 Task: Research Airbnb properties in BiÃªn HÃ²a, Vietnam from 1st December, 2023 to 5th December, 2023 for 1 adult.1  bedroom having 1 bed and 1 bathroom. Property type can be flat. Amenities needed are: wifi. Look for 4 properties as per requirement.
Action: Mouse moved to (523, 109)
Screenshot: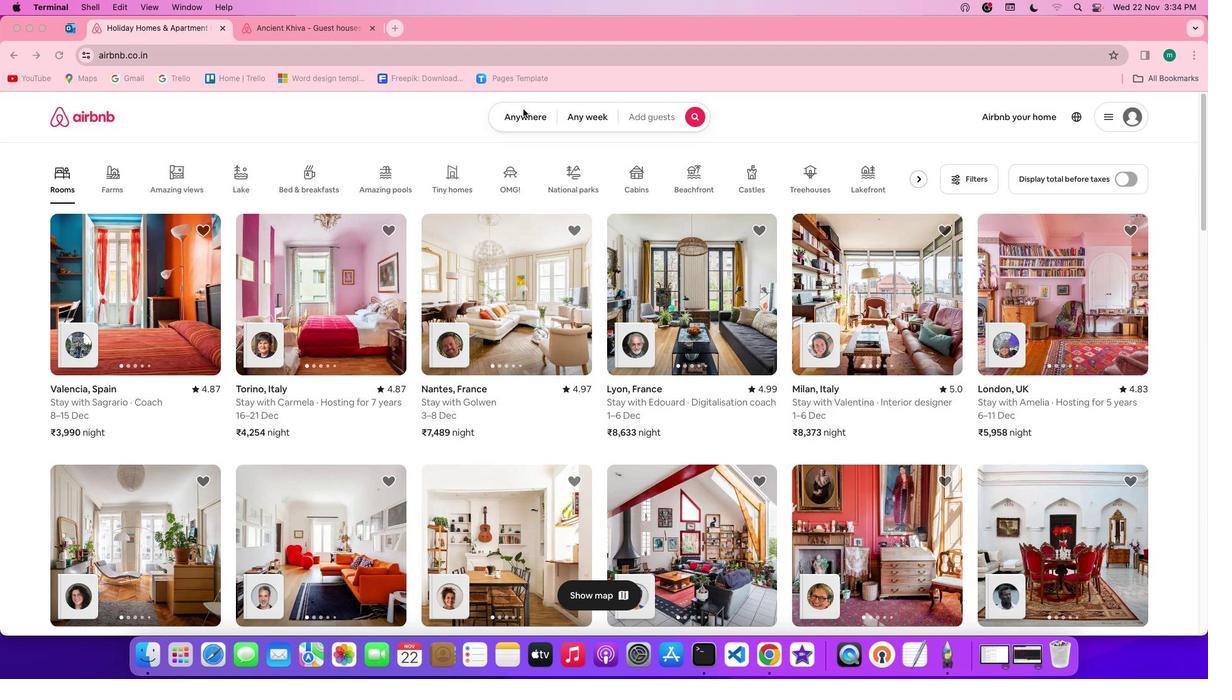 
Action: Mouse pressed left at (523, 109)
Screenshot: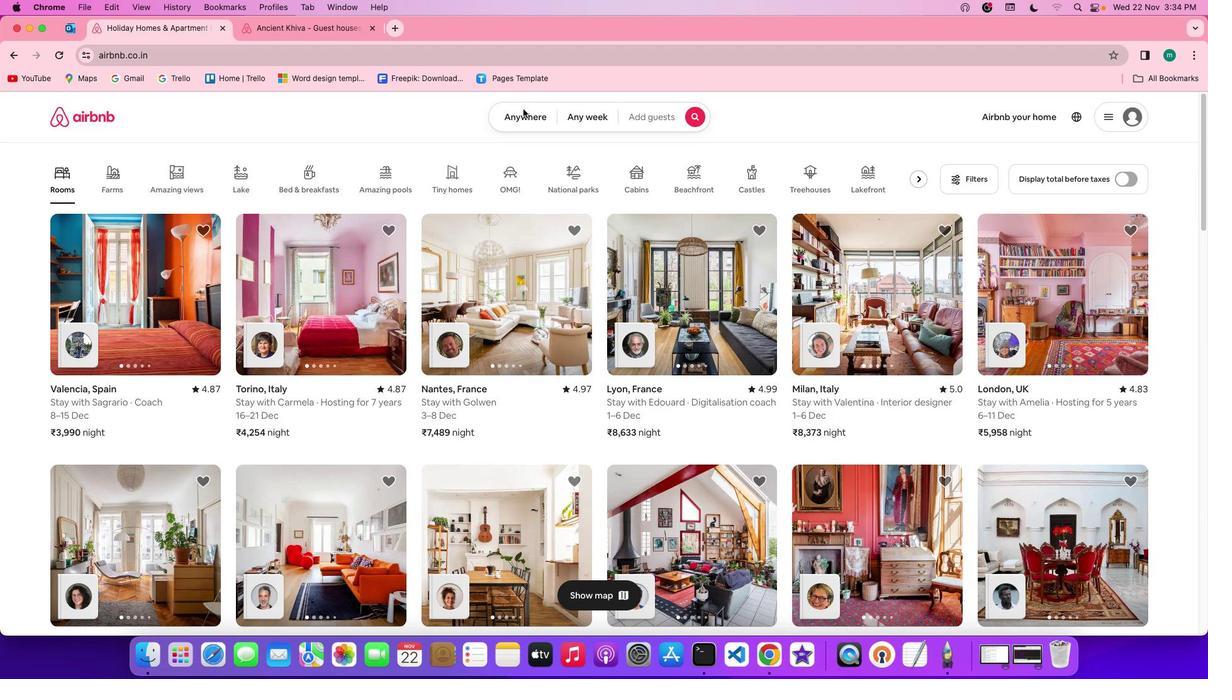 
Action: Mouse pressed left at (523, 109)
Screenshot: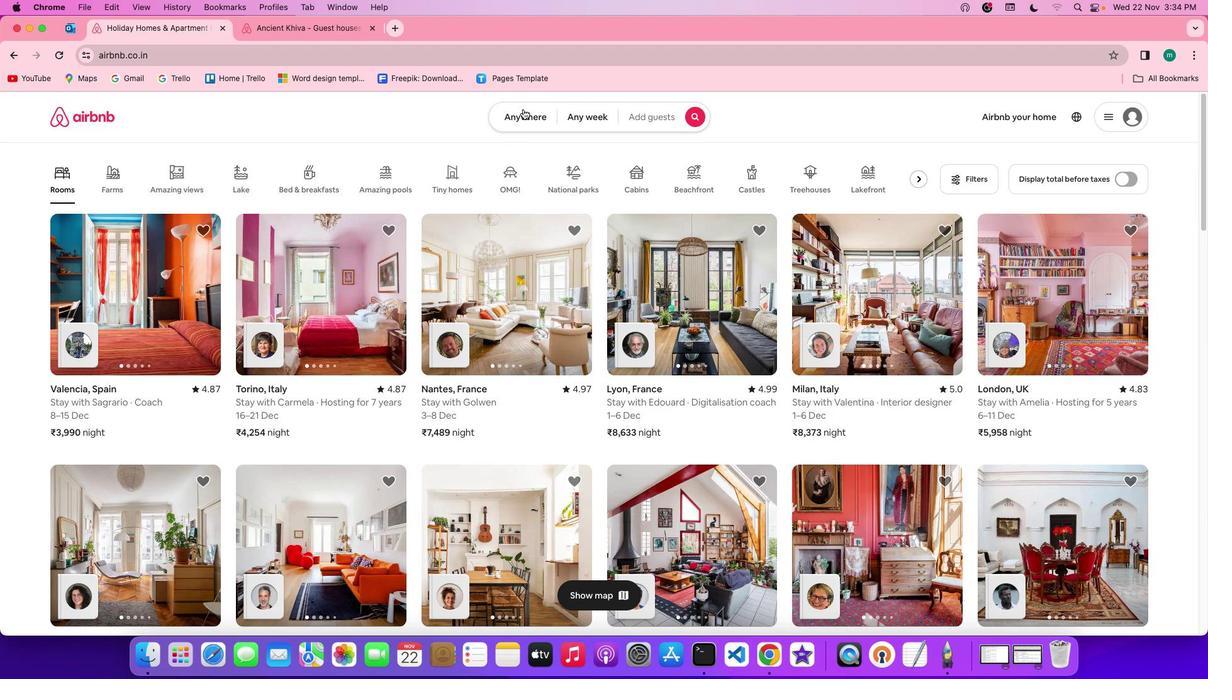 
Action: Mouse moved to (479, 166)
Screenshot: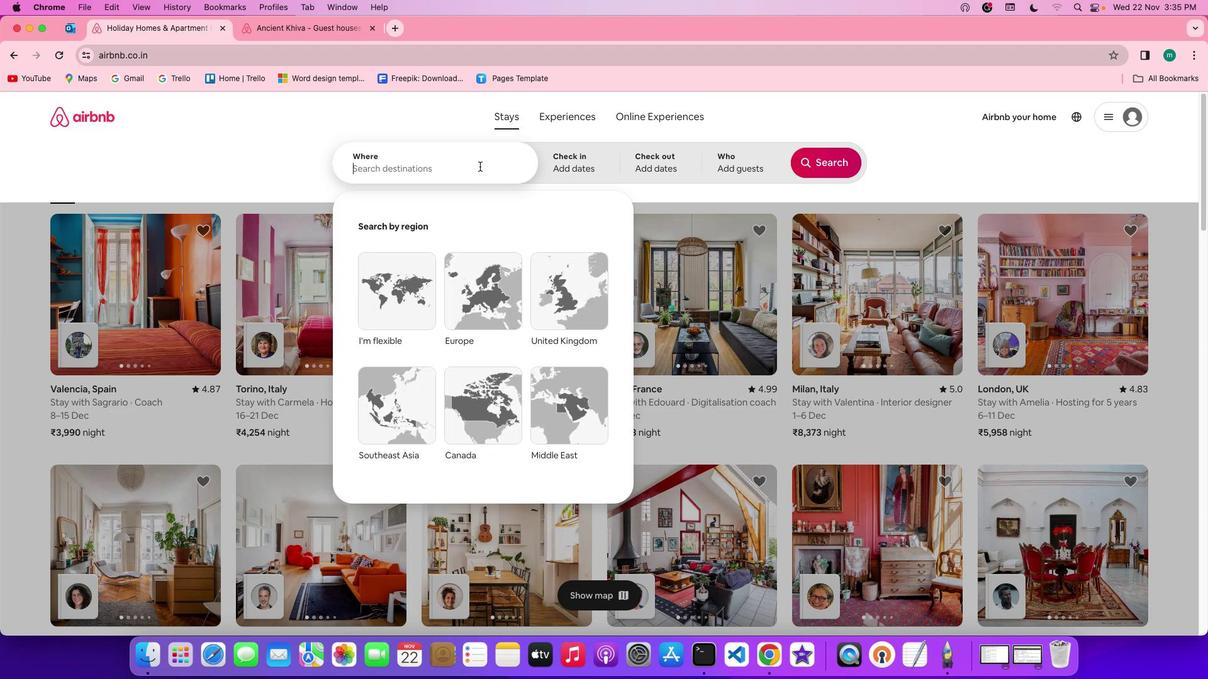 
Action: Mouse pressed left at (479, 166)
Screenshot: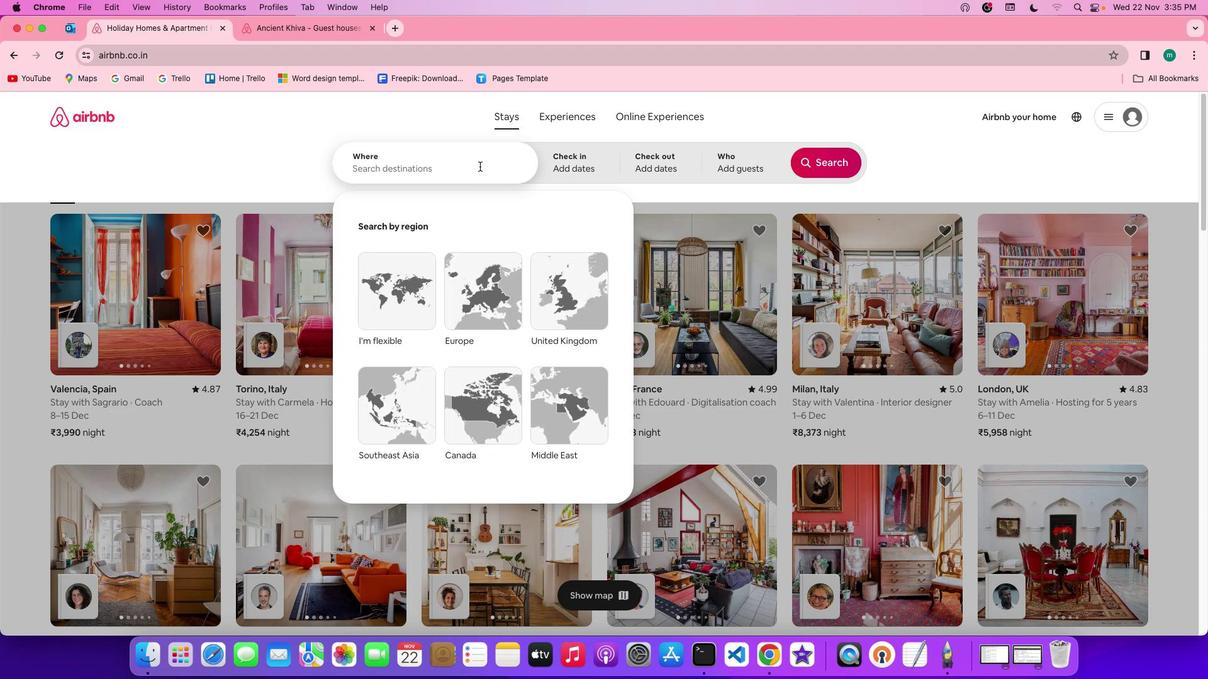 
Action: Key pressed Key.spaceKey.shift'B''i''e''n'Key.spaceKey.shift'H''o''a'','Key.shiftKey.spaceKey.shift'V''e'Key.backspace'i''e''t''n''a''m'
Screenshot: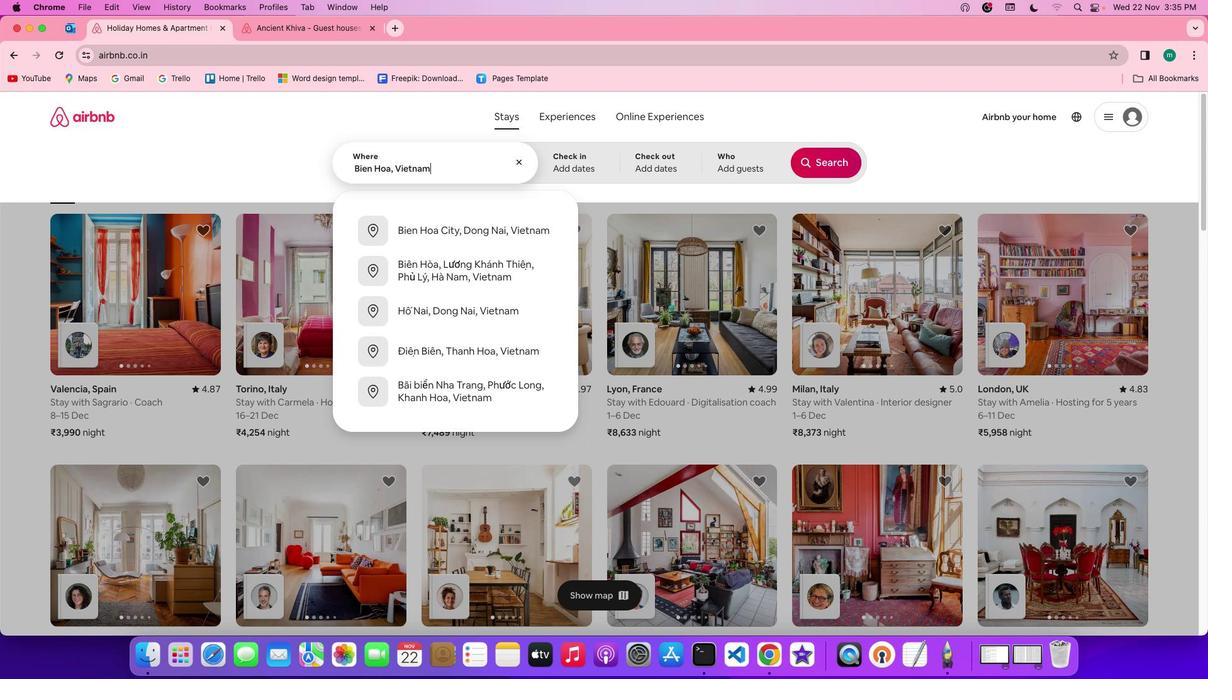 
Action: Mouse moved to (574, 149)
Screenshot: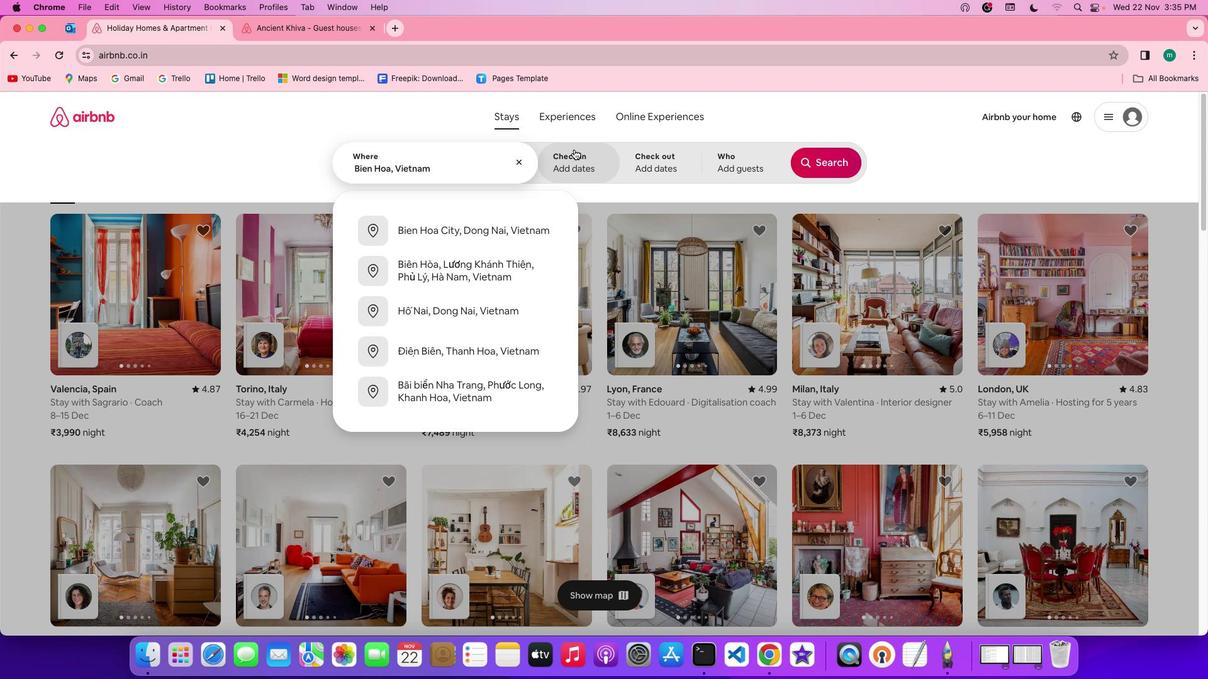 
Action: Mouse pressed left at (574, 149)
Screenshot: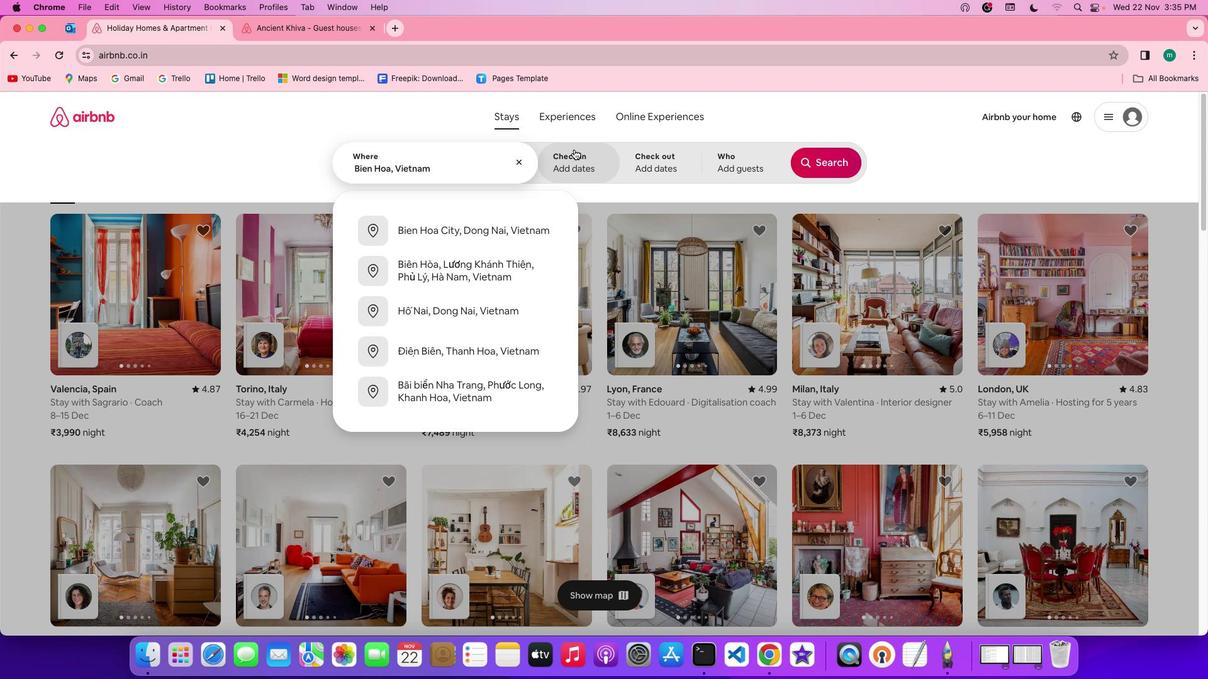 
Action: Mouse moved to (778, 327)
Screenshot: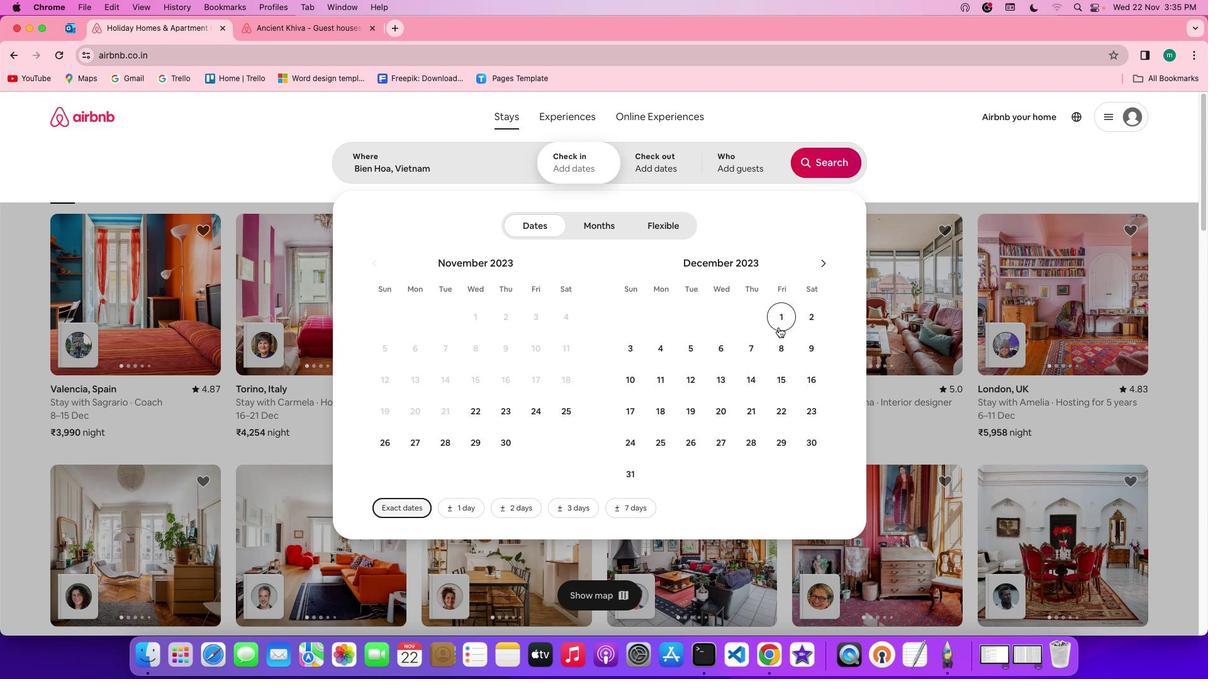 
Action: Mouse pressed left at (778, 327)
Screenshot: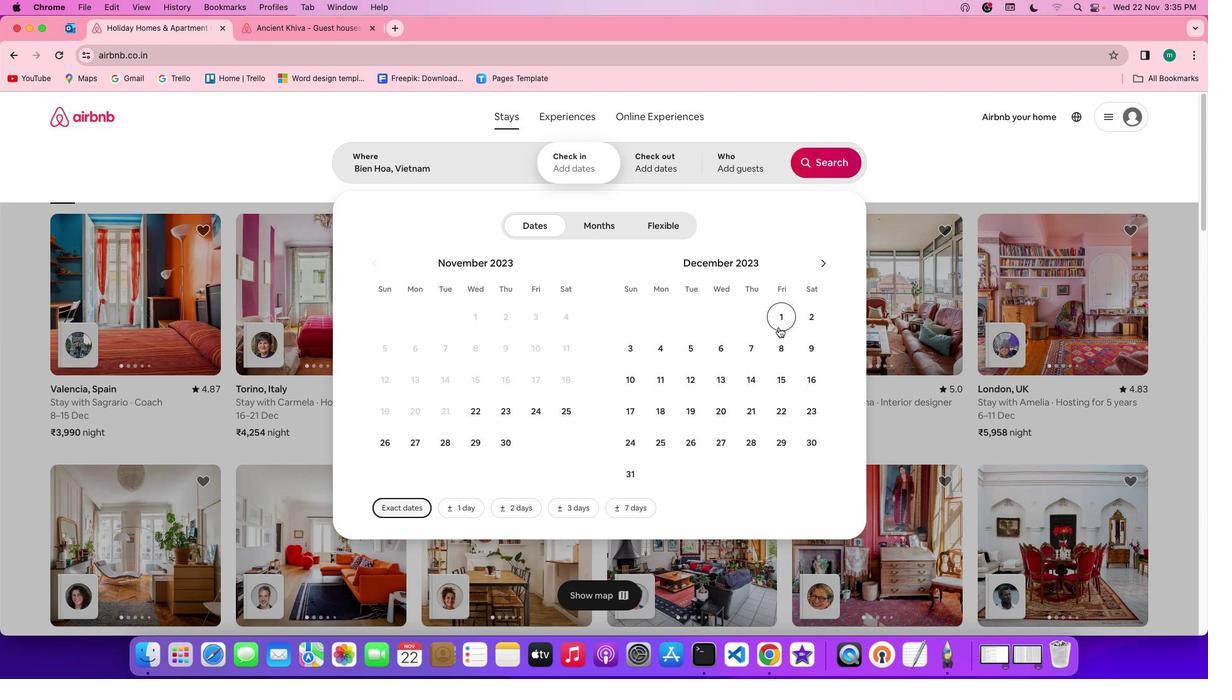 
Action: Mouse moved to (694, 352)
Screenshot: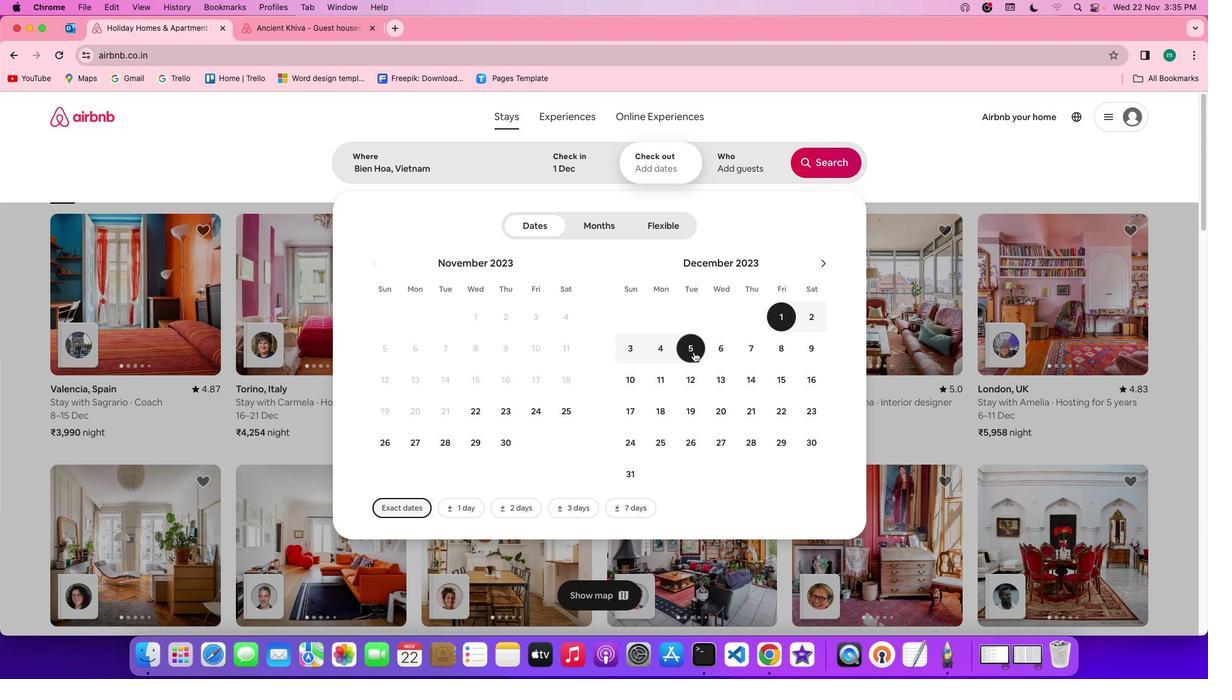 
Action: Mouse pressed left at (694, 352)
Screenshot: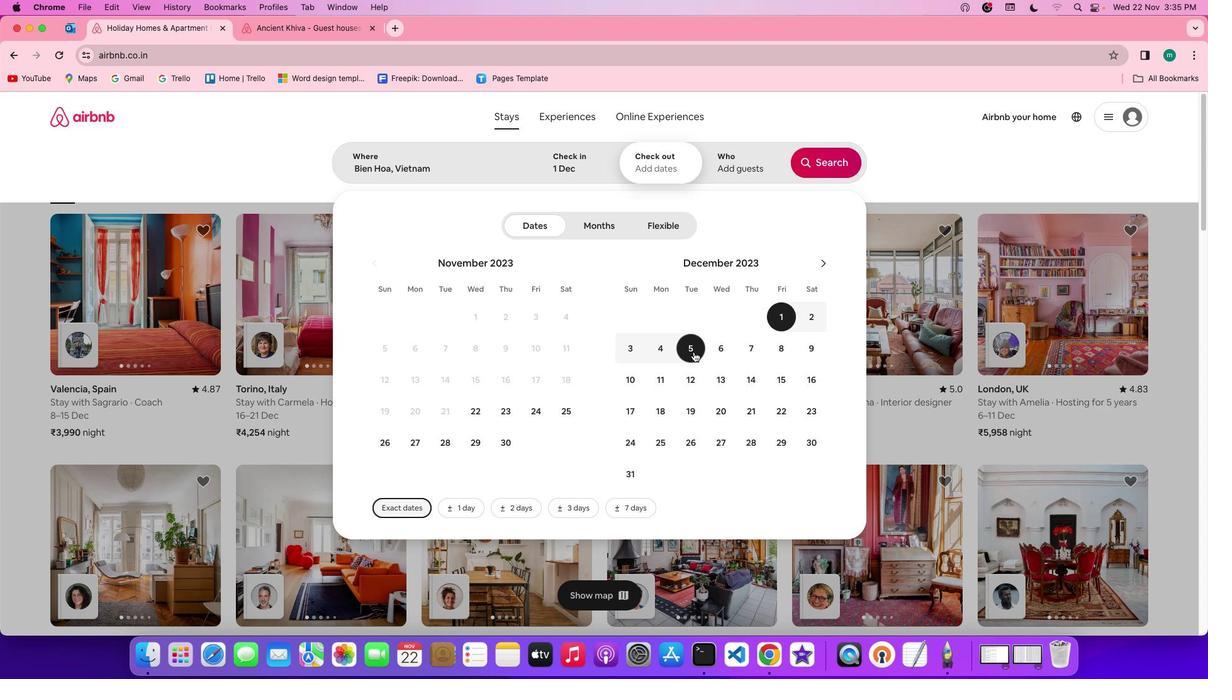 
Action: Mouse moved to (741, 165)
Screenshot: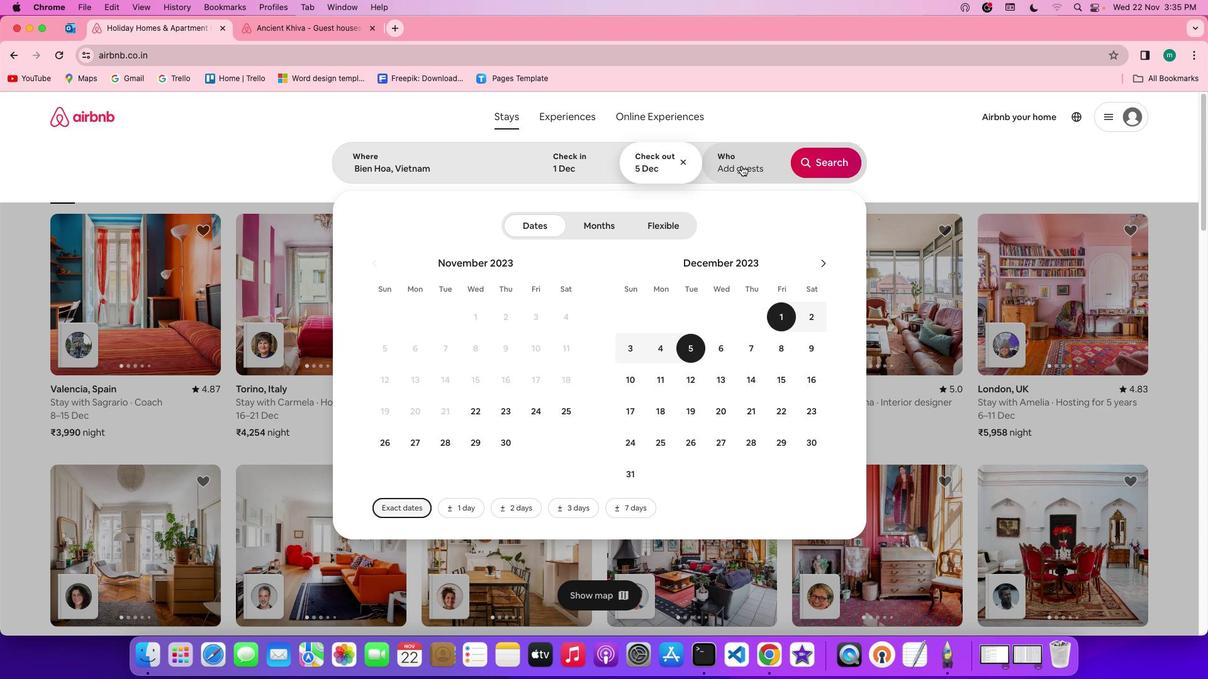 
Action: Mouse pressed left at (741, 165)
Screenshot: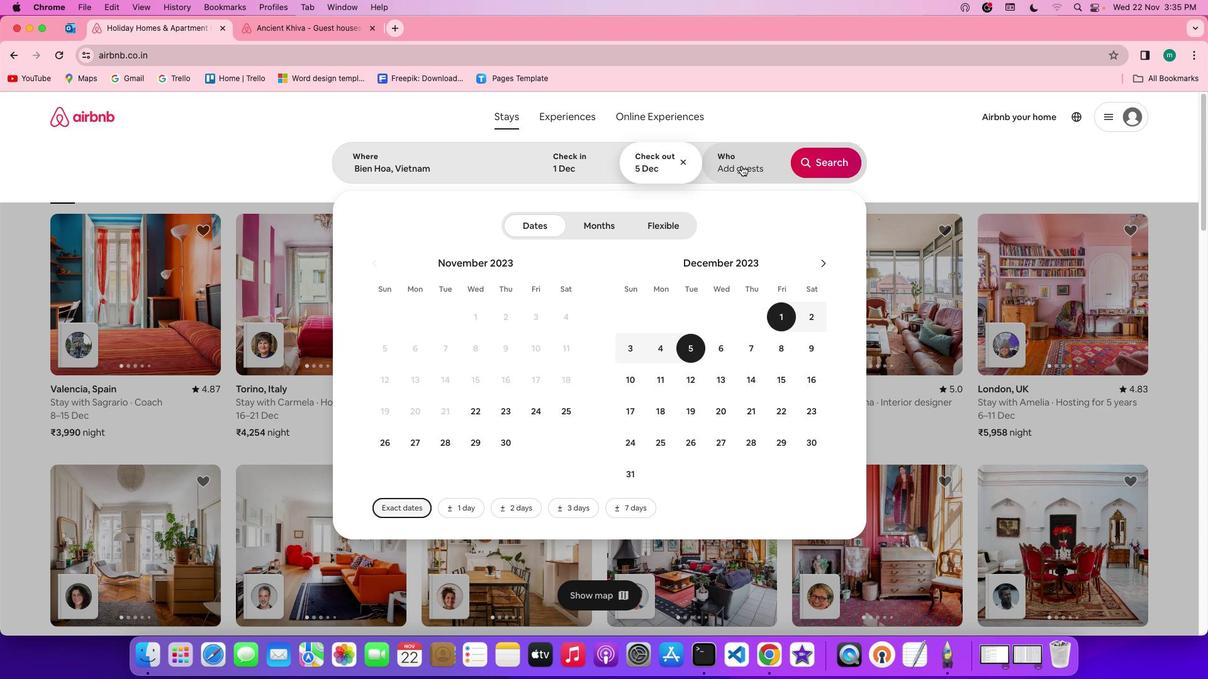 
Action: Mouse moved to (838, 230)
Screenshot: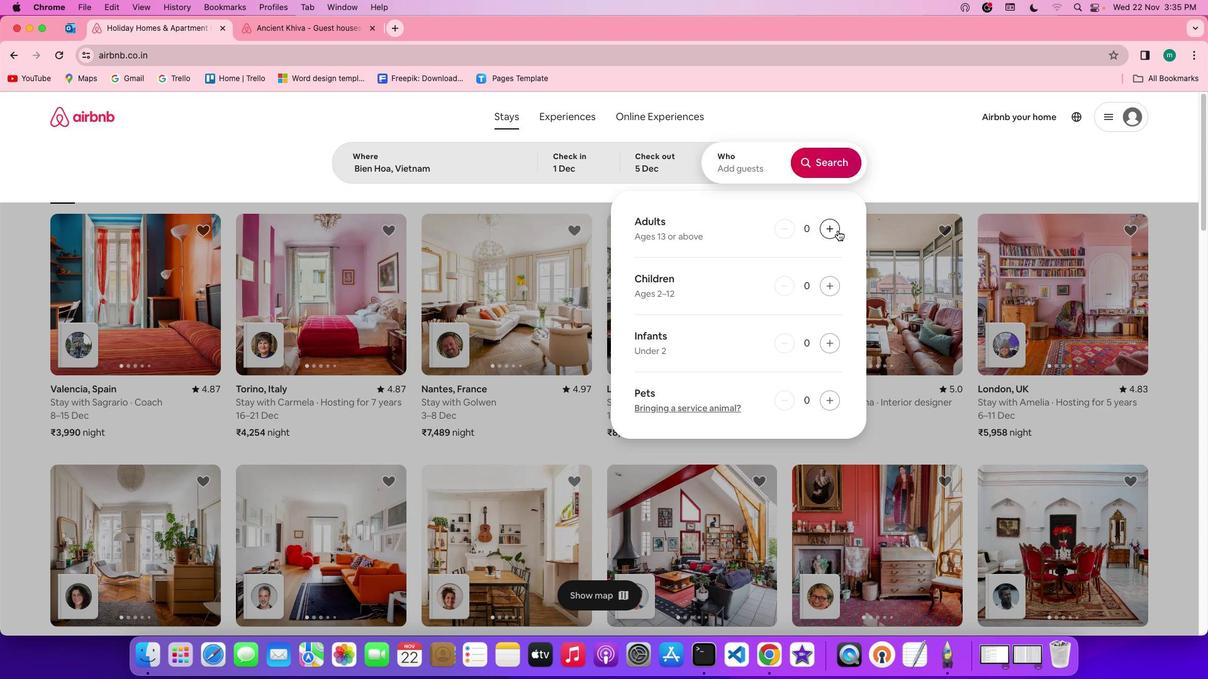 
Action: Mouse pressed left at (838, 230)
Screenshot: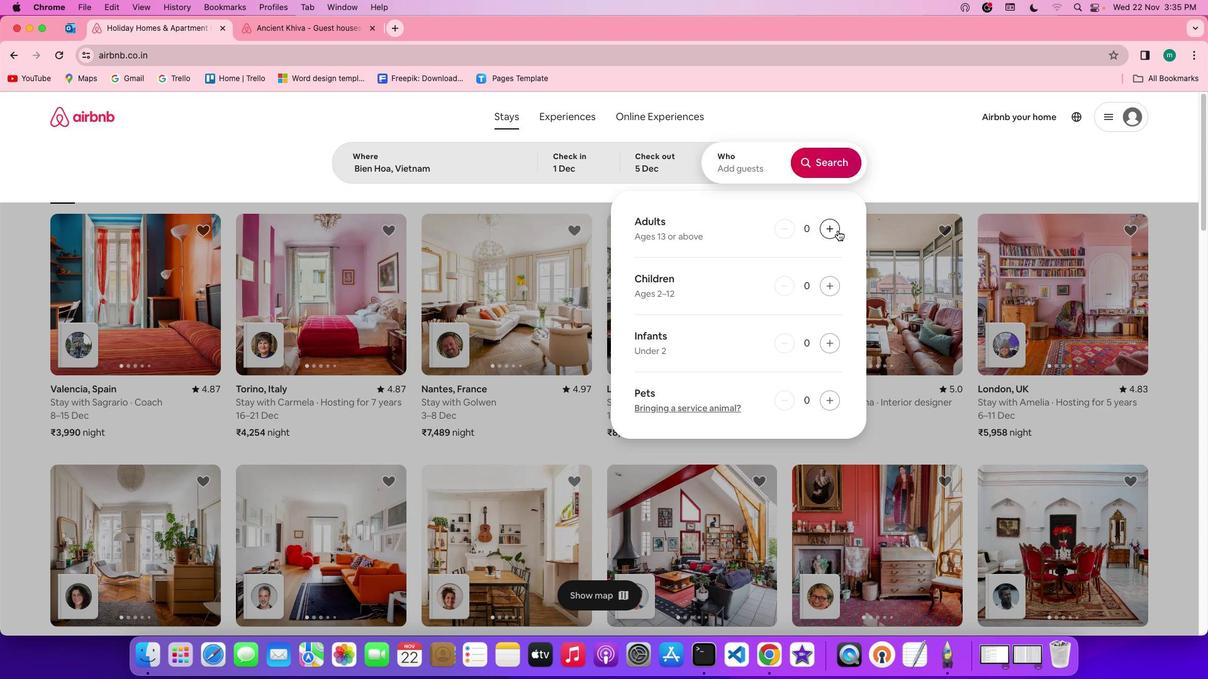 
Action: Mouse pressed left at (838, 230)
Screenshot: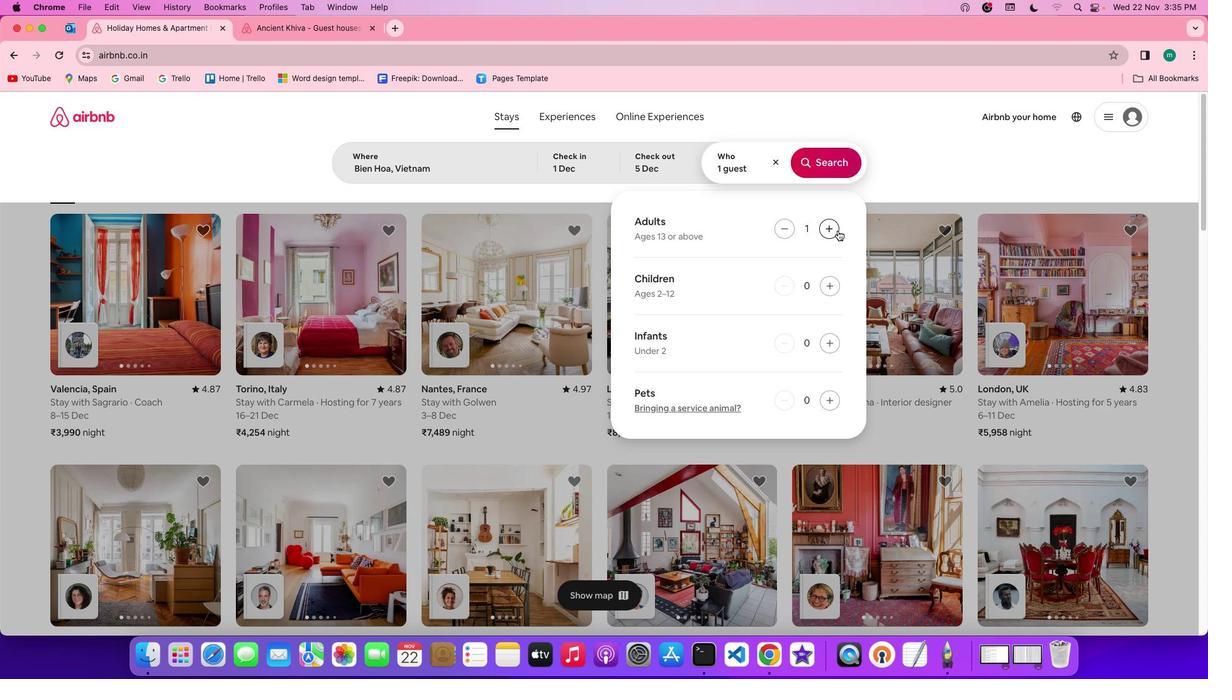 
Action: Mouse moved to (788, 225)
Screenshot: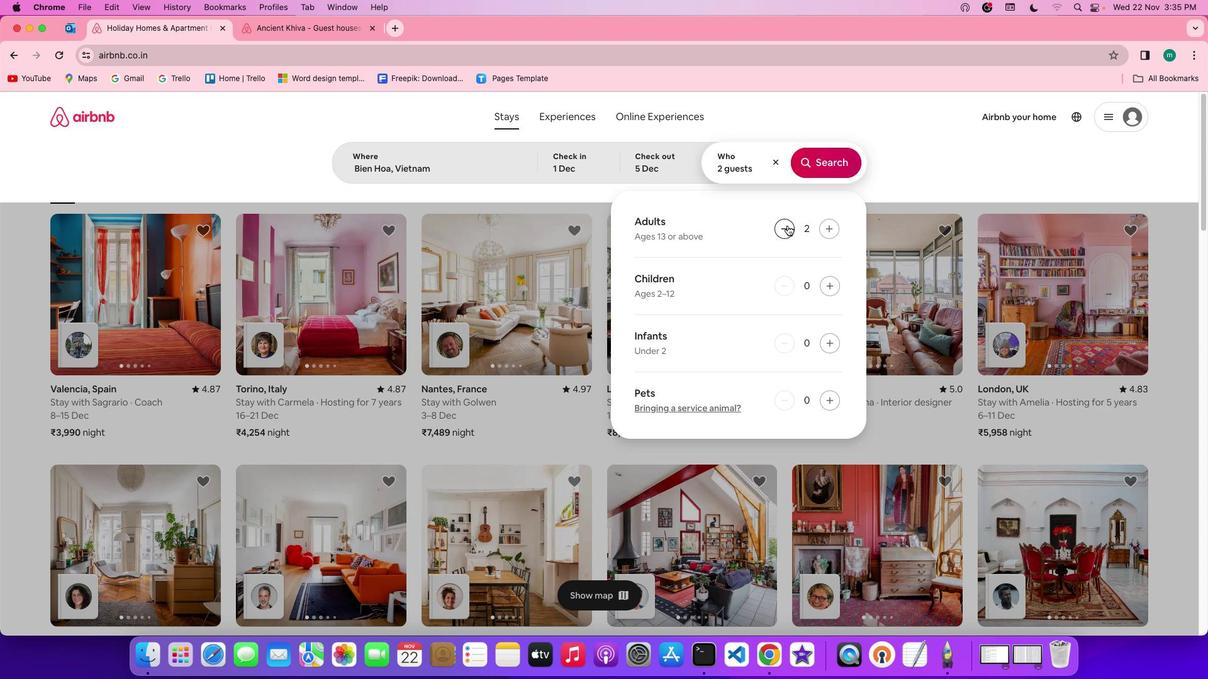 
Action: Mouse pressed left at (788, 225)
Screenshot: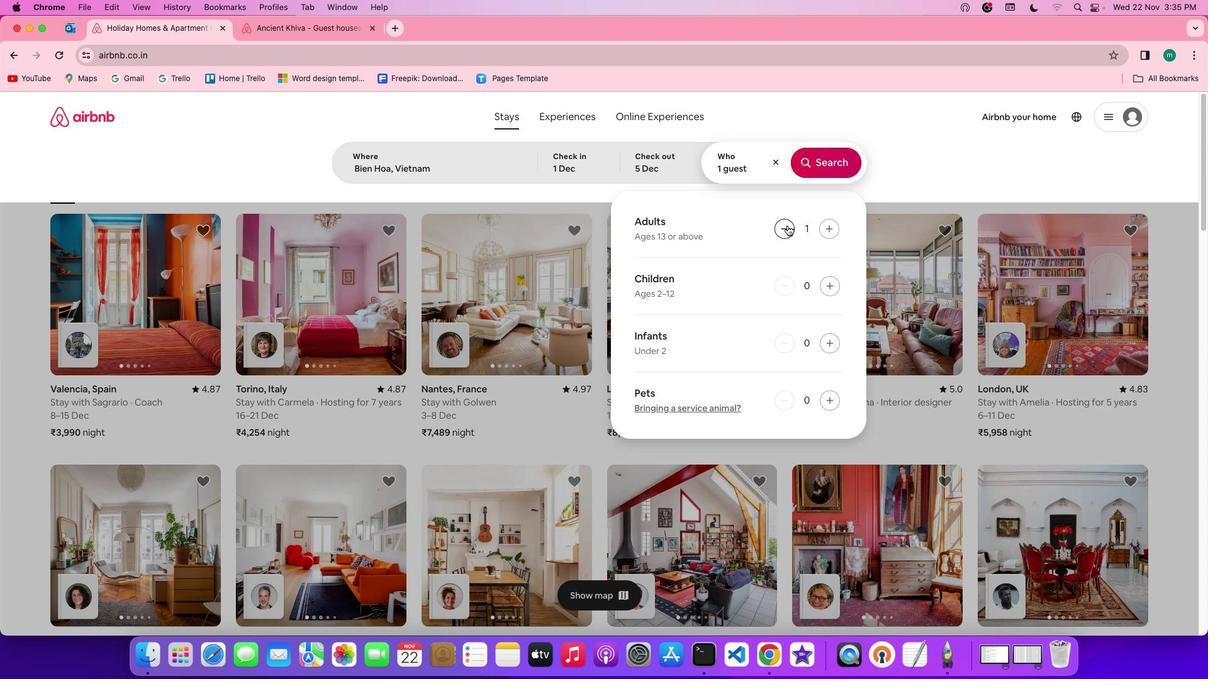 
Action: Mouse moved to (818, 174)
Screenshot: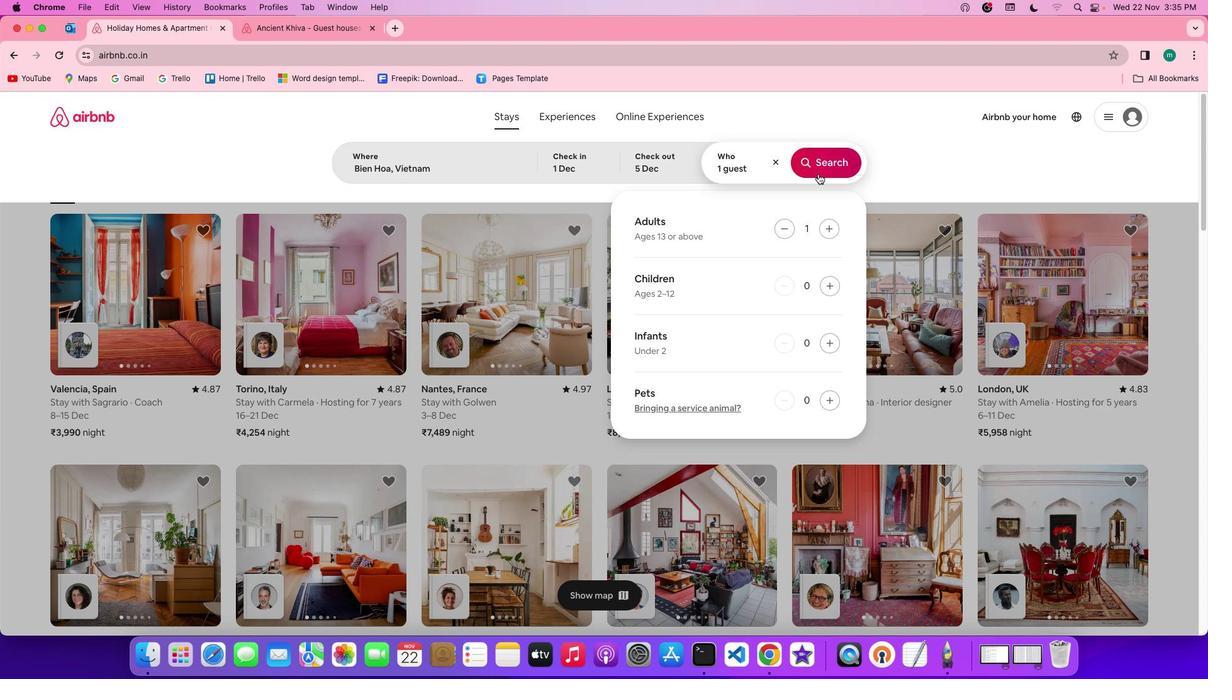 
Action: Mouse pressed left at (818, 174)
Screenshot: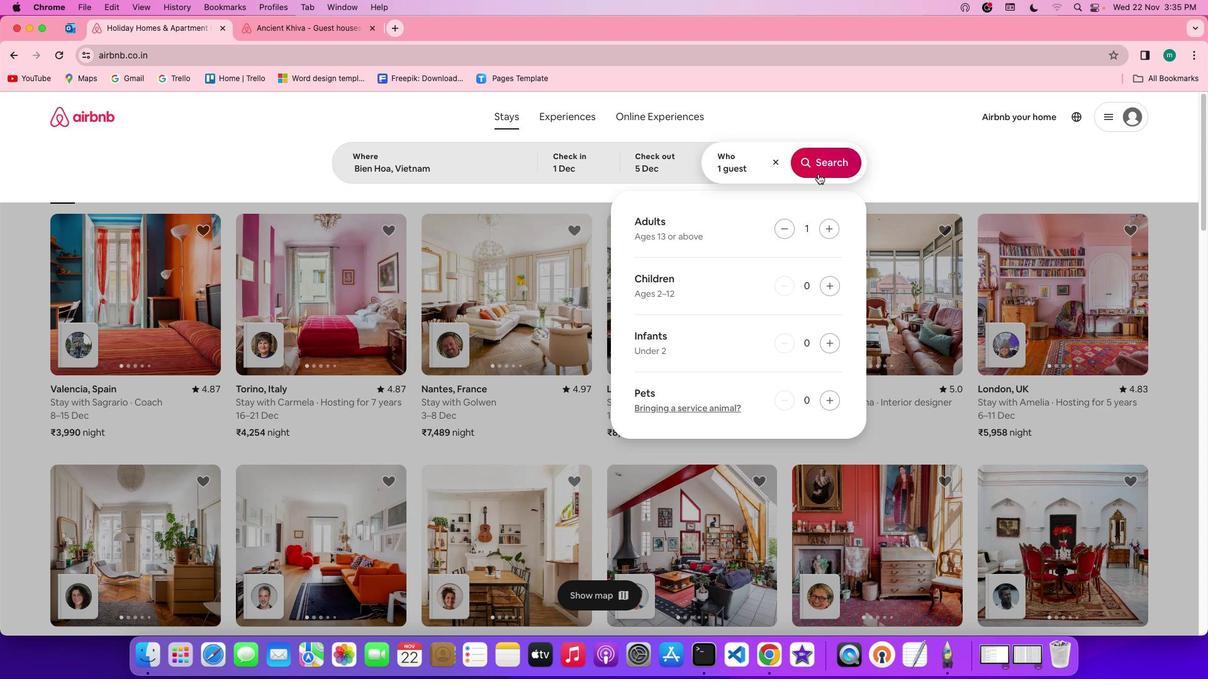 
Action: Mouse moved to (1015, 163)
Screenshot: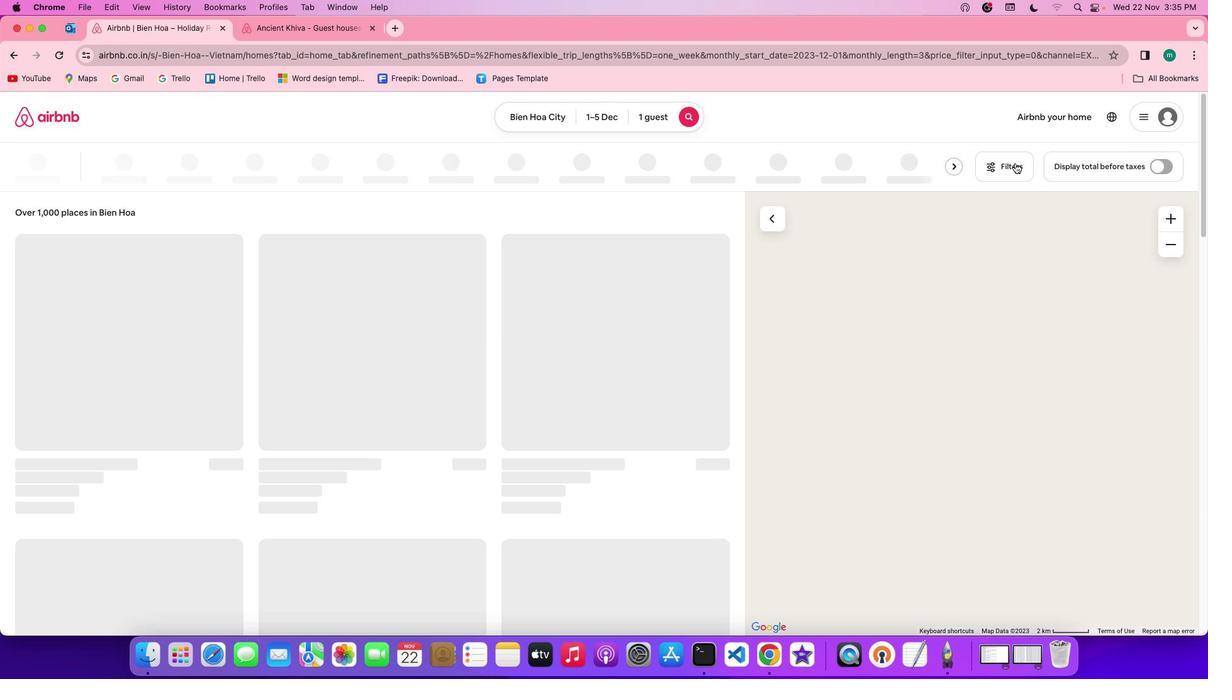 
Action: Mouse pressed left at (1015, 163)
Screenshot: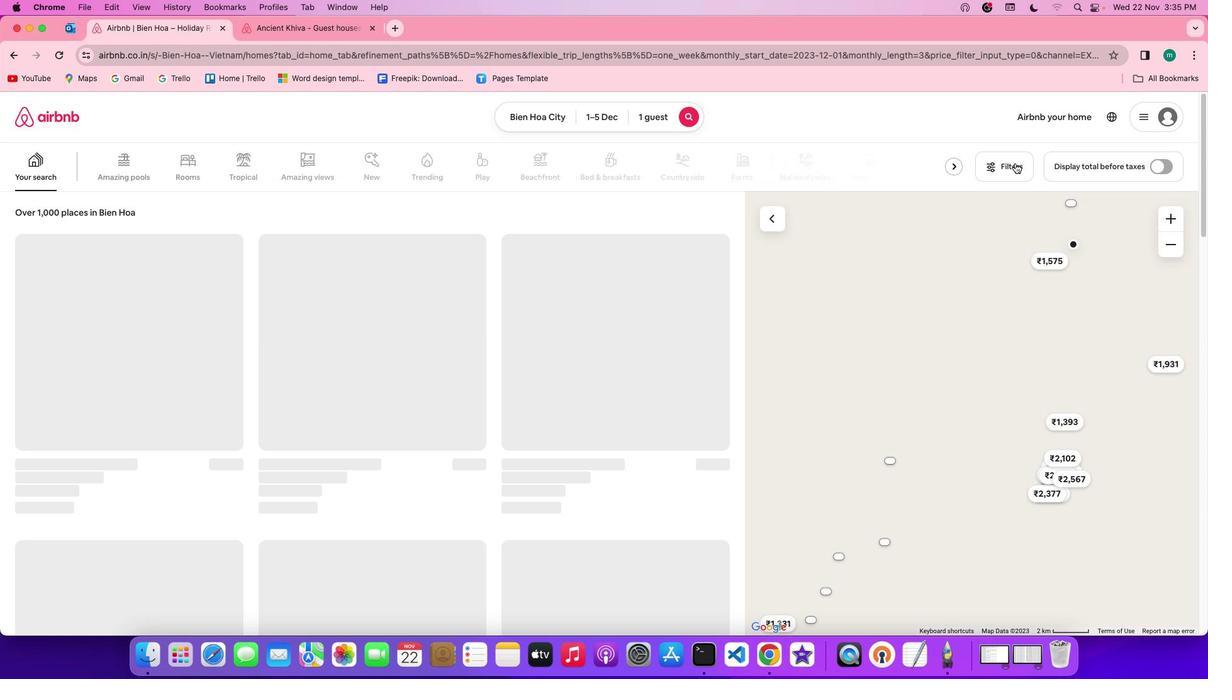 
Action: Mouse moved to (579, 361)
Screenshot: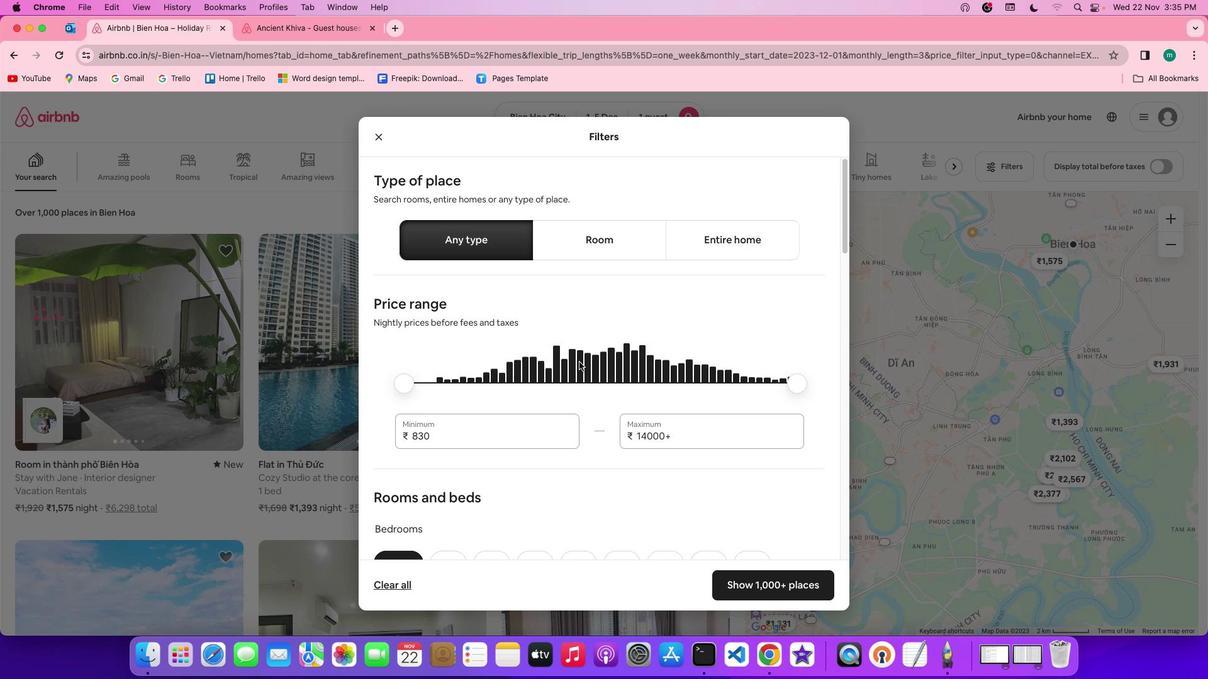 
Action: Mouse scrolled (579, 361) with delta (0, 0)
Screenshot: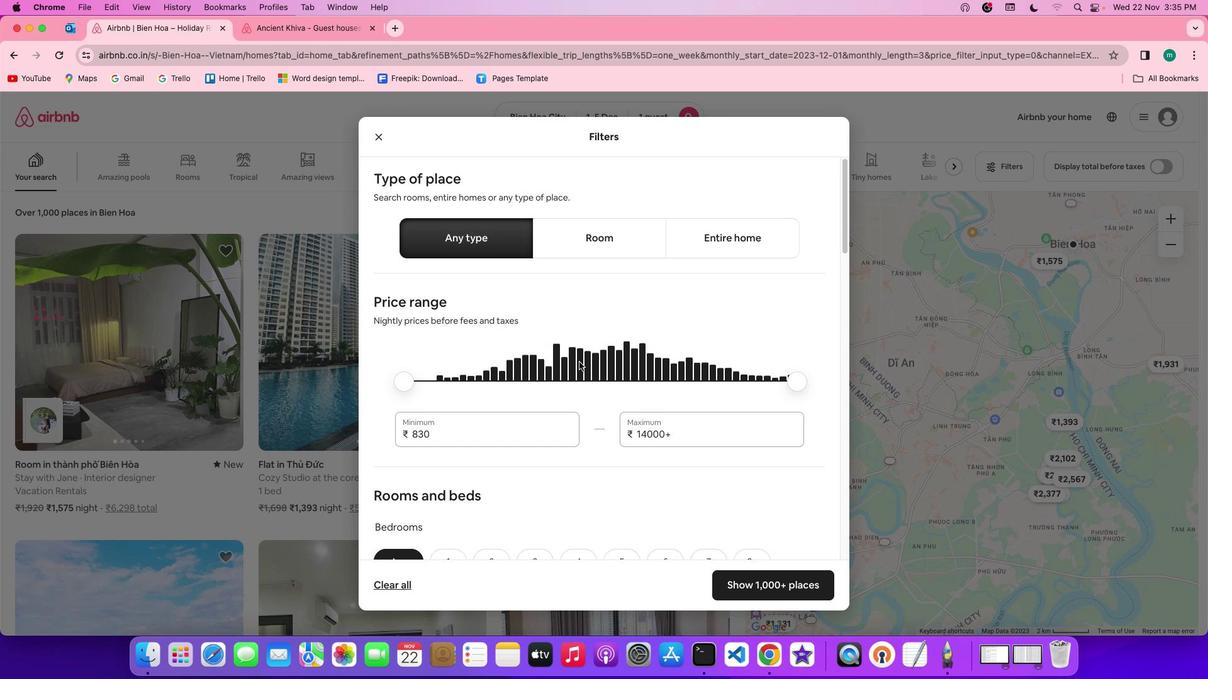 
Action: Mouse scrolled (579, 361) with delta (0, 0)
Screenshot: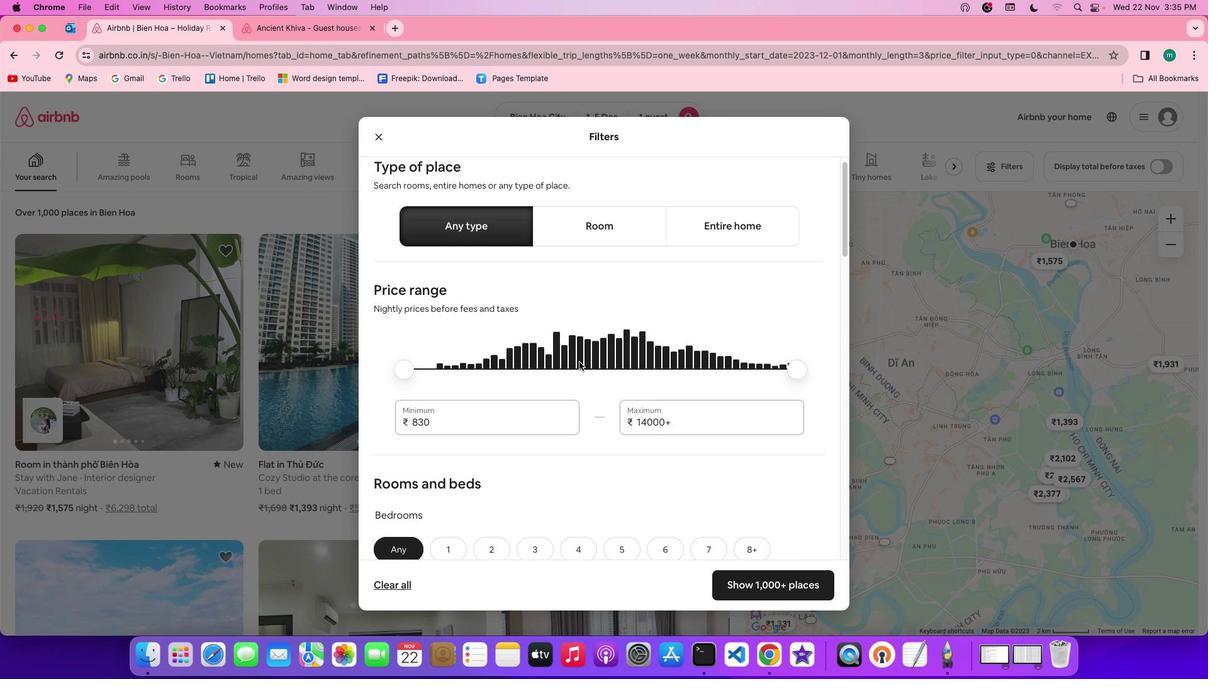 
Action: Mouse scrolled (579, 361) with delta (0, -1)
Screenshot: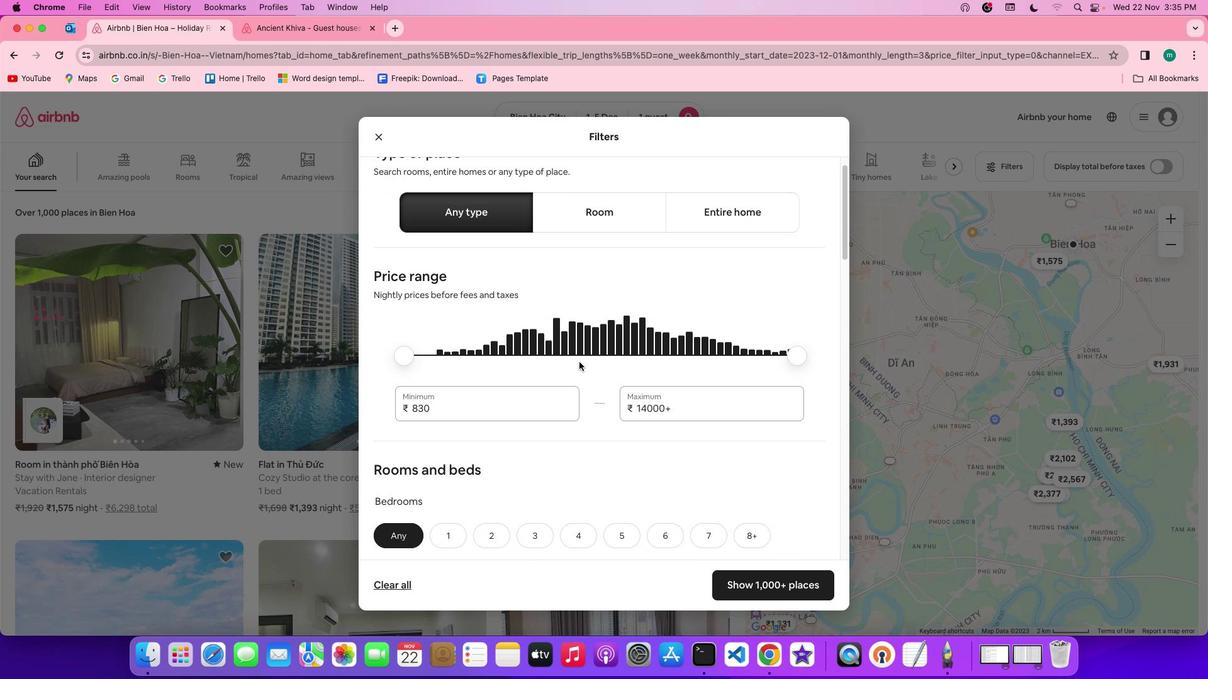 
Action: Mouse scrolled (579, 361) with delta (0, -1)
Screenshot: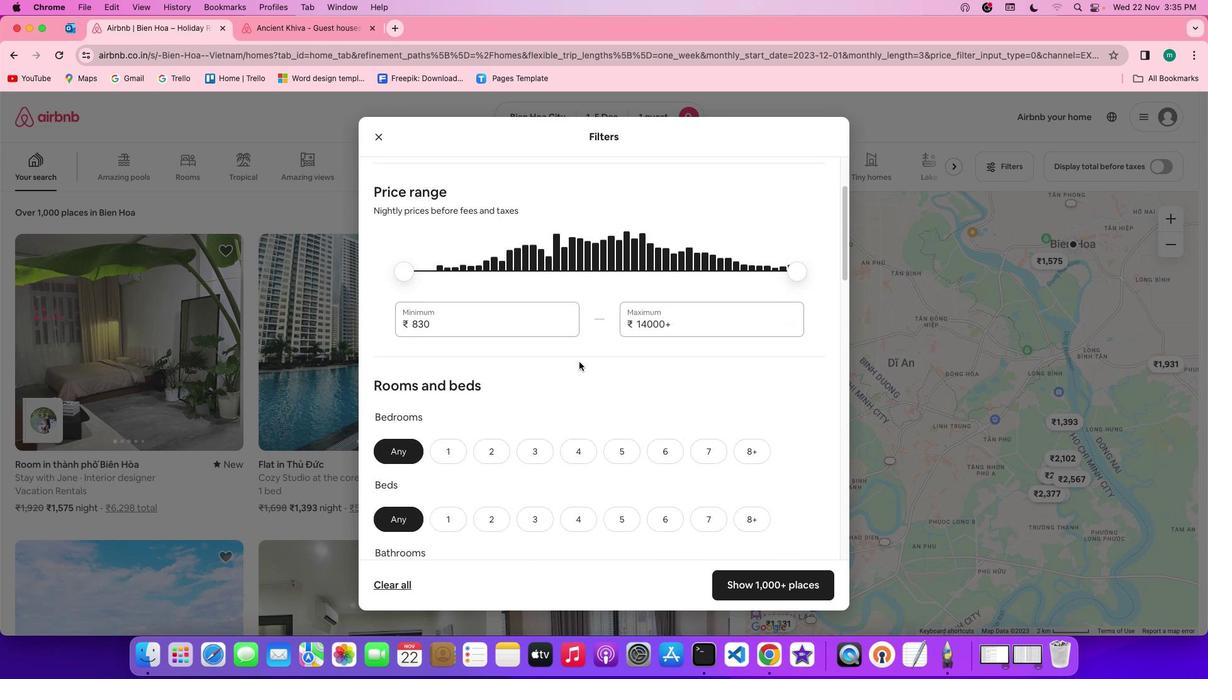 
Action: Mouse scrolled (579, 361) with delta (0, 0)
Screenshot: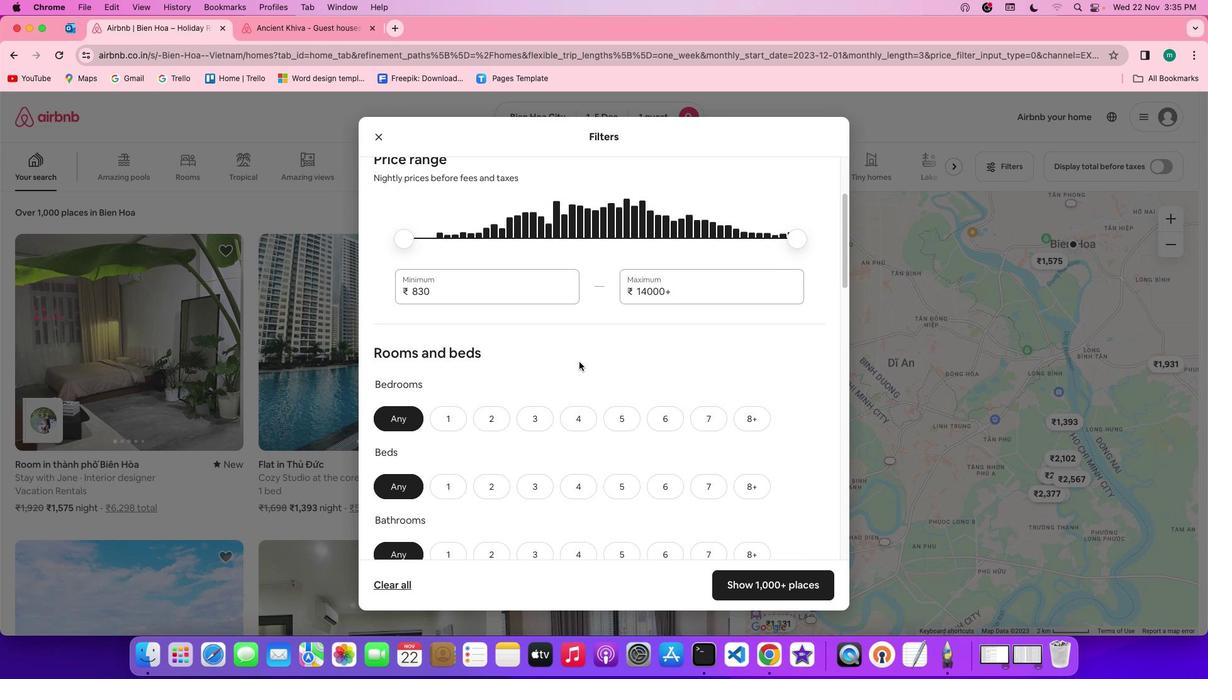 
Action: Mouse scrolled (579, 361) with delta (0, 0)
Screenshot: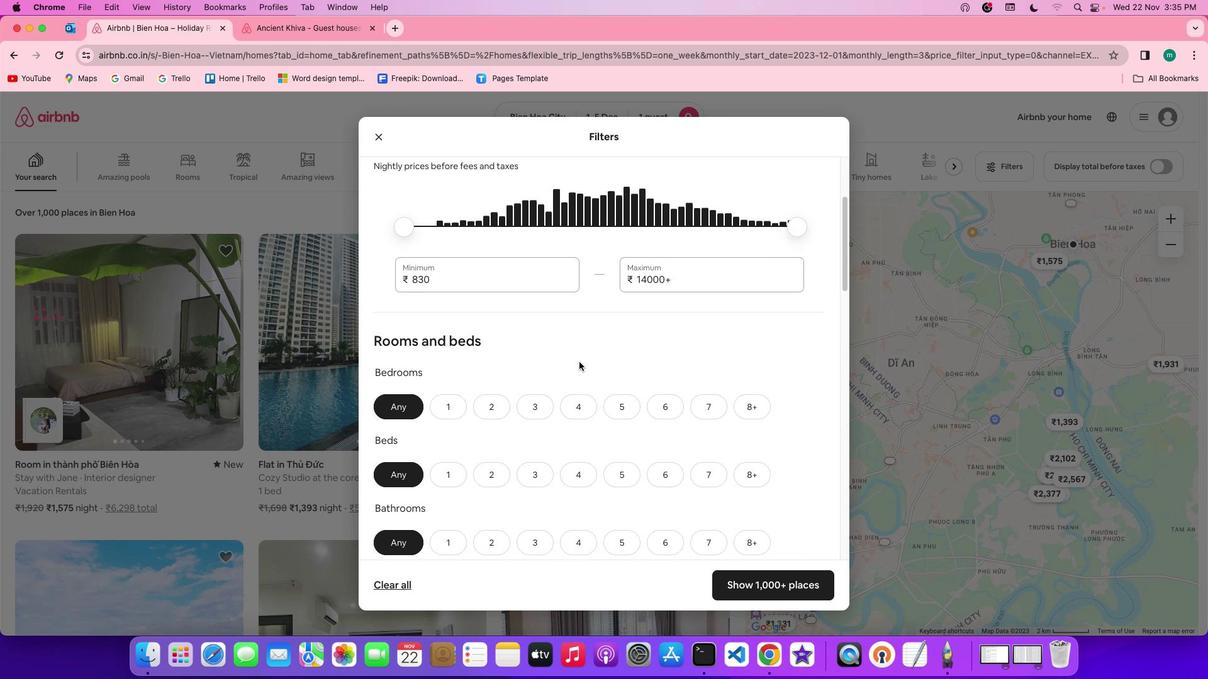 
Action: Mouse scrolled (579, 361) with delta (0, -1)
Screenshot: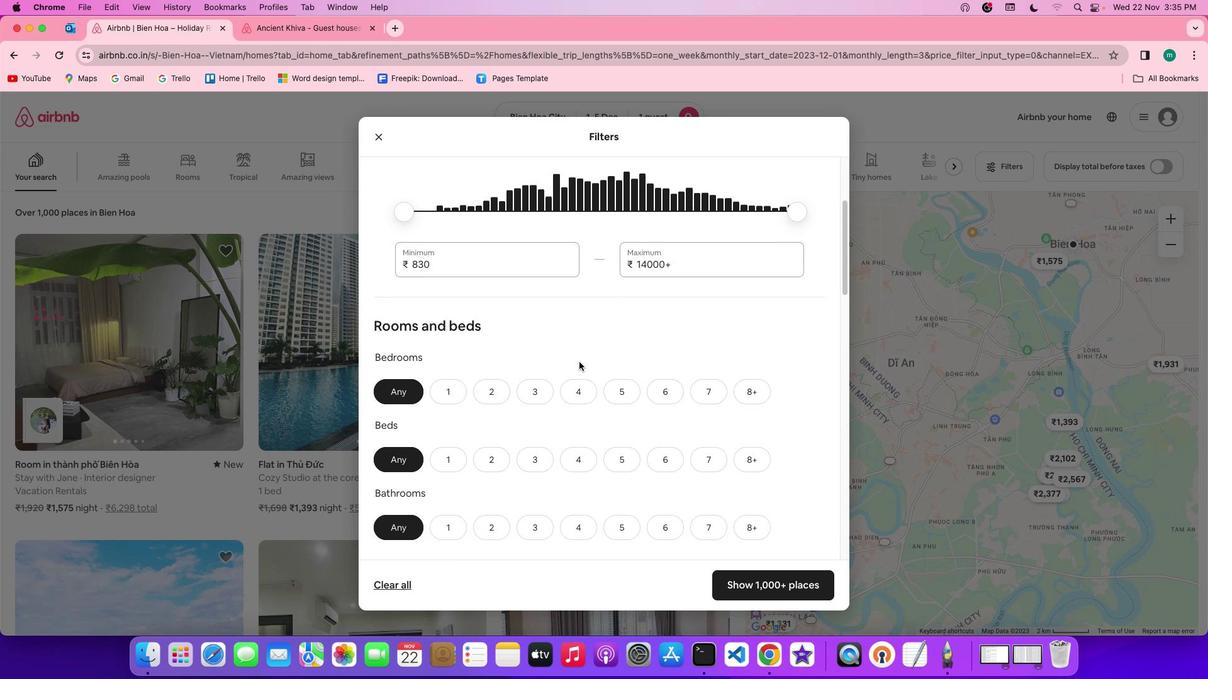 
Action: Mouse scrolled (579, 361) with delta (0, -1)
Screenshot: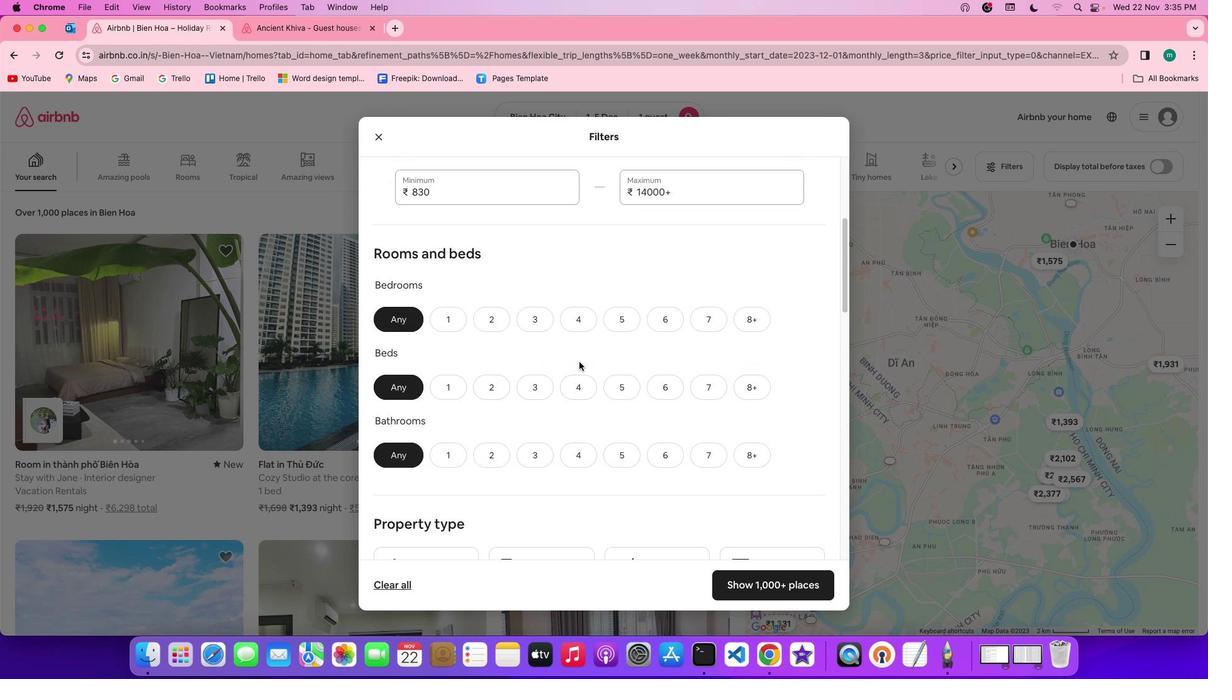 
Action: Mouse scrolled (579, 361) with delta (0, 0)
Screenshot: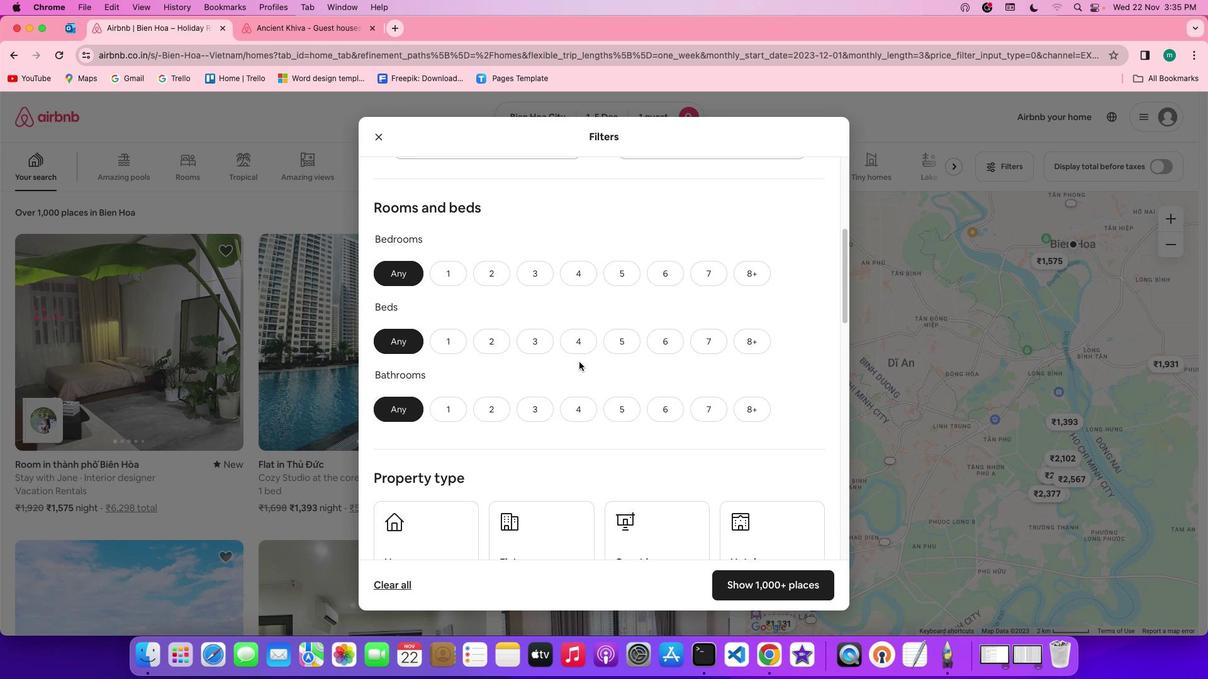 
Action: Mouse scrolled (579, 361) with delta (0, 0)
Screenshot: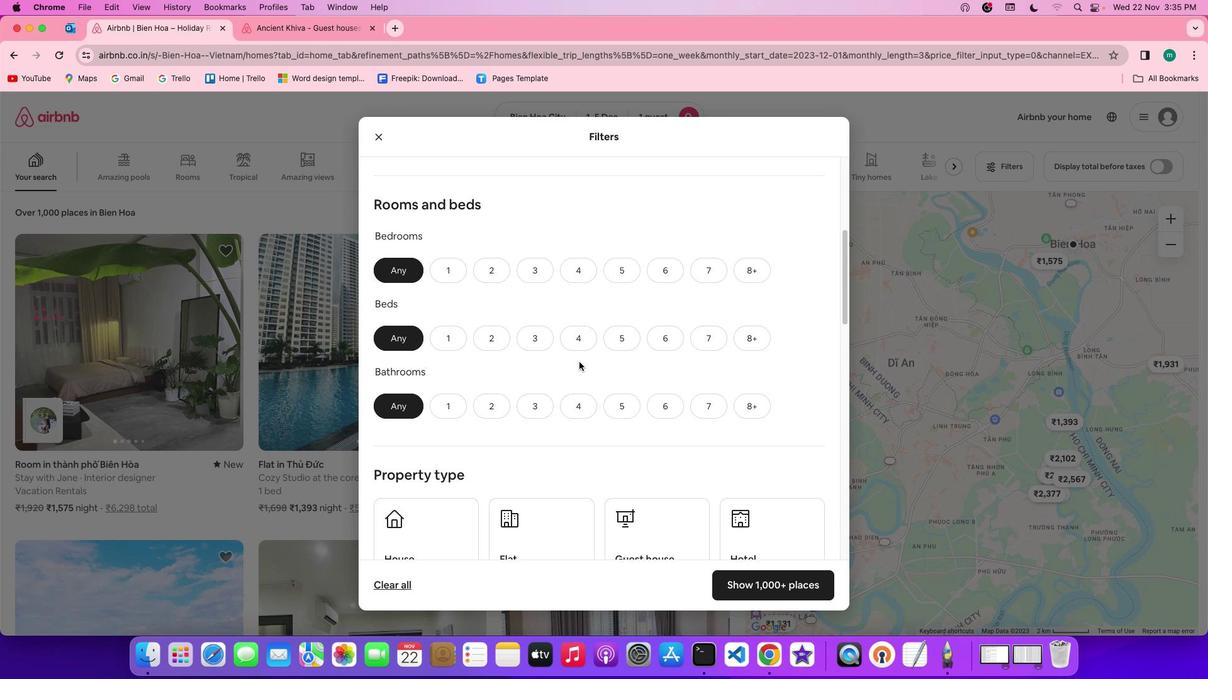 
Action: Mouse scrolled (579, 361) with delta (0, 0)
Screenshot: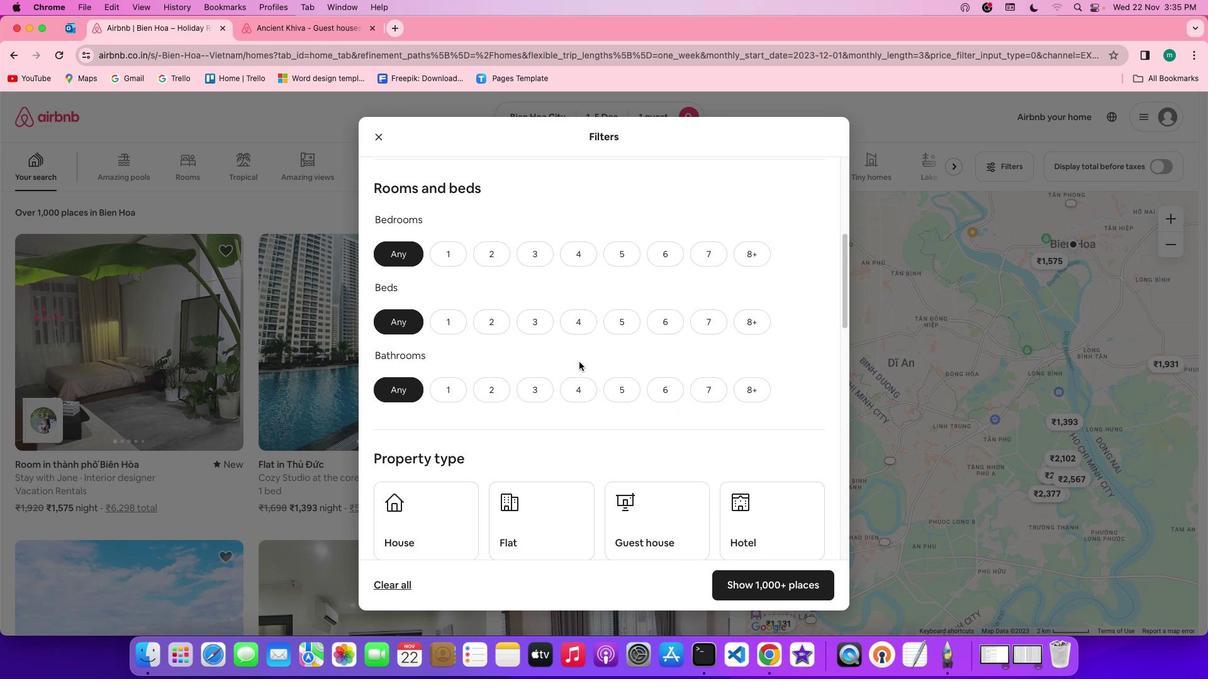 
Action: Mouse moved to (443, 234)
Screenshot: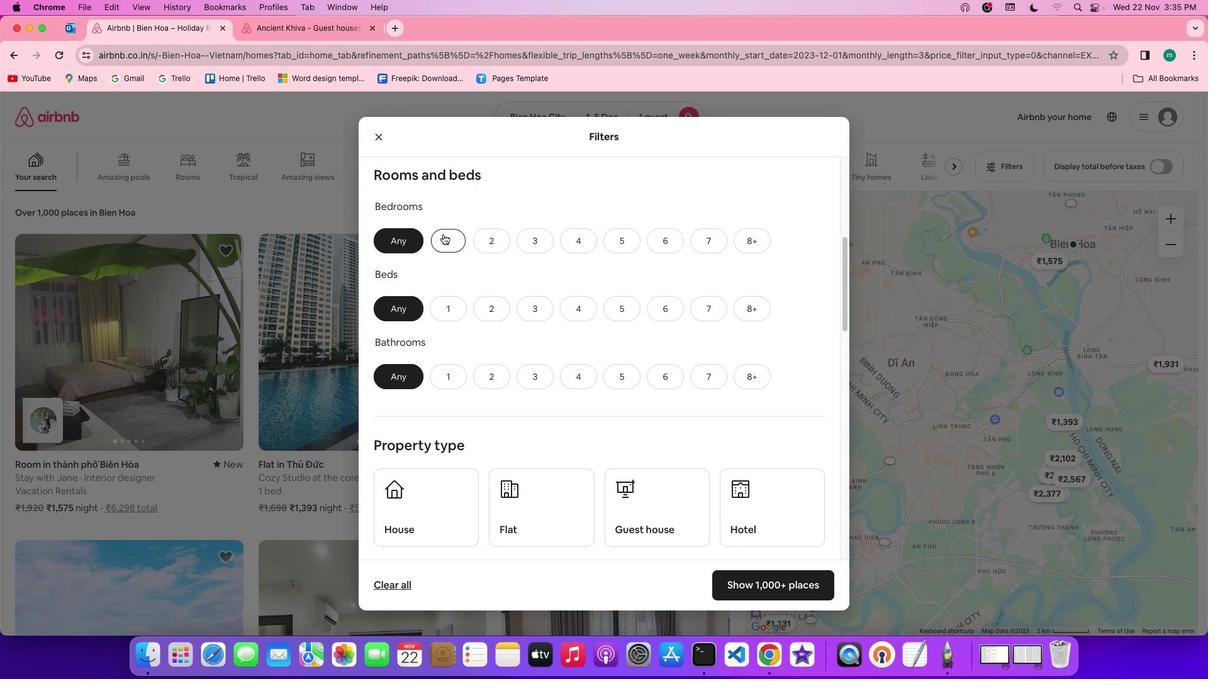 
Action: Mouse pressed left at (443, 234)
Screenshot: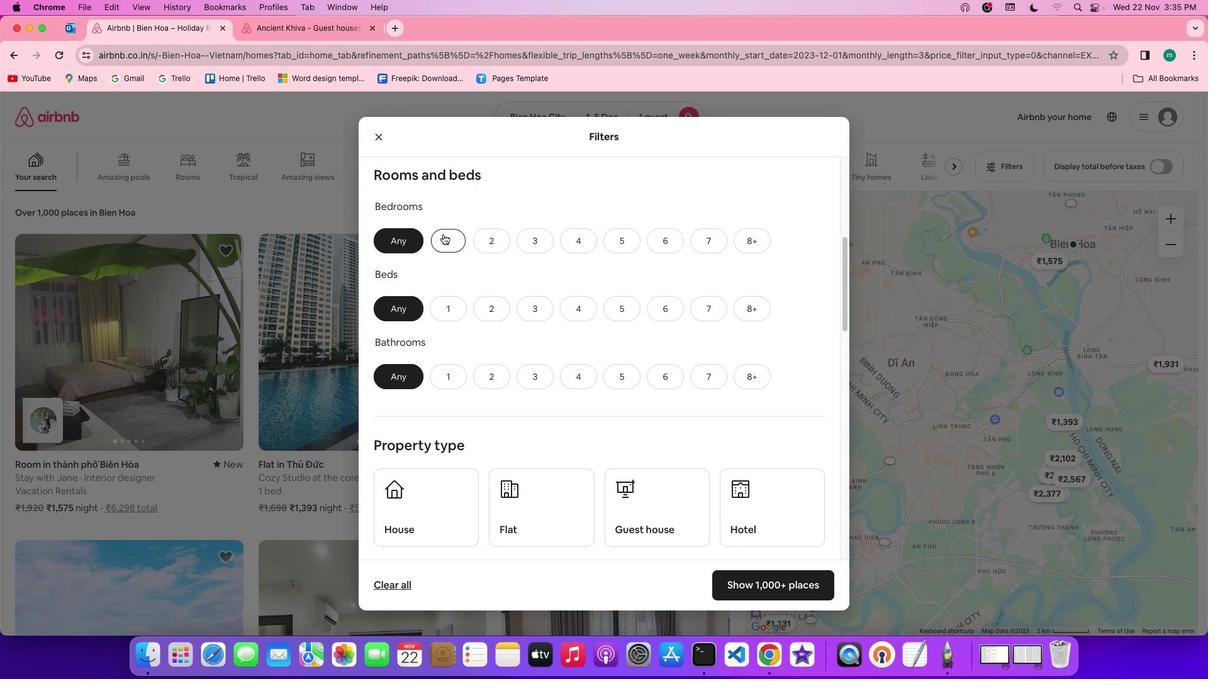 
Action: Mouse moved to (448, 309)
Screenshot: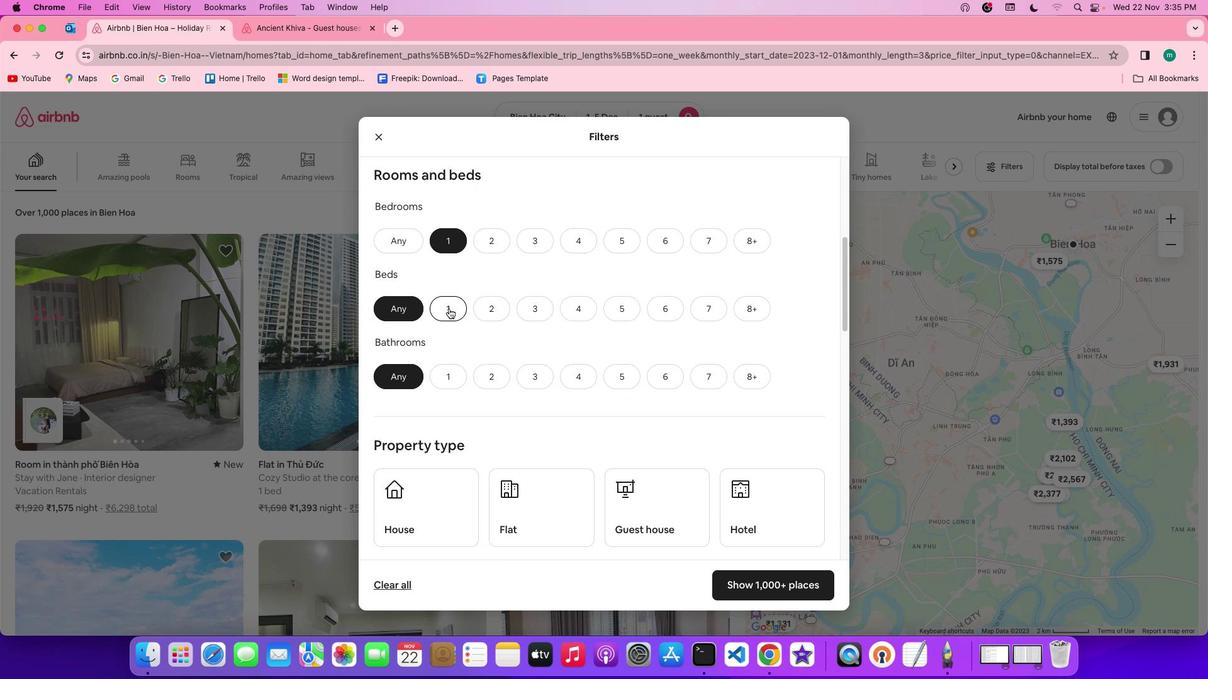 
Action: Mouse pressed left at (448, 309)
Screenshot: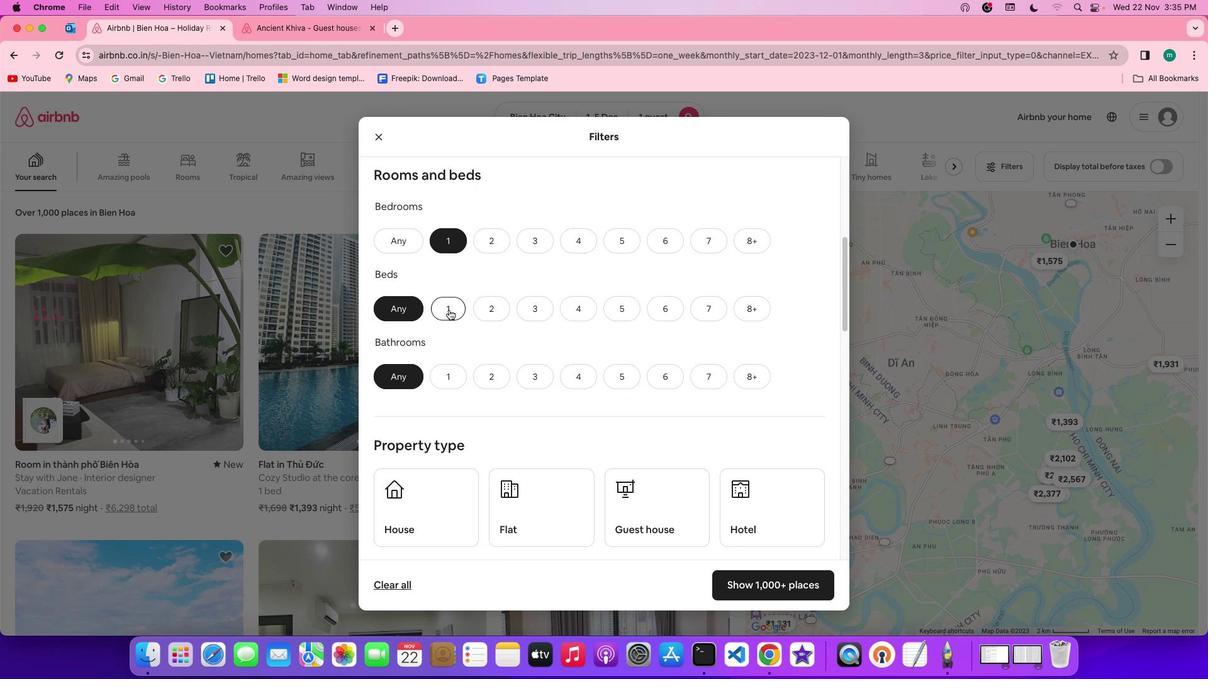
Action: Mouse moved to (450, 377)
Screenshot: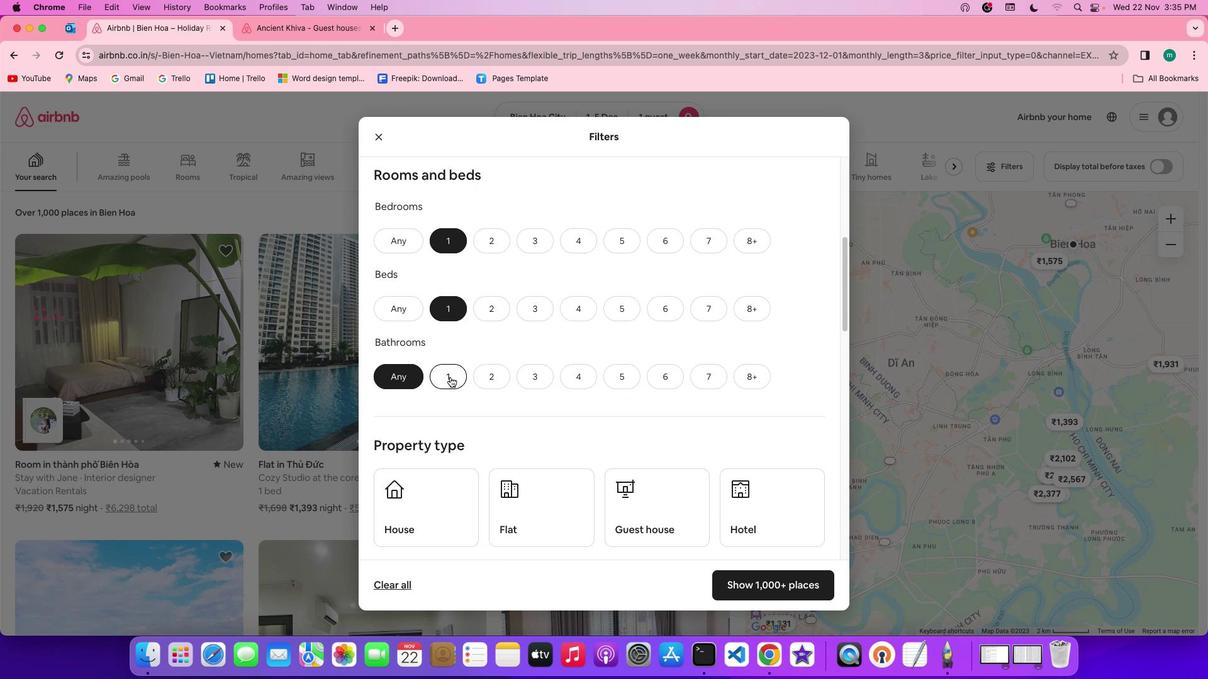 
Action: Mouse pressed left at (450, 377)
Screenshot: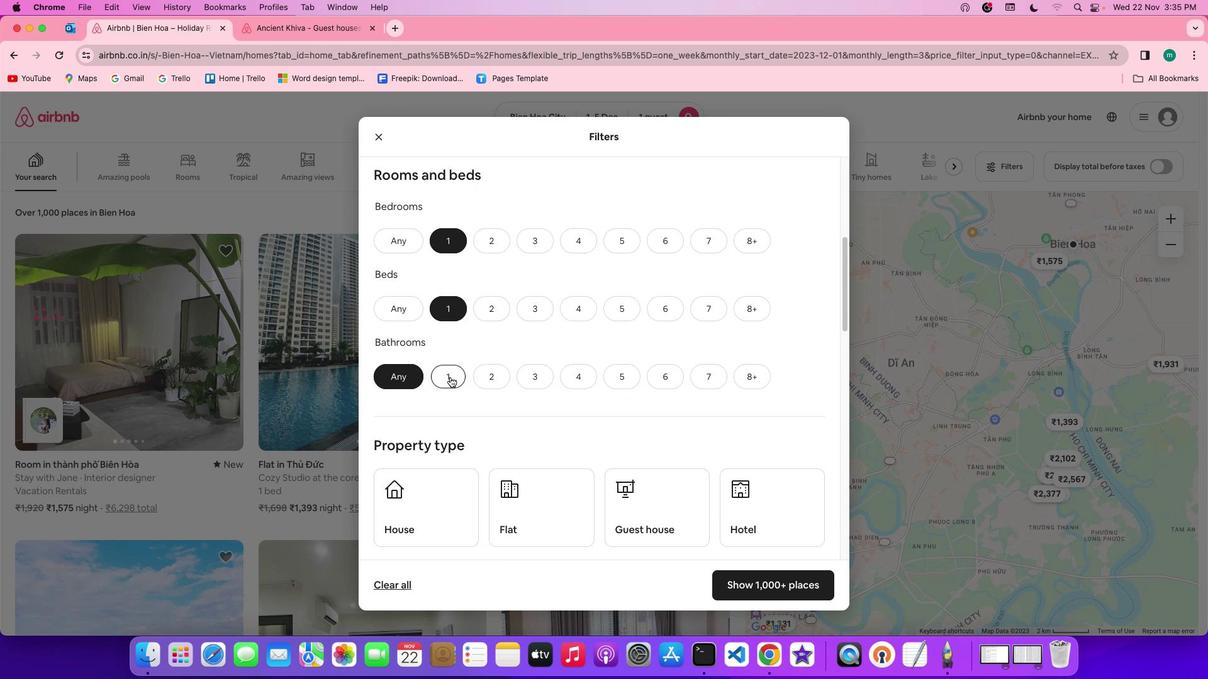 
Action: Mouse moved to (613, 382)
Screenshot: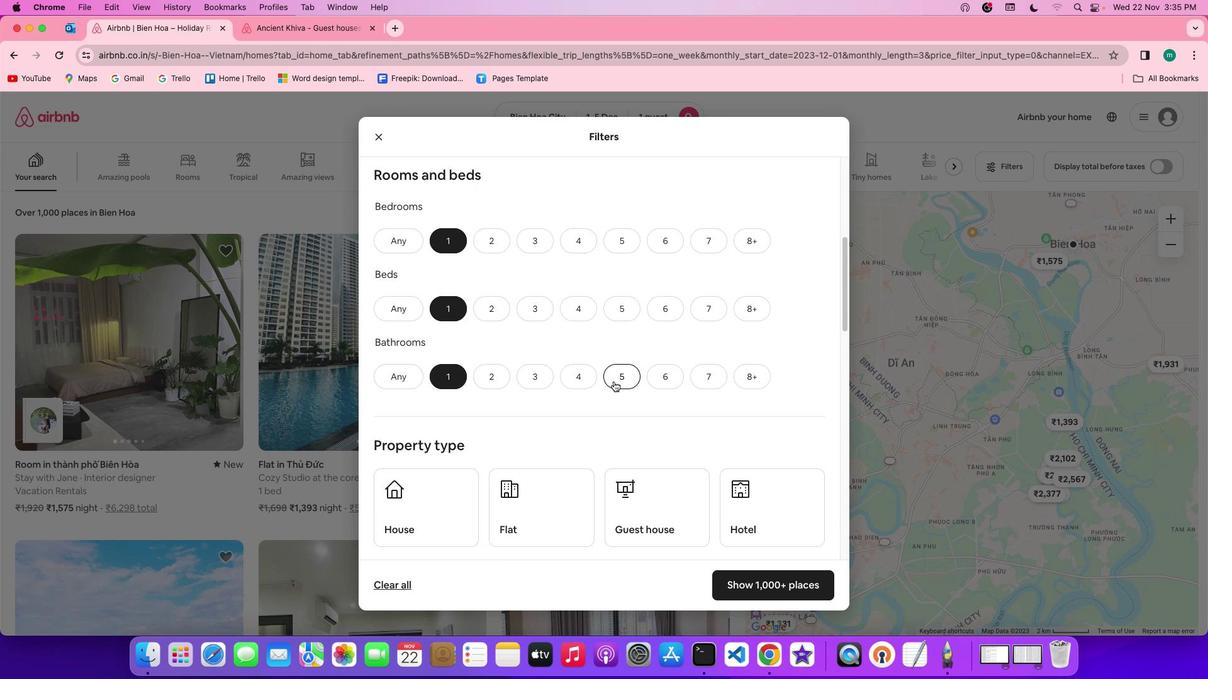 
Action: Mouse scrolled (613, 382) with delta (0, 0)
Screenshot: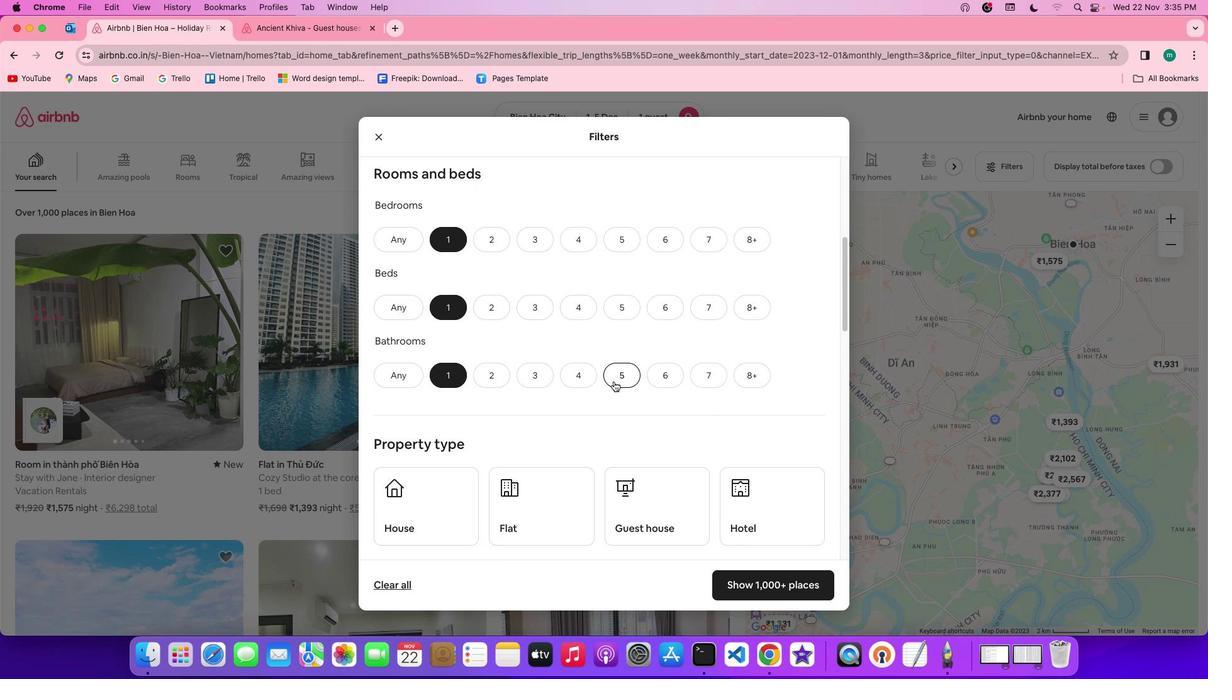 
Action: Mouse scrolled (613, 382) with delta (0, 0)
Screenshot: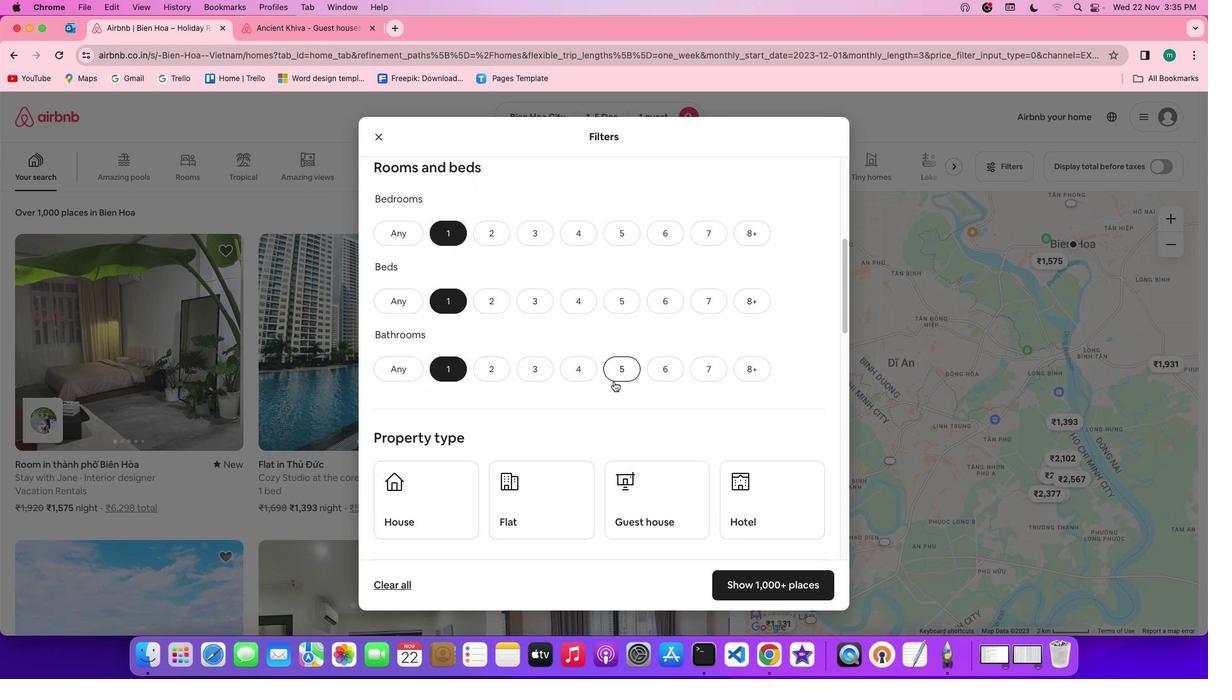 
Action: Mouse scrolled (613, 382) with delta (0, 0)
Screenshot: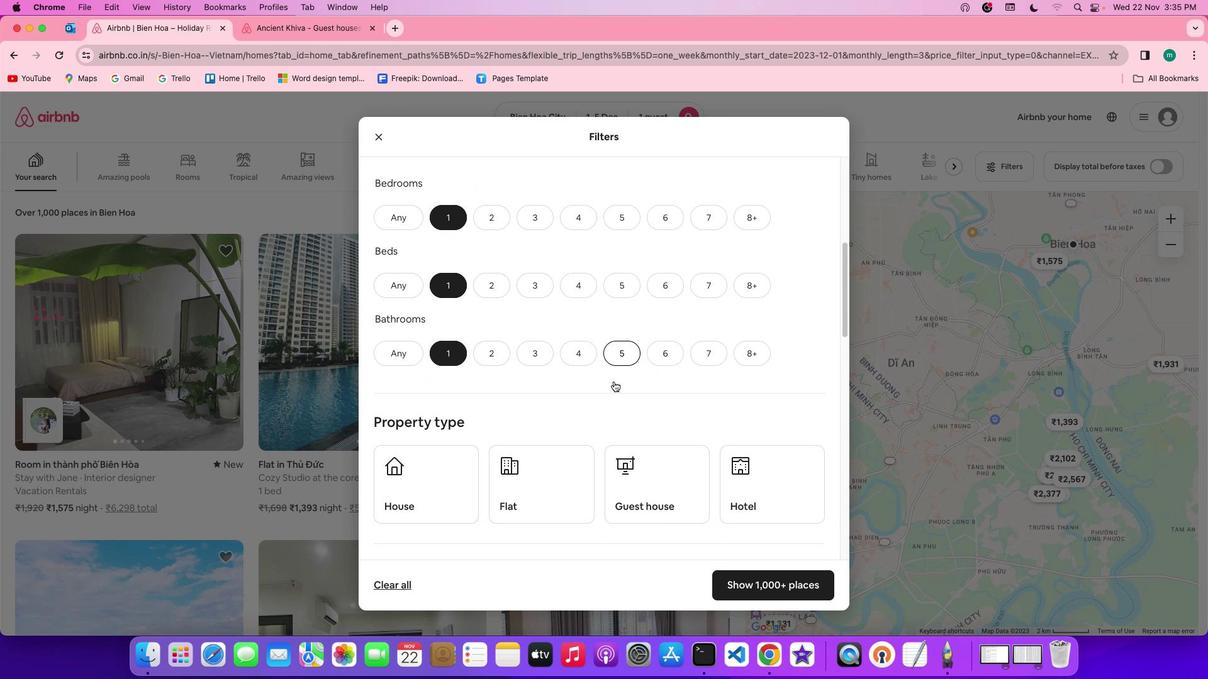 
Action: Mouse scrolled (613, 382) with delta (0, 0)
Screenshot: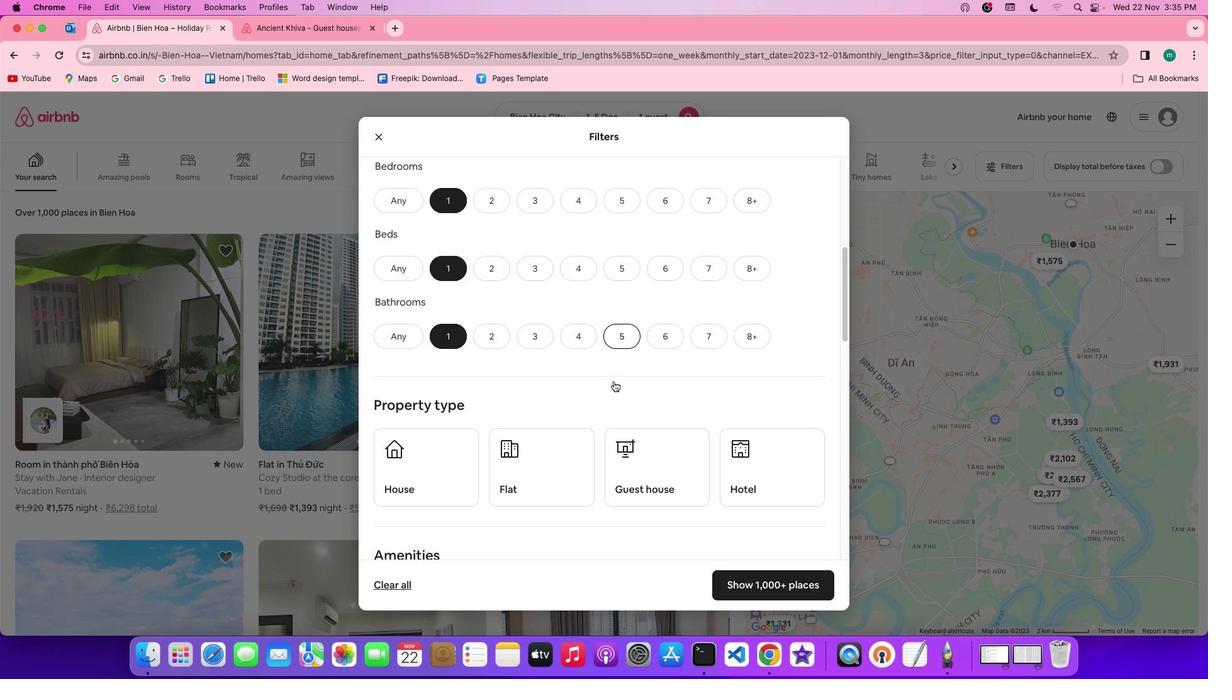 
Action: Mouse scrolled (613, 382) with delta (0, 0)
Screenshot: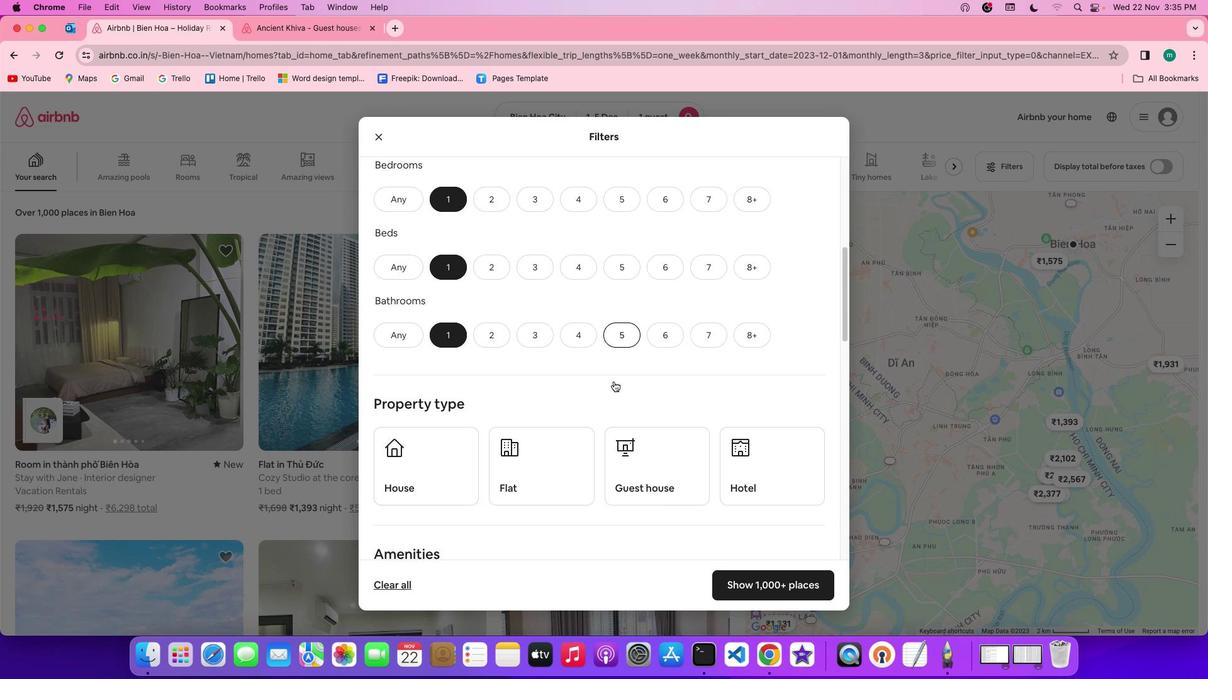 
Action: Mouse scrolled (613, 382) with delta (0, 0)
Screenshot: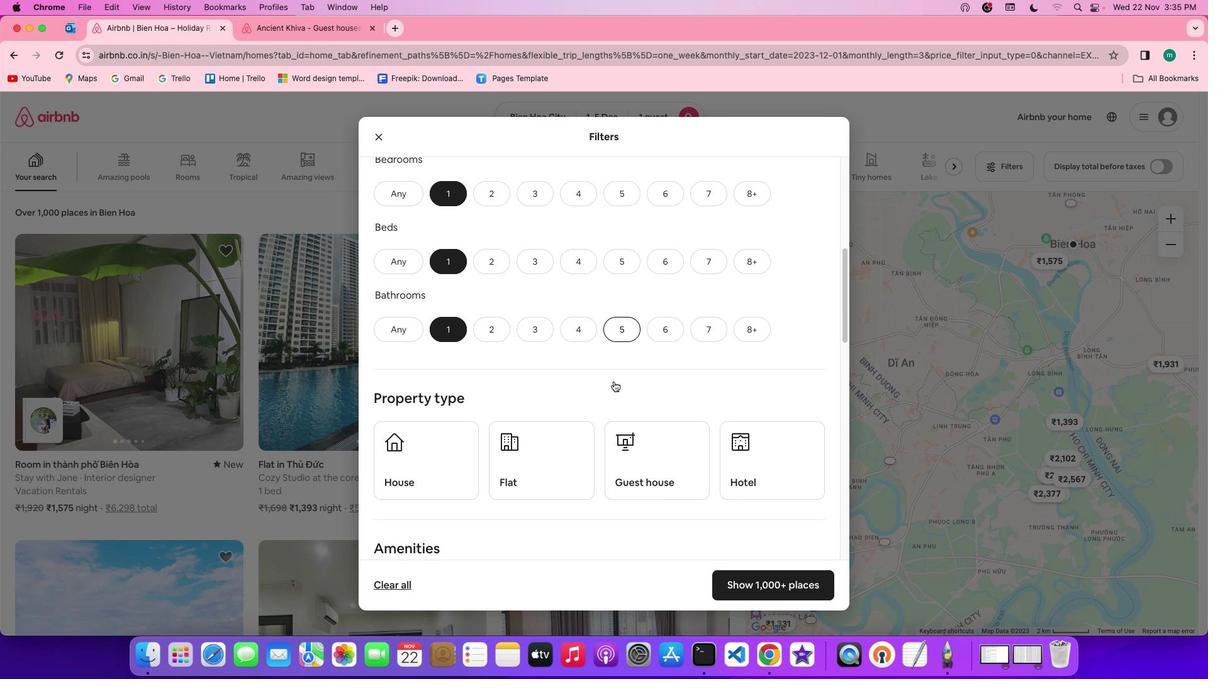 
Action: Mouse scrolled (613, 382) with delta (0, 0)
Screenshot: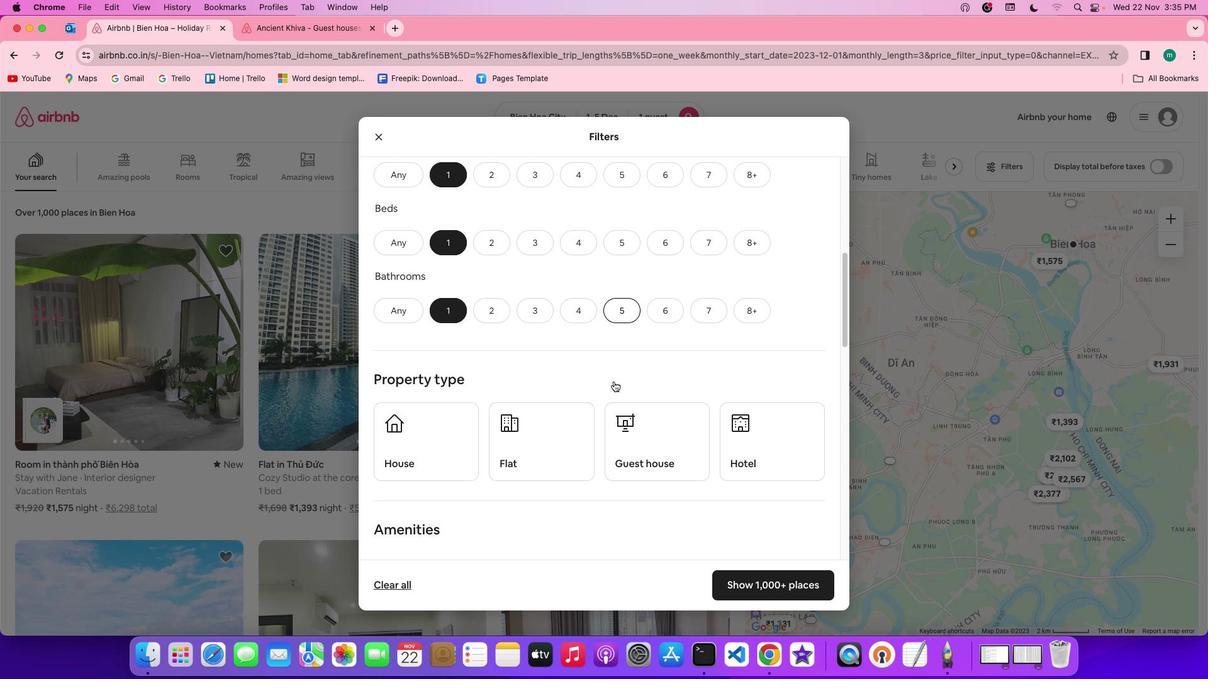 
Action: Mouse scrolled (613, 382) with delta (0, 0)
Screenshot: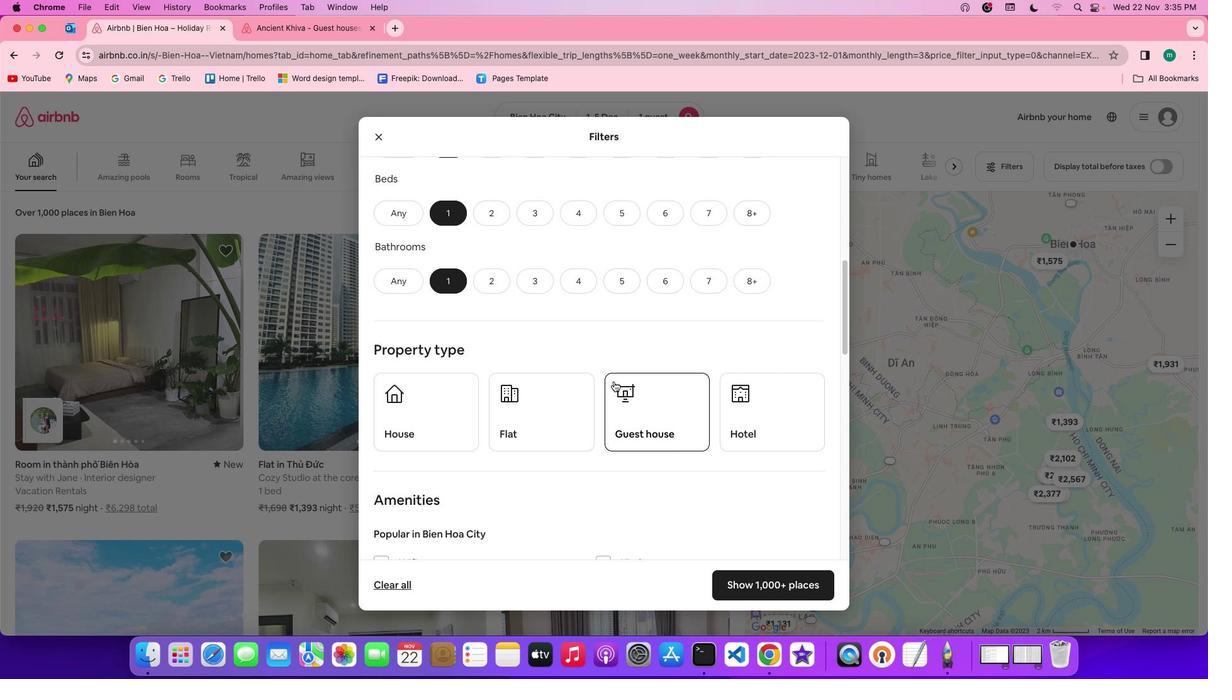 
Action: Mouse scrolled (613, 382) with delta (0, 0)
Screenshot: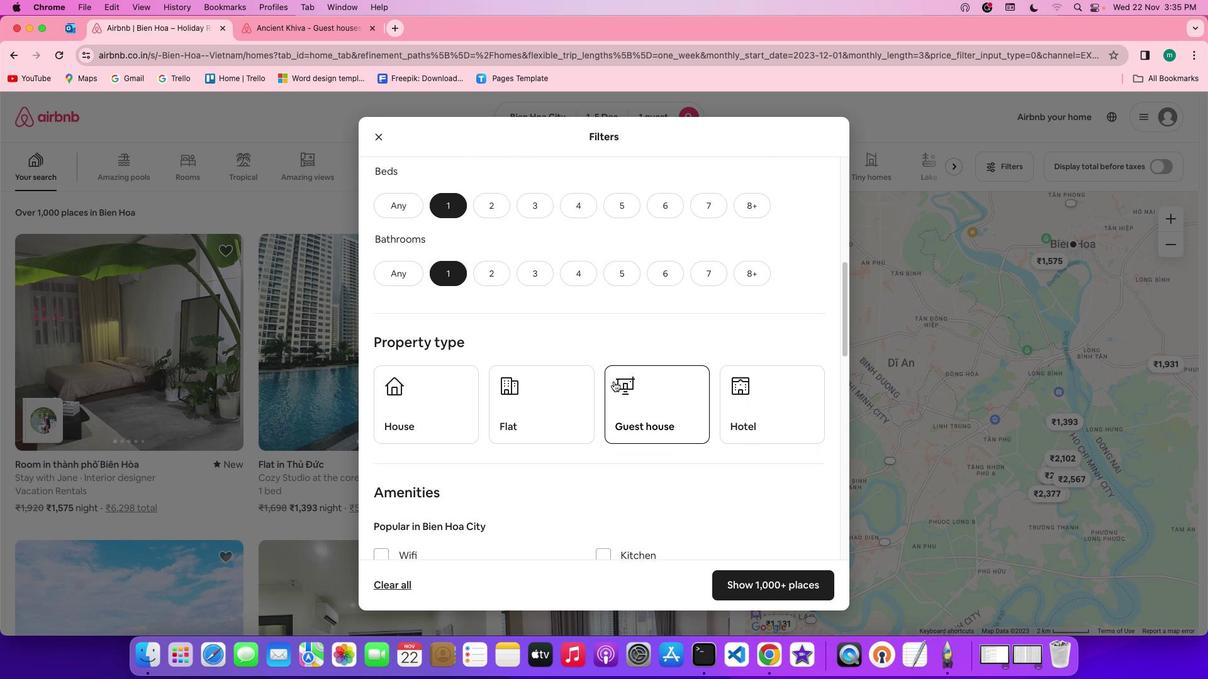 
Action: Mouse scrolled (613, 382) with delta (0, 0)
Screenshot: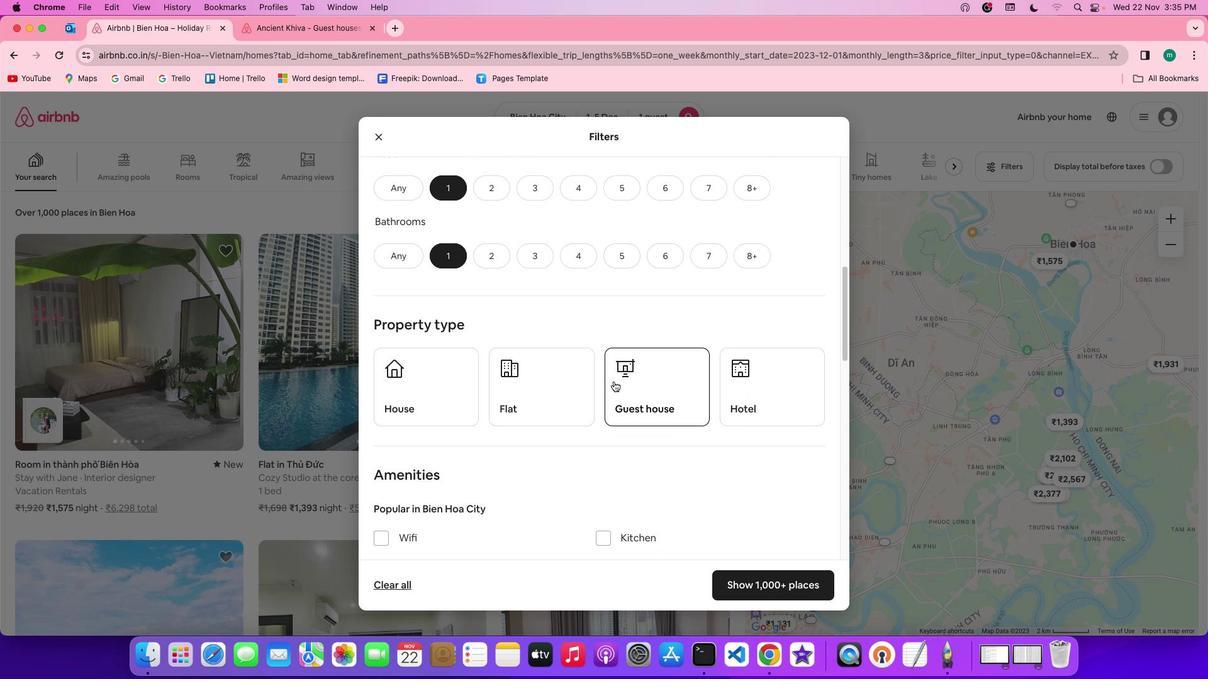 
Action: Mouse moved to (530, 359)
Screenshot: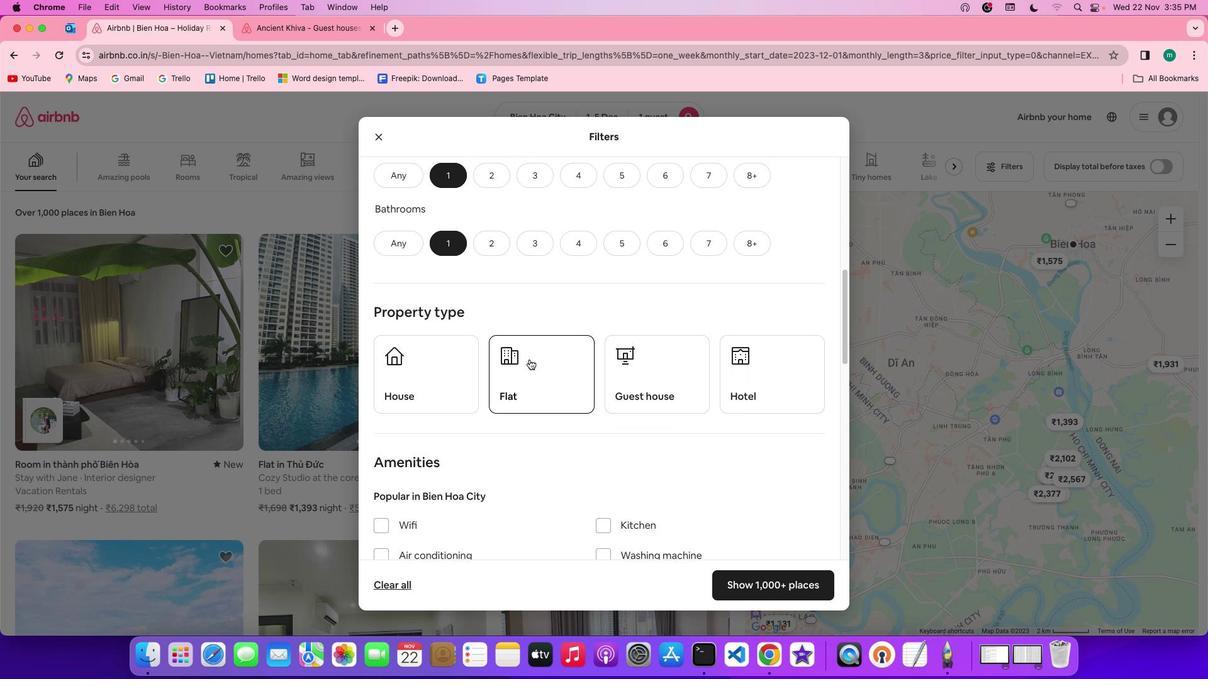 
Action: Mouse pressed left at (530, 359)
Screenshot: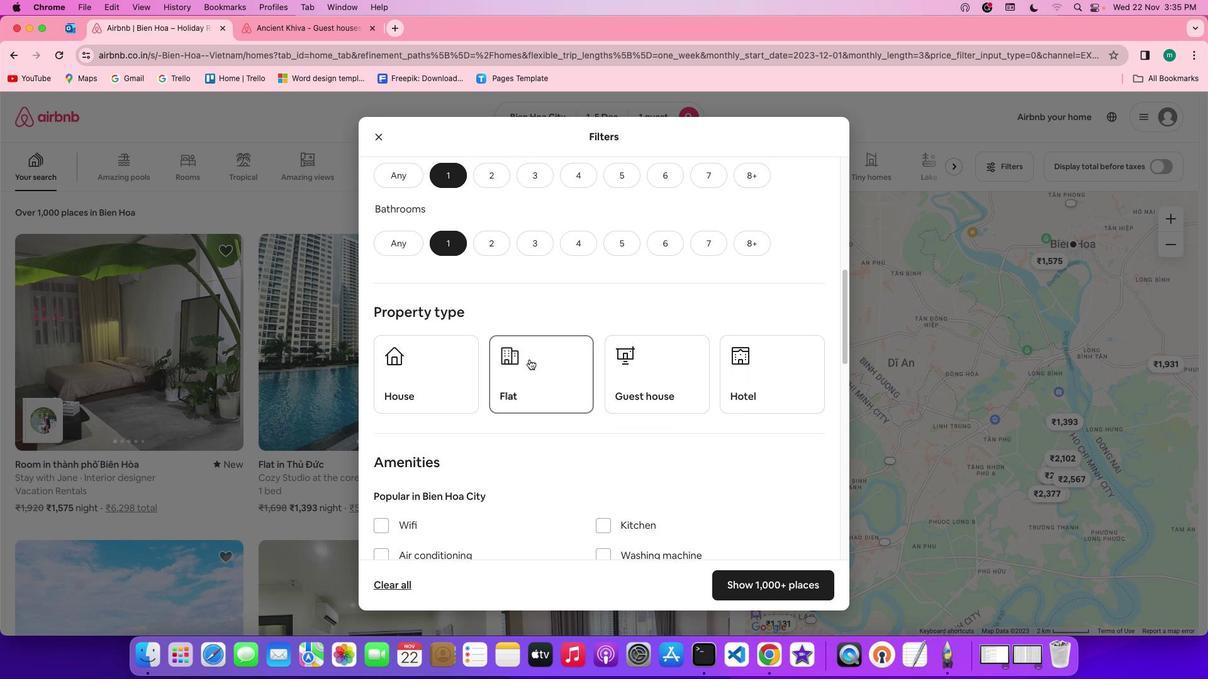 
Action: Mouse moved to (623, 378)
Screenshot: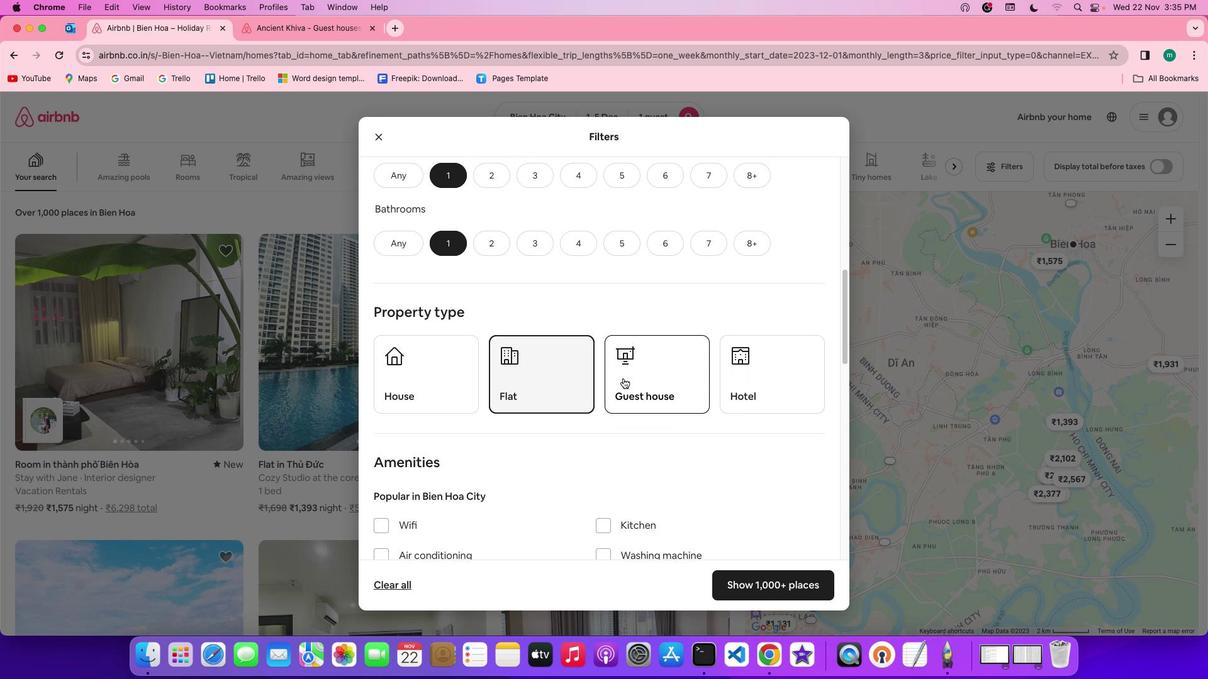
Action: Mouse scrolled (623, 378) with delta (0, 0)
Screenshot: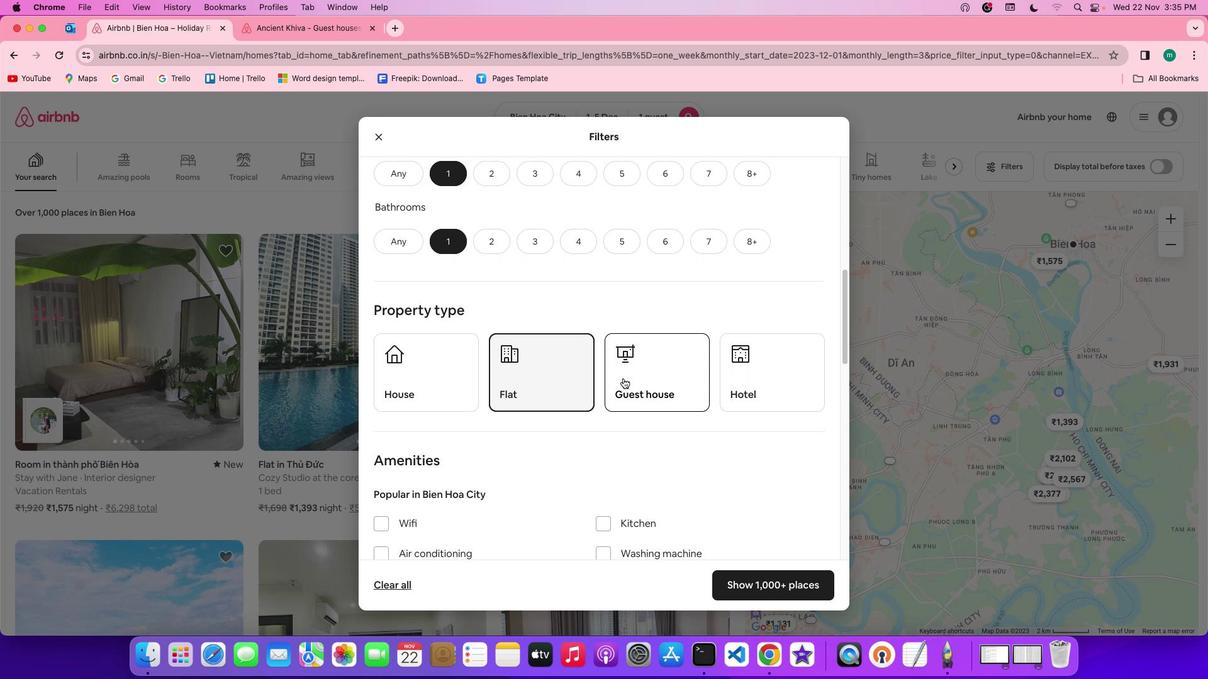 
Action: Mouse scrolled (623, 378) with delta (0, 0)
Screenshot: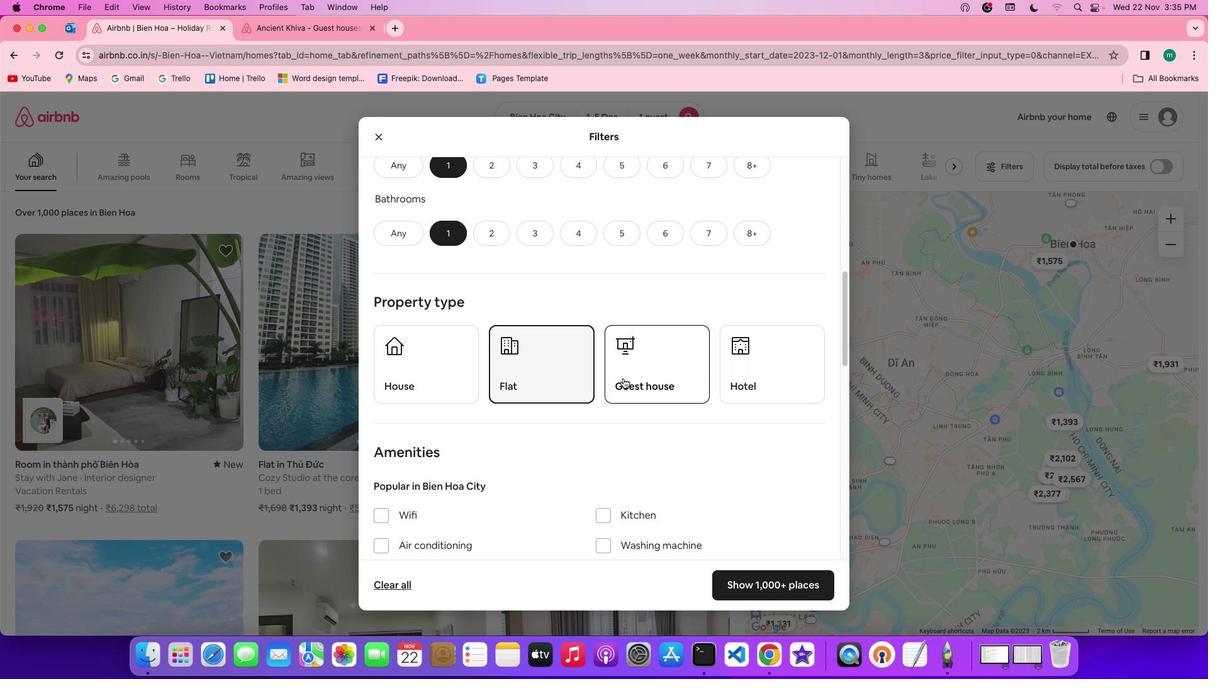 
Action: Mouse scrolled (623, 378) with delta (0, 0)
Screenshot: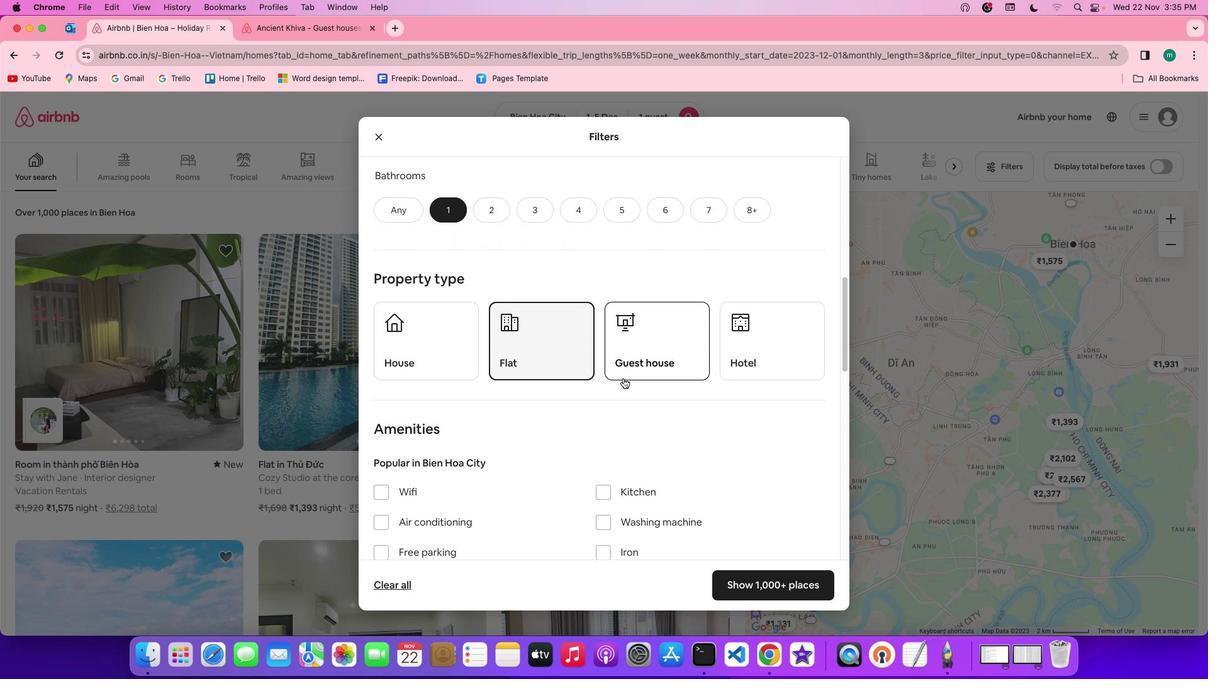 
Action: Mouse scrolled (623, 378) with delta (0, 0)
Screenshot: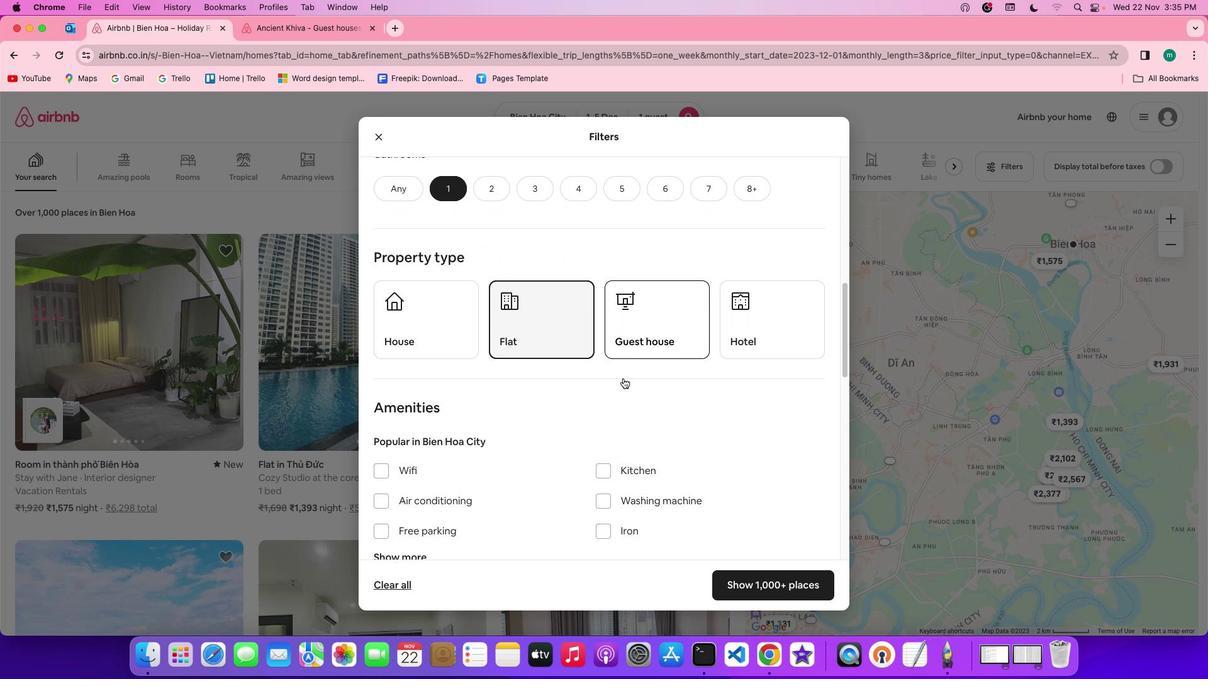 
Action: Mouse scrolled (623, 378) with delta (0, 0)
Screenshot: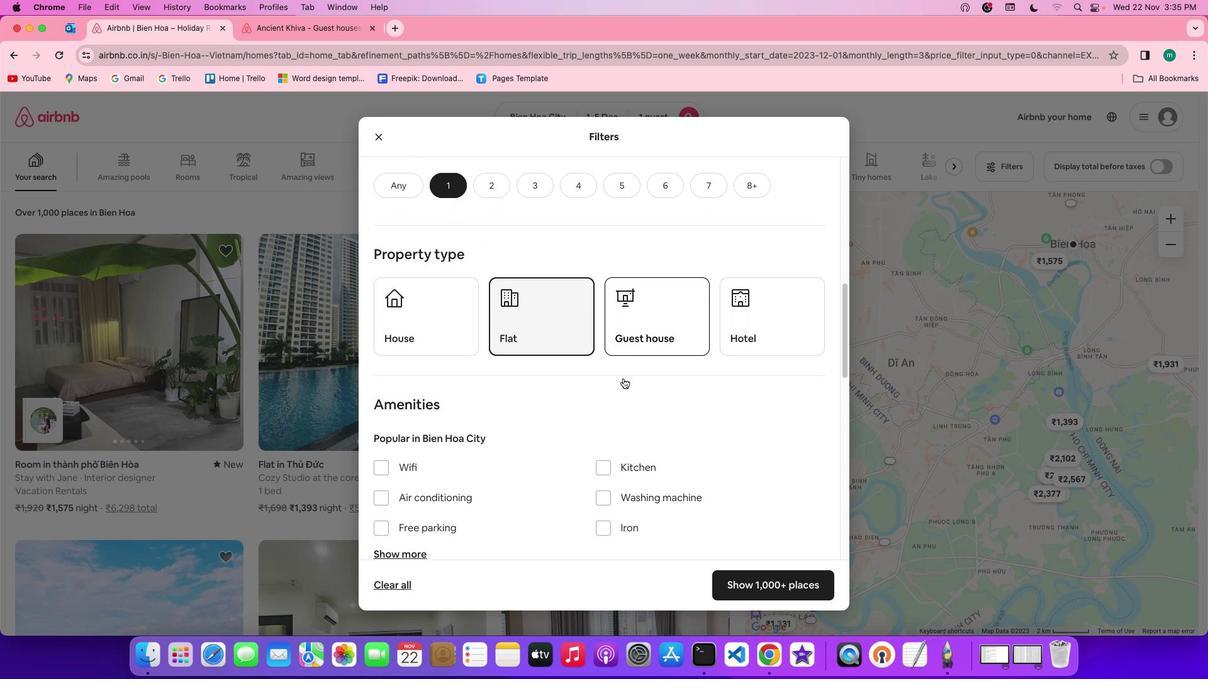 
Action: Mouse scrolled (623, 378) with delta (0, 0)
Screenshot: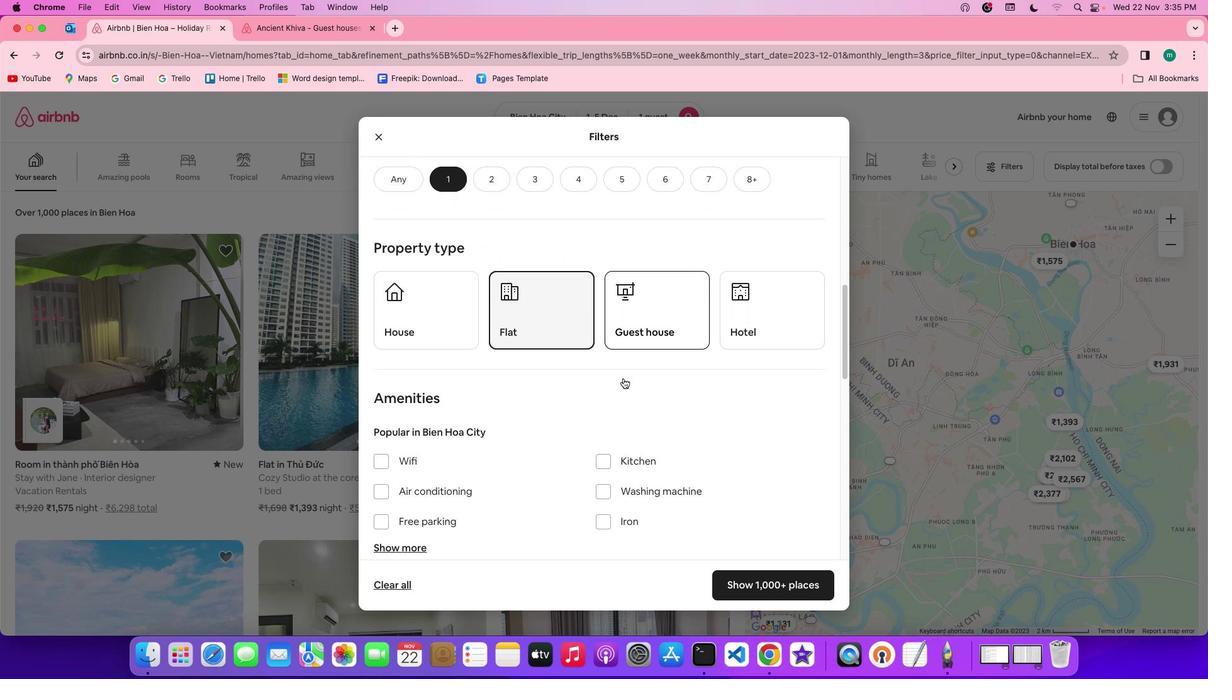 
Action: Mouse scrolled (623, 378) with delta (0, 0)
Screenshot: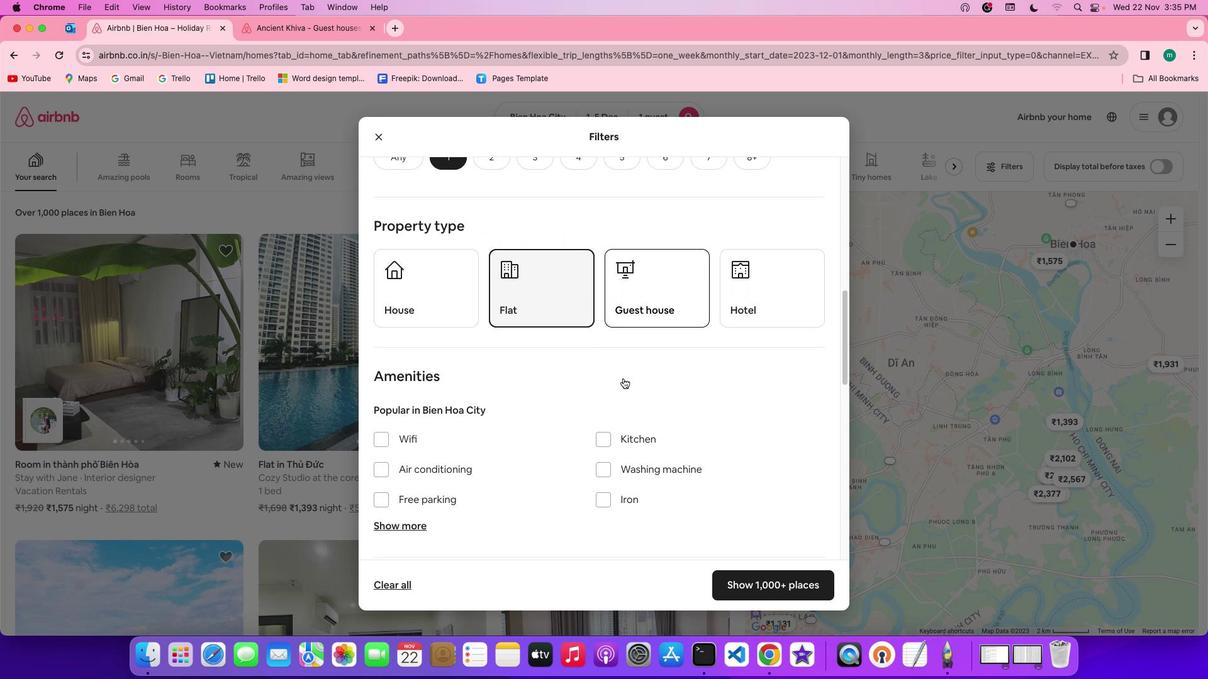 
Action: Mouse scrolled (623, 378) with delta (0, 0)
Screenshot: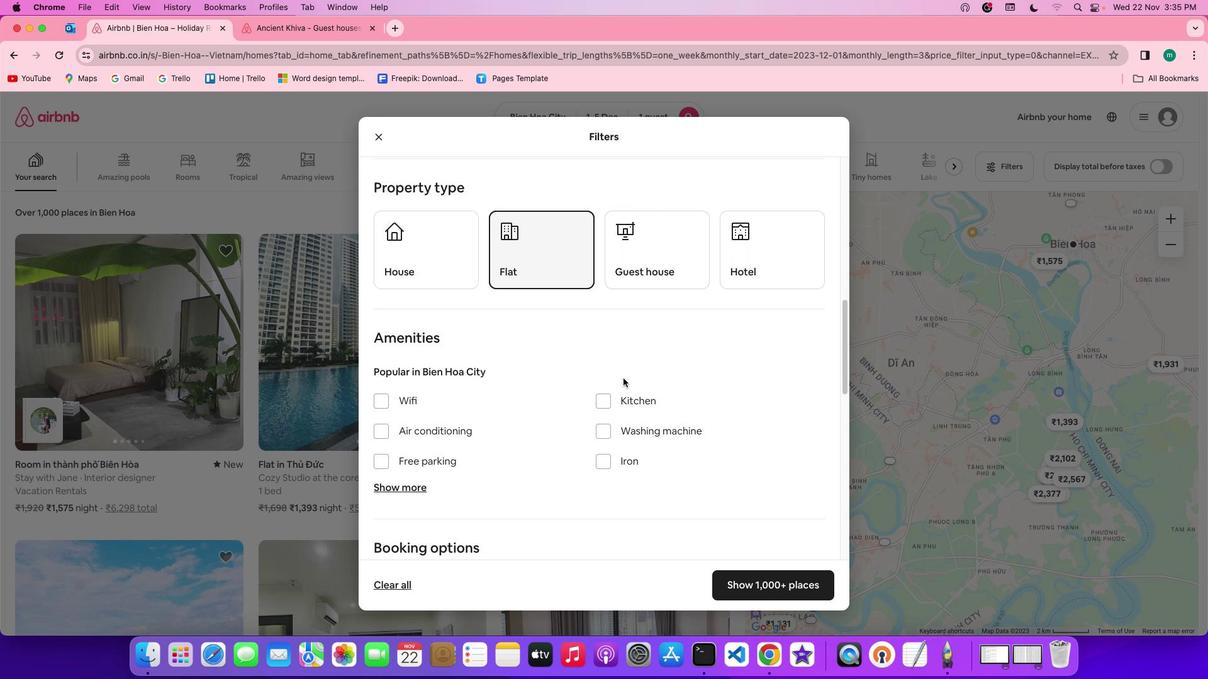 
Action: Mouse scrolled (623, 378) with delta (0, 0)
Screenshot: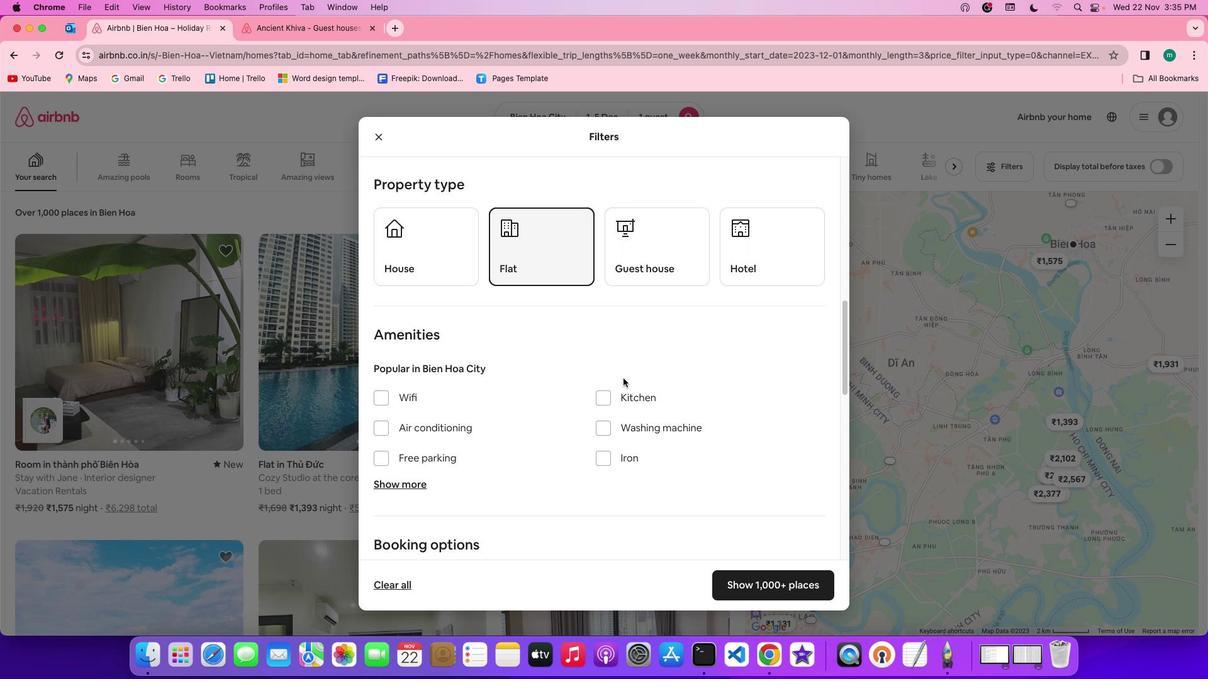 
Action: Mouse scrolled (623, 378) with delta (0, 0)
Screenshot: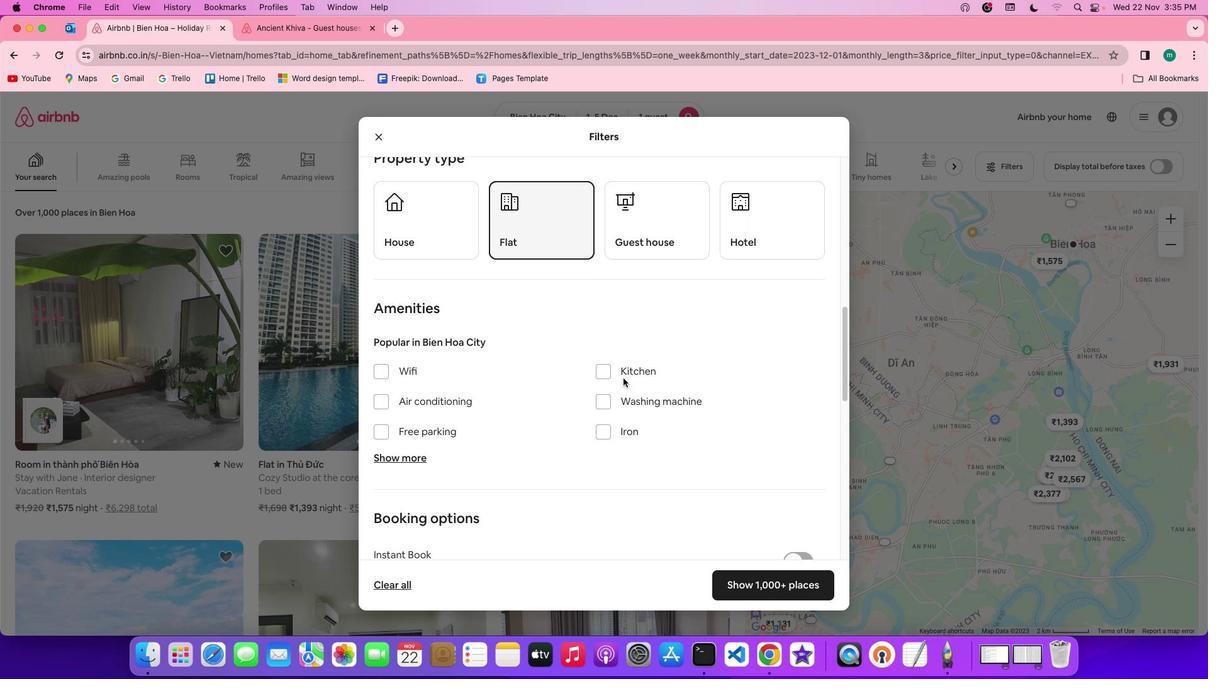 
Action: Mouse scrolled (623, 378) with delta (0, 0)
Screenshot: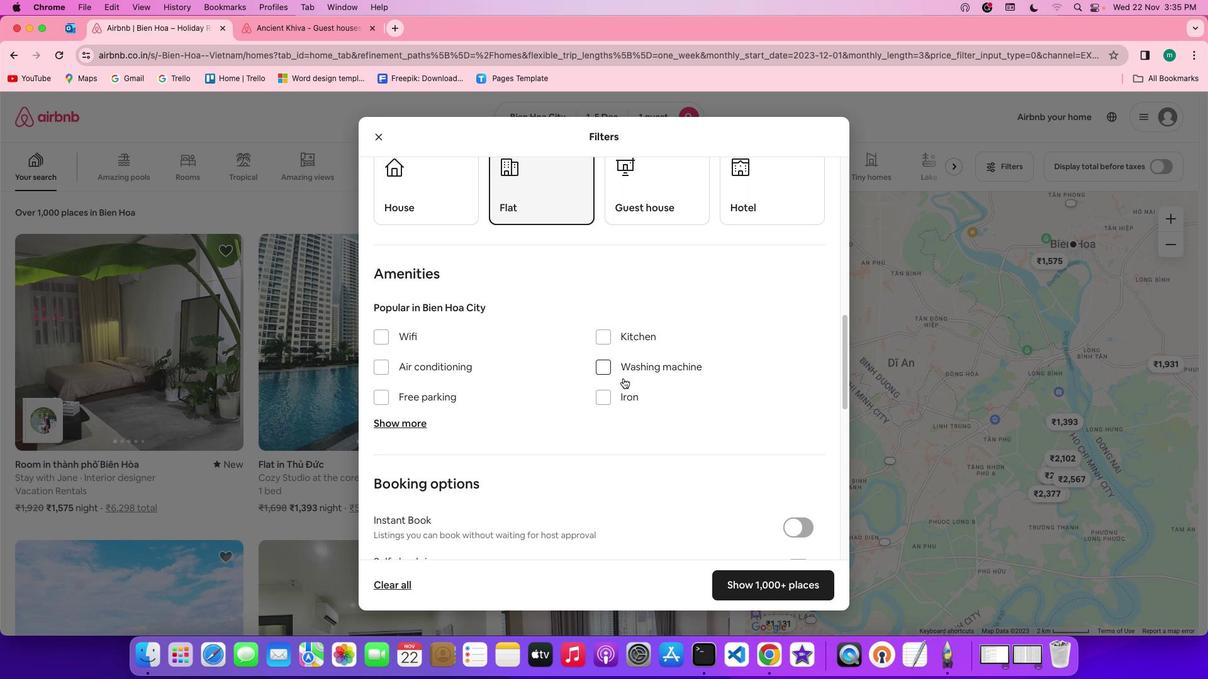 
Action: Mouse scrolled (623, 378) with delta (0, 0)
Screenshot: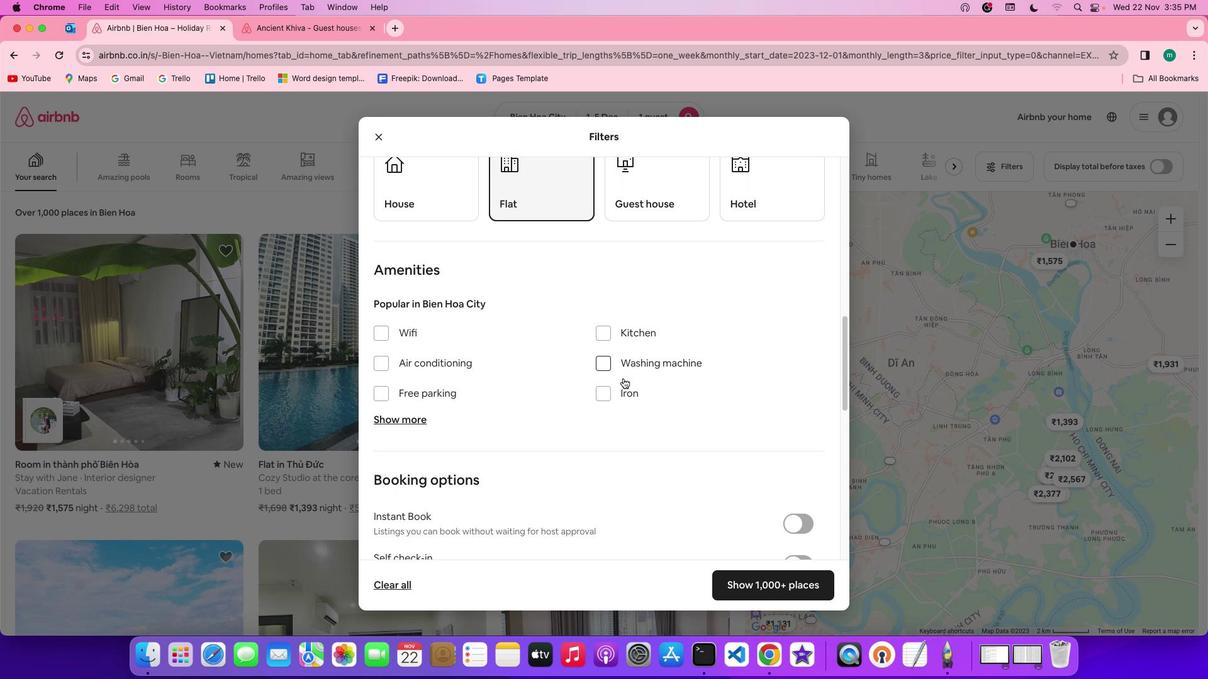 
Action: Mouse scrolled (623, 378) with delta (0, 0)
Screenshot: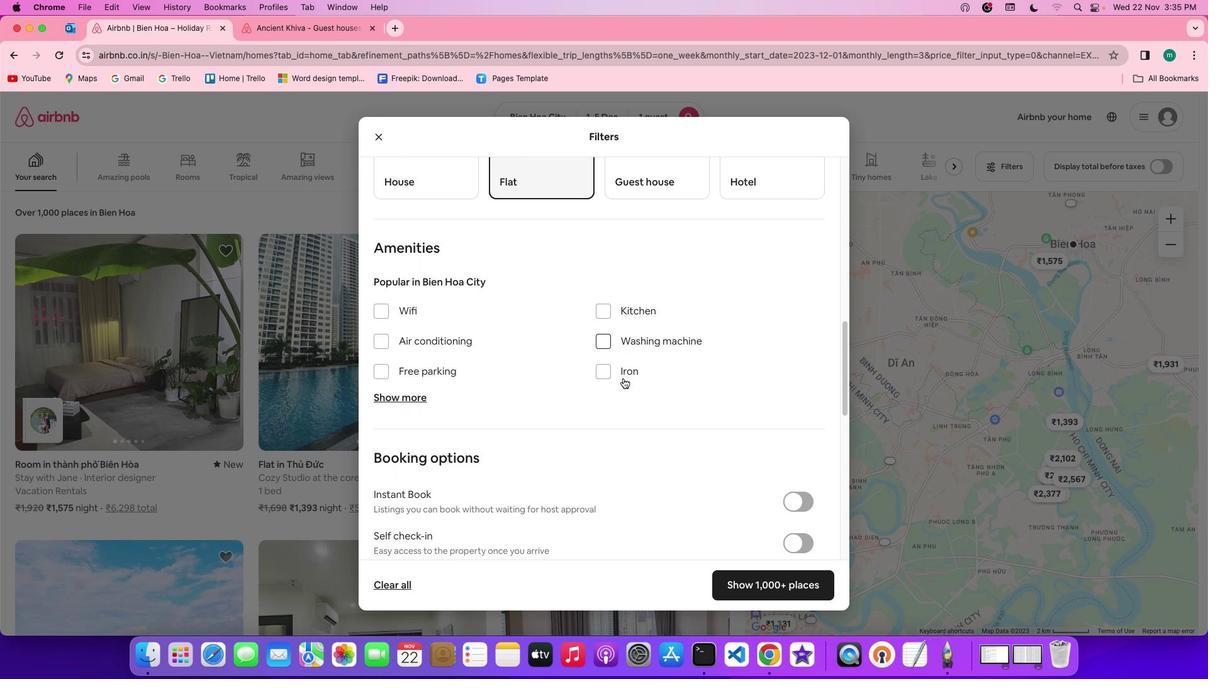 
Action: Mouse moved to (382, 301)
Screenshot: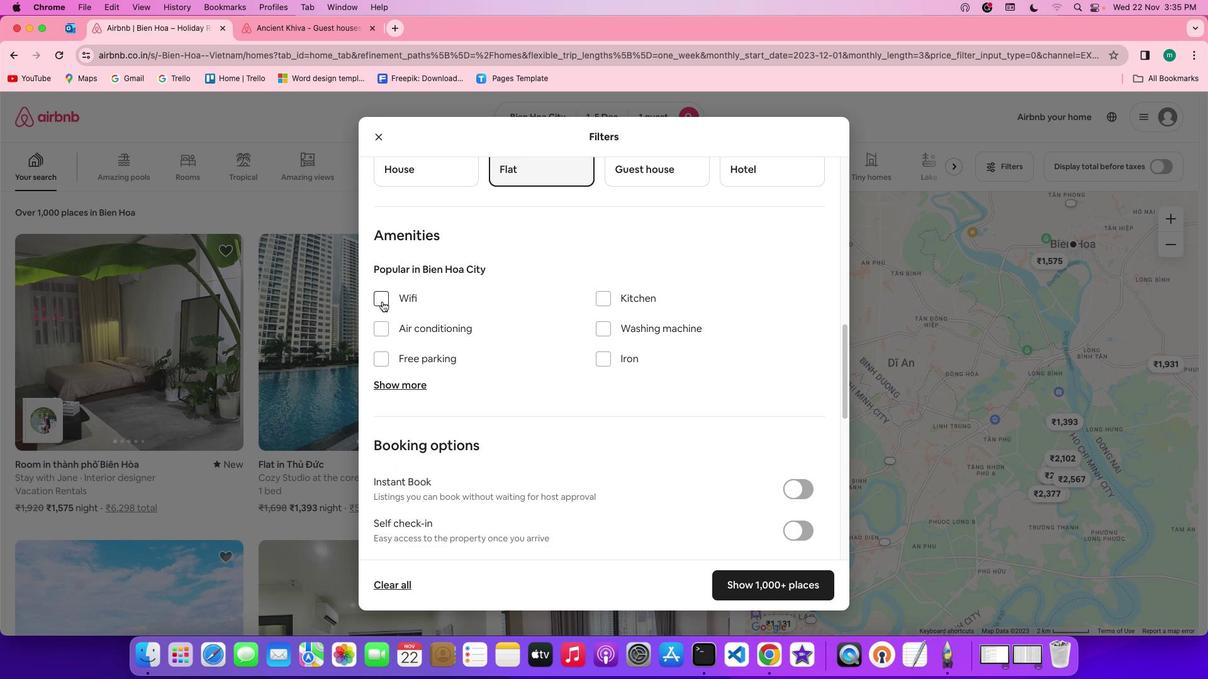 
Action: Mouse pressed left at (382, 301)
Screenshot: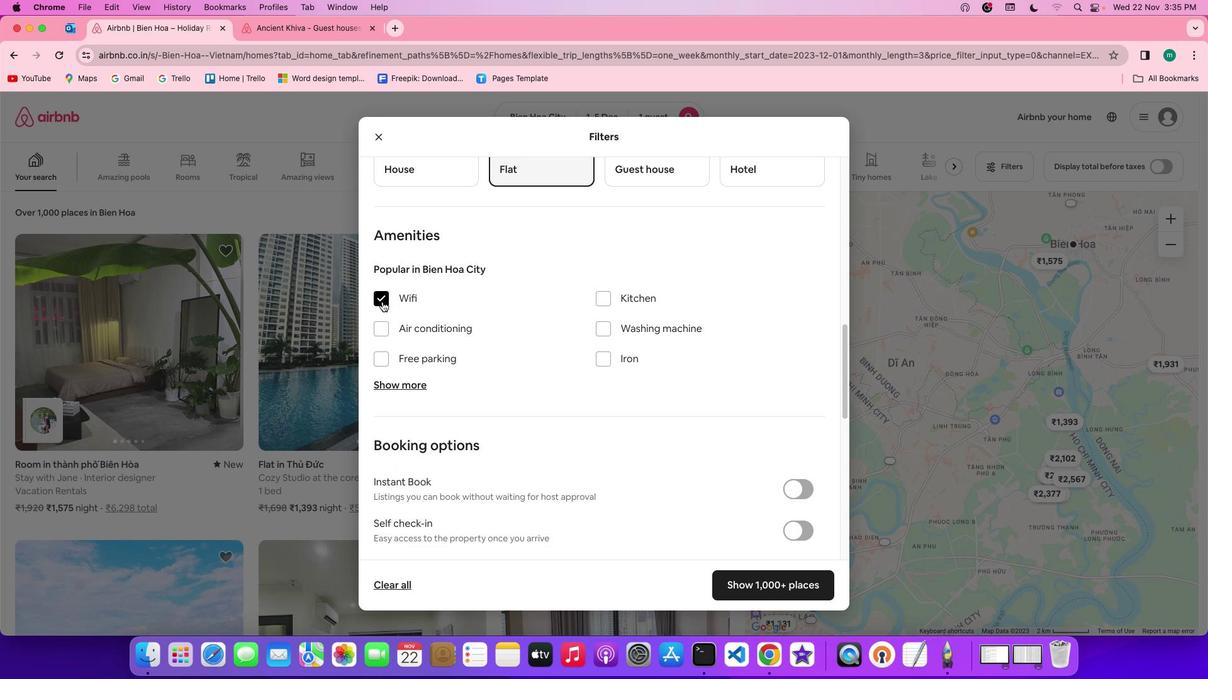 
Action: Mouse moved to (570, 356)
Screenshot: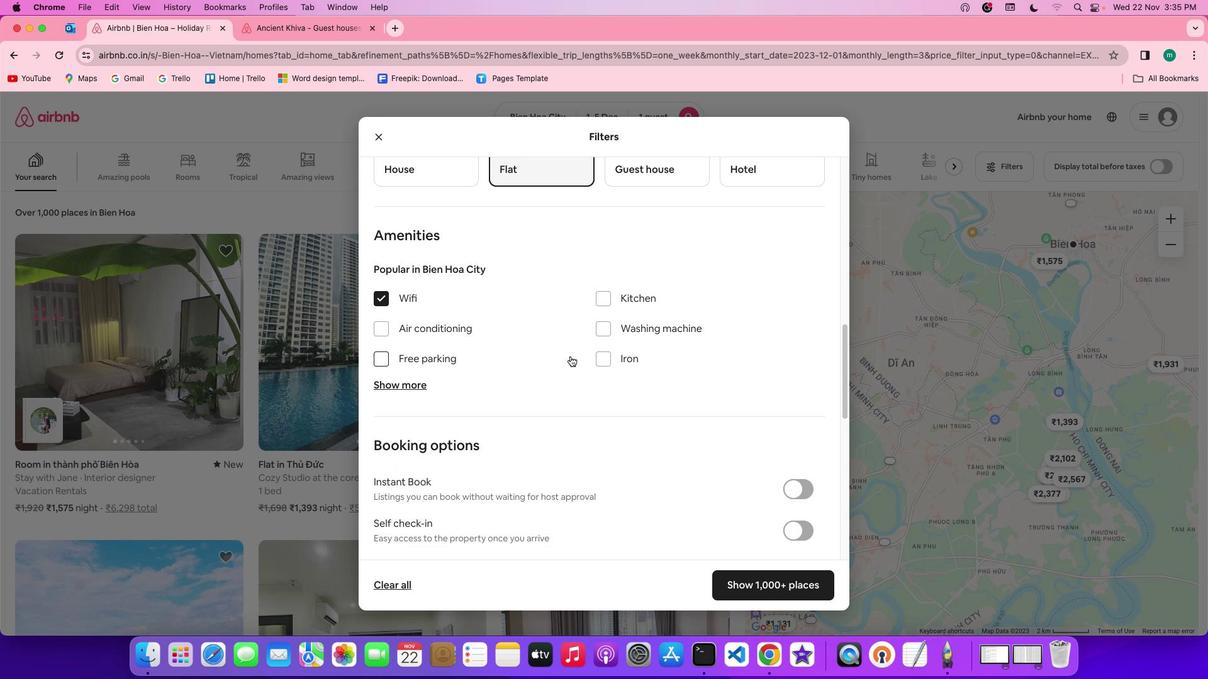 
Action: Mouse scrolled (570, 356) with delta (0, 0)
Screenshot: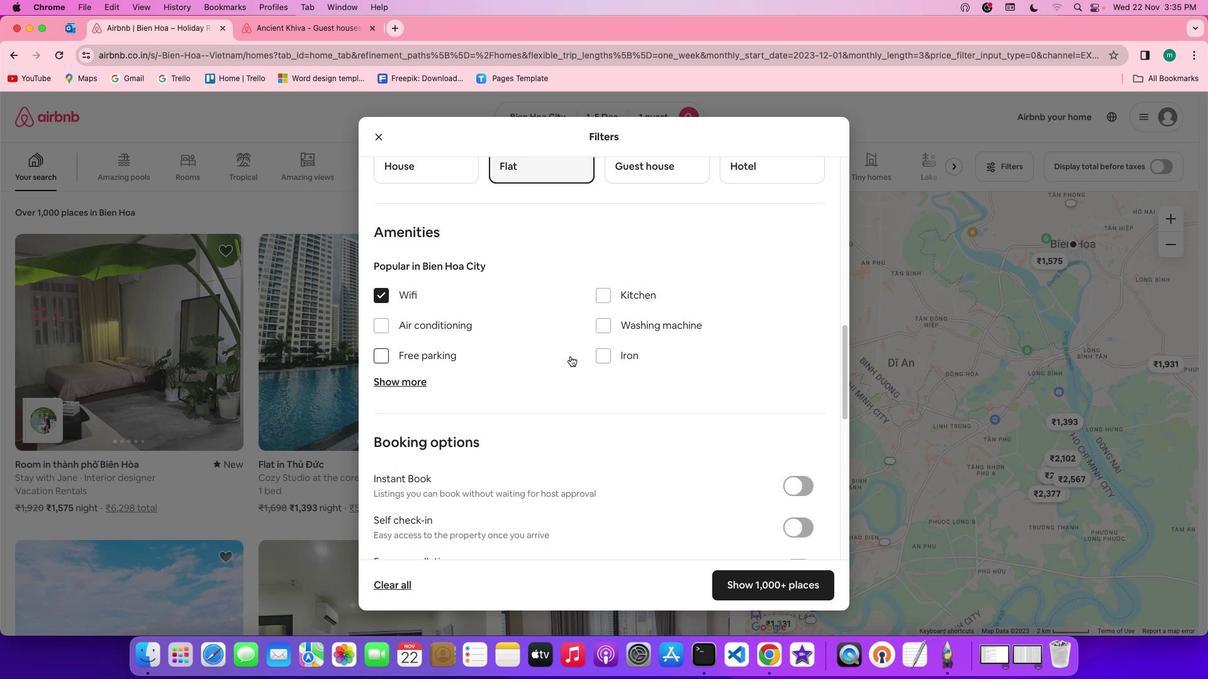 
Action: Mouse scrolled (570, 356) with delta (0, 0)
Screenshot: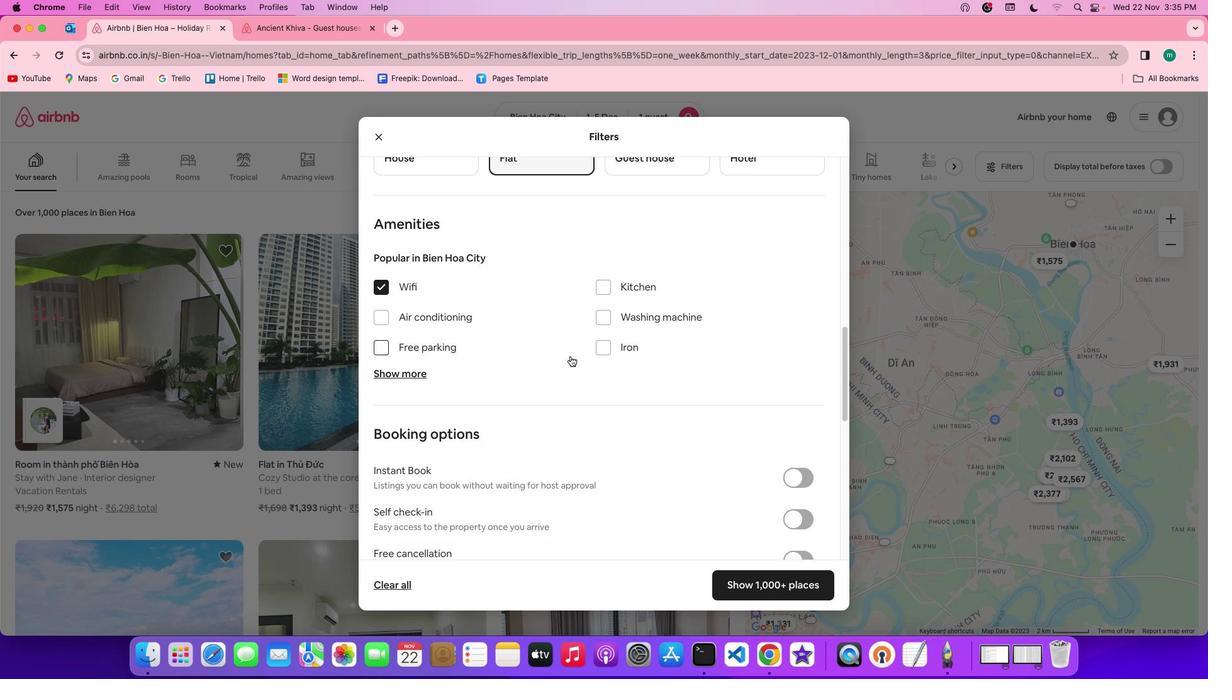 
Action: Mouse scrolled (570, 356) with delta (0, 0)
Screenshot: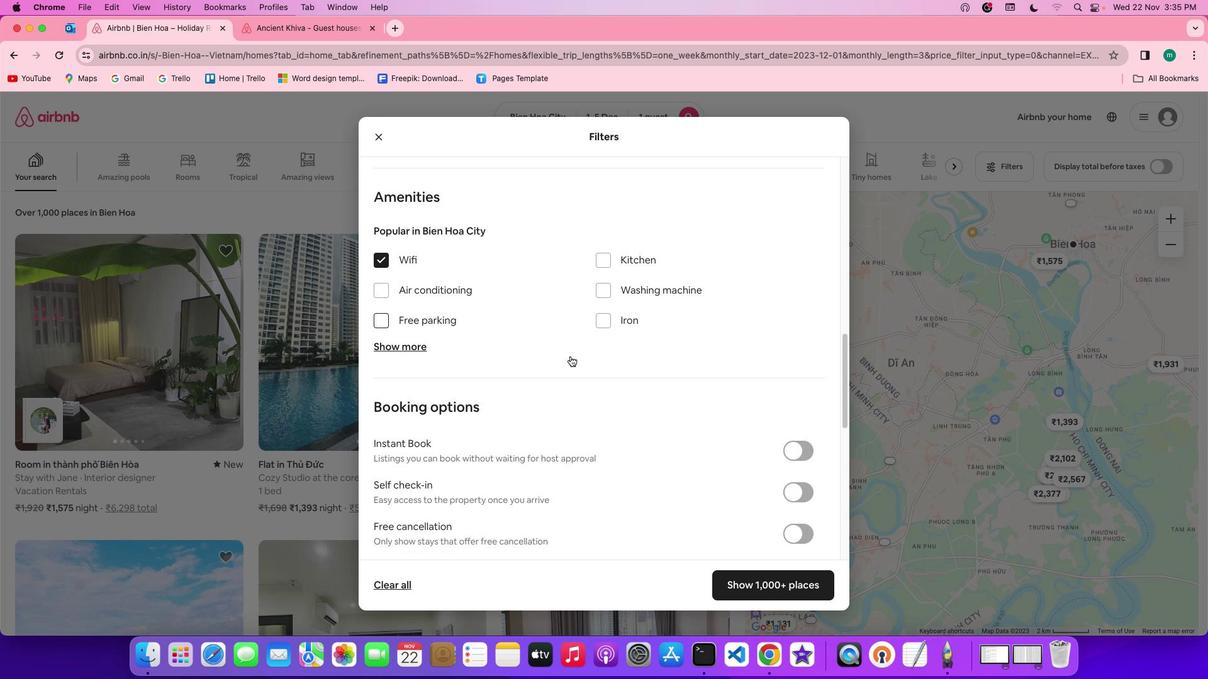 
Action: Mouse scrolled (570, 356) with delta (0, 0)
Screenshot: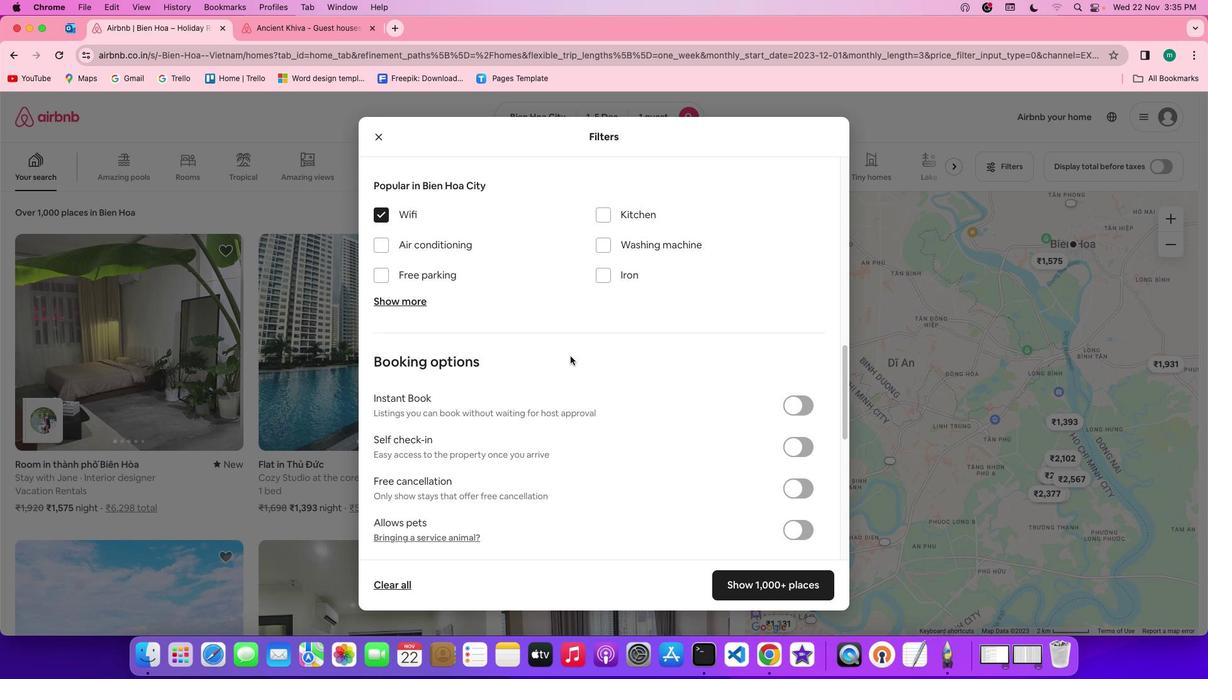 
Action: Mouse scrolled (570, 356) with delta (0, 0)
Screenshot: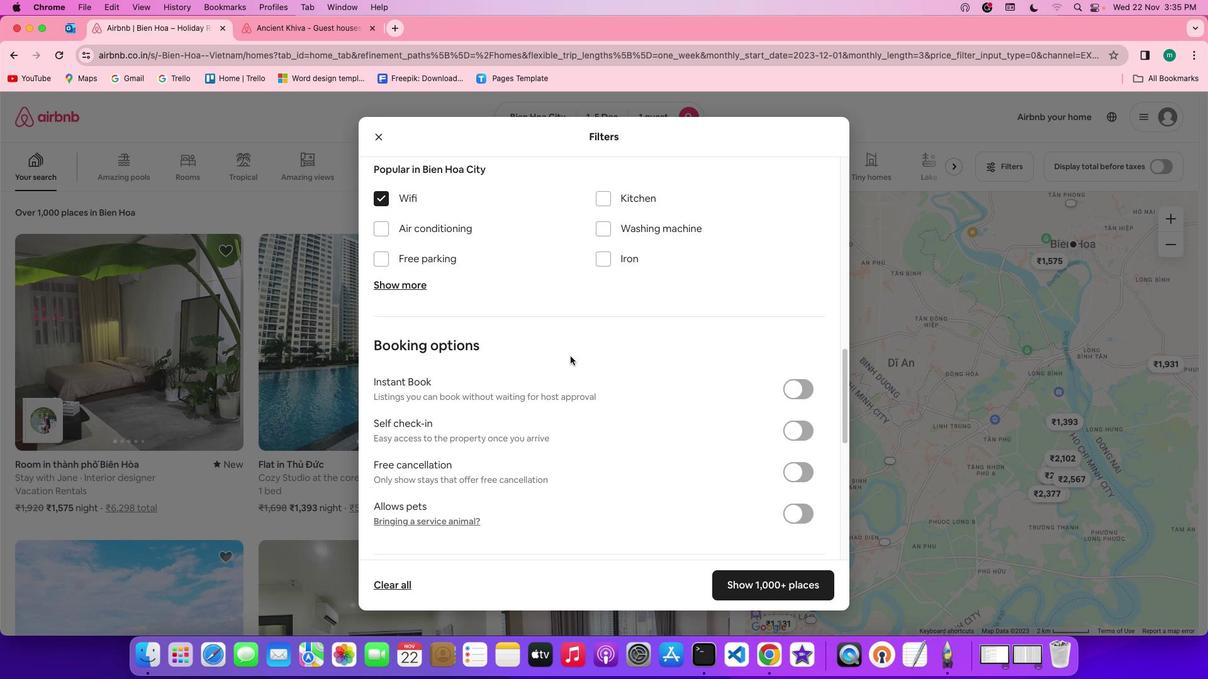 
Action: Mouse scrolled (570, 356) with delta (0, -1)
Screenshot: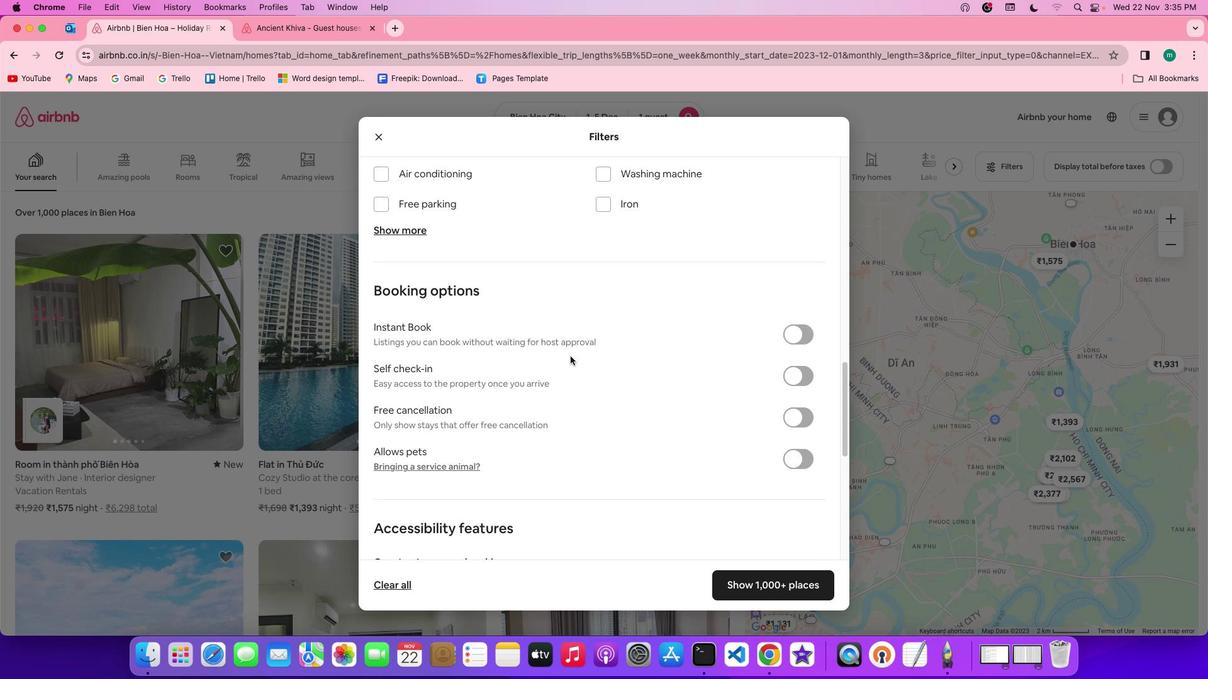 
Action: Mouse scrolled (570, 356) with delta (0, -2)
Screenshot: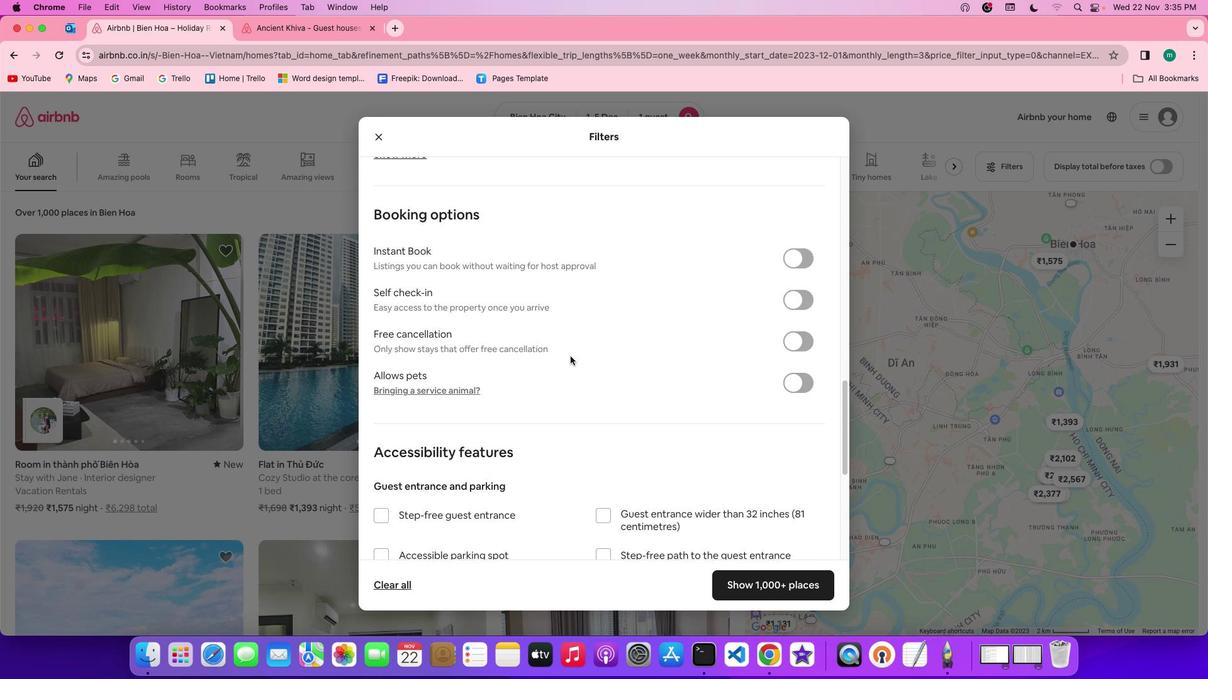 
Action: Mouse scrolled (570, 356) with delta (0, -3)
Screenshot: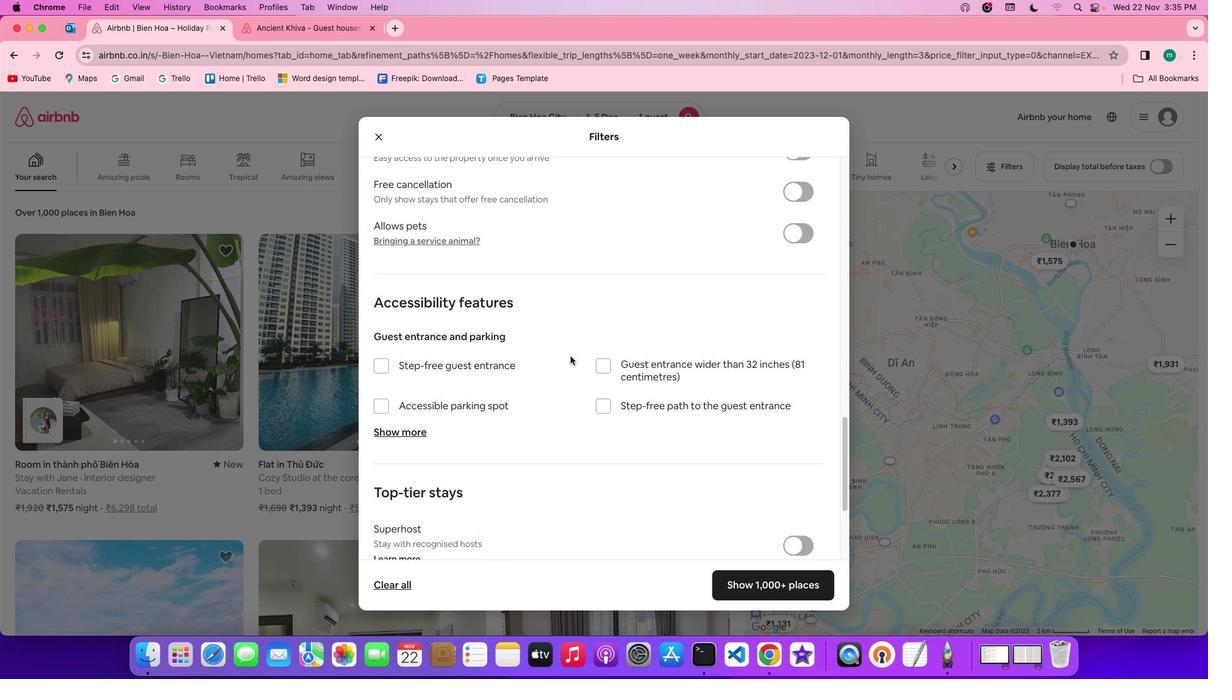 
Action: Mouse scrolled (570, 356) with delta (0, 0)
Screenshot: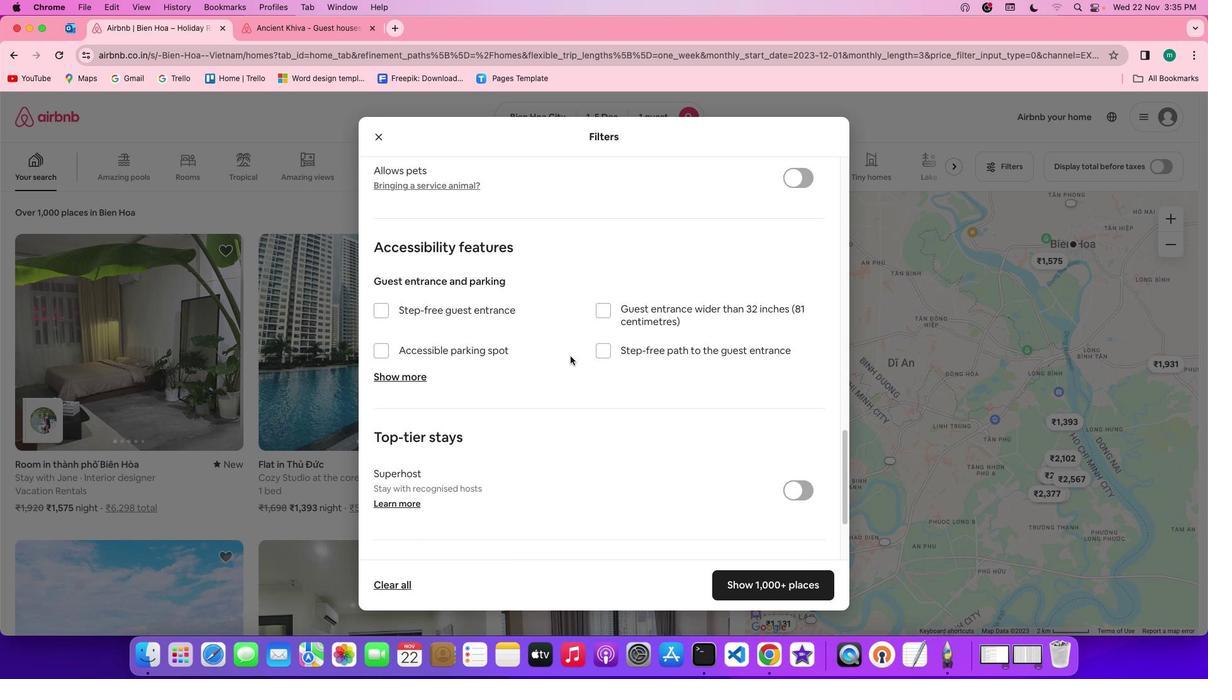 
Action: Mouse scrolled (570, 356) with delta (0, 0)
Screenshot: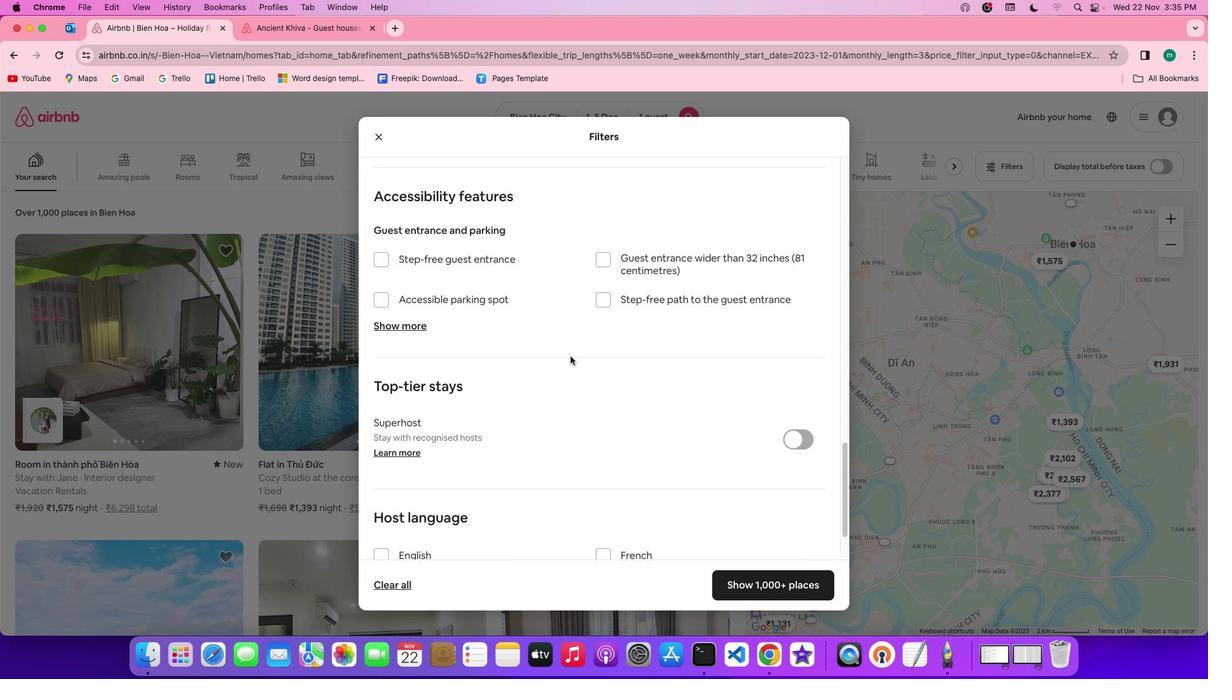 
Action: Mouse scrolled (570, 356) with delta (0, -1)
Screenshot: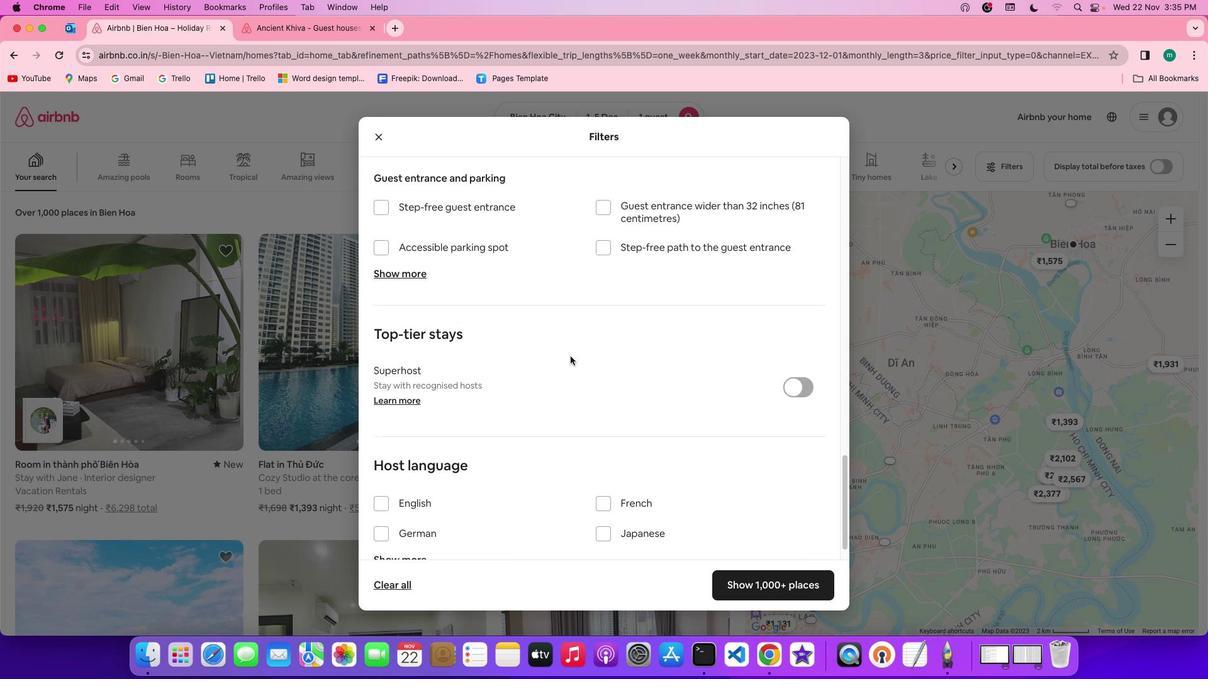 
Action: Mouse scrolled (570, 356) with delta (0, -3)
Screenshot: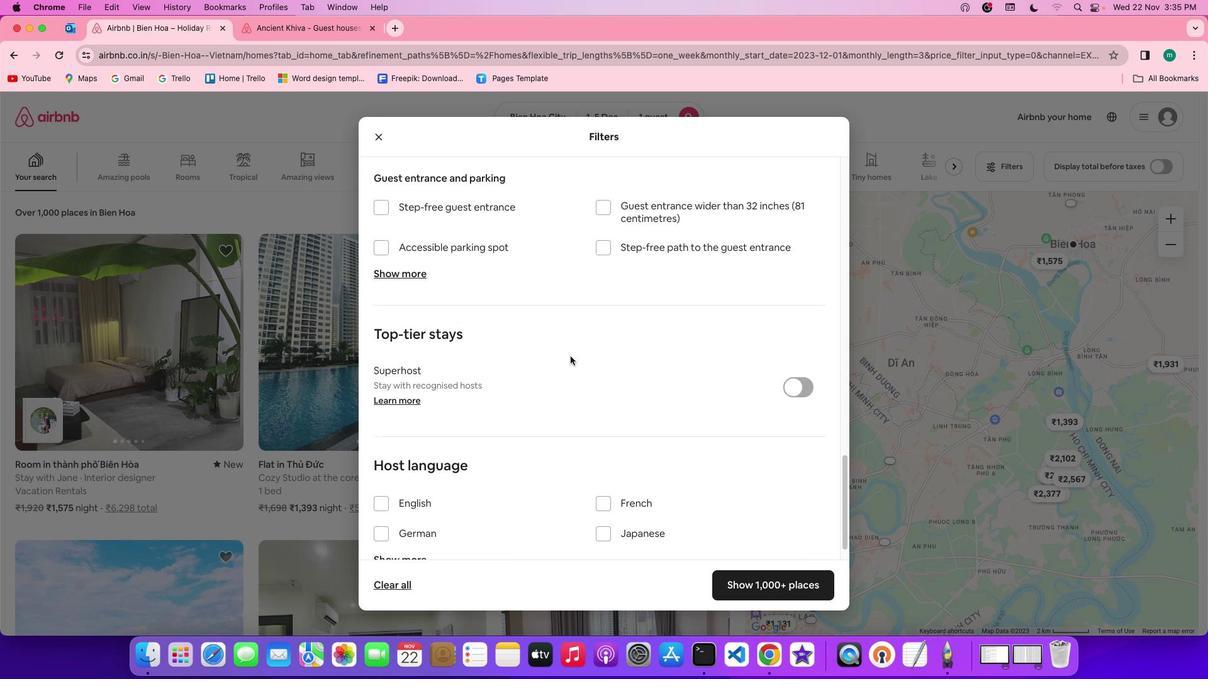 
Action: Mouse scrolled (570, 356) with delta (0, -3)
Screenshot: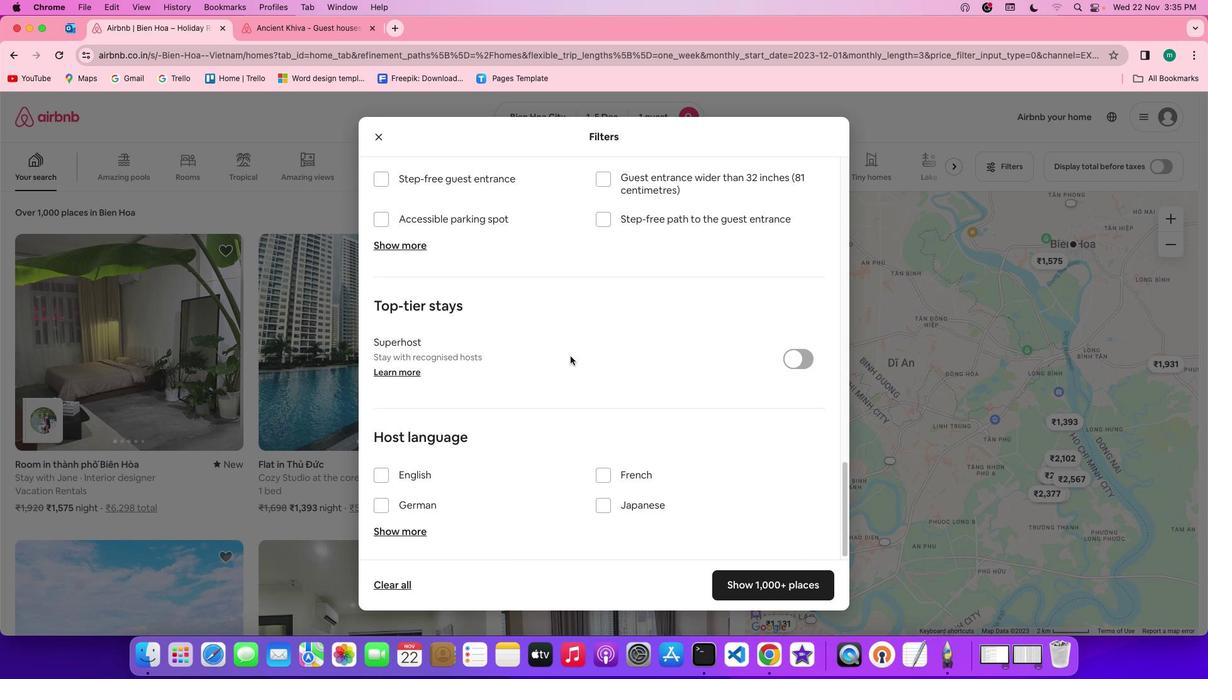 
Action: Mouse scrolled (570, 356) with delta (0, -3)
Screenshot: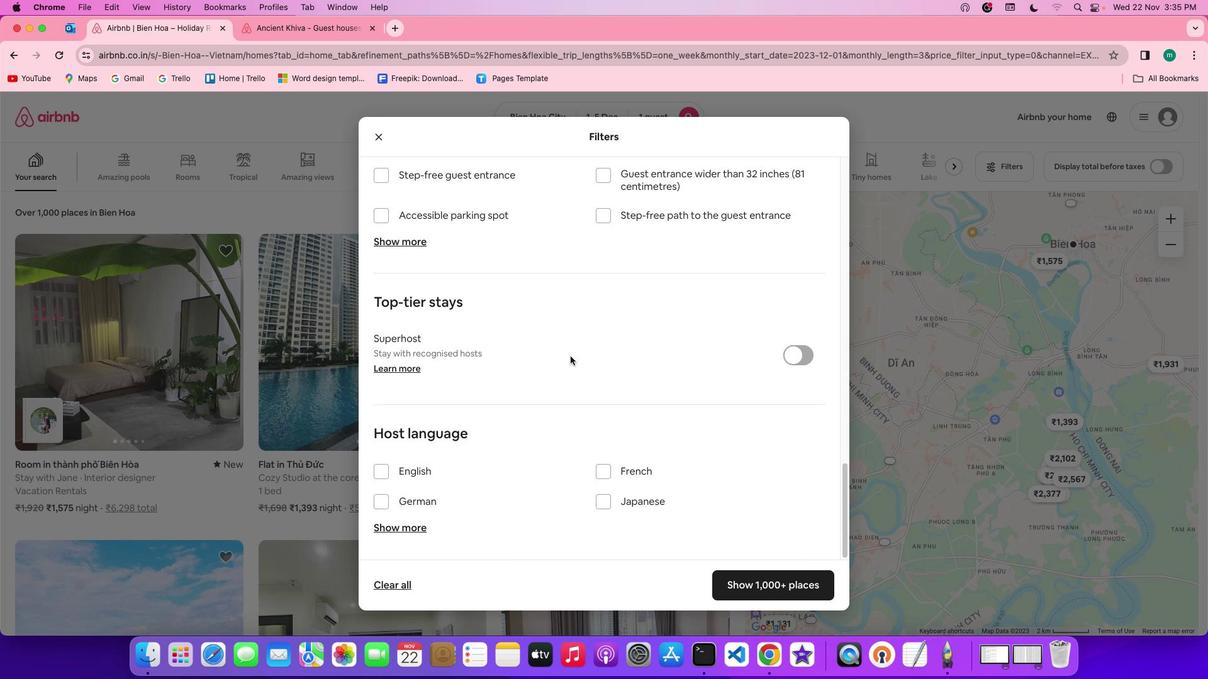 
Action: Mouse scrolled (570, 356) with delta (0, 0)
Screenshot: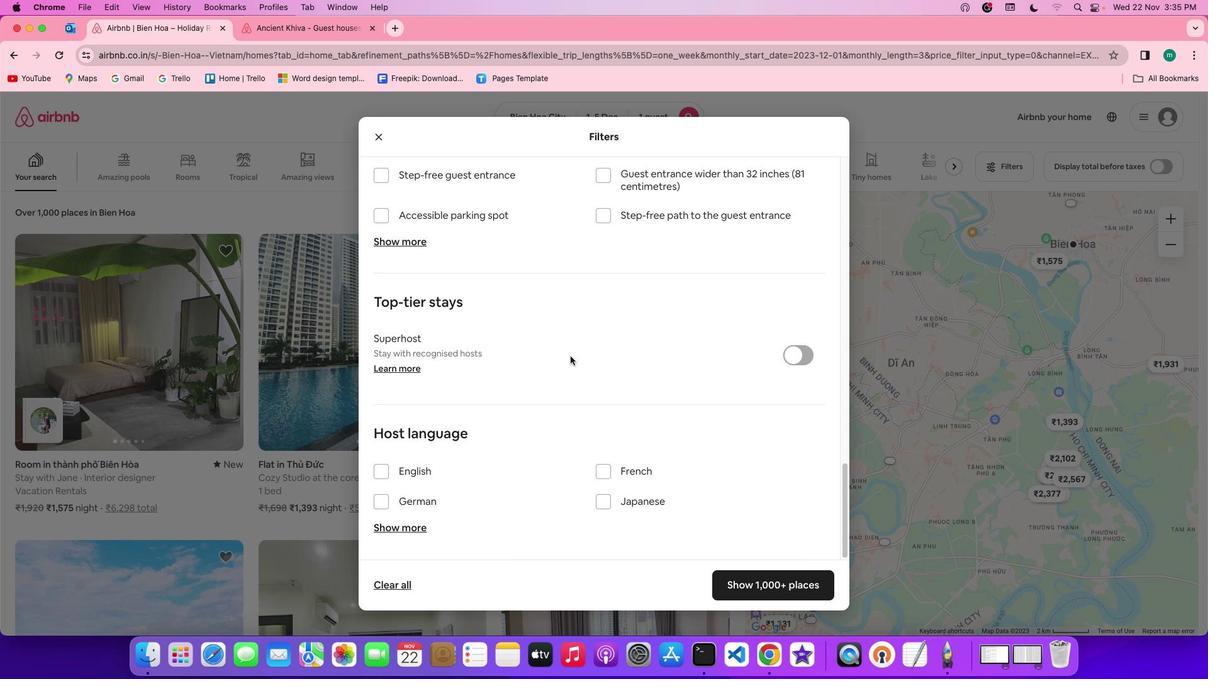 
Action: Mouse moved to (570, 356)
Screenshot: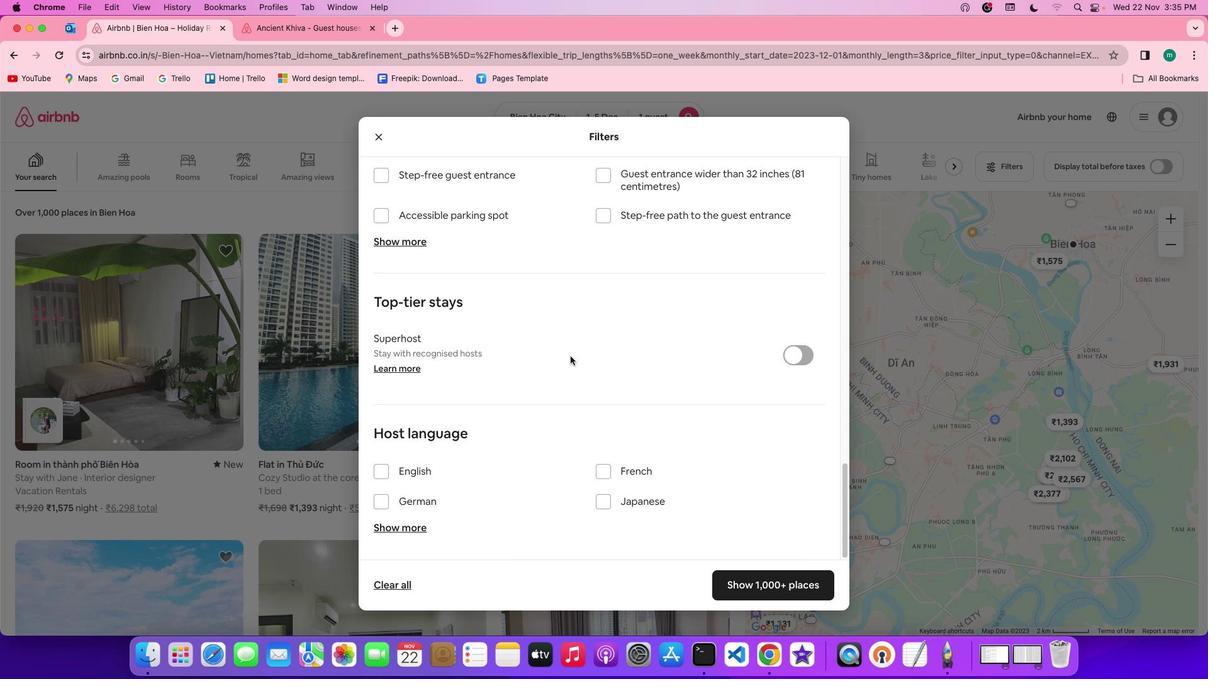
Action: Mouse scrolled (570, 356) with delta (0, 0)
Screenshot: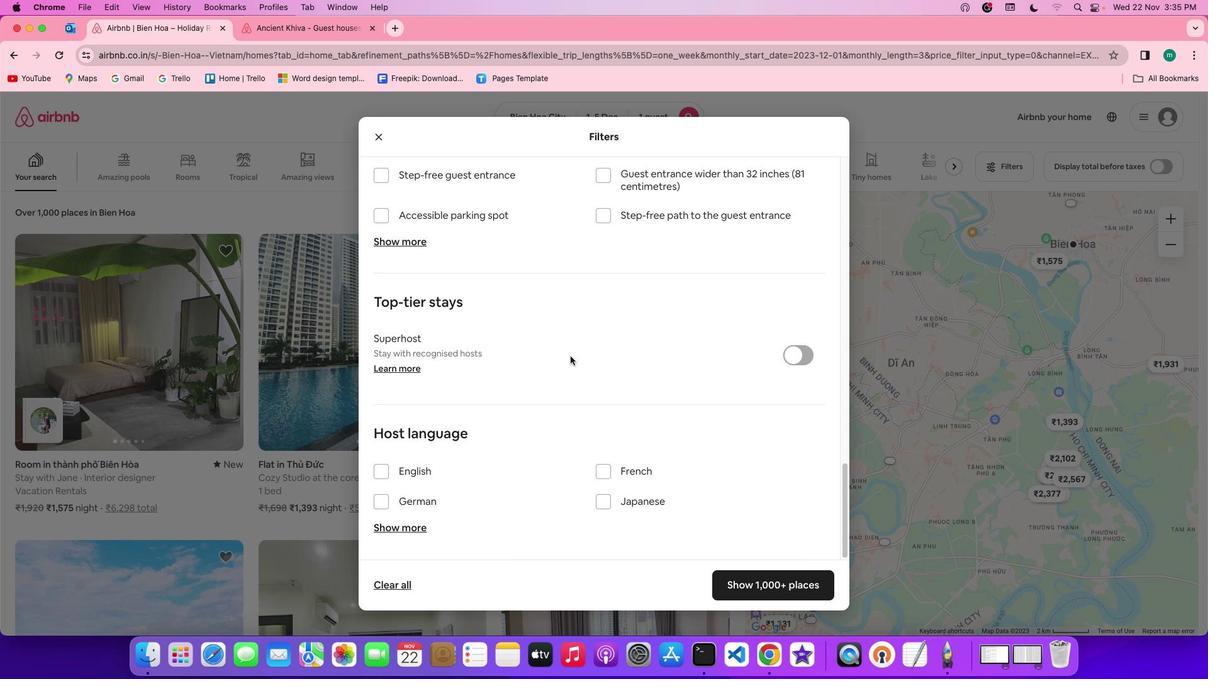 
Action: Mouse scrolled (570, 356) with delta (0, -1)
Screenshot: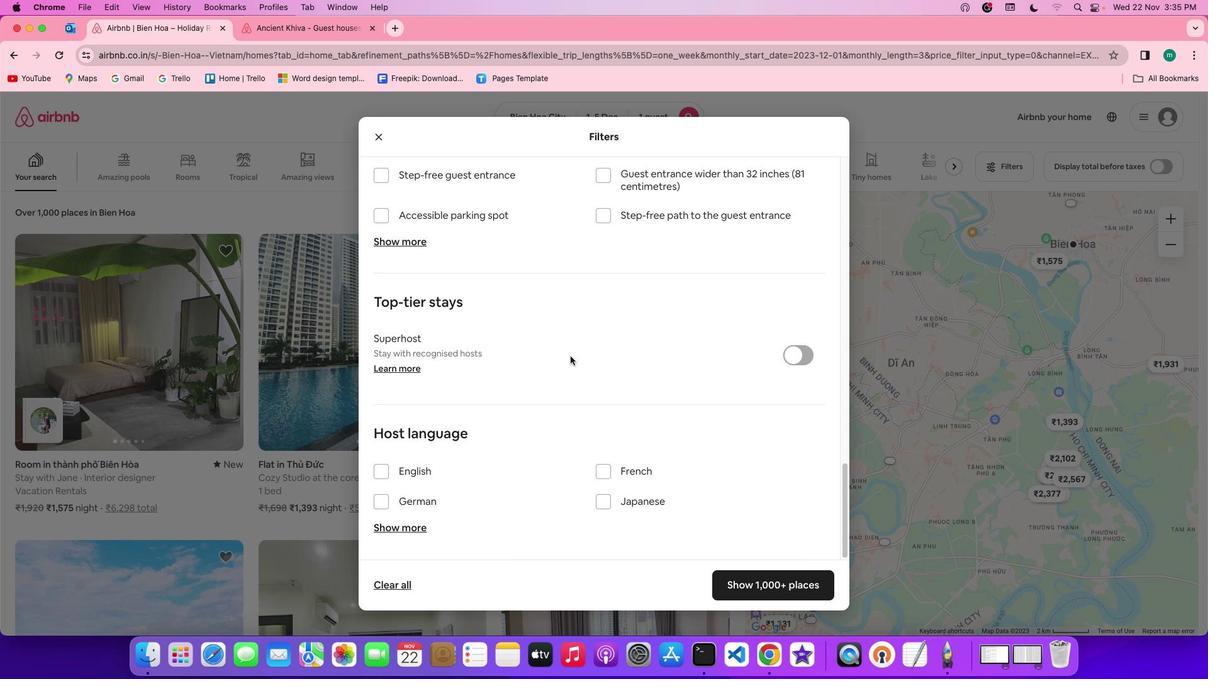 
Action: Mouse scrolled (570, 356) with delta (0, -3)
Screenshot: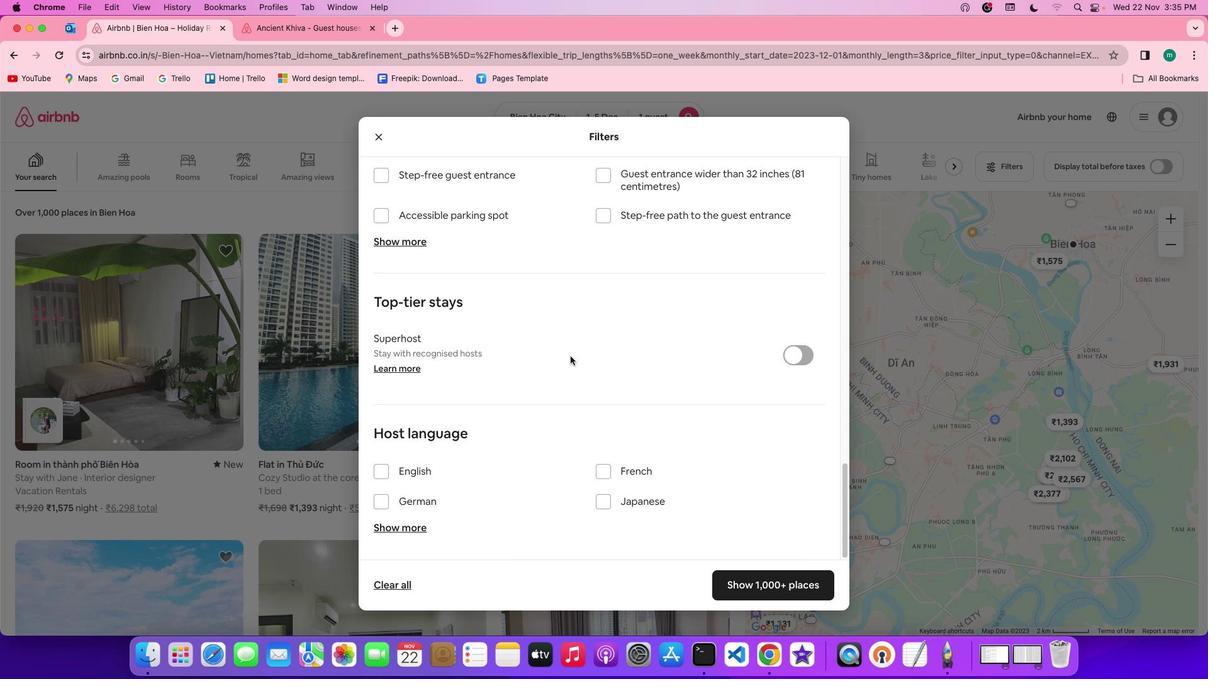 
Action: Mouse scrolled (570, 356) with delta (0, -3)
Screenshot: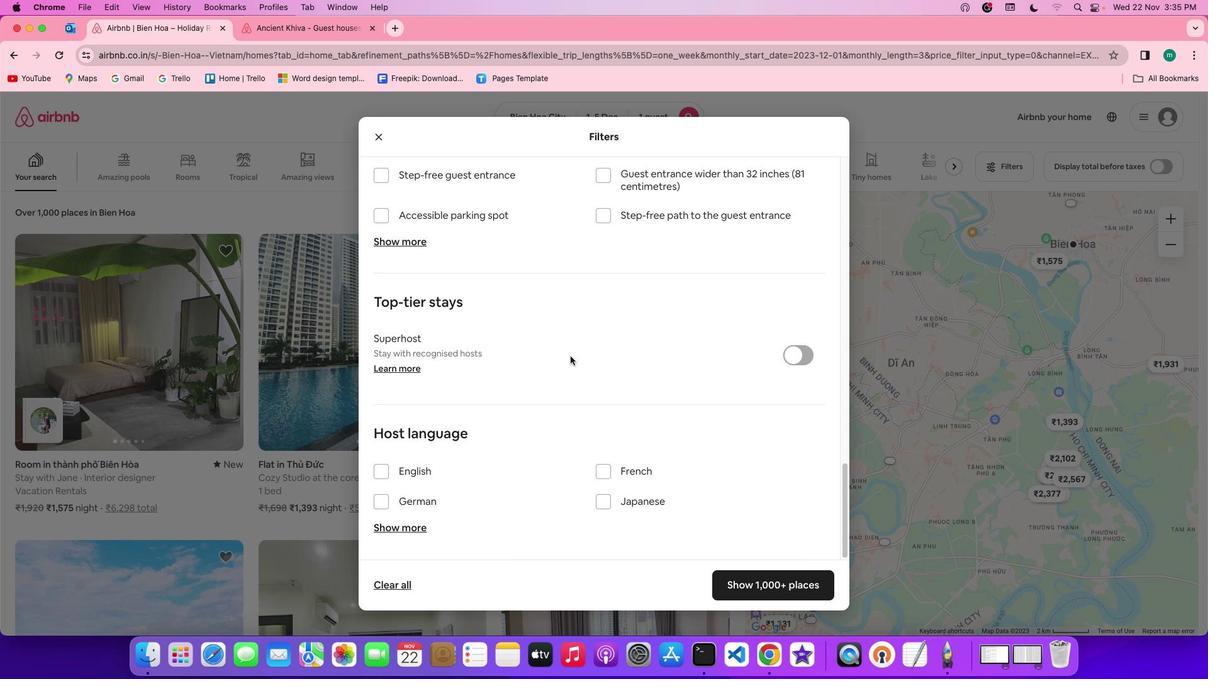 
Action: Mouse scrolled (570, 356) with delta (0, -4)
Screenshot: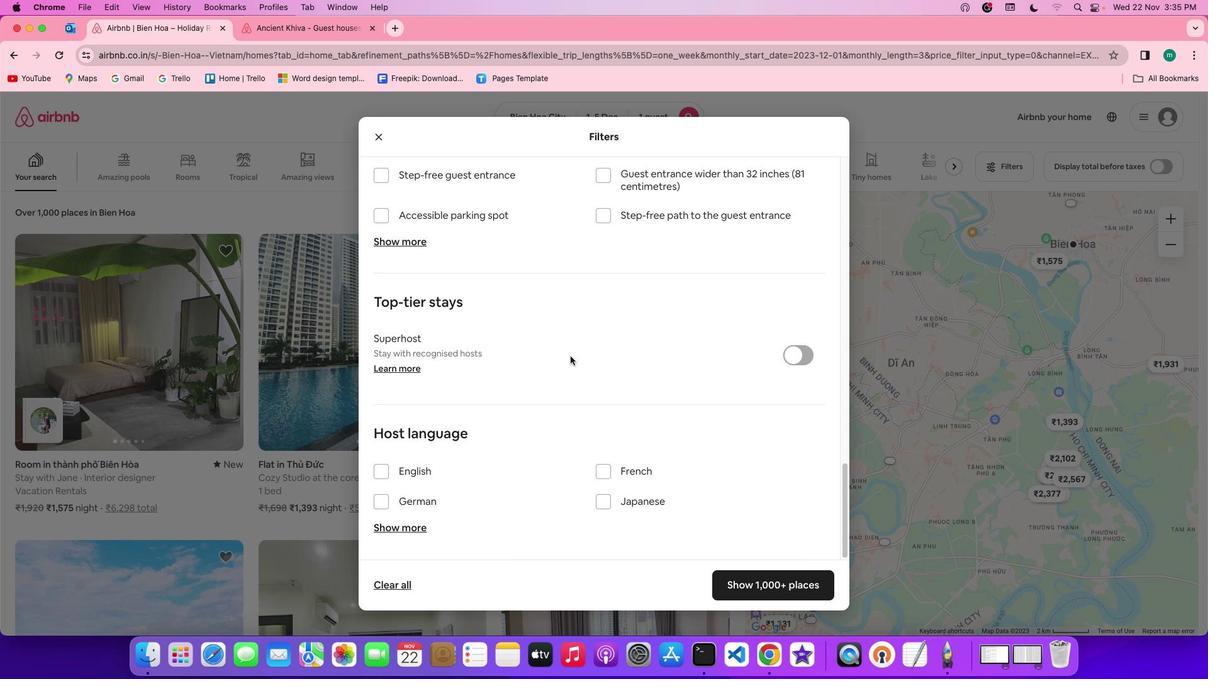 
Action: Mouse moved to (752, 585)
Screenshot: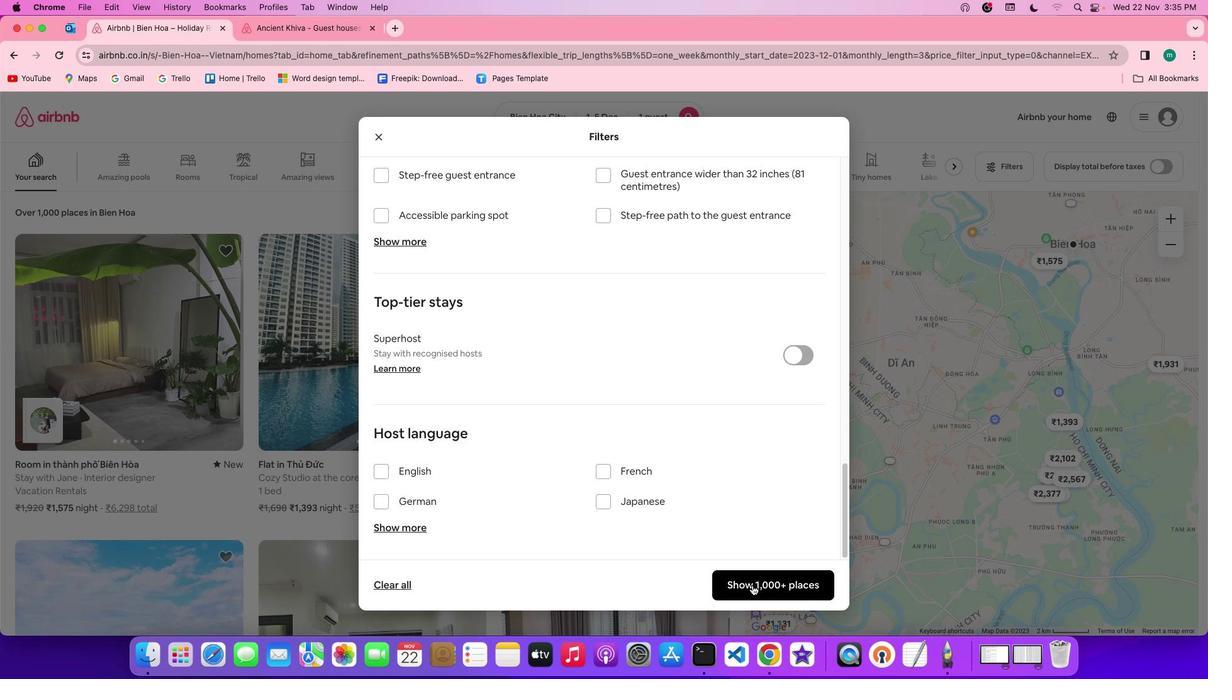 
Action: Mouse pressed left at (752, 585)
Screenshot: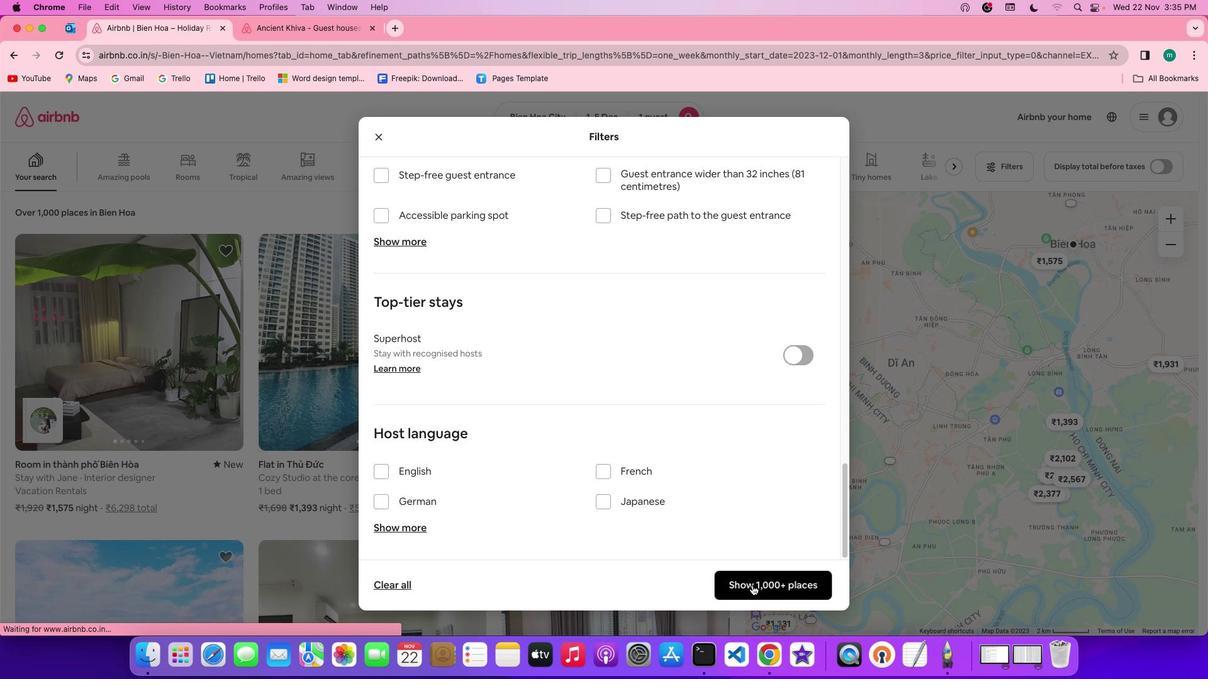 
Action: Mouse moved to (370, 443)
Screenshot: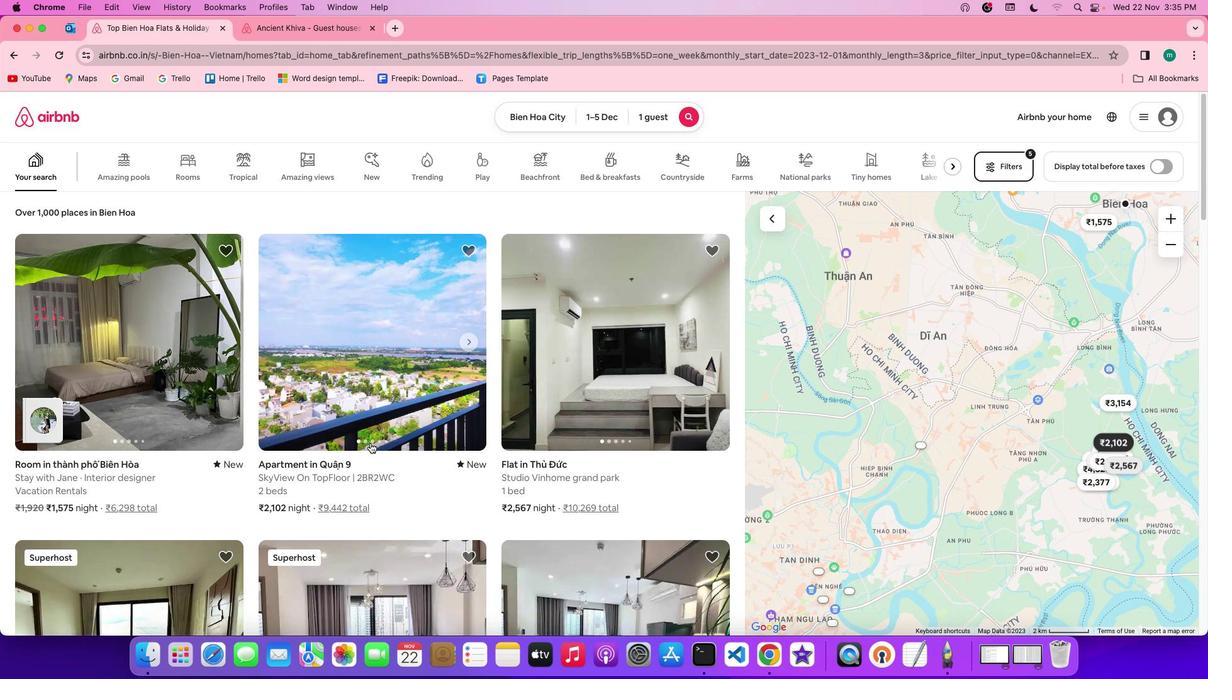 
Action: Mouse scrolled (370, 443) with delta (0, 0)
Screenshot: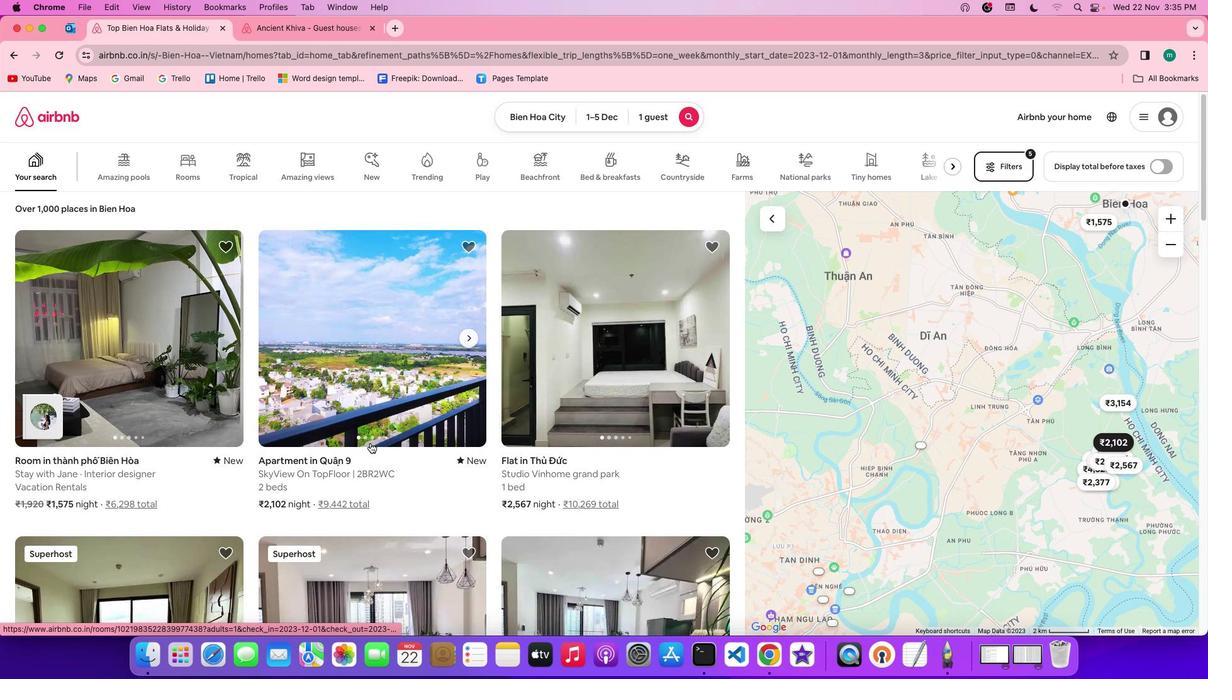 
Action: Mouse scrolled (370, 443) with delta (0, 0)
Screenshot: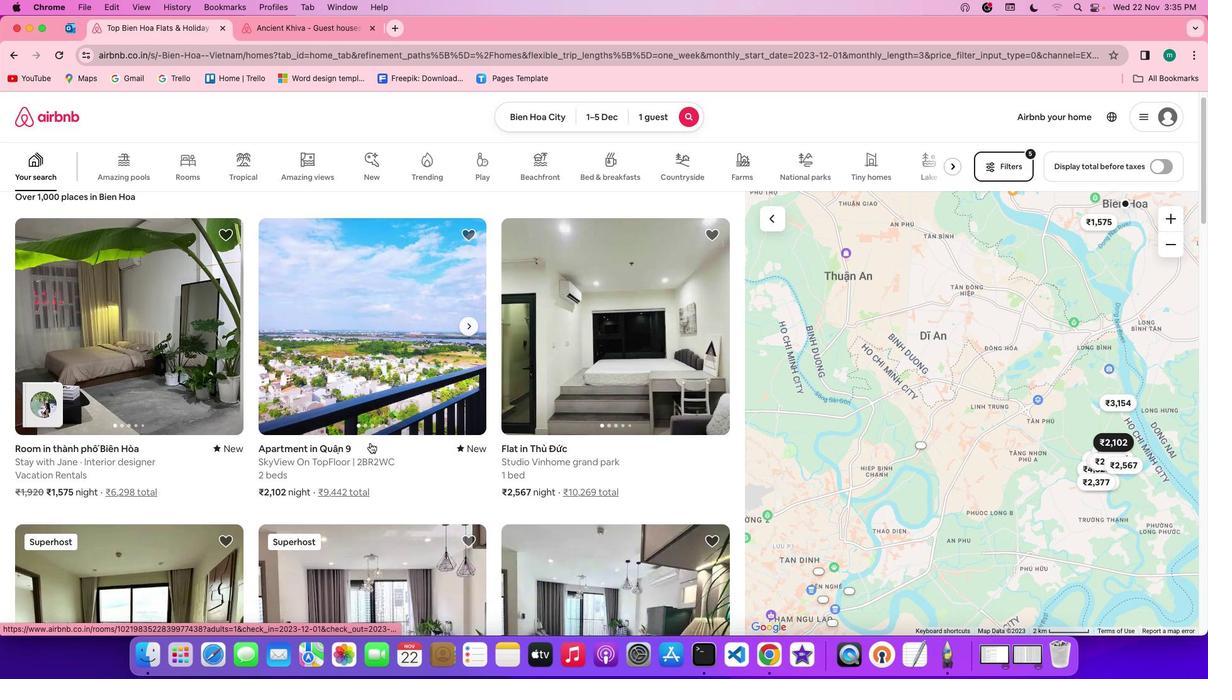 
Action: Mouse scrolled (370, 443) with delta (0, -1)
Screenshot: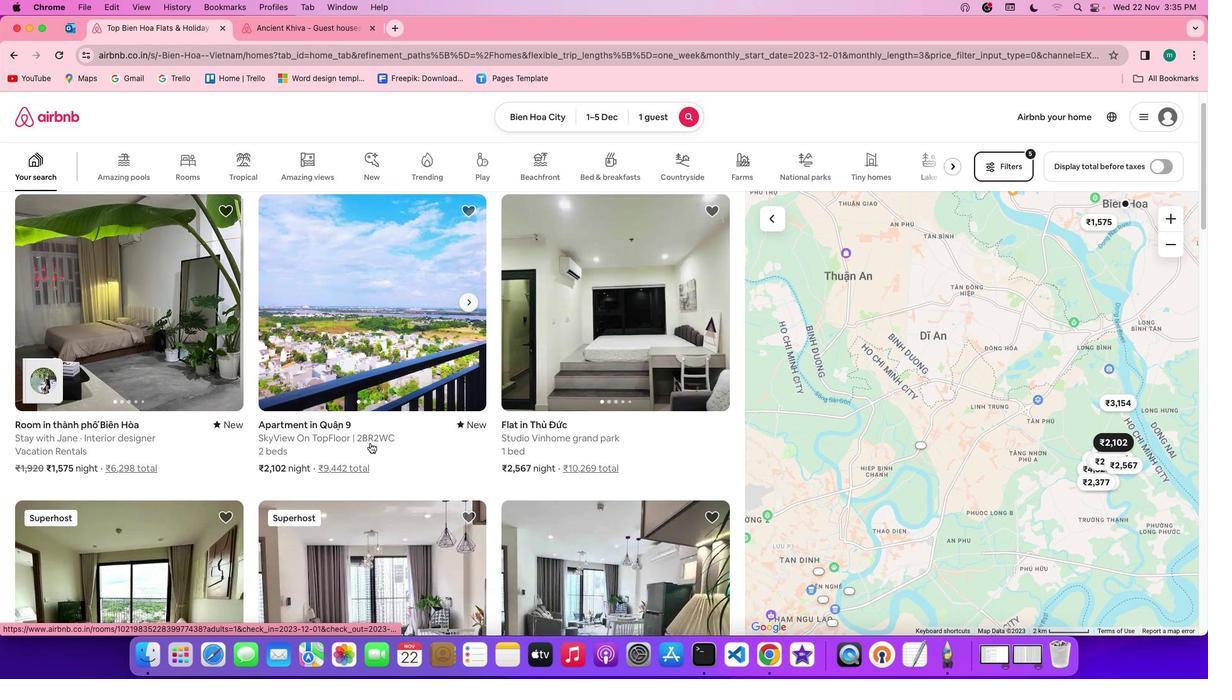 
Action: Mouse scrolled (370, 443) with delta (0, -1)
Screenshot: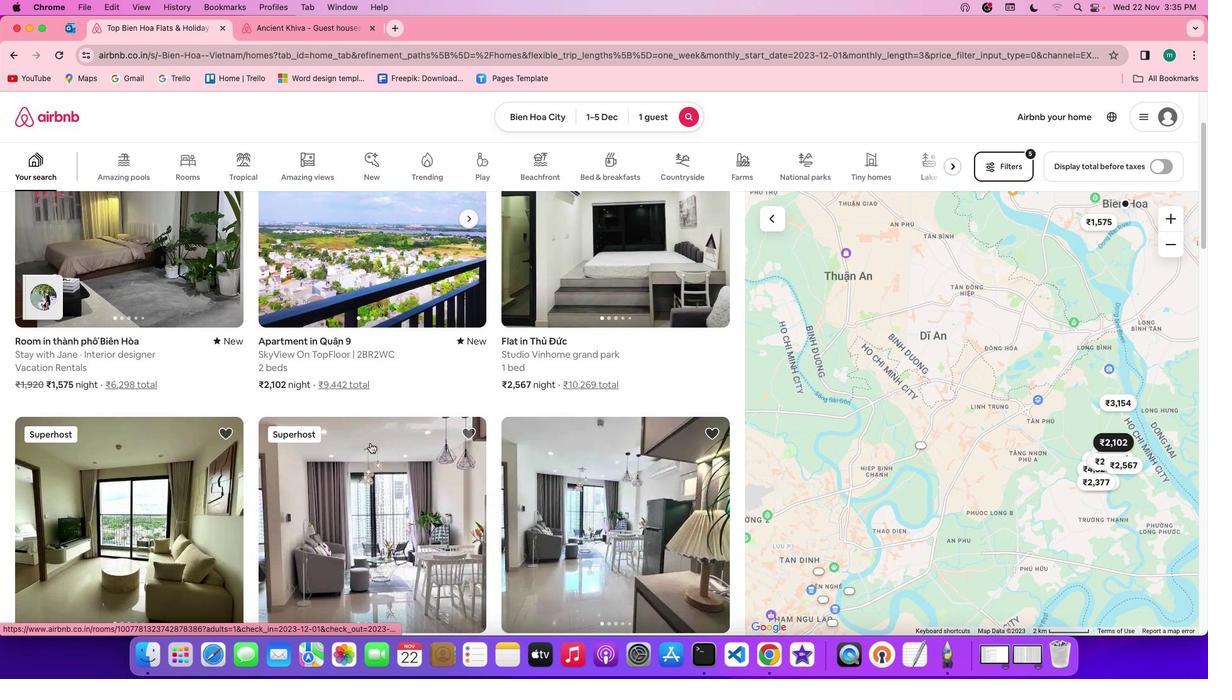 
Action: Mouse moved to (402, 434)
Screenshot: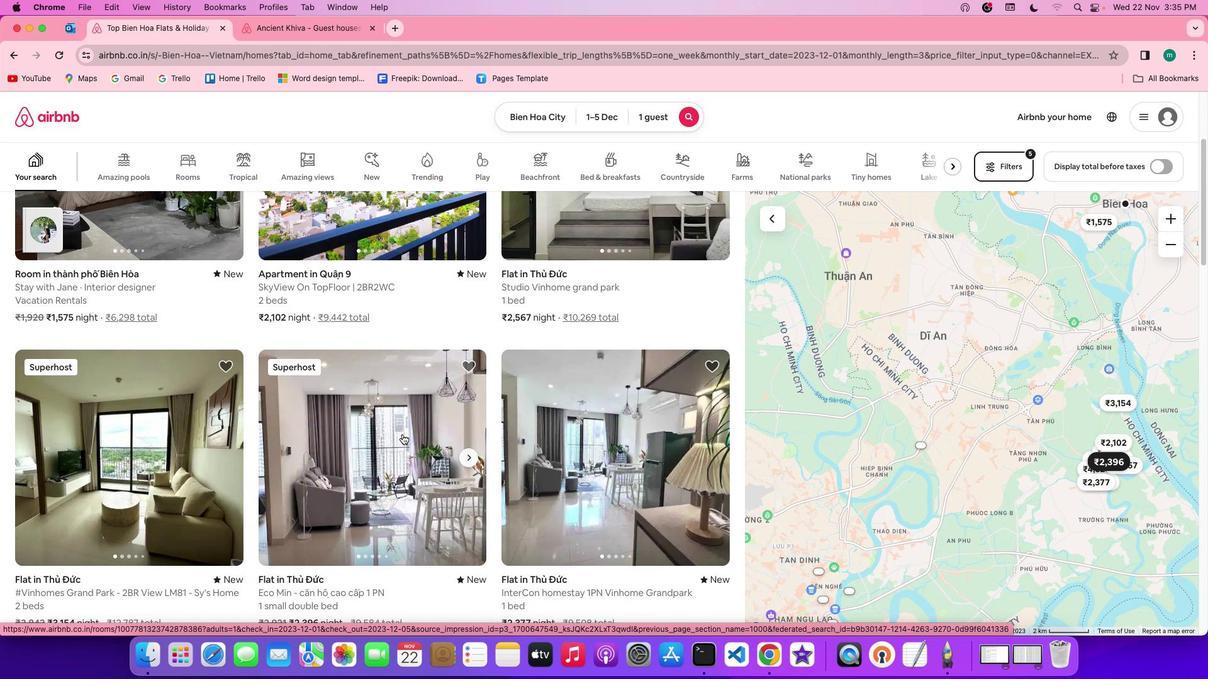 
Action: Mouse scrolled (402, 434) with delta (0, 0)
Screenshot: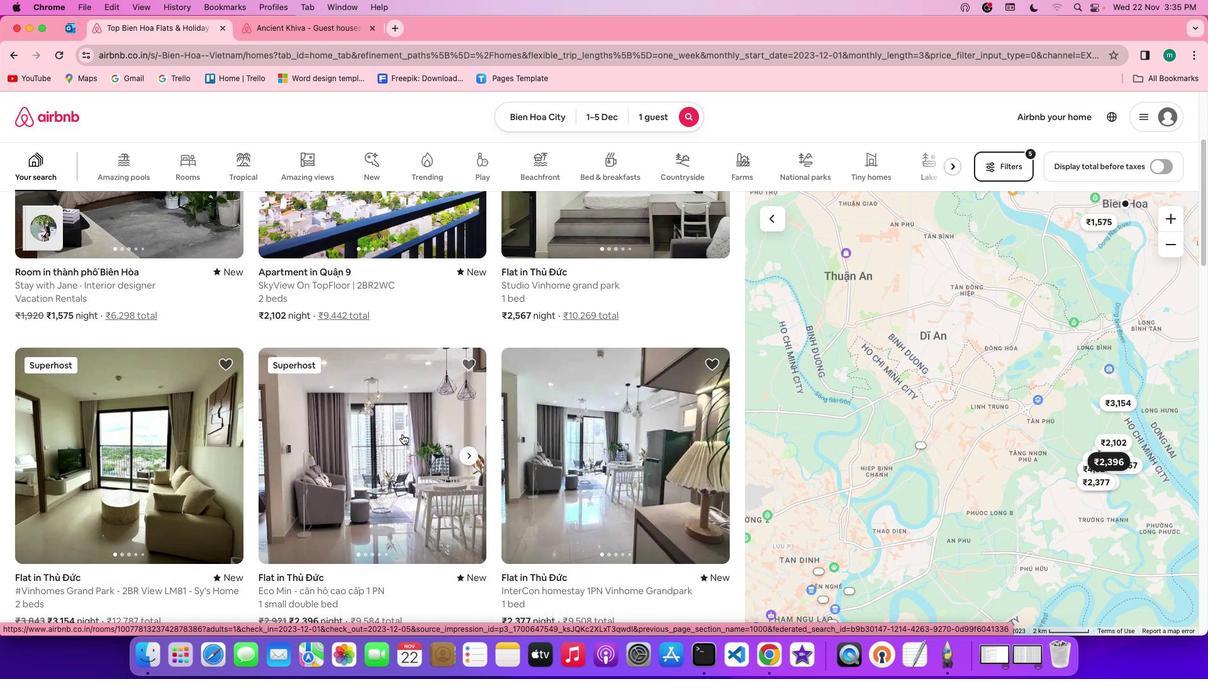 
Action: Mouse moved to (402, 434)
Screenshot: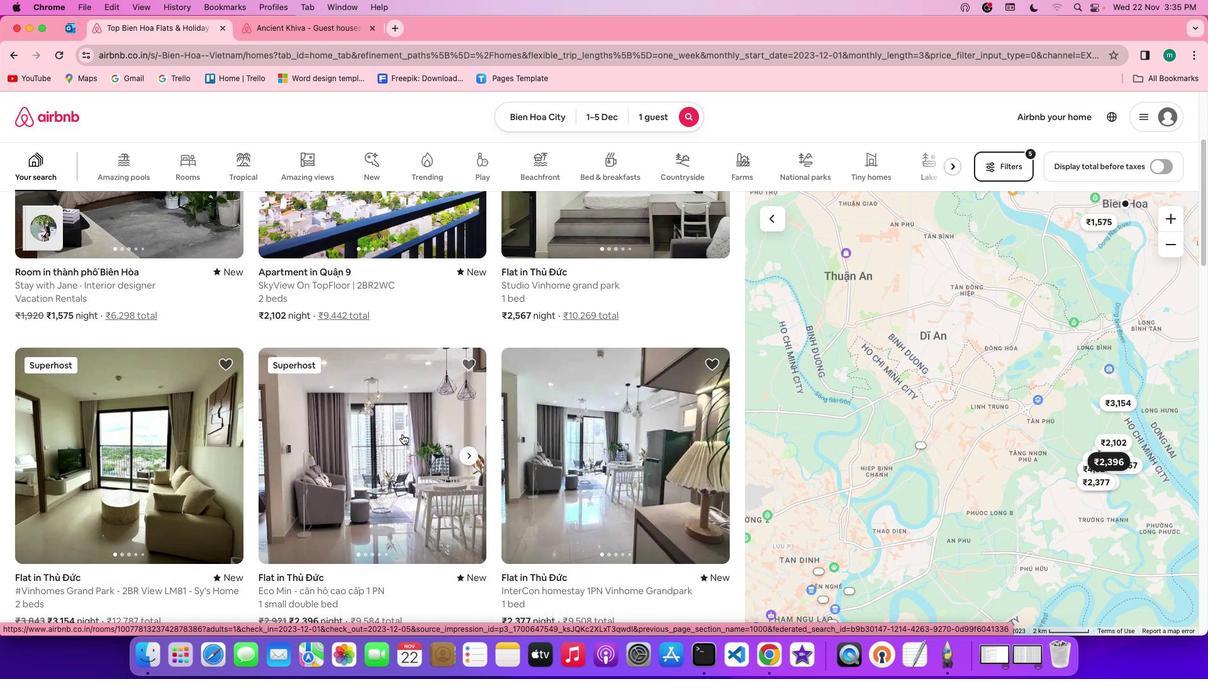 
Action: Mouse scrolled (402, 434) with delta (0, 0)
Screenshot: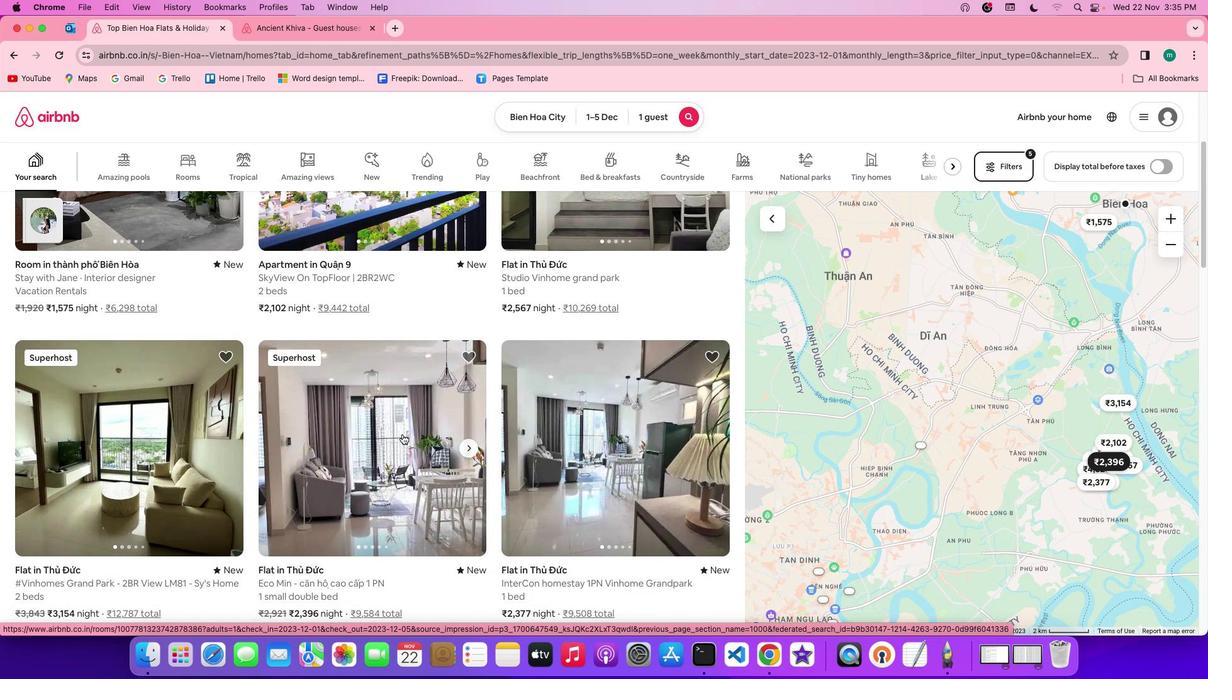 
Action: Mouse scrolled (402, 434) with delta (0, -1)
Screenshot: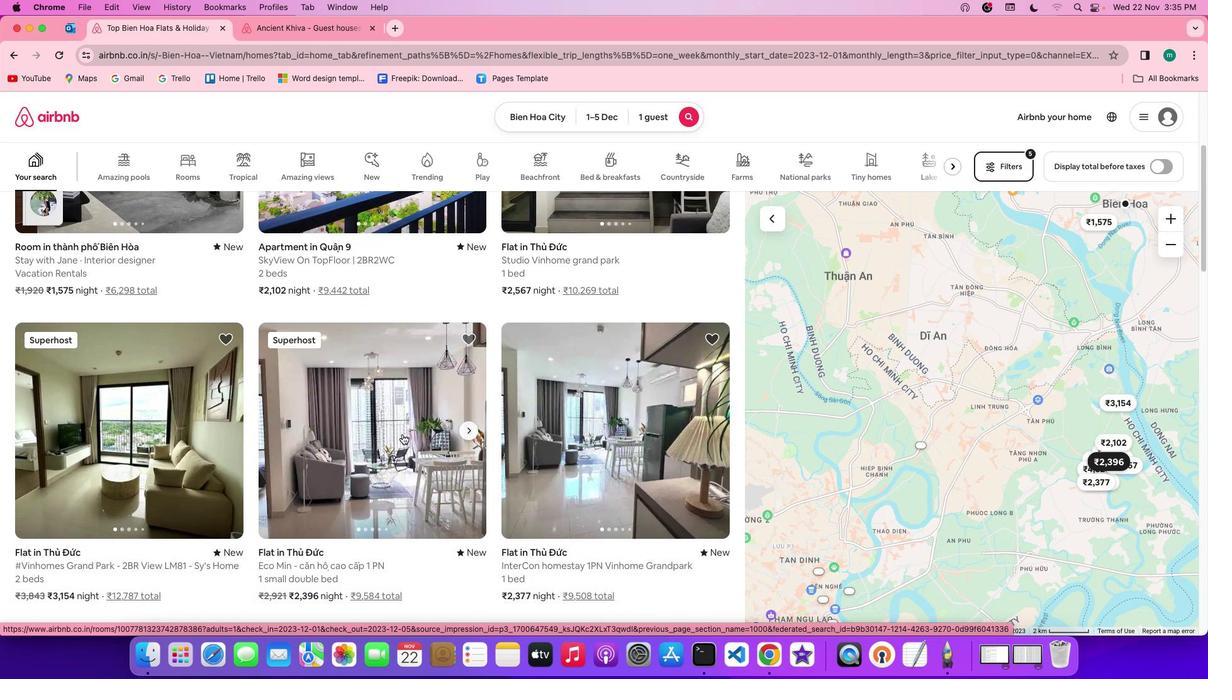 
Action: Mouse scrolled (402, 434) with delta (0, 0)
Screenshot: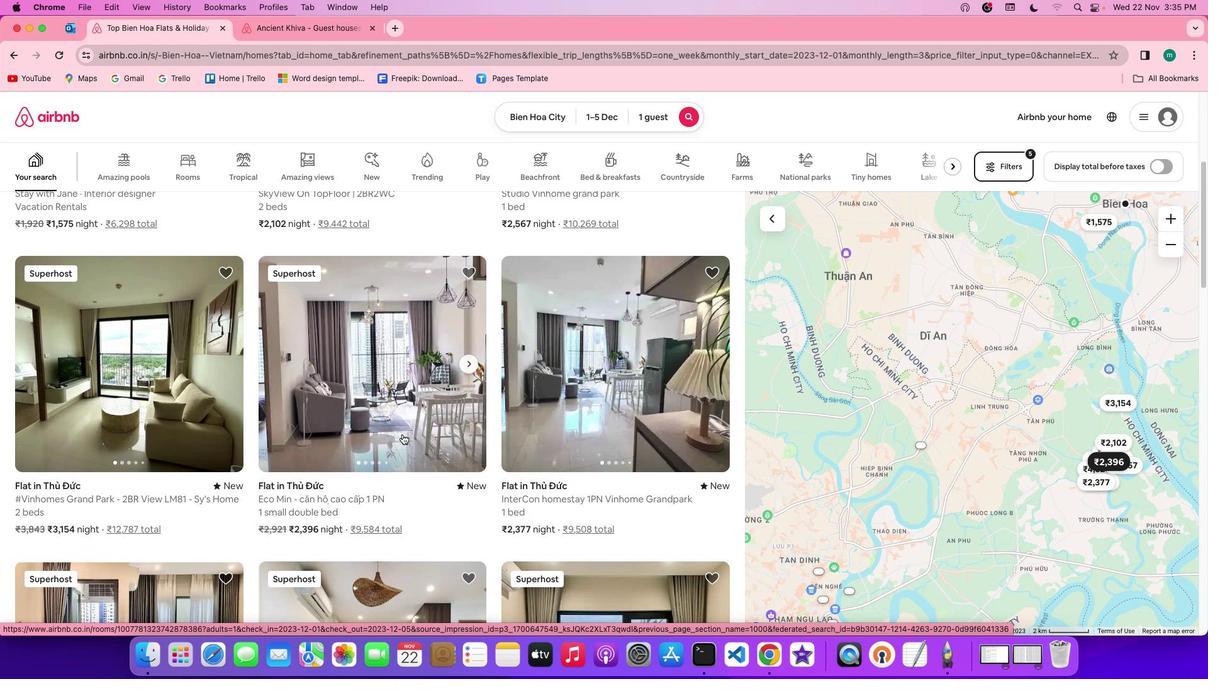 
Action: Mouse scrolled (402, 434) with delta (0, 0)
Screenshot: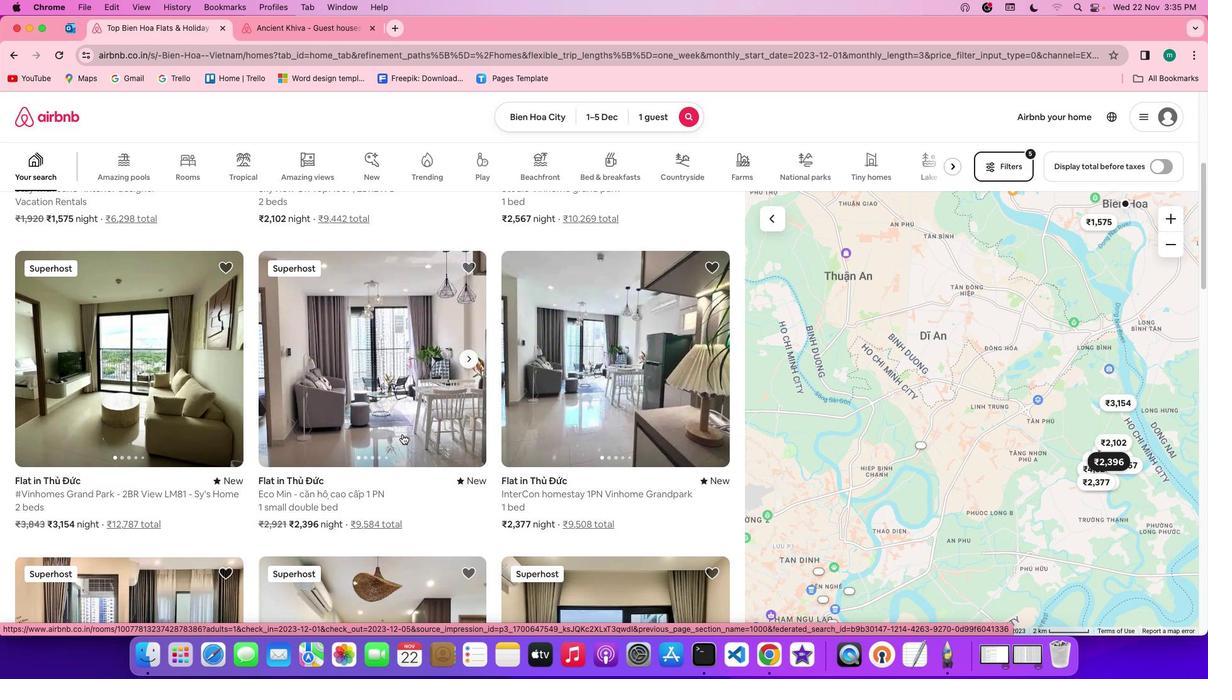 
Action: Mouse scrolled (402, 434) with delta (0, -1)
Screenshot: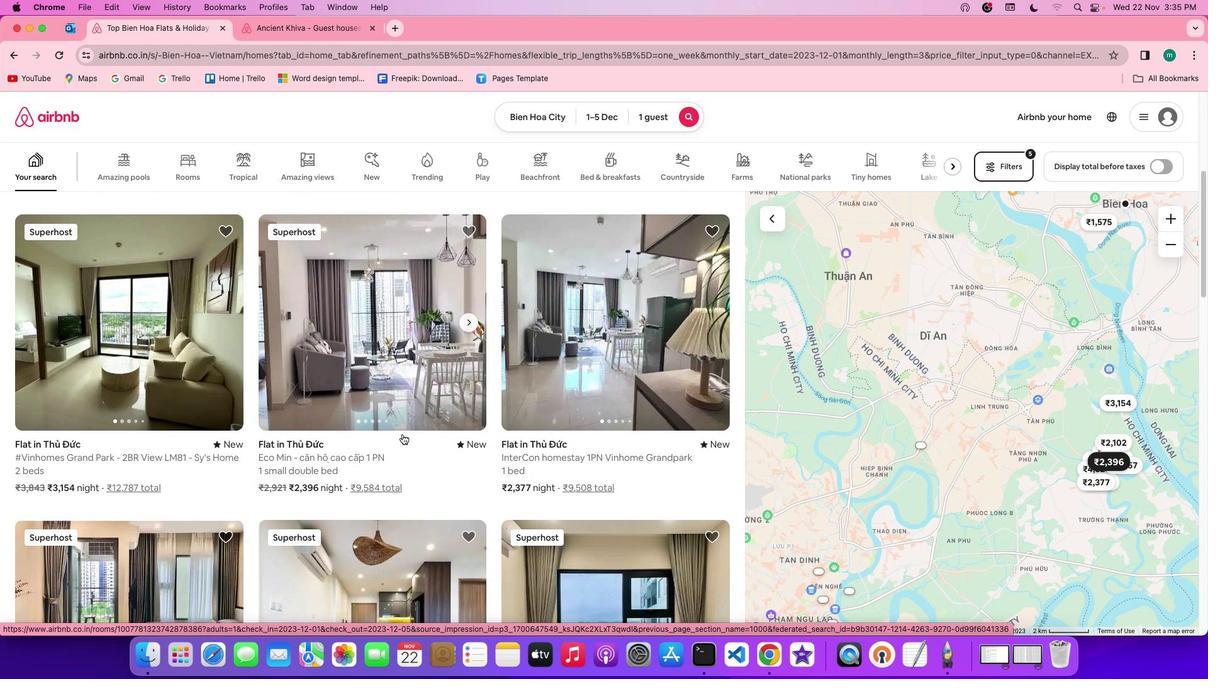 
Action: Mouse scrolled (402, 434) with delta (0, -1)
Screenshot: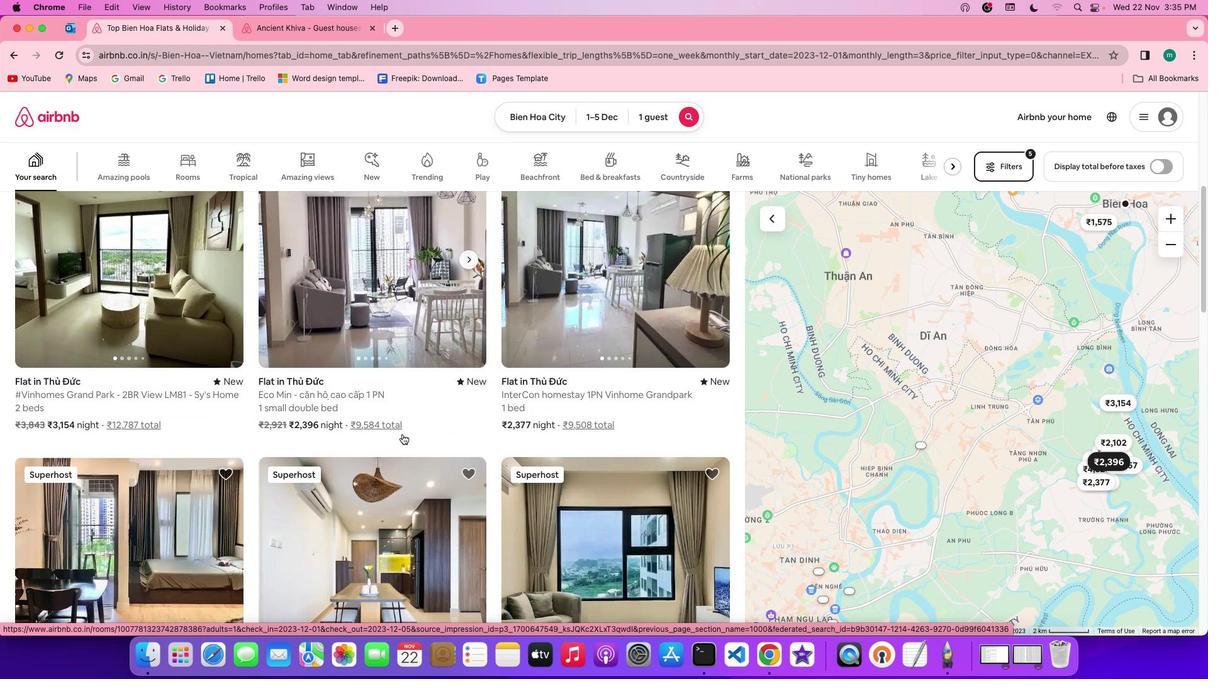 
Action: Mouse scrolled (402, 434) with delta (0, 0)
Screenshot: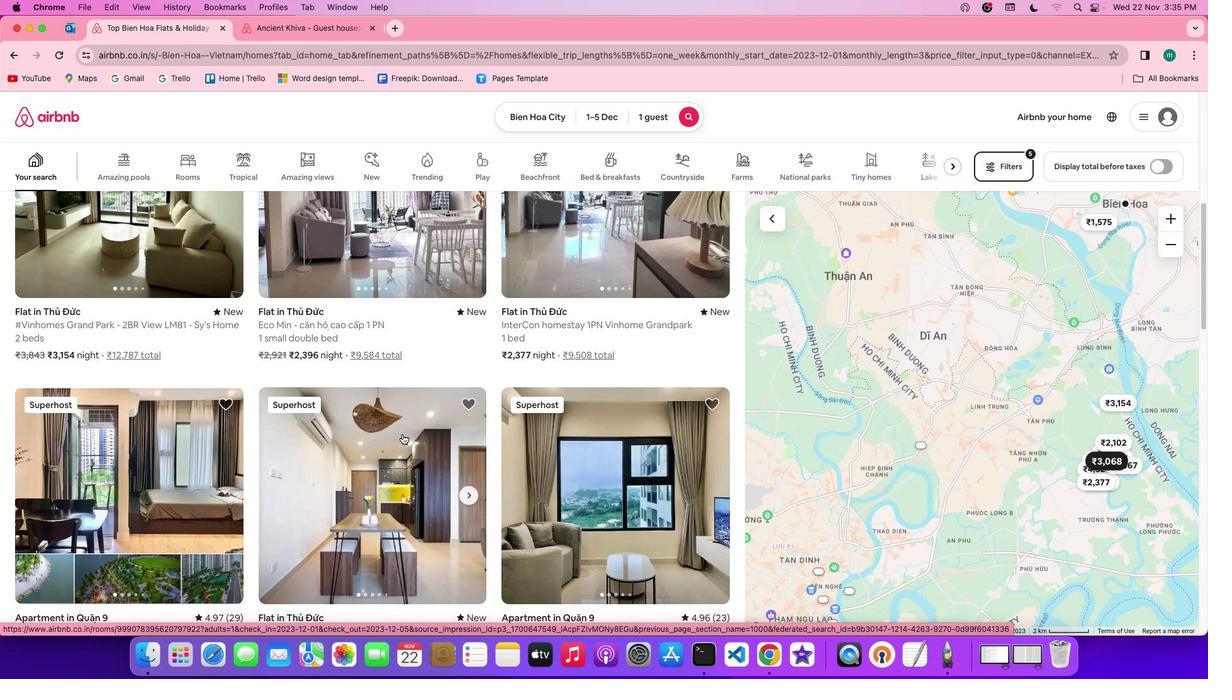 
Action: Mouse scrolled (402, 434) with delta (0, 0)
Screenshot: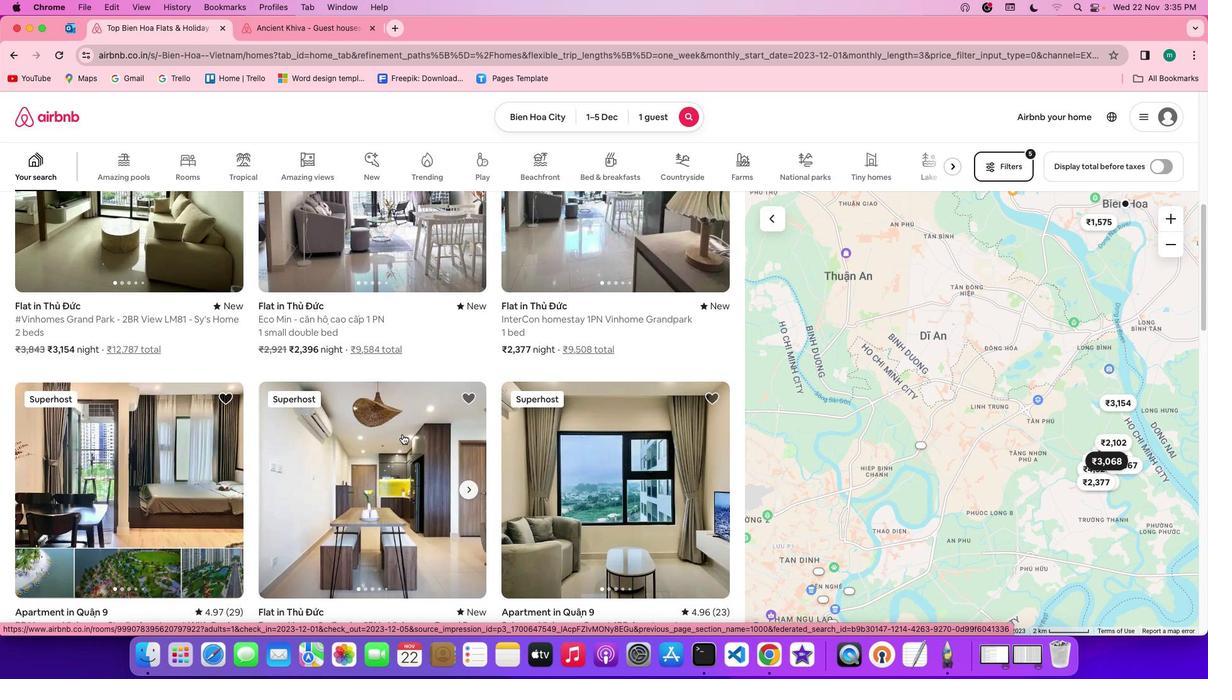 
Action: Mouse scrolled (402, 434) with delta (0, -1)
Screenshot: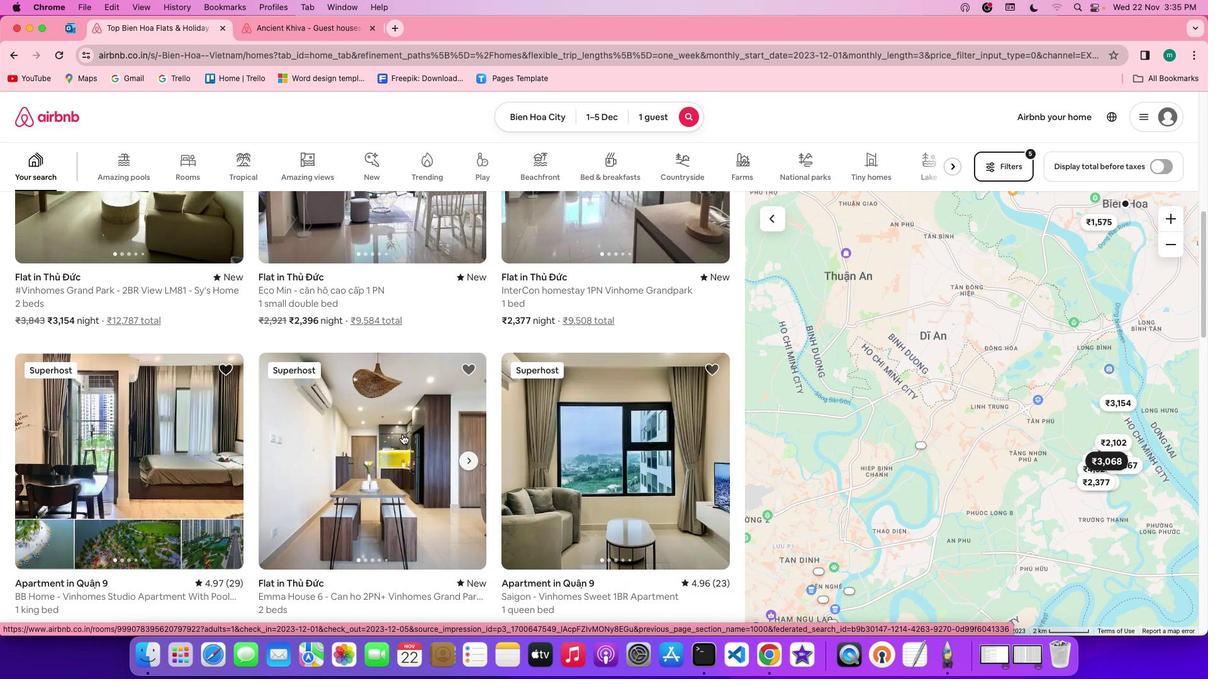 
Action: Mouse scrolled (402, 434) with delta (0, -1)
Screenshot: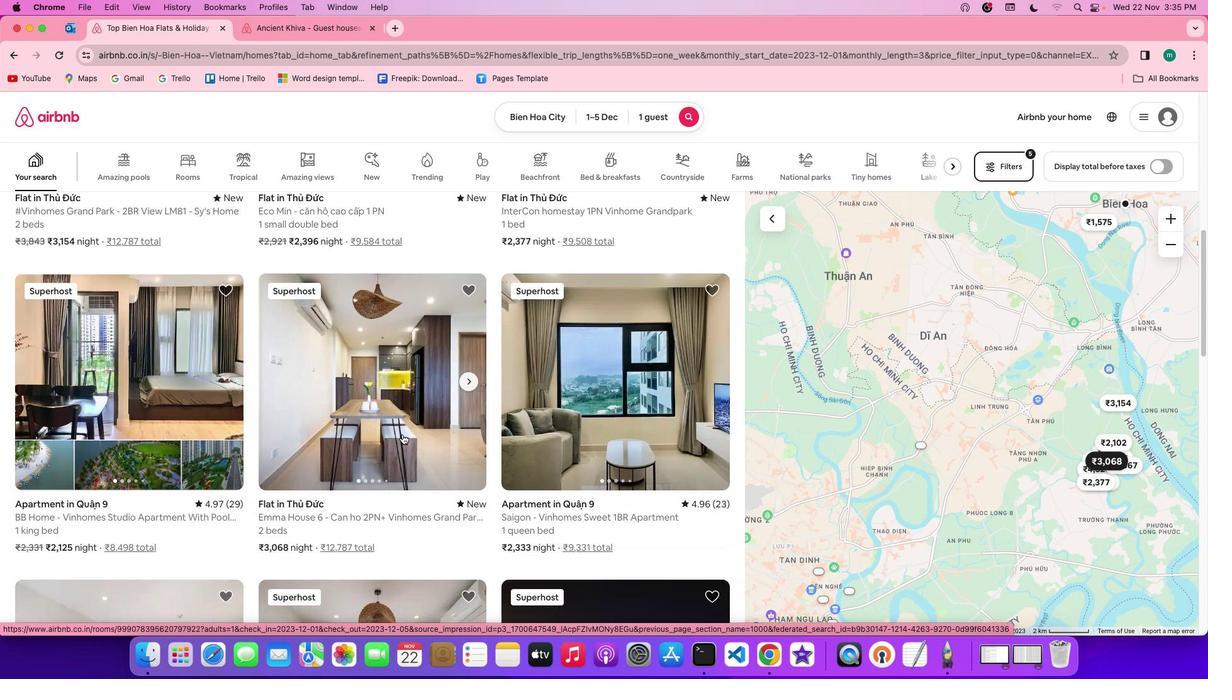 
Action: Mouse moved to (402, 434)
Screenshot: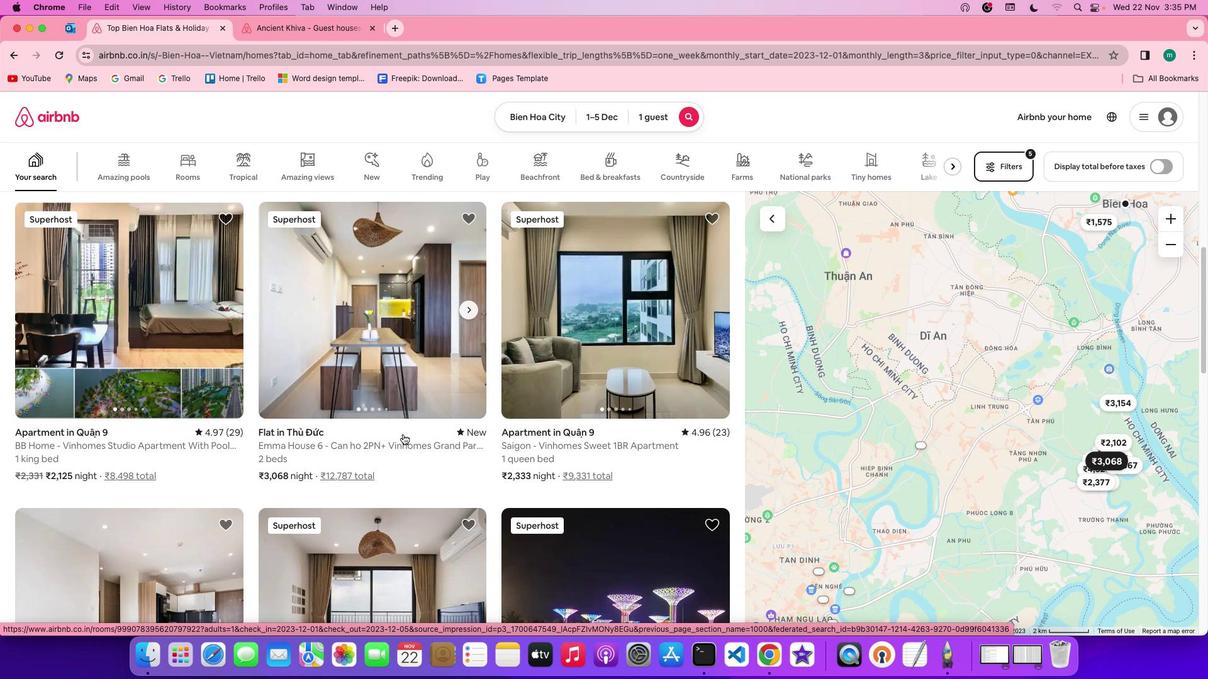 
Action: Mouse scrolled (402, 434) with delta (0, 0)
Screenshot: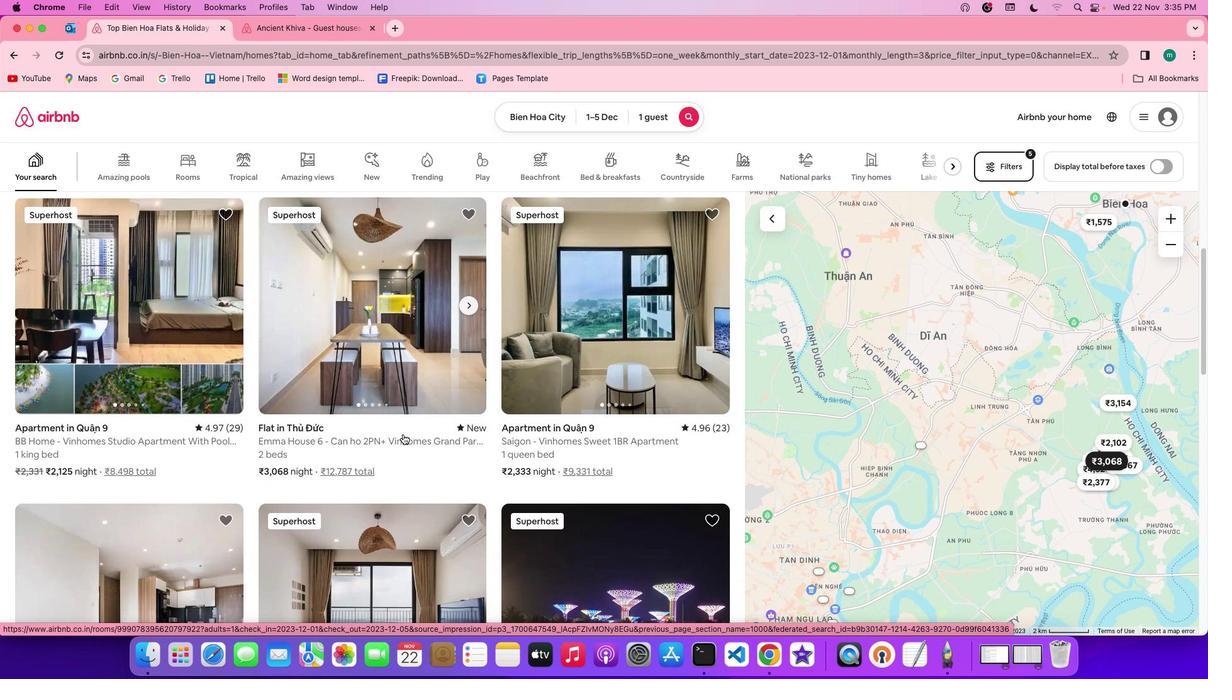 
Action: Mouse scrolled (402, 434) with delta (0, 0)
Screenshot: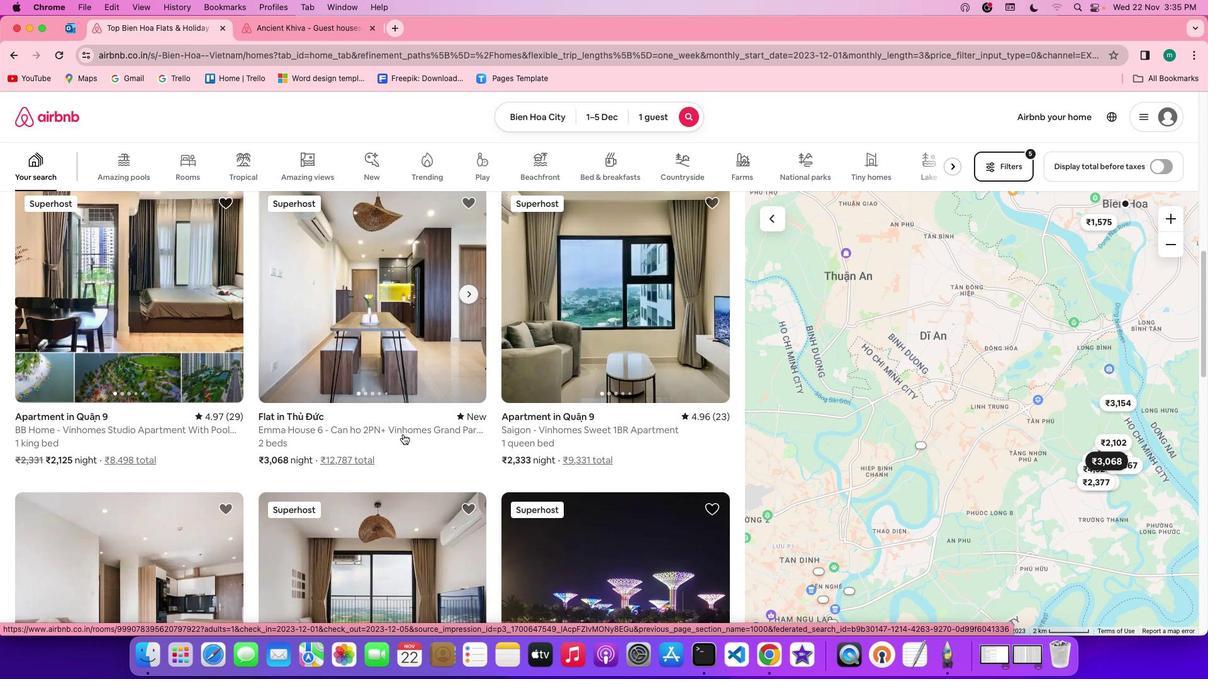 
Action: Mouse scrolled (402, 434) with delta (0, -1)
Screenshot: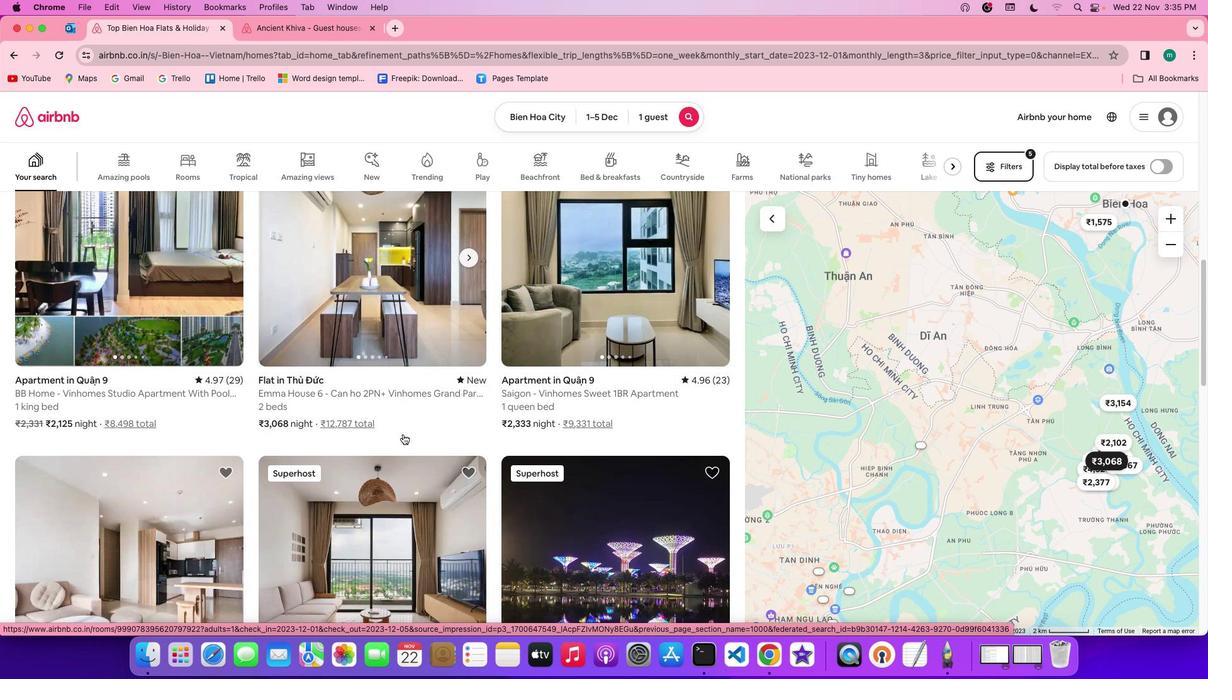 
Action: Mouse scrolled (402, 434) with delta (0, -1)
Screenshot: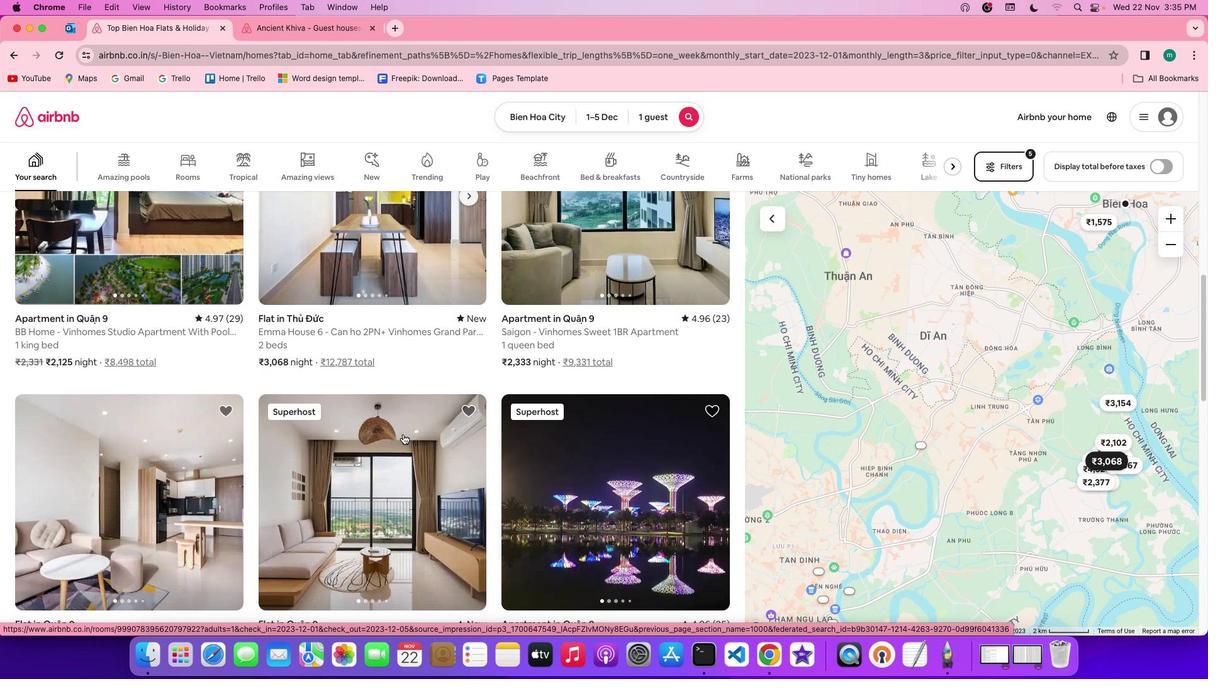 
Action: Mouse moved to (594, 445)
Screenshot: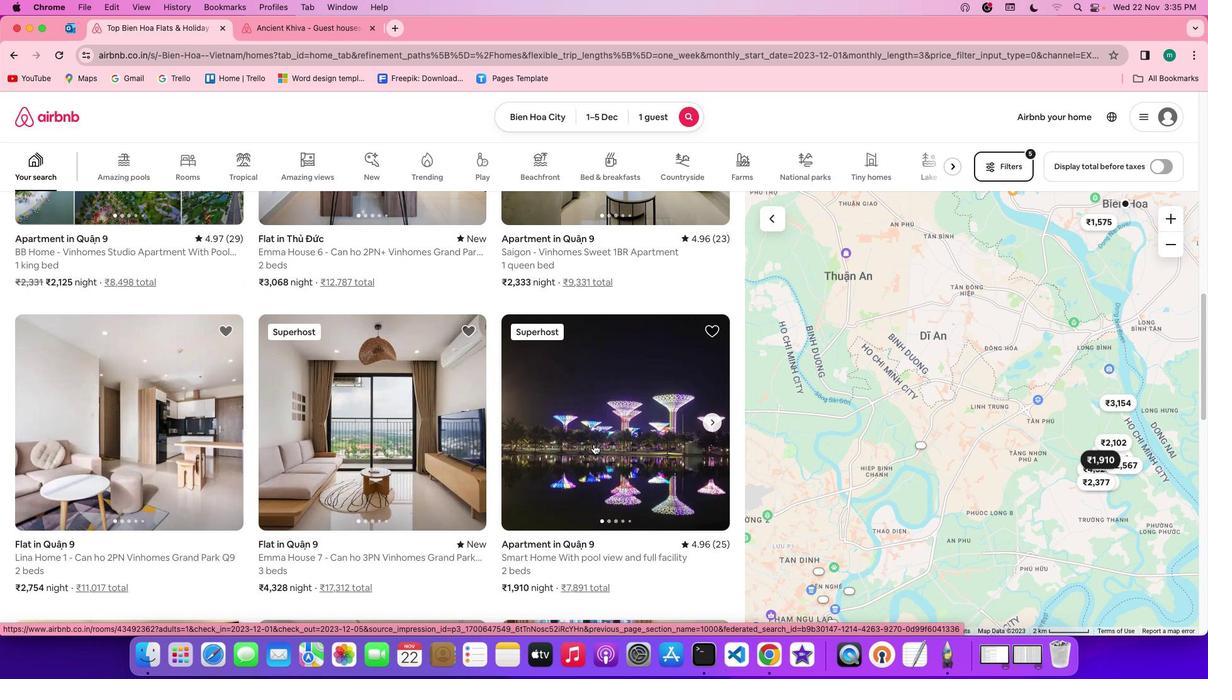 
Action: Mouse pressed left at (594, 445)
Screenshot: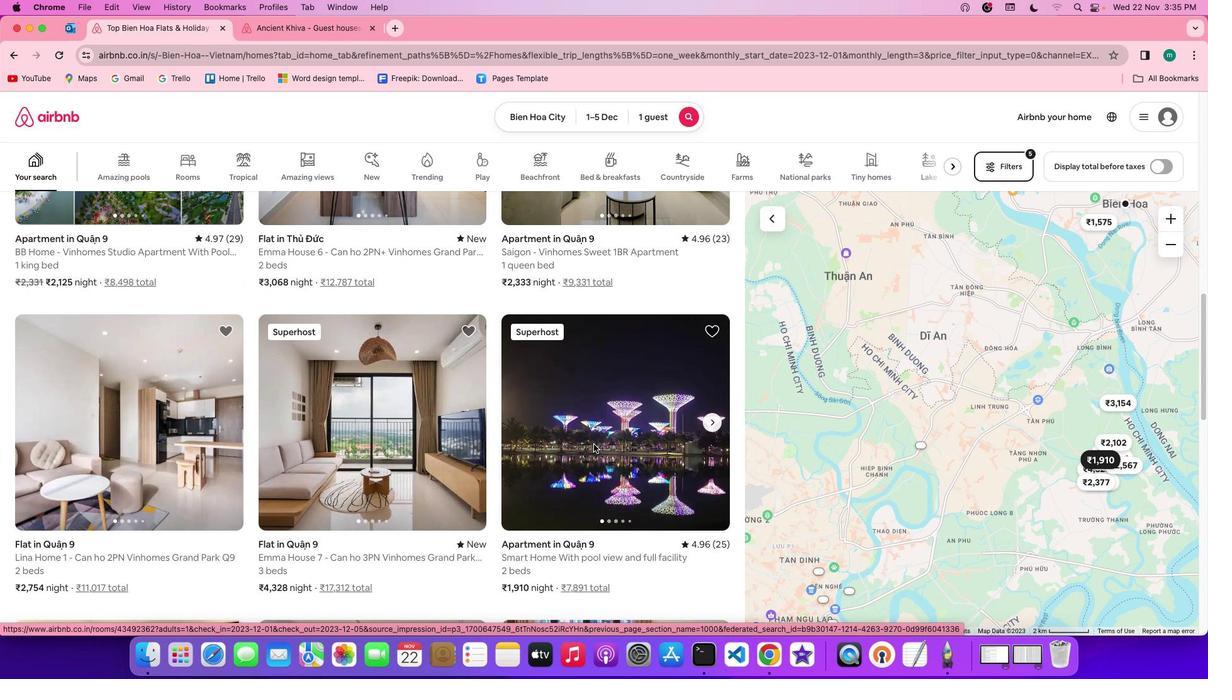 
Action: Mouse moved to (590, 443)
Screenshot: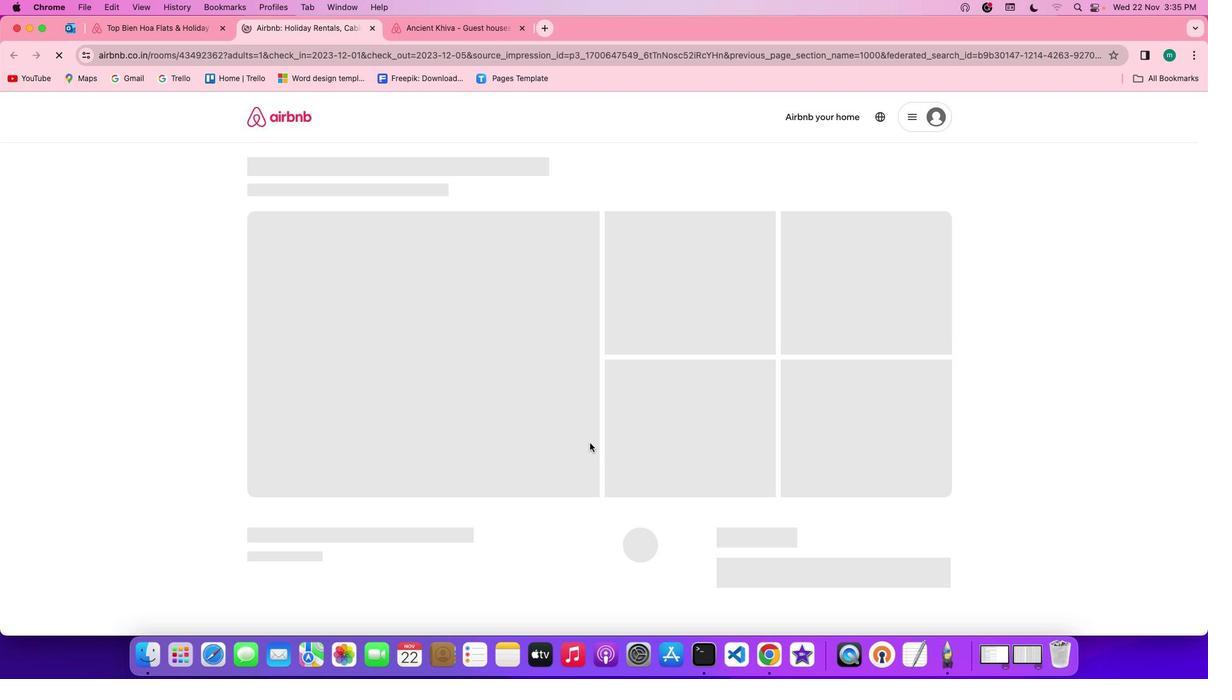 
Action: Mouse scrolled (590, 443) with delta (0, 0)
Screenshot: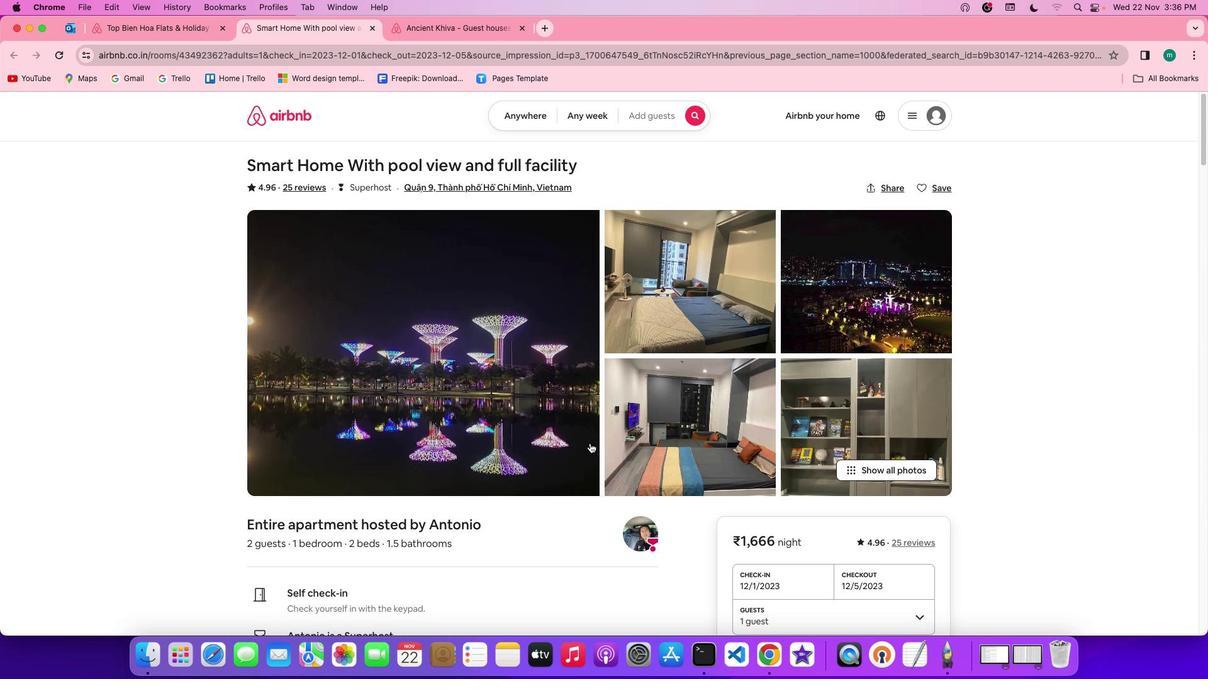 
Action: Mouse scrolled (590, 443) with delta (0, 0)
Screenshot: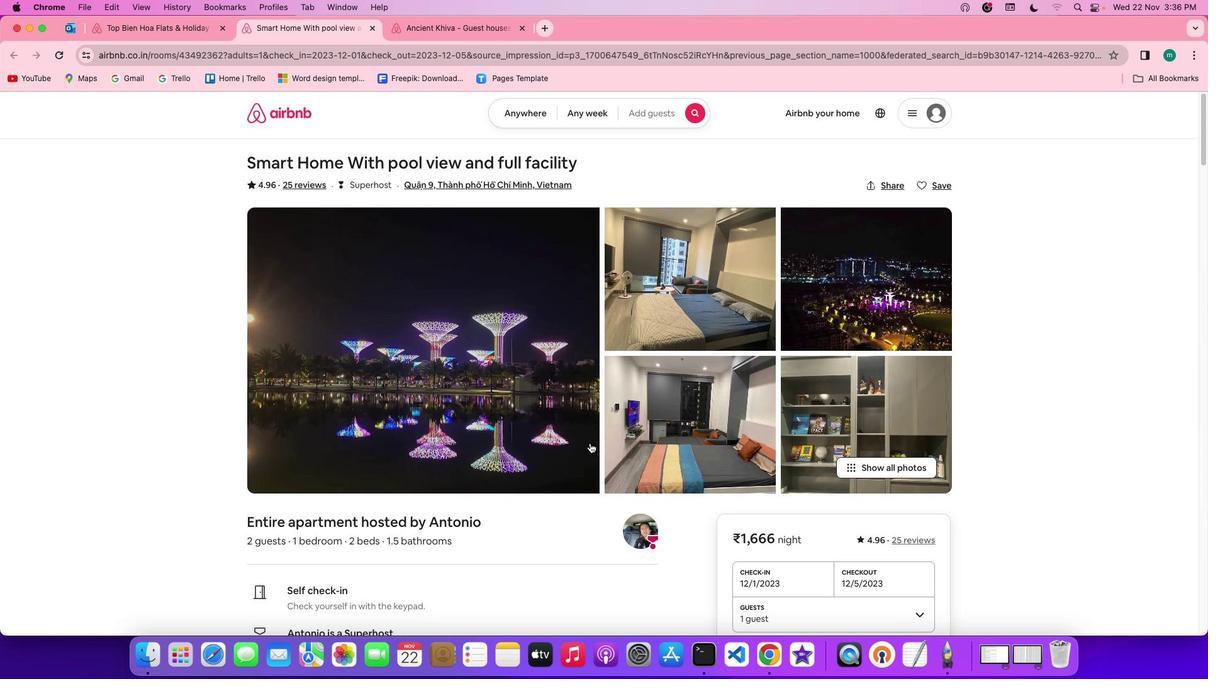 
Action: Mouse moved to (867, 465)
Screenshot: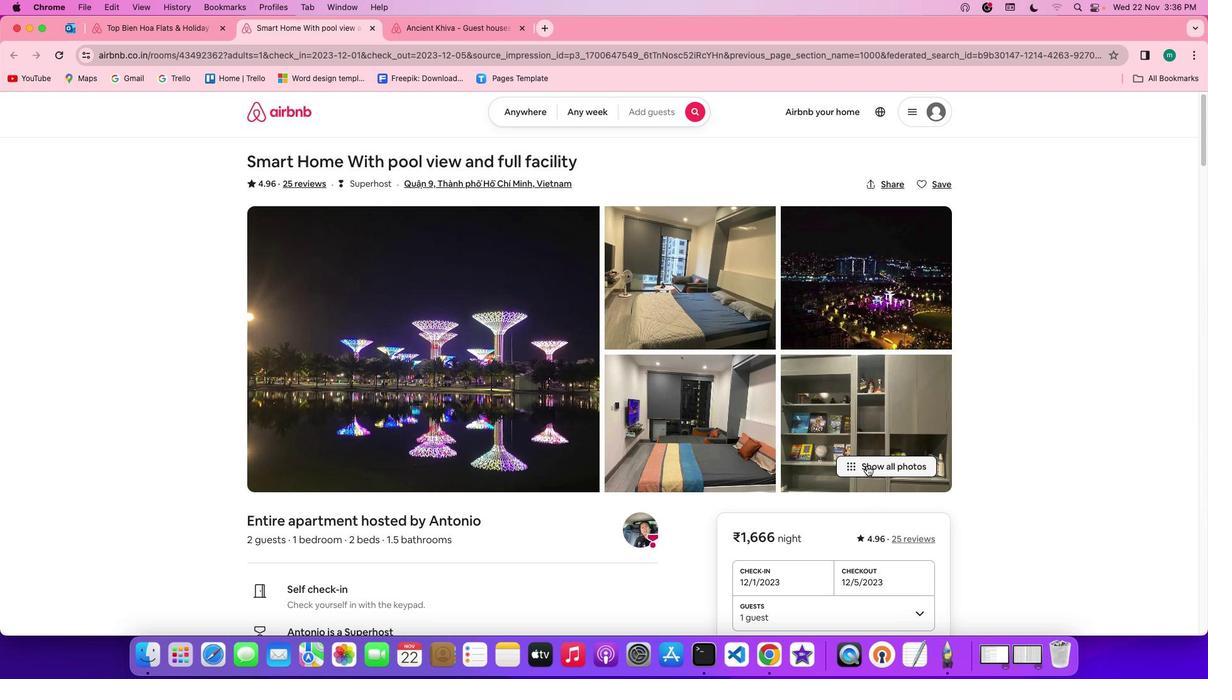
Action: Mouse pressed left at (867, 465)
Screenshot: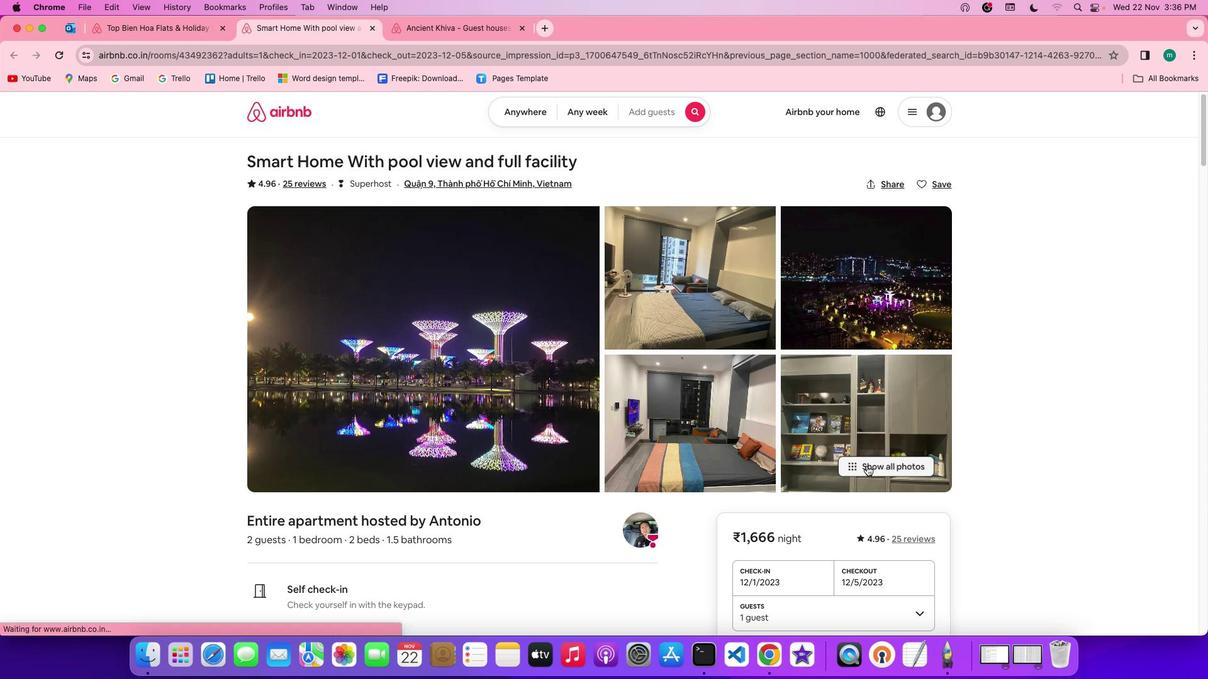 
Action: Mouse moved to (594, 409)
Screenshot: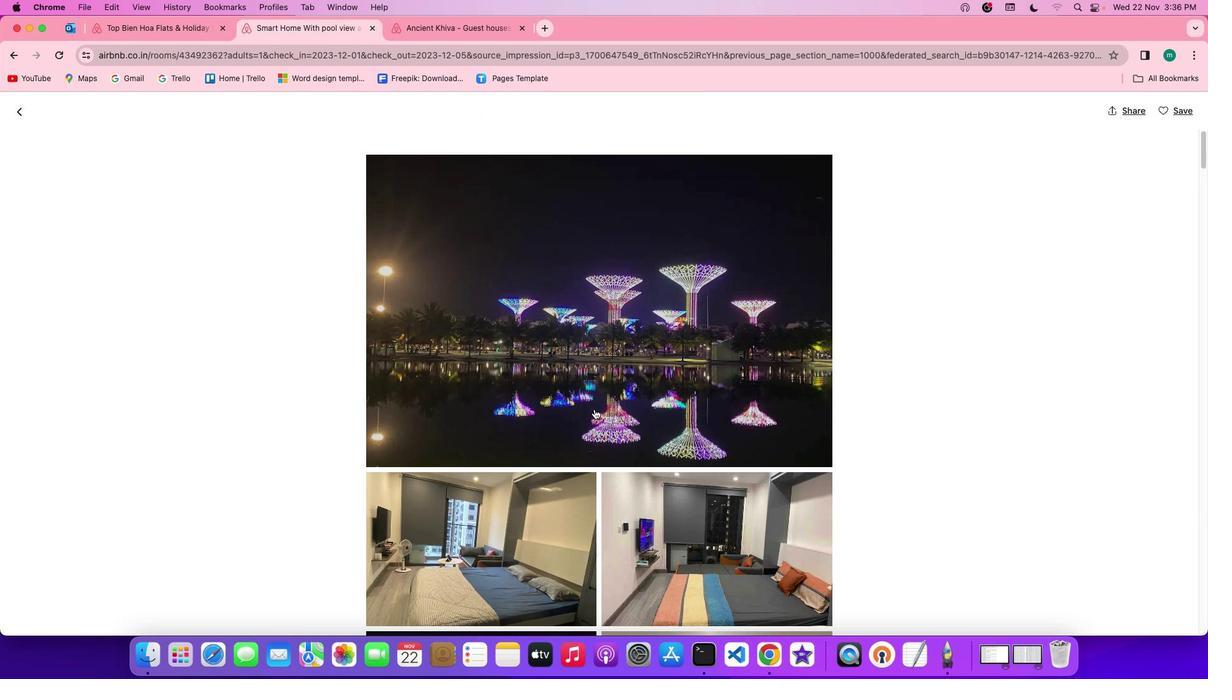 
Action: Mouse scrolled (594, 409) with delta (0, 0)
Screenshot: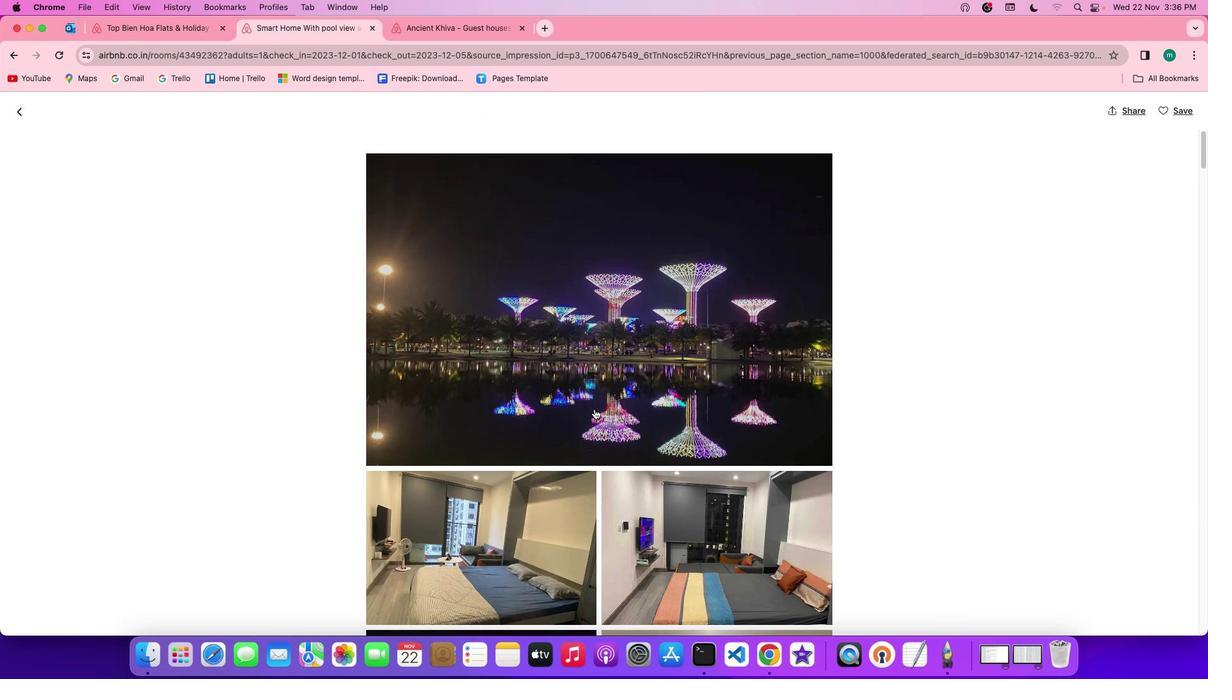 
Action: Mouse scrolled (594, 409) with delta (0, 0)
Screenshot: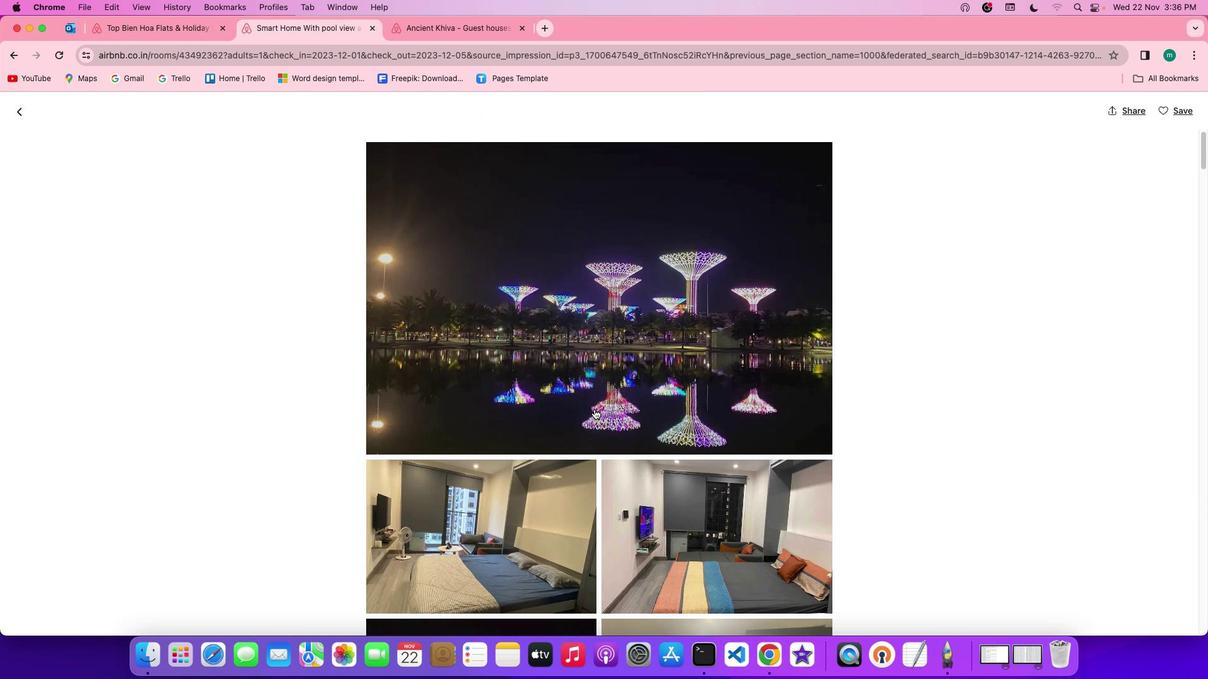 
Action: Mouse scrolled (594, 409) with delta (0, -1)
Screenshot: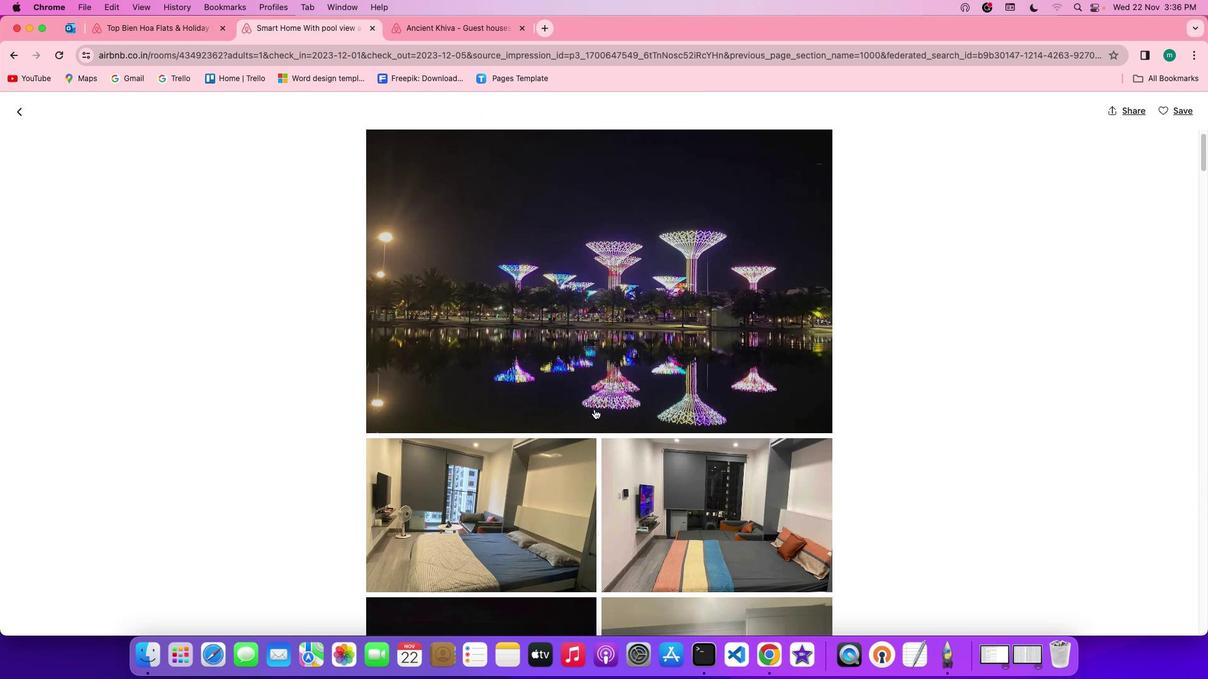 
Action: Mouse scrolled (594, 409) with delta (0, -1)
Screenshot: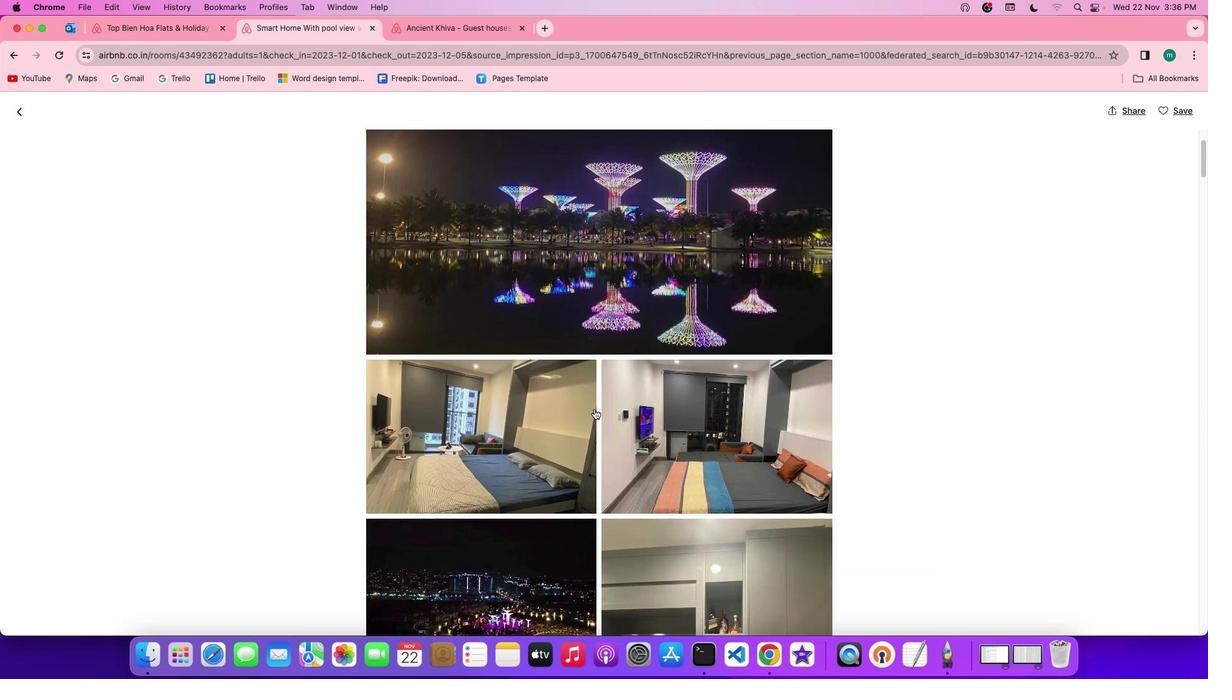 
Action: Mouse moved to (523, 28)
Screenshot: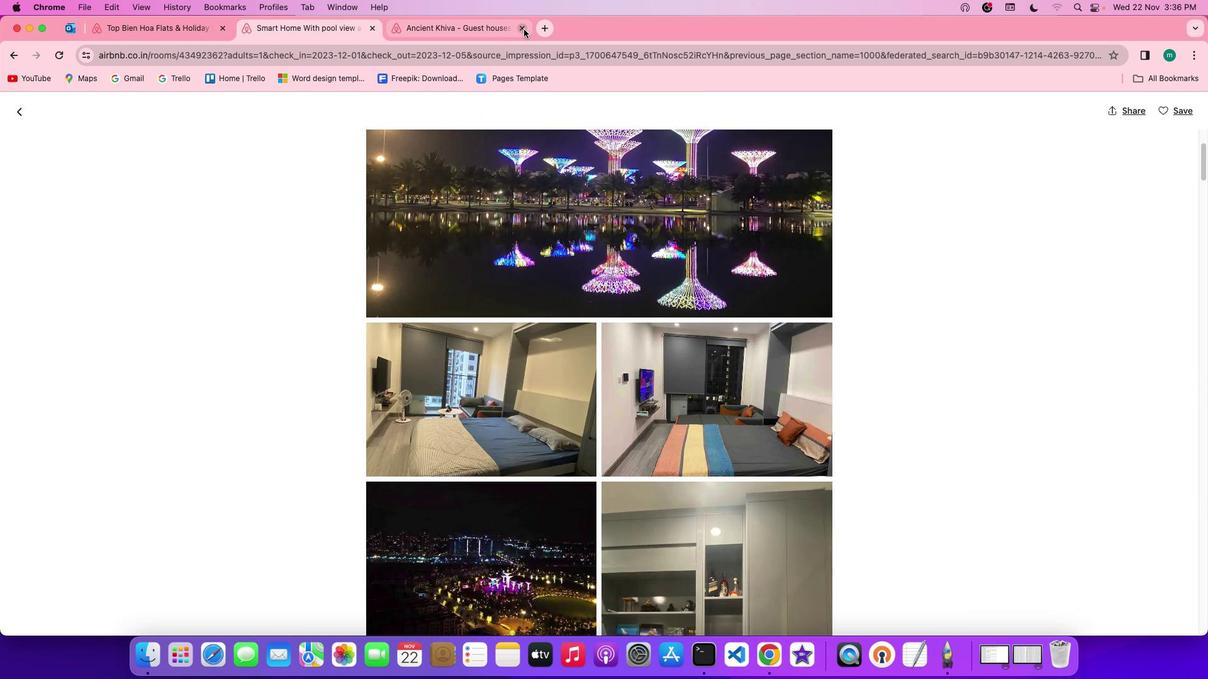 
Action: Mouse pressed left at (523, 28)
Screenshot: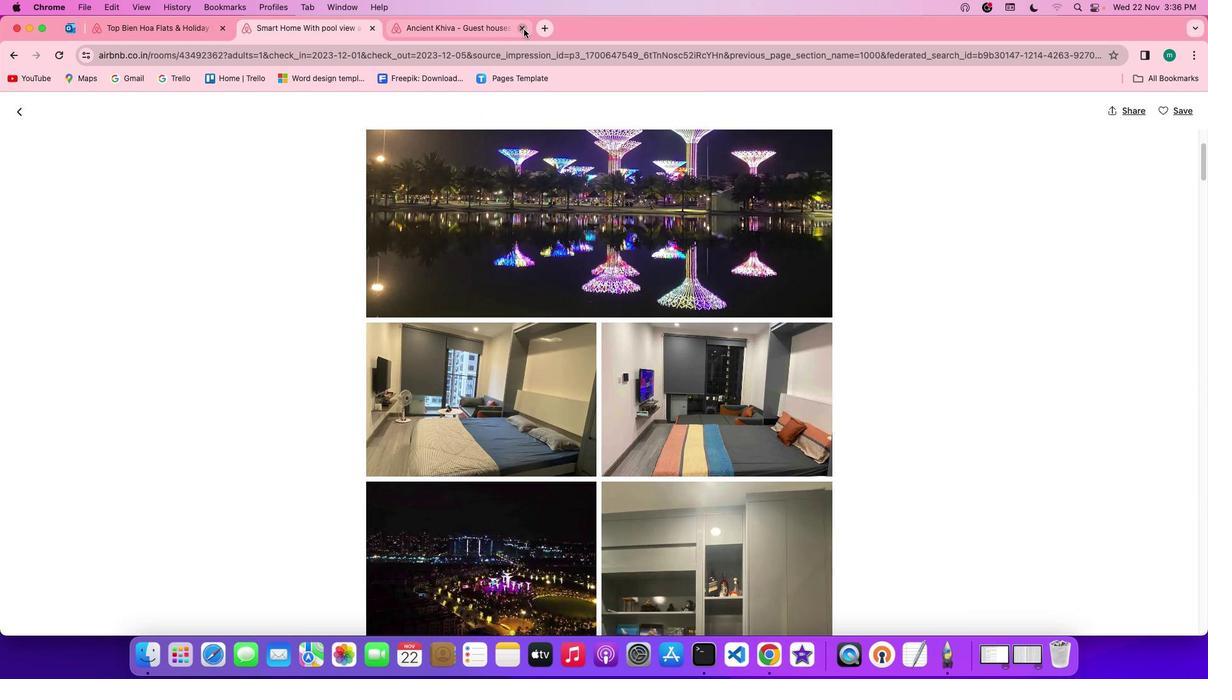 
Action: Mouse moved to (579, 365)
Screenshot: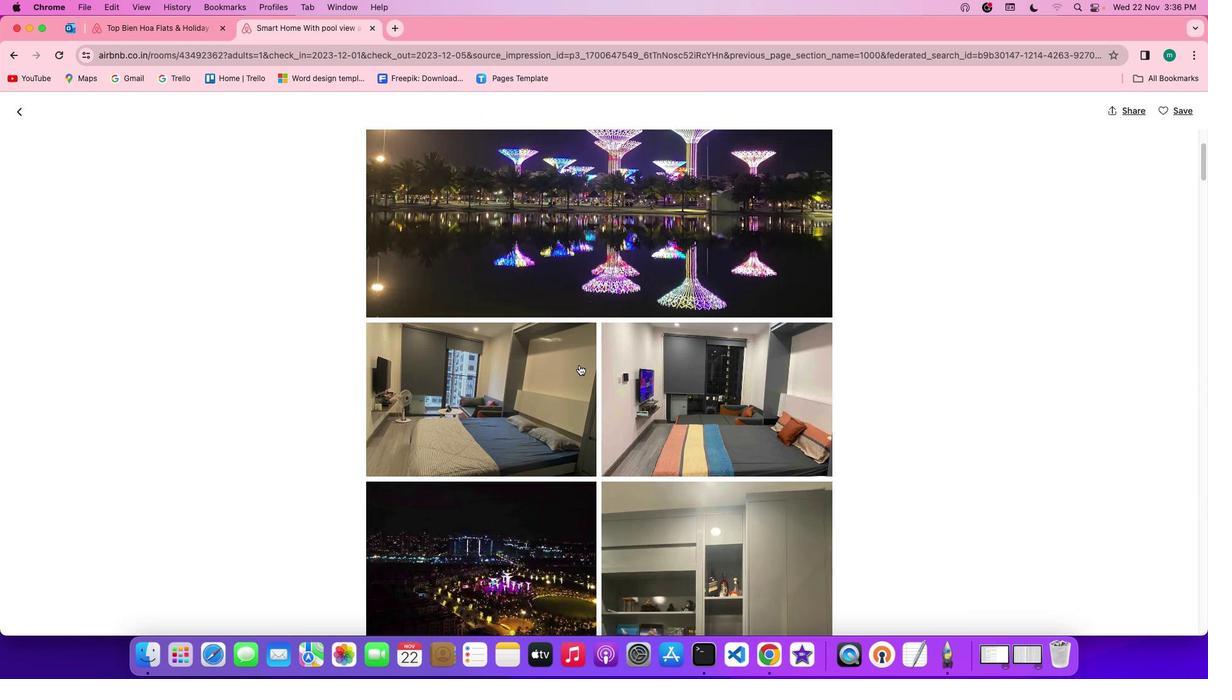 
Action: Mouse scrolled (579, 365) with delta (0, 0)
Screenshot: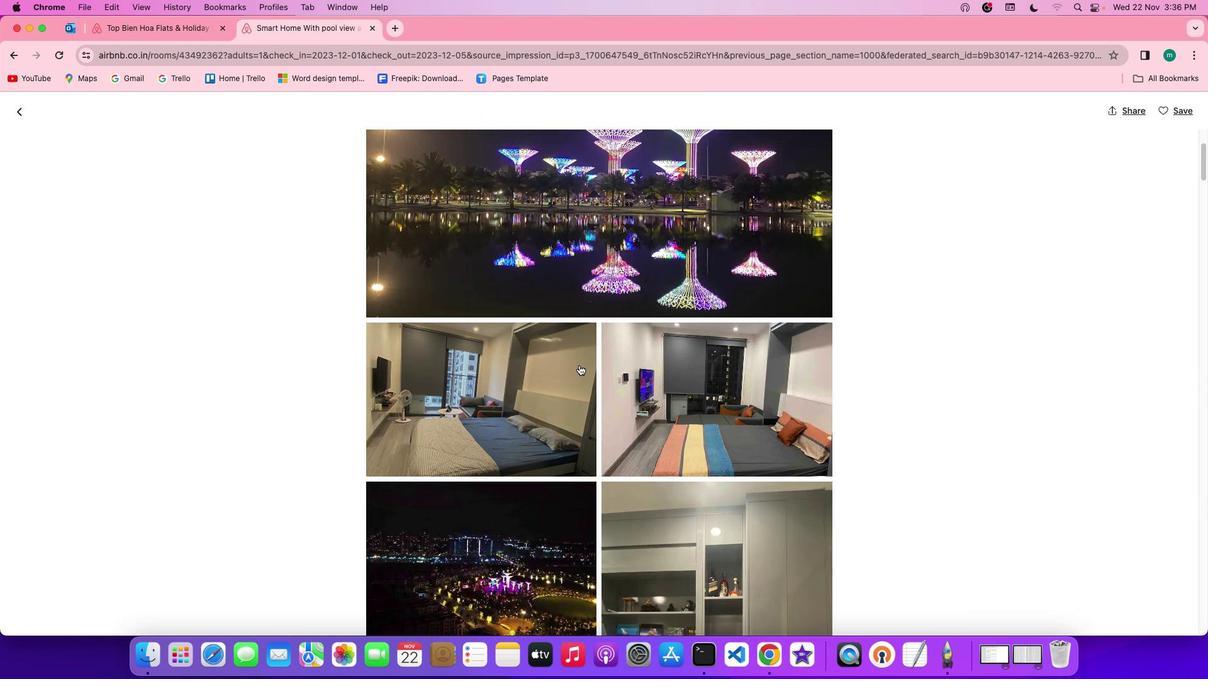 
Action: Mouse scrolled (579, 365) with delta (0, 0)
Screenshot: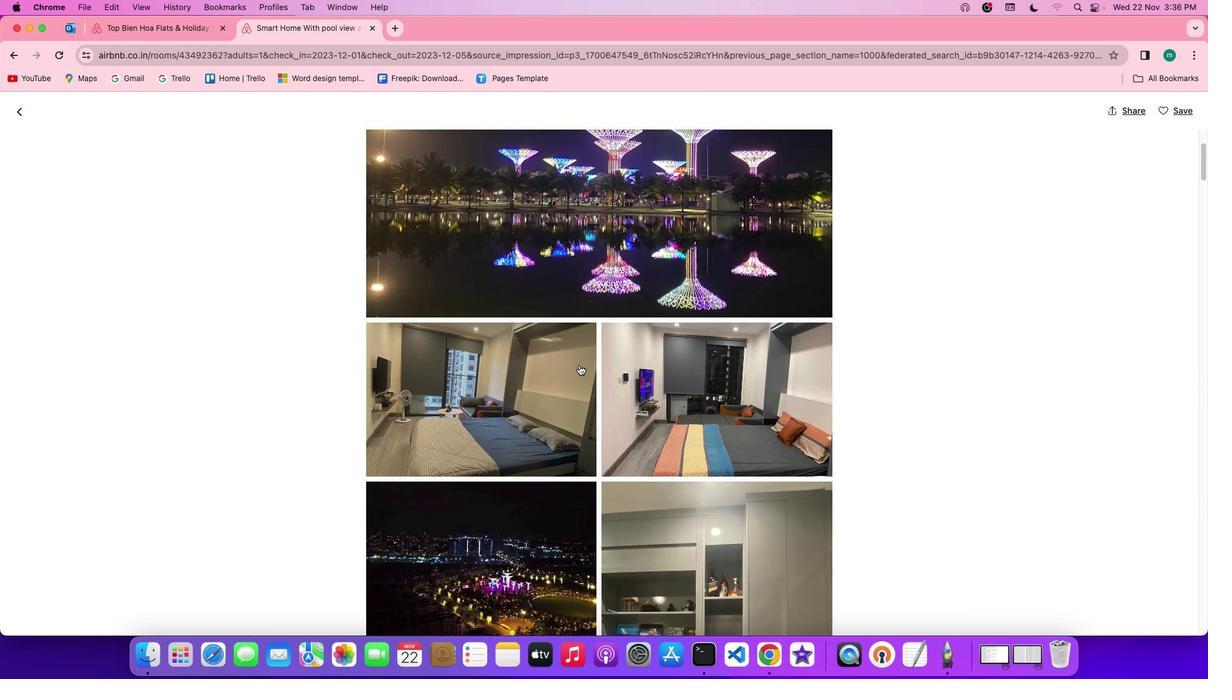 
Action: Mouse scrolled (579, 365) with delta (0, -1)
Screenshot: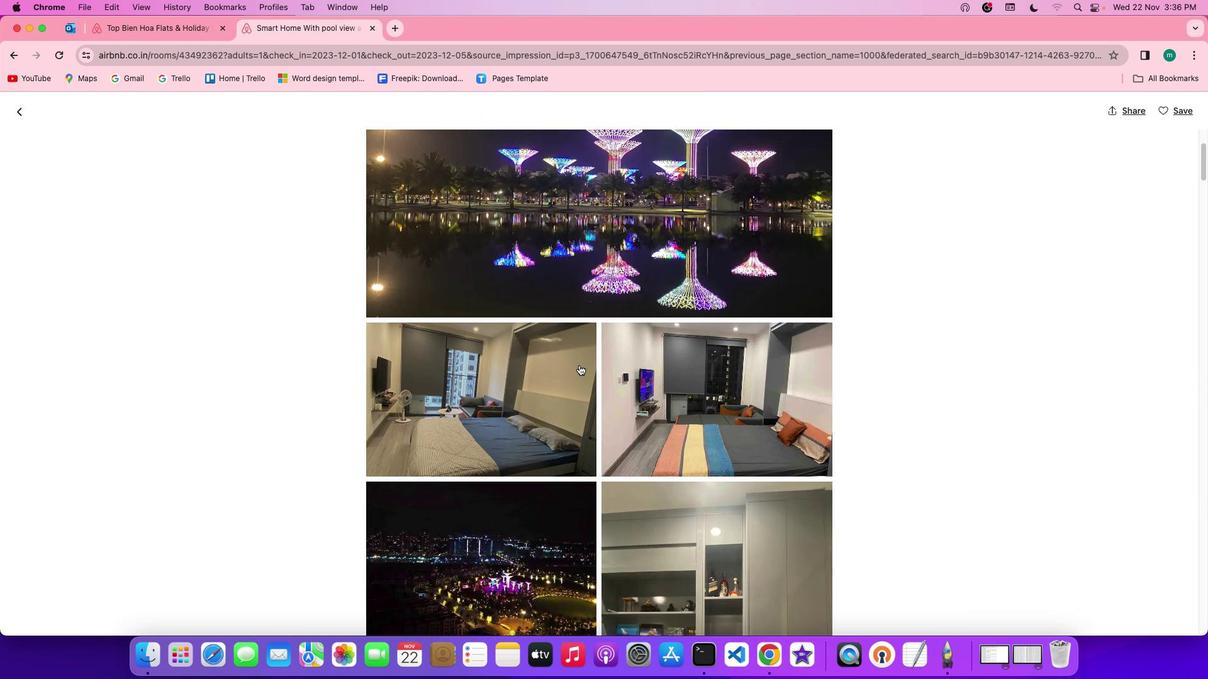 
Action: Mouse scrolled (579, 365) with delta (0, -2)
Screenshot: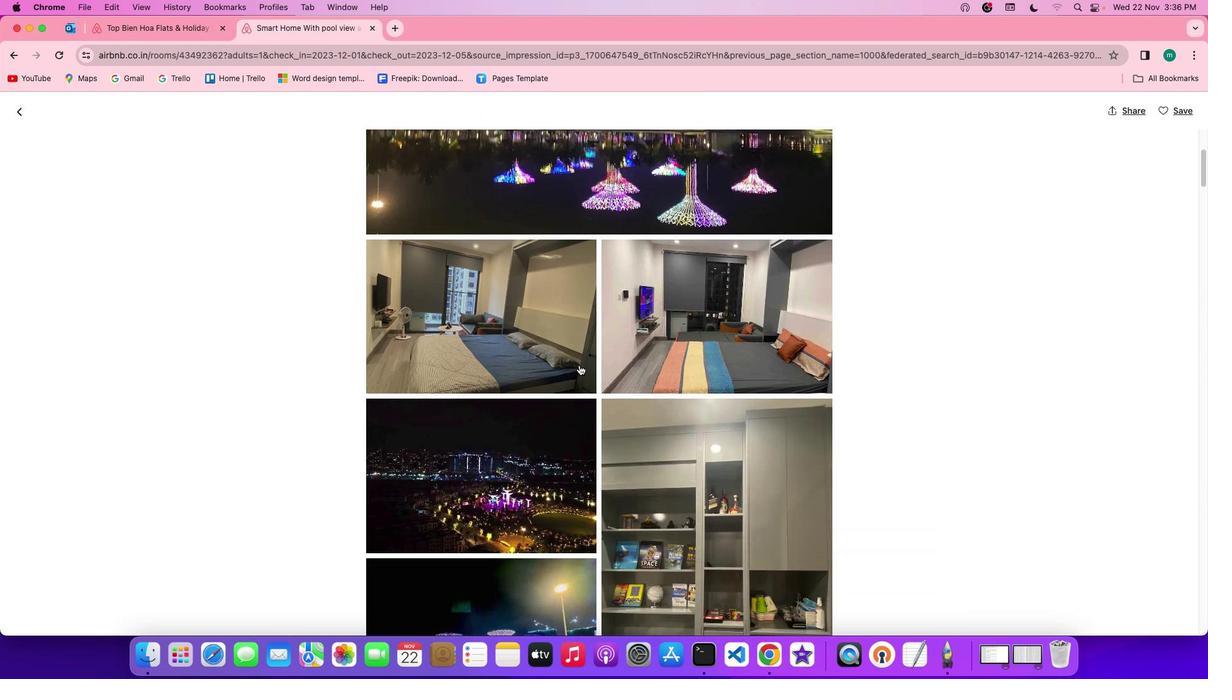 
Action: Mouse scrolled (579, 365) with delta (0, 0)
Screenshot: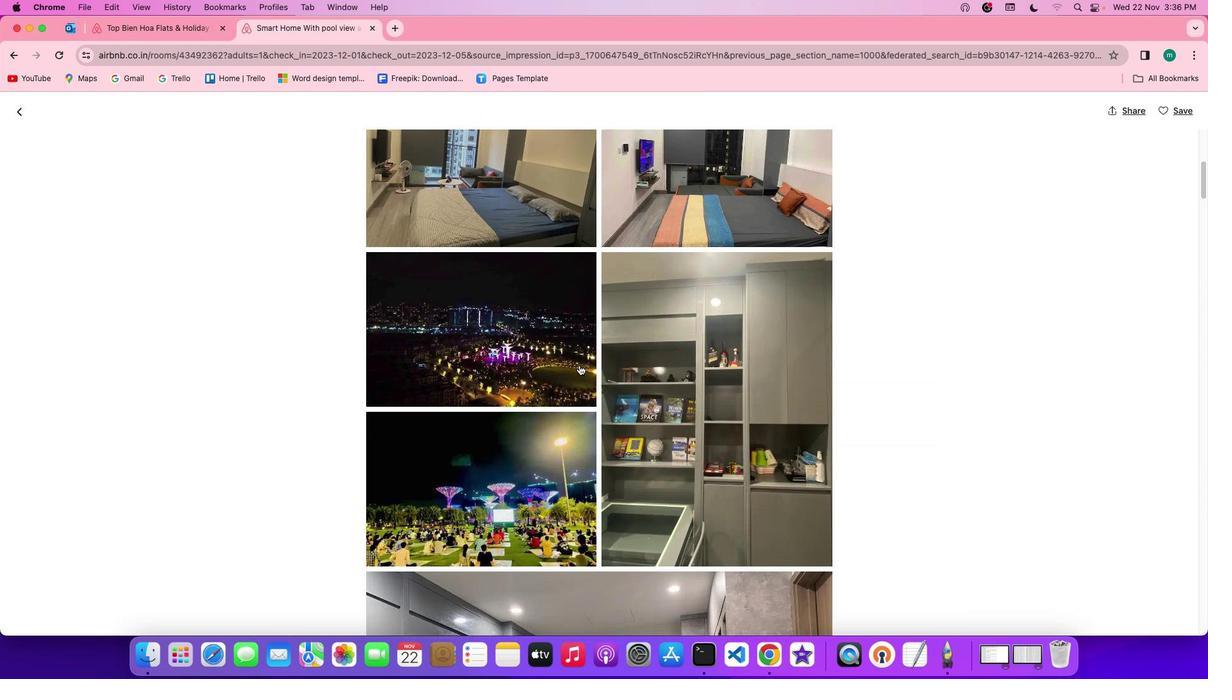 
Action: Mouse scrolled (579, 365) with delta (0, 0)
Screenshot: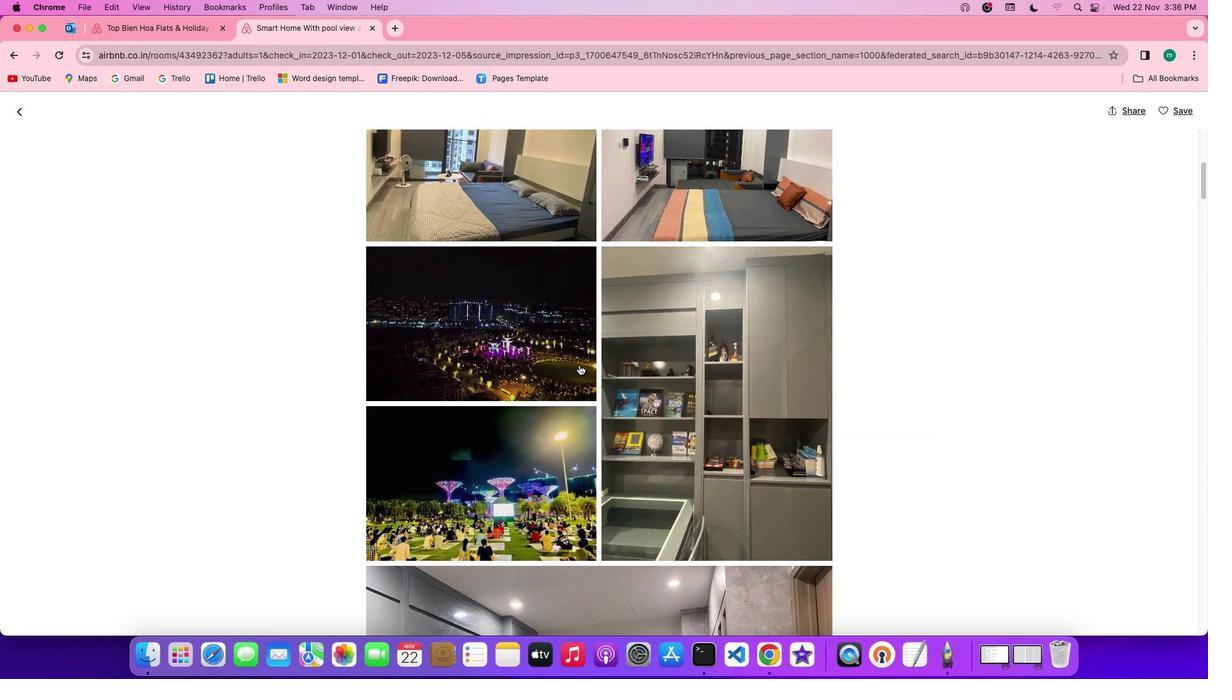 
Action: Mouse scrolled (579, 365) with delta (0, 0)
Screenshot: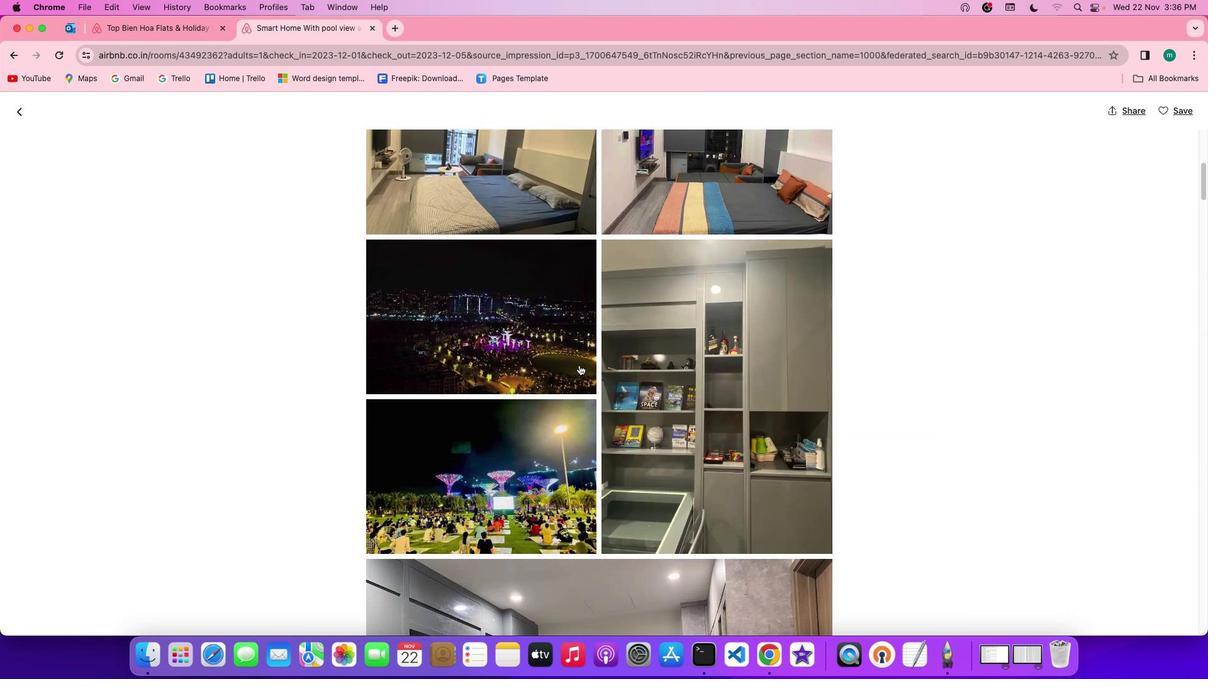 
Action: Mouse scrolled (579, 365) with delta (0, -1)
Screenshot: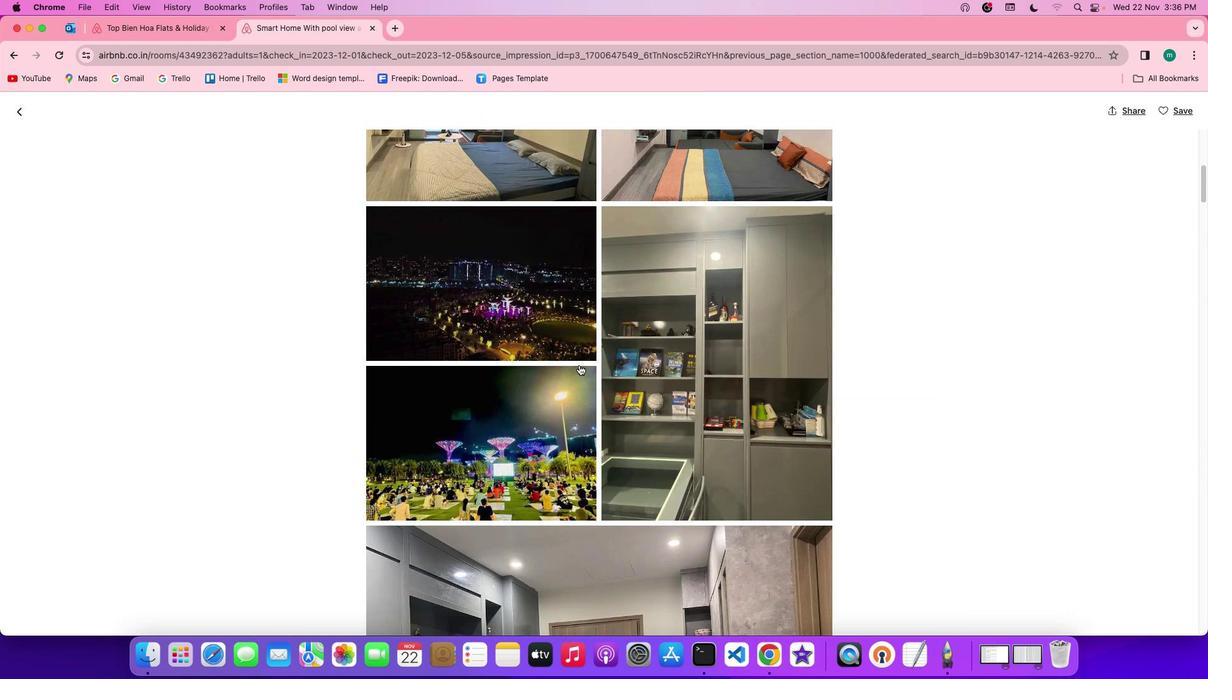 
Action: Mouse scrolled (579, 365) with delta (0, -1)
Screenshot: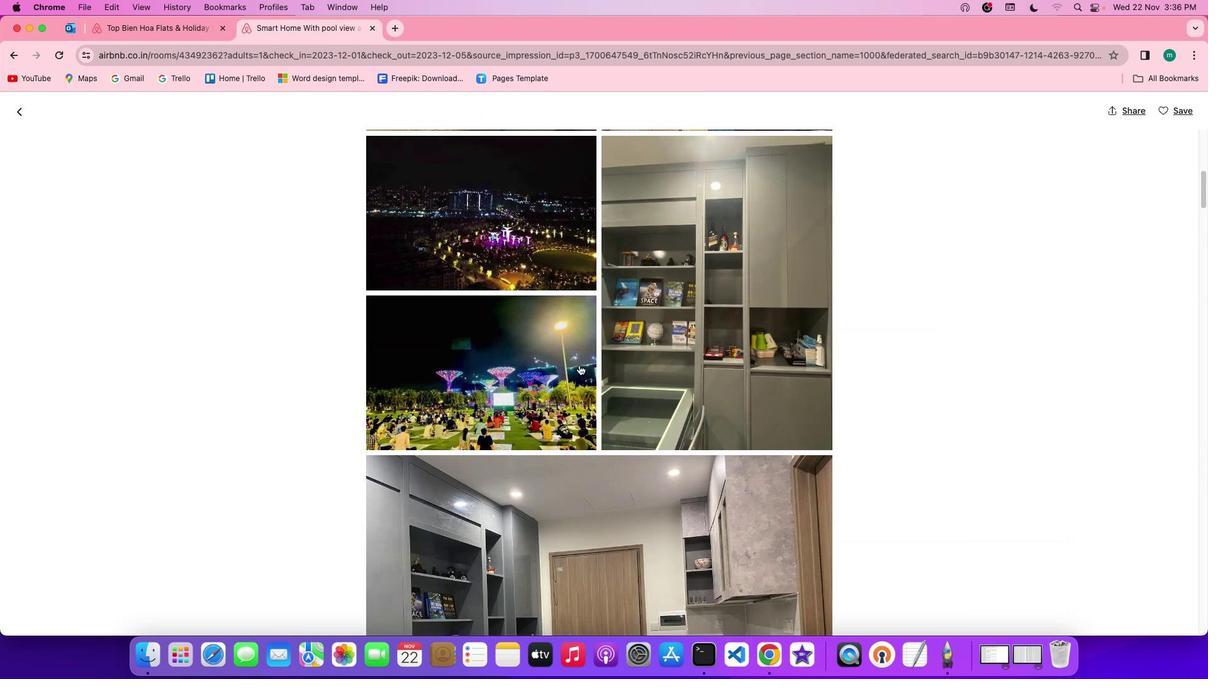 
Action: Mouse scrolled (579, 365) with delta (0, -2)
Screenshot: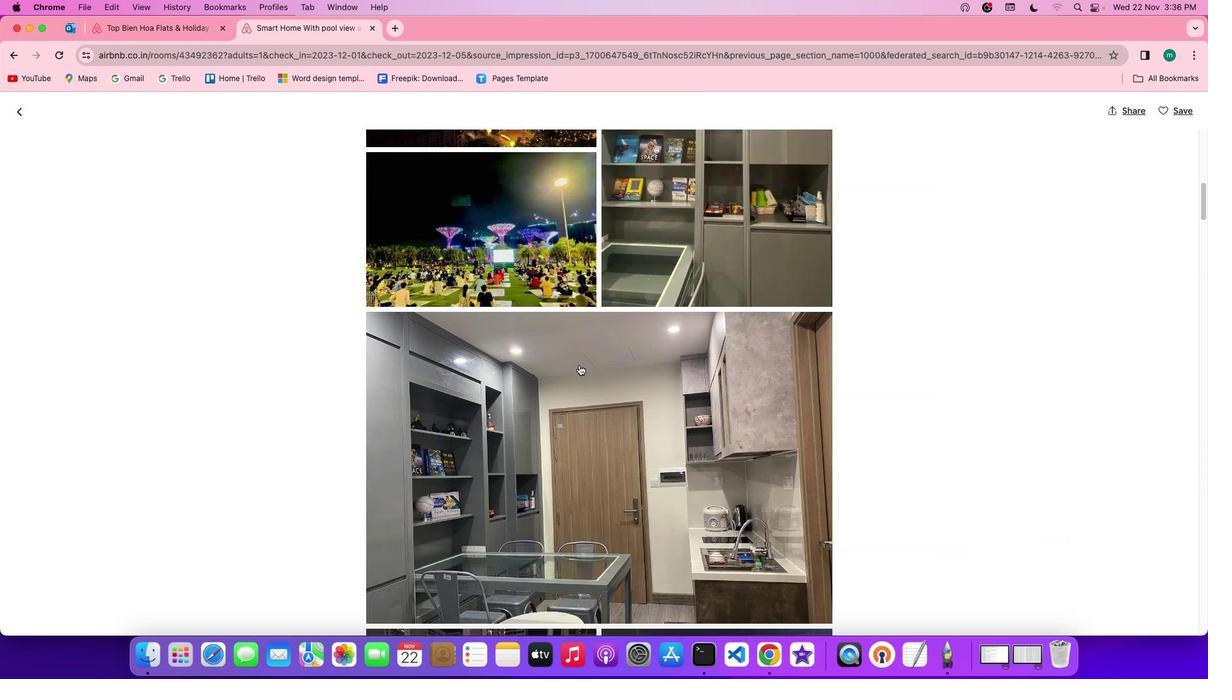 
Action: Mouse moved to (579, 365)
Screenshot: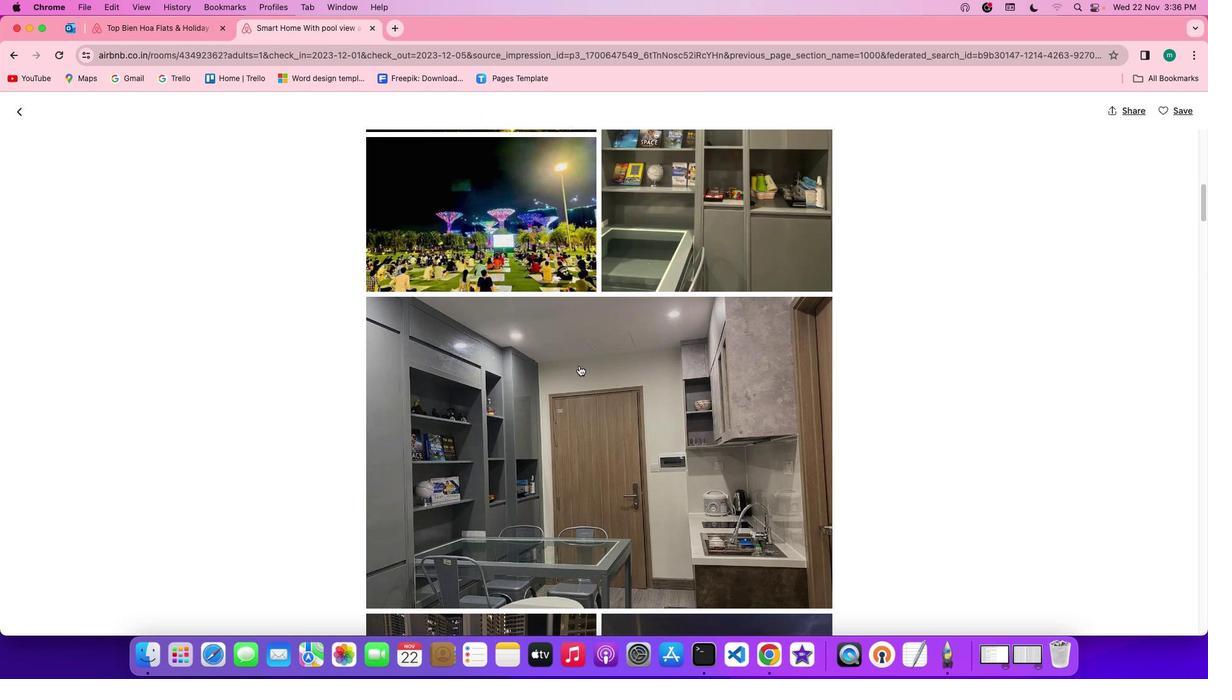 
Action: Mouse scrolled (579, 365) with delta (0, 0)
Screenshot: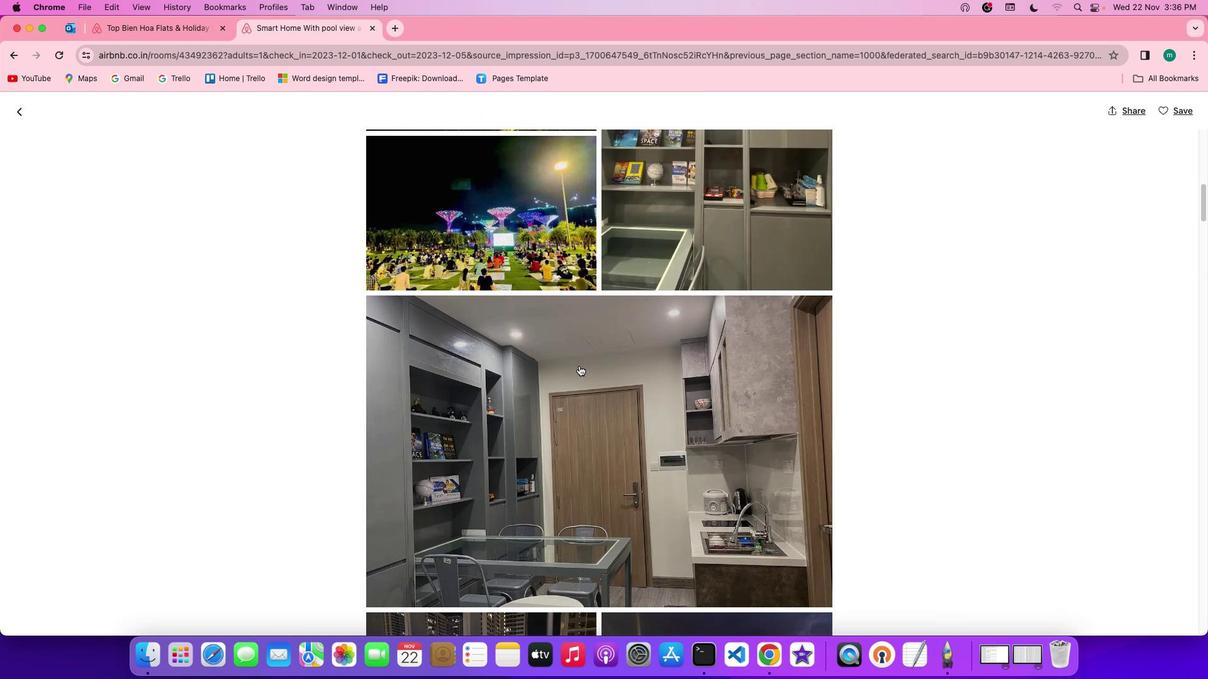 
Action: Mouse scrolled (579, 365) with delta (0, 0)
Screenshot: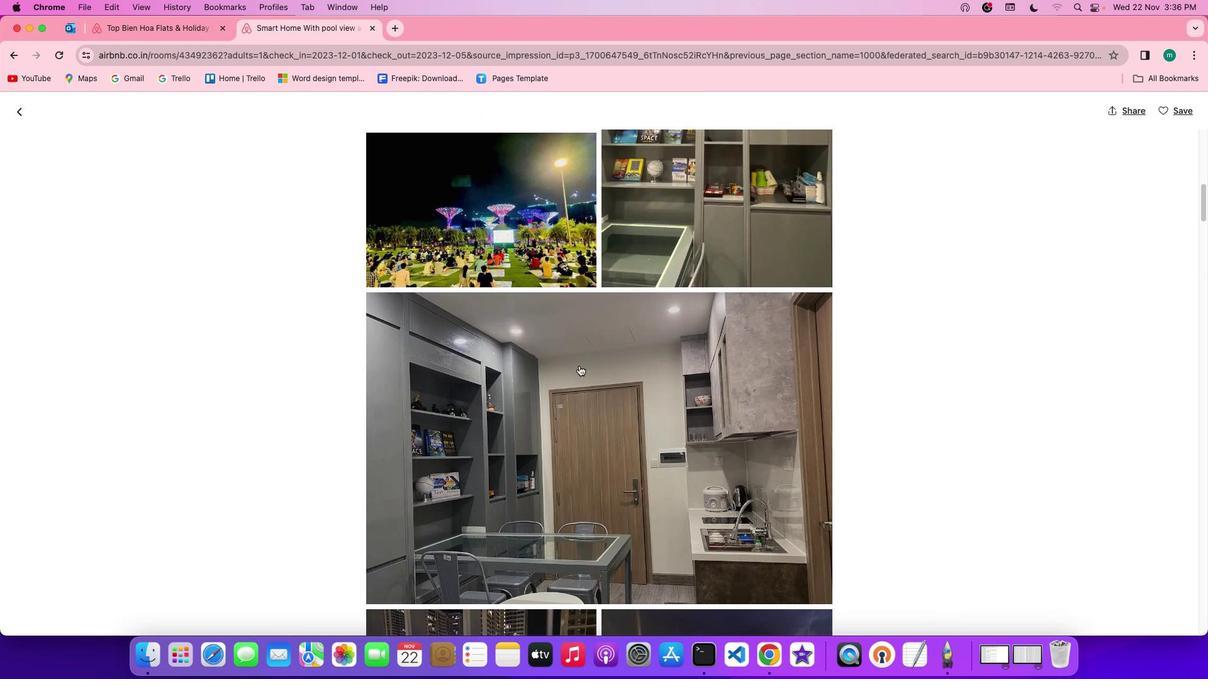 
Action: Mouse scrolled (579, 365) with delta (0, 0)
Screenshot: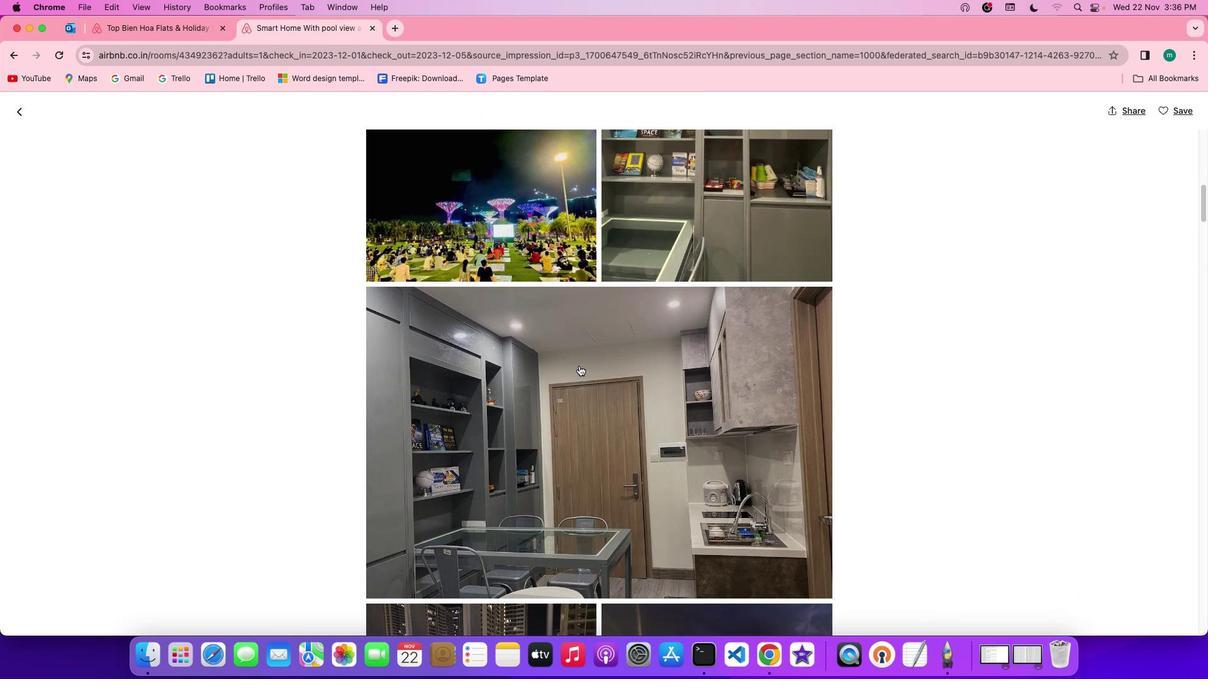 
Action: Mouse scrolled (579, 365) with delta (0, 0)
Screenshot: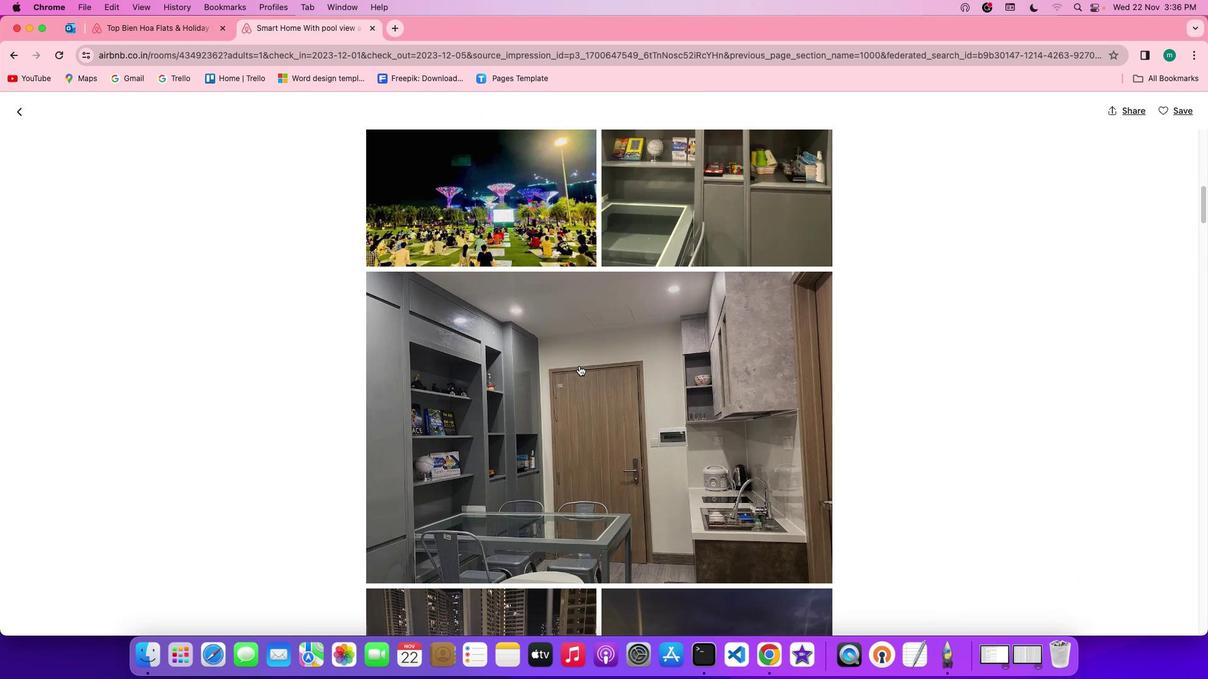 
Action: Mouse moved to (579, 365)
Screenshot: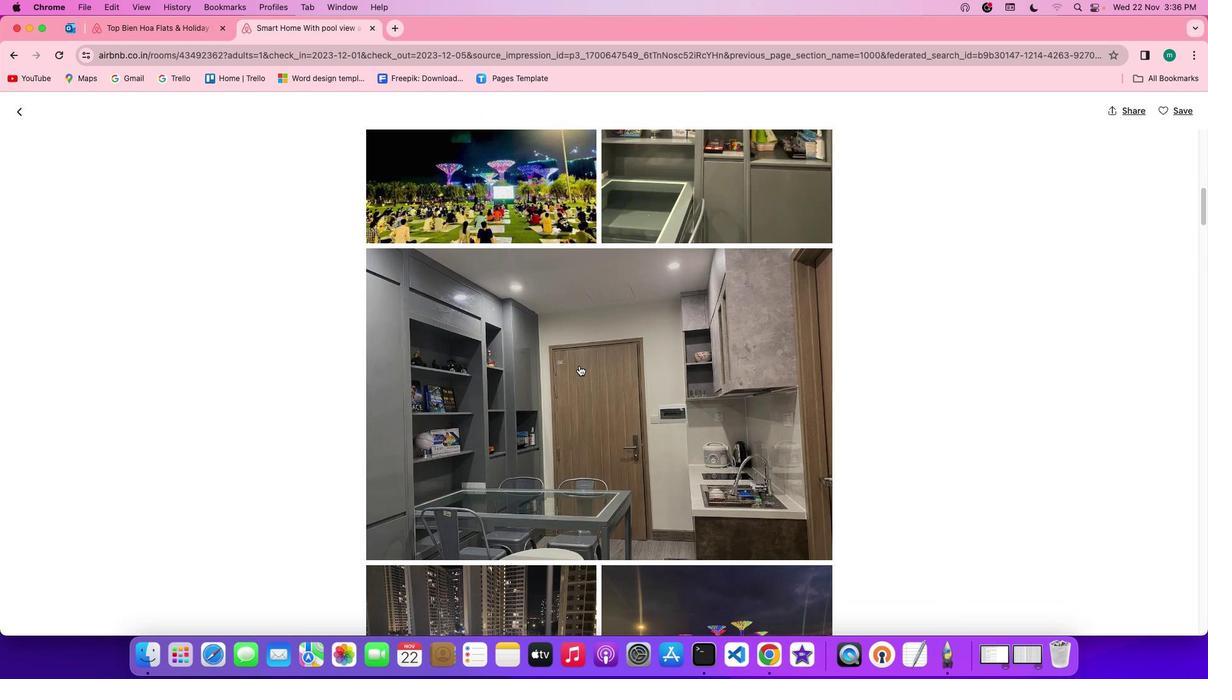
Action: Mouse scrolled (579, 365) with delta (0, 0)
Screenshot: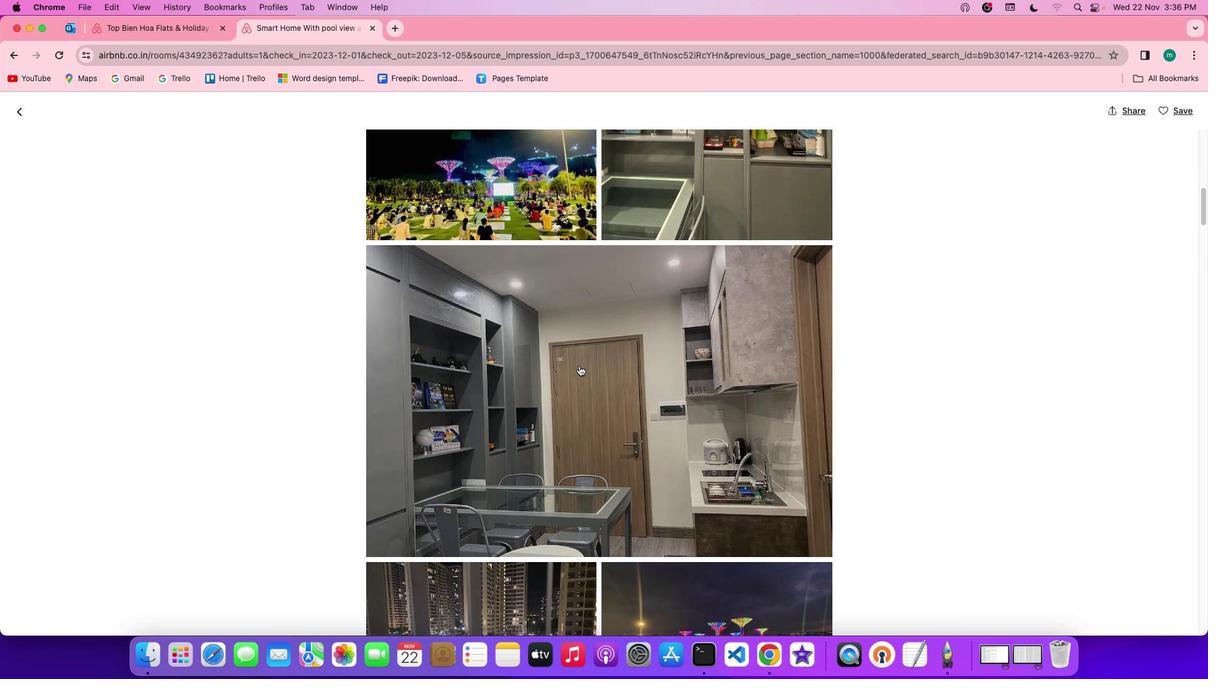 
Action: Mouse scrolled (579, 365) with delta (0, 0)
Screenshot: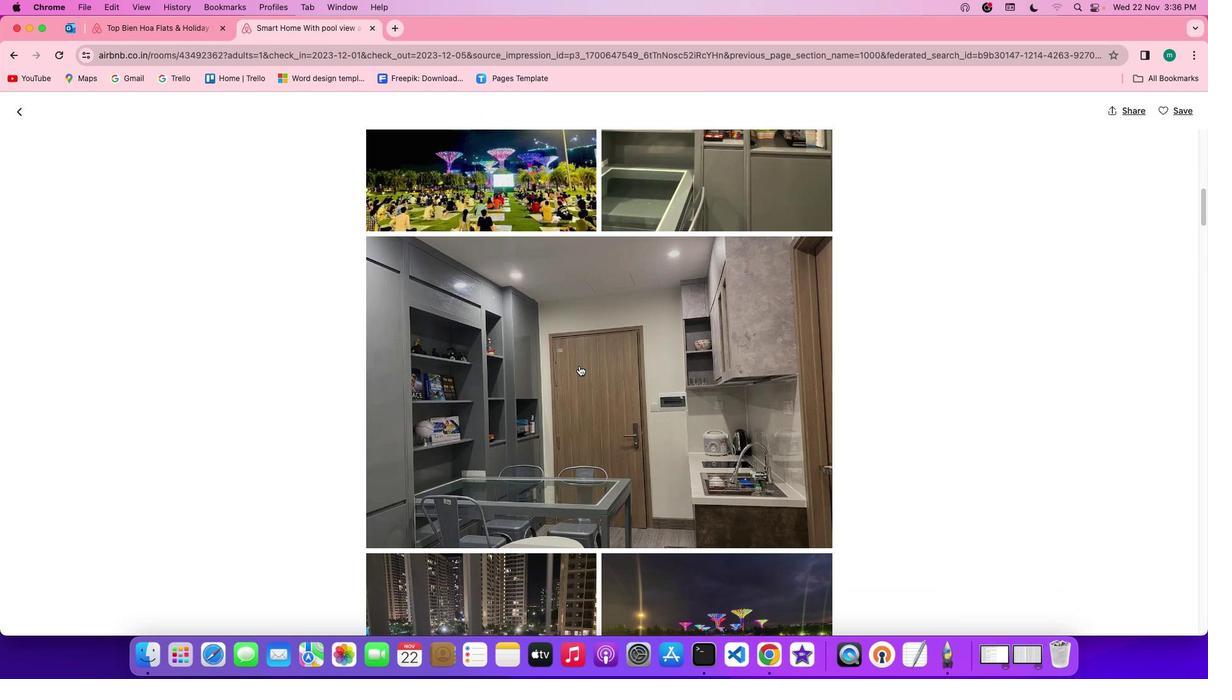 
Action: Mouse scrolled (579, 365) with delta (0, -1)
Screenshot: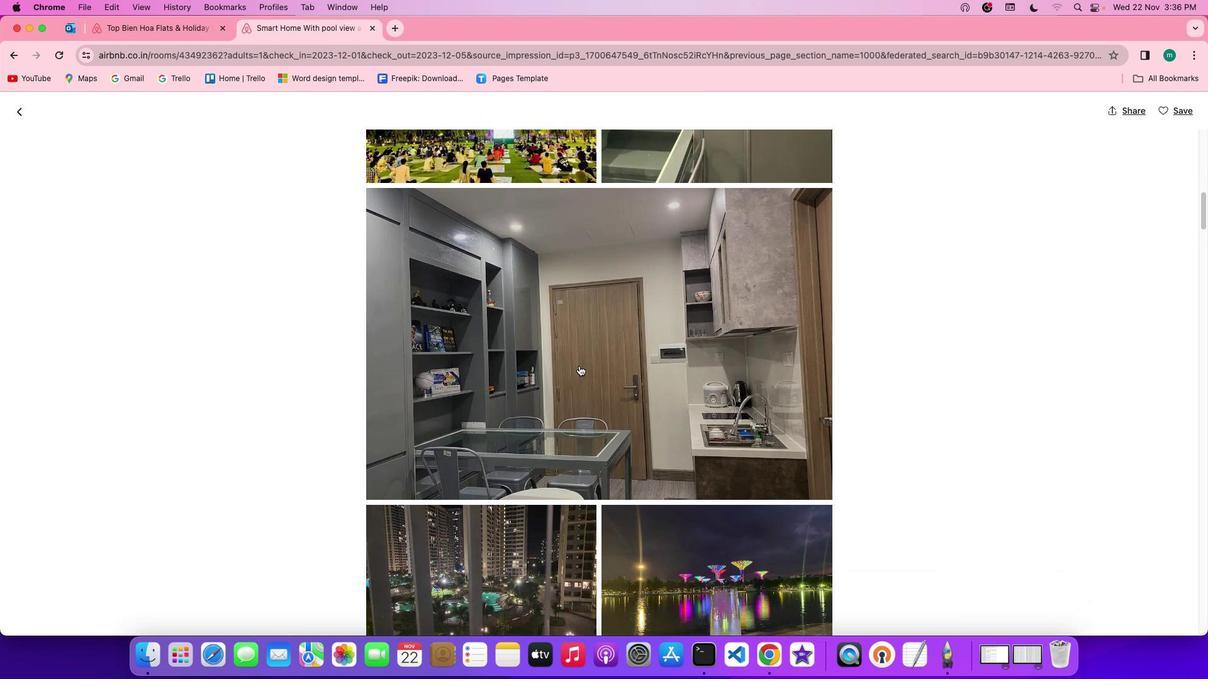 
Action: Mouse scrolled (579, 365) with delta (0, -1)
Screenshot: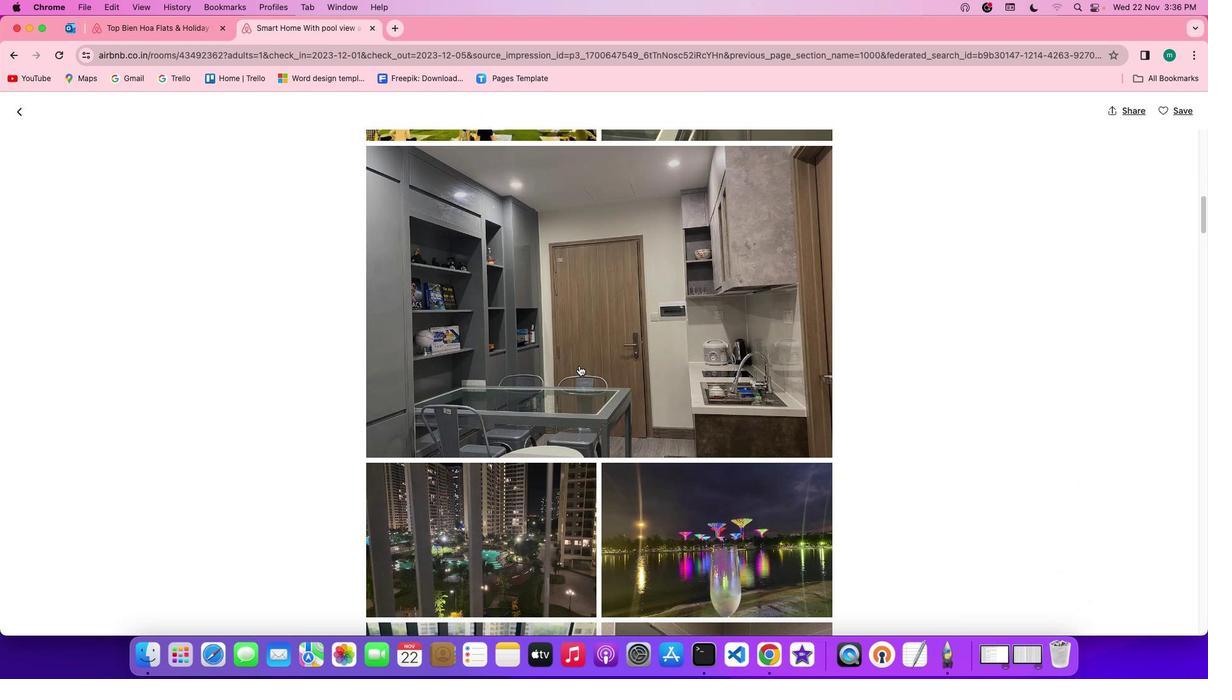 
Action: Mouse scrolled (579, 365) with delta (0, 0)
Screenshot: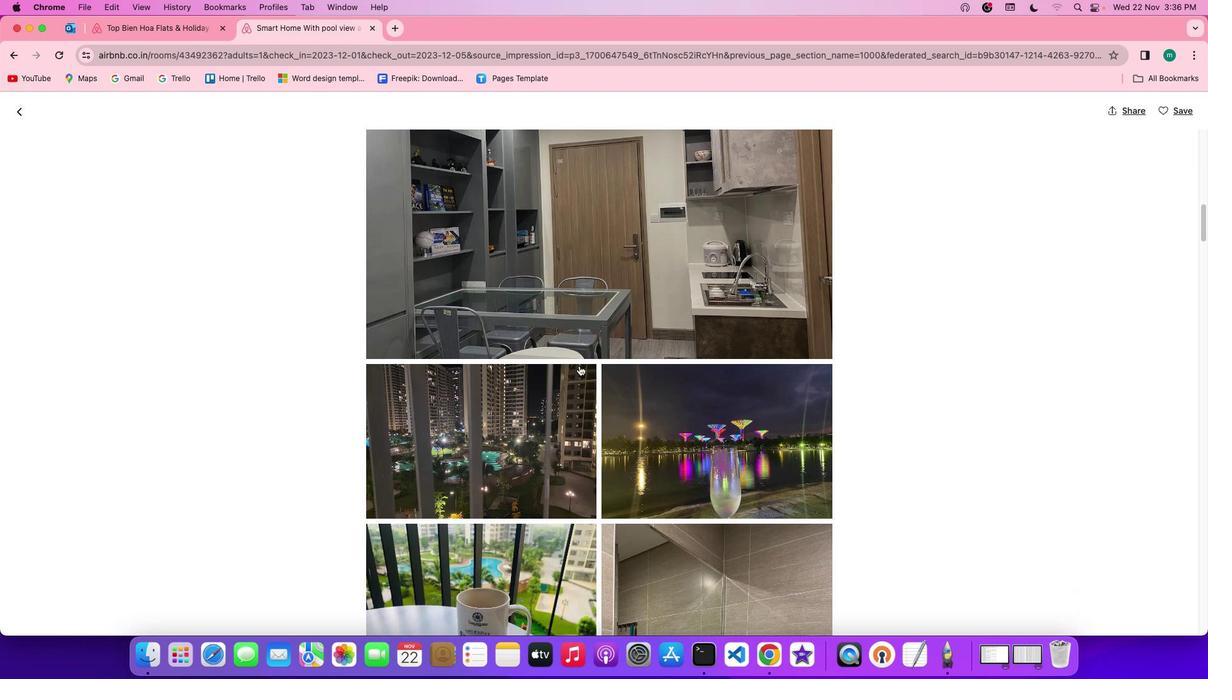
Action: Mouse scrolled (579, 365) with delta (0, 0)
Screenshot: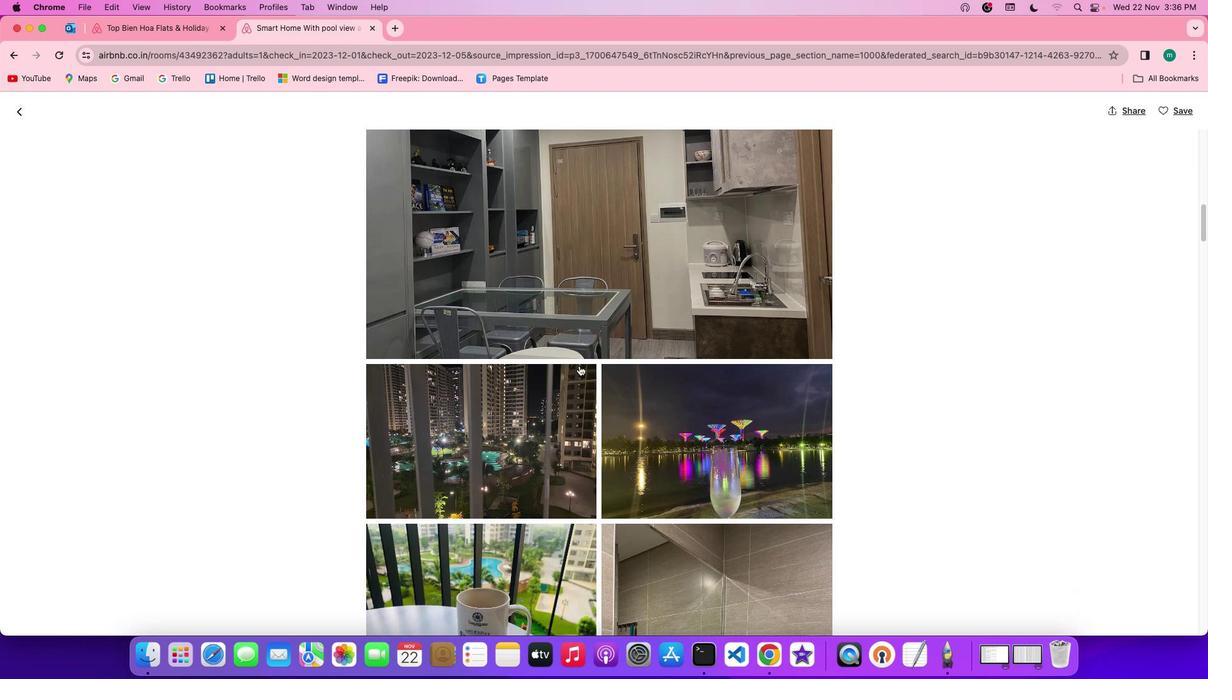 
Action: Mouse scrolled (579, 365) with delta (0, -1)
Screenshot: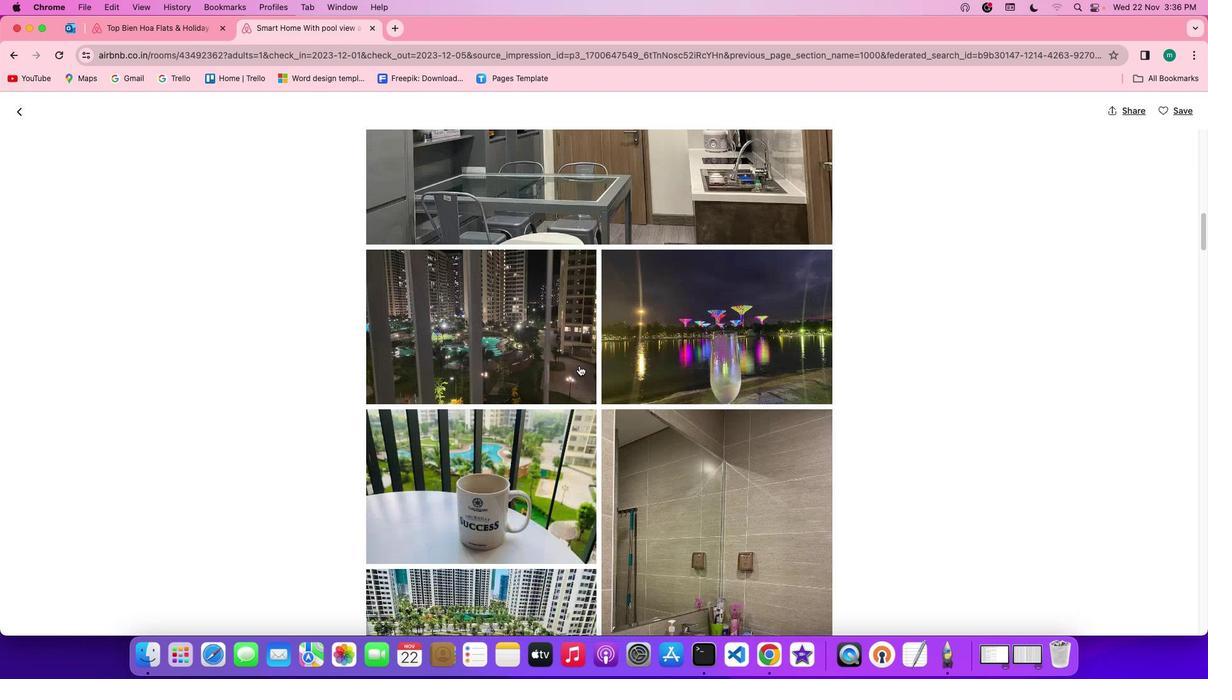 
Action: Mouse scrolled (579, 365) with delta (0, -2)
Screenshot: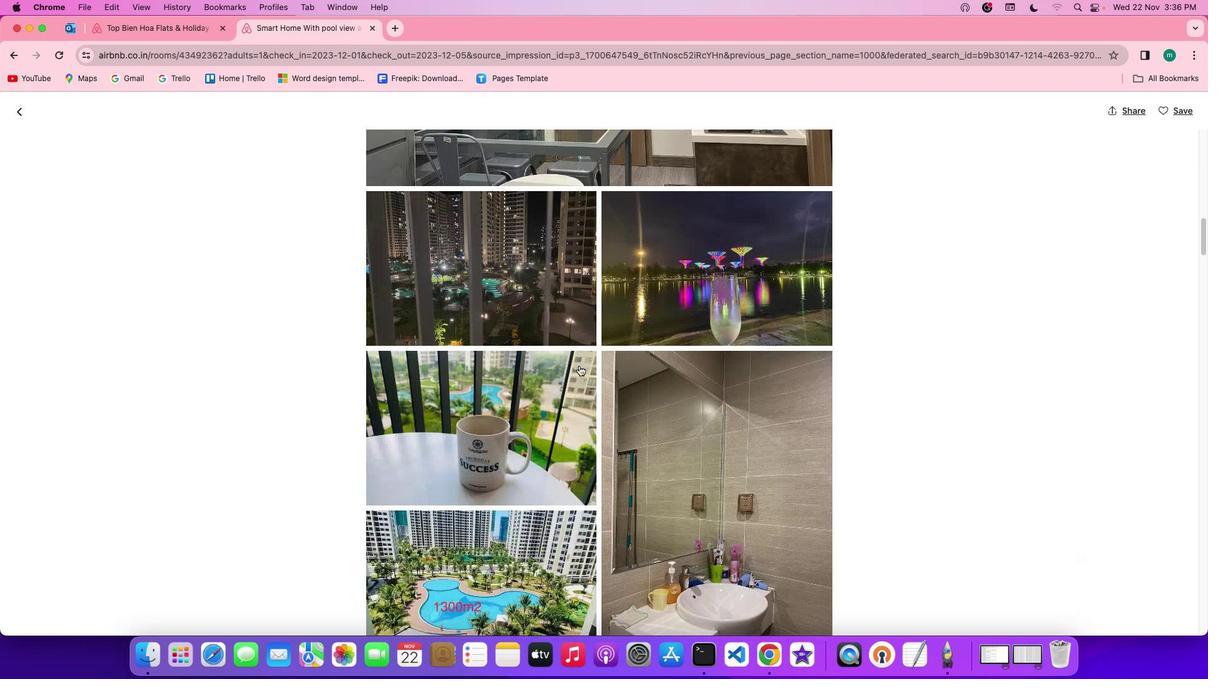 
Action: Mouse scrolled (579, 365) with delta (0, -3)
Screenshot: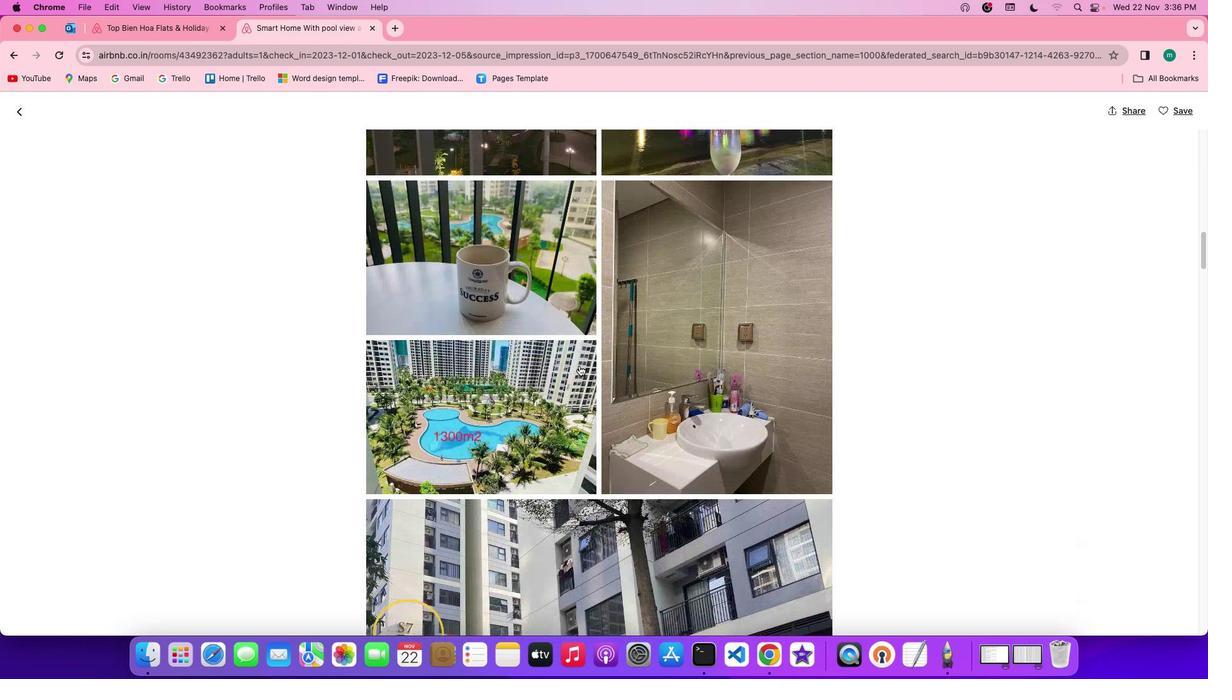 
Action: Mouse scrolled (579, 365) with delta (0, 0)
Screenshot: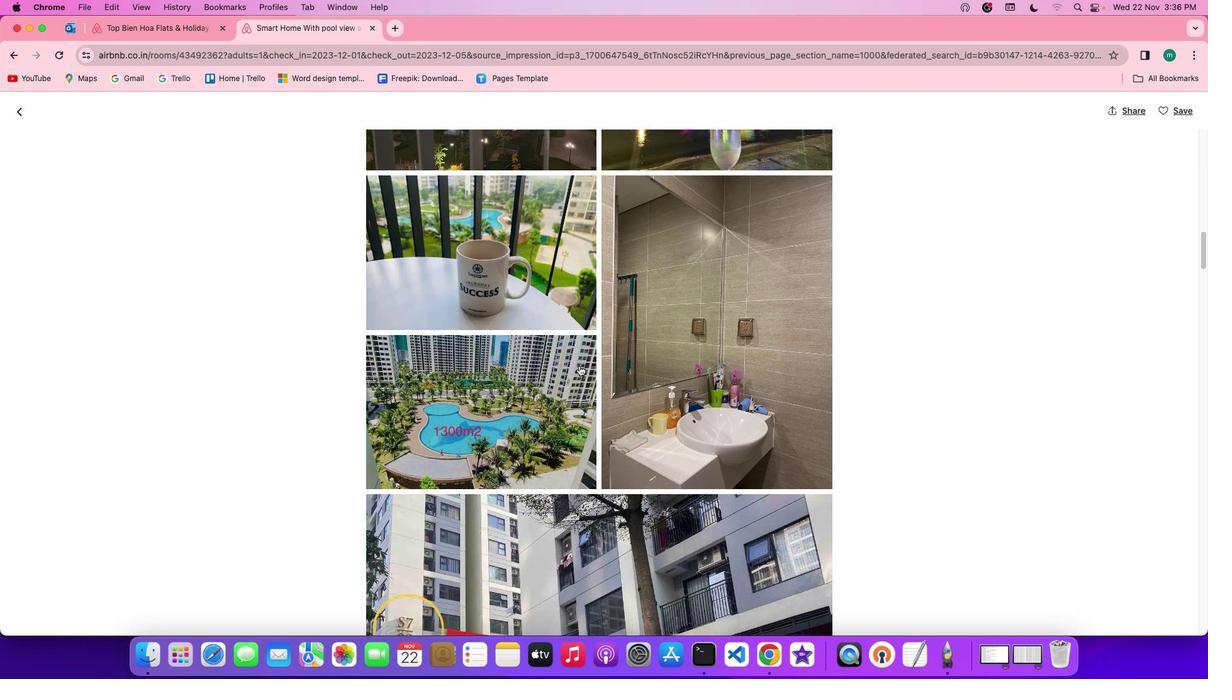 
Action: Mouse scrolled (579, 365) with delta (0, 0)
Screenshot: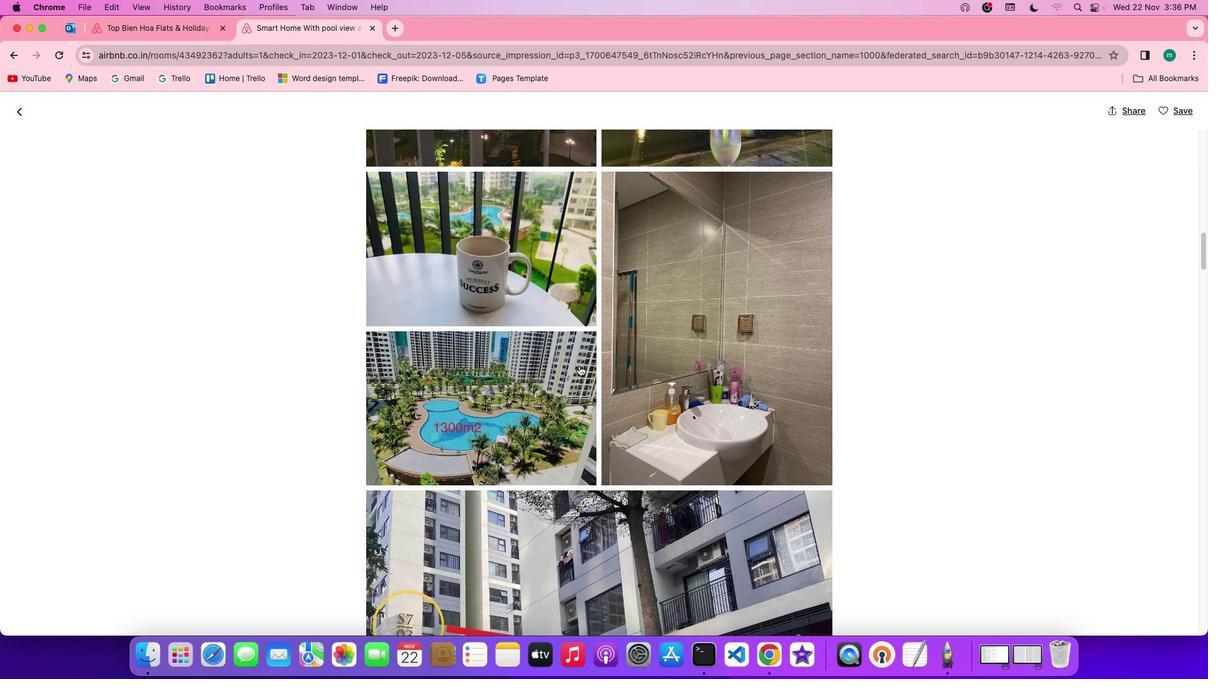 
Action: Mouse scrolled (579, 365) with delta (0, -1)
Screenshot: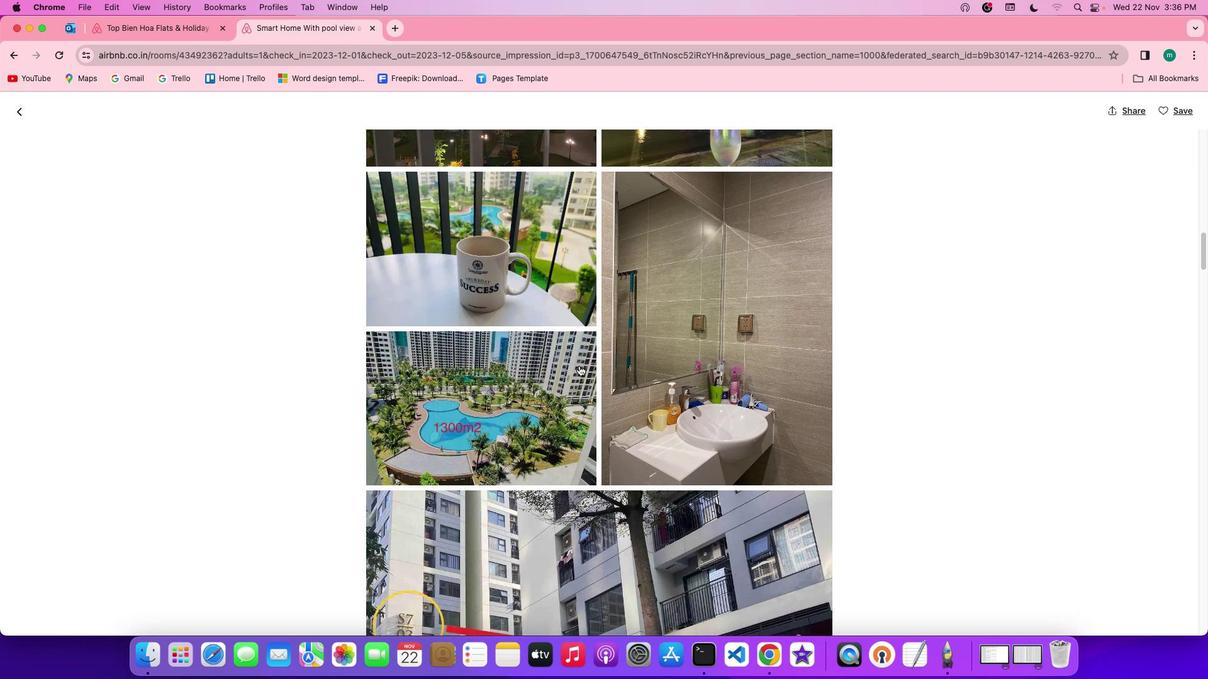 
Action: Mouse scrolled (579, 365) with delta (0, -2)
Screenshot: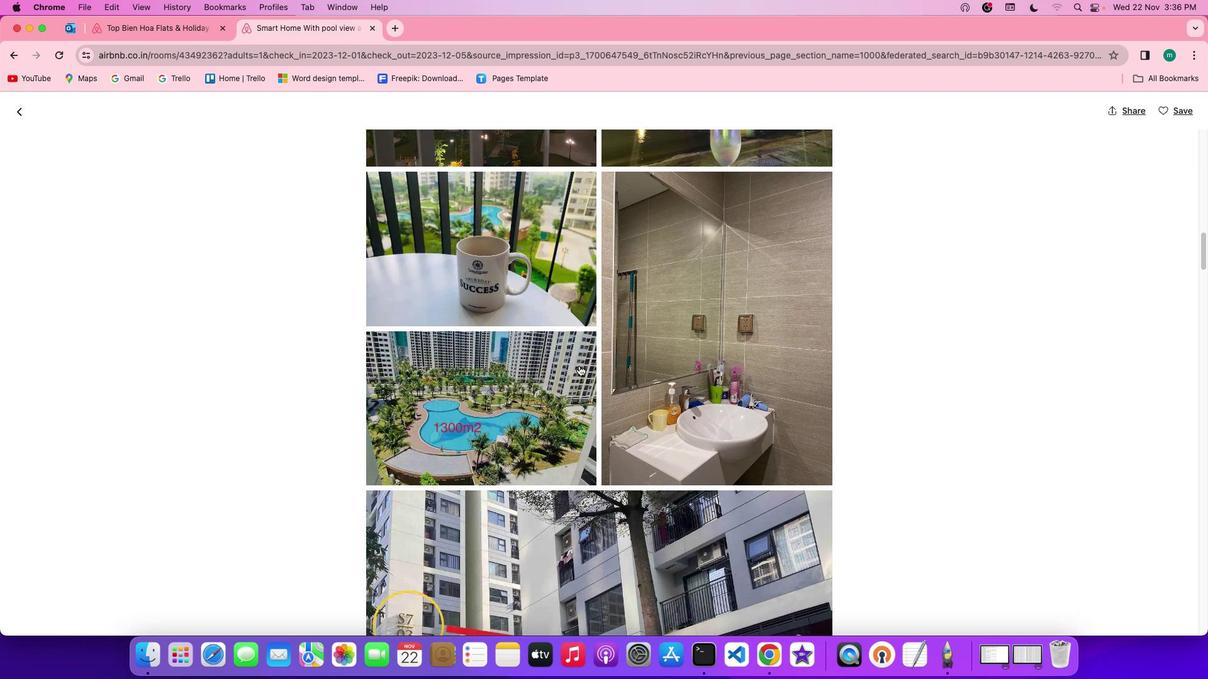 
Action: Mouse scrolled (579, 365) with delta (0, 0)
Screenshot: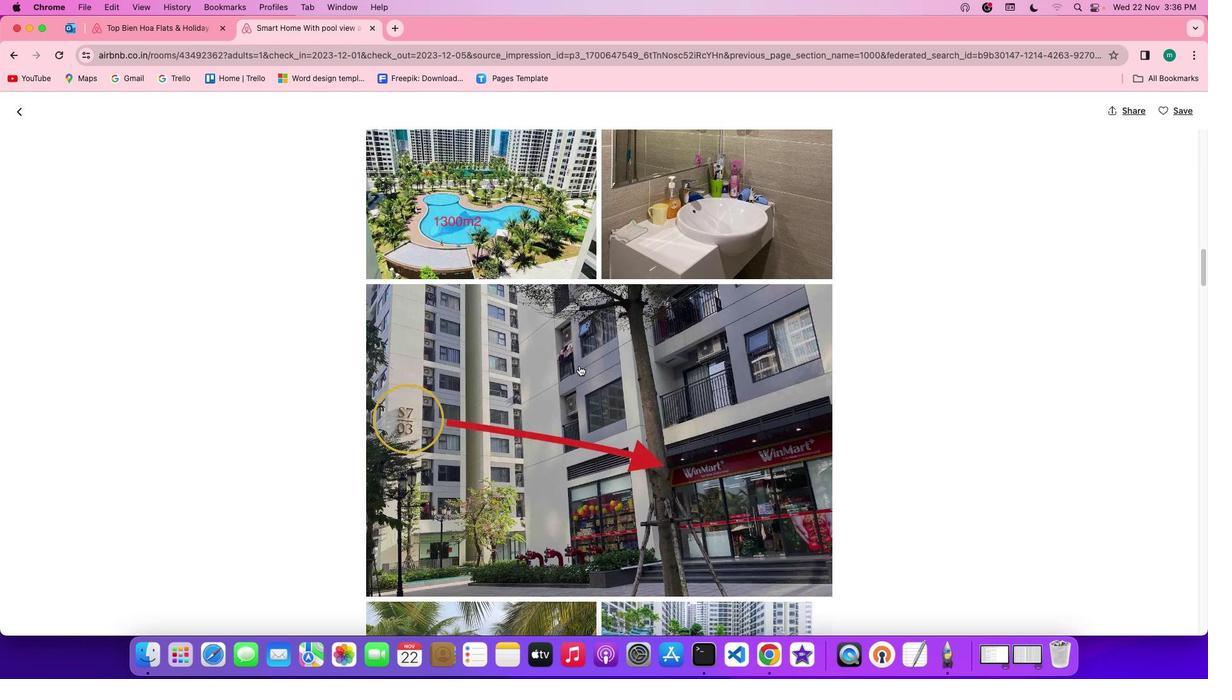 
Action: Mouse scrolled (579, 365) with delta (0, 0)
Screenshot: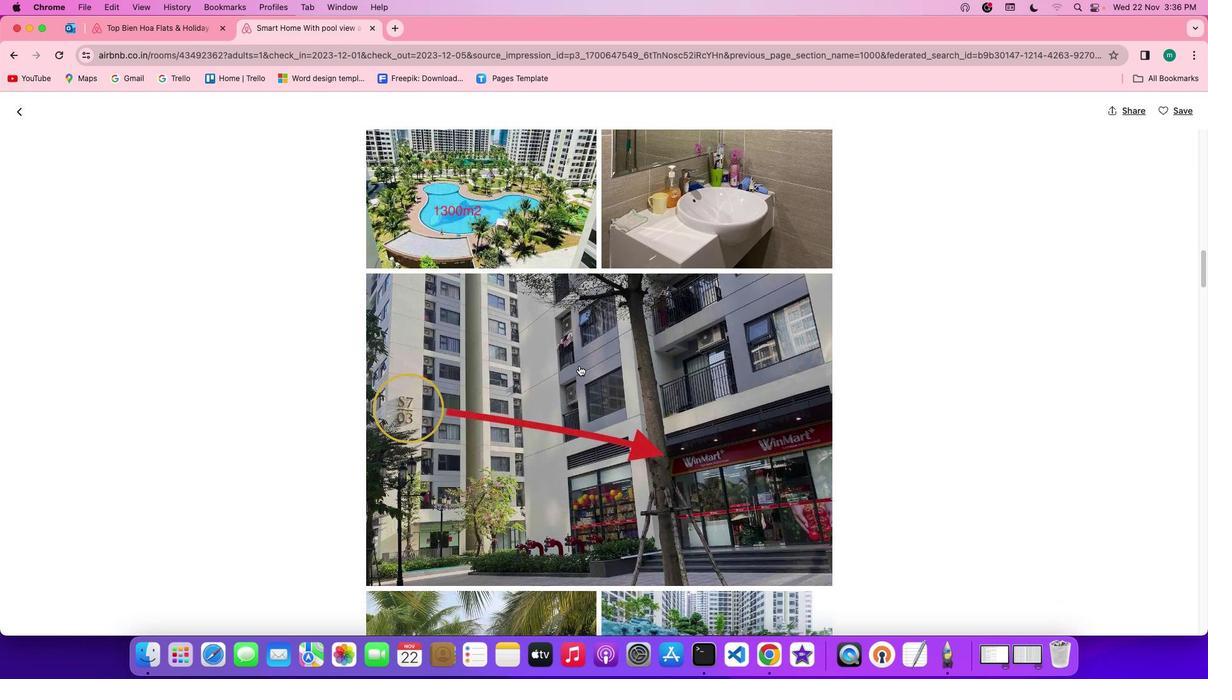 
Action: Mouse scrolled (579, 365) with delta (0, -1)
Screenshot: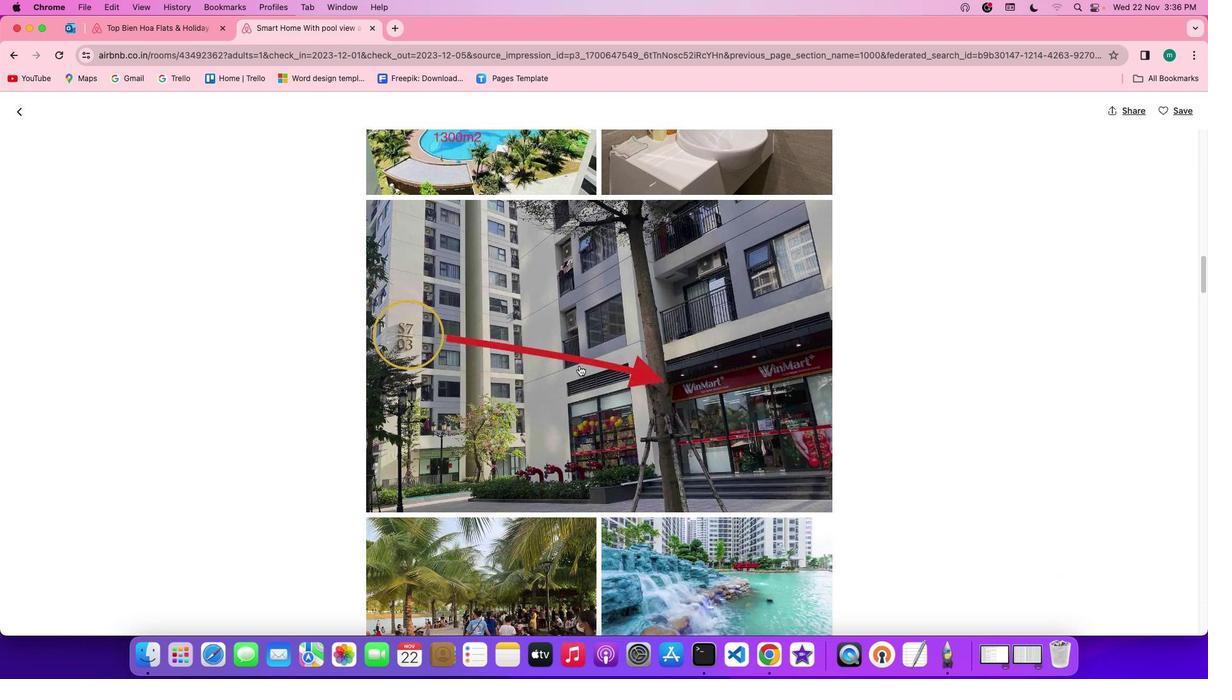
Action: Mouse scrolled (579, 365) with delta (0, -1)
Screenshot: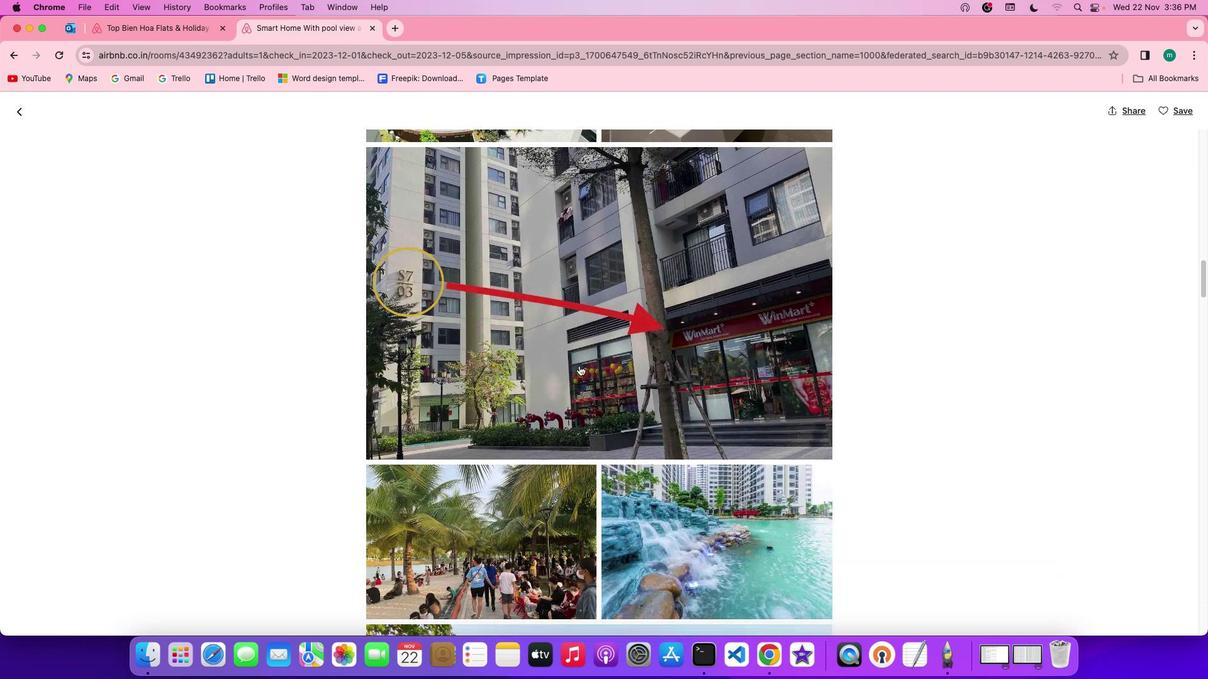 
Action: Mouse scrolled (579, 365) with delta (0, 0)
Screenshot: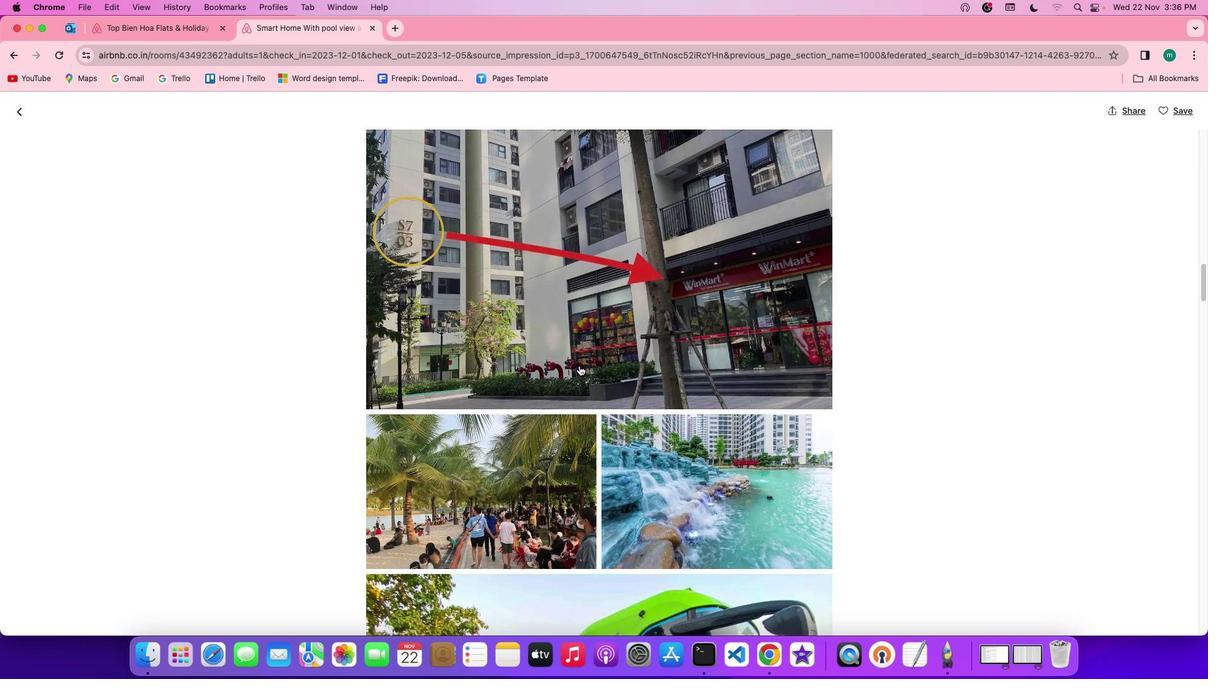 
Action: Mouse scrolled (579, 365) with delta (0, 0)
Screenshot: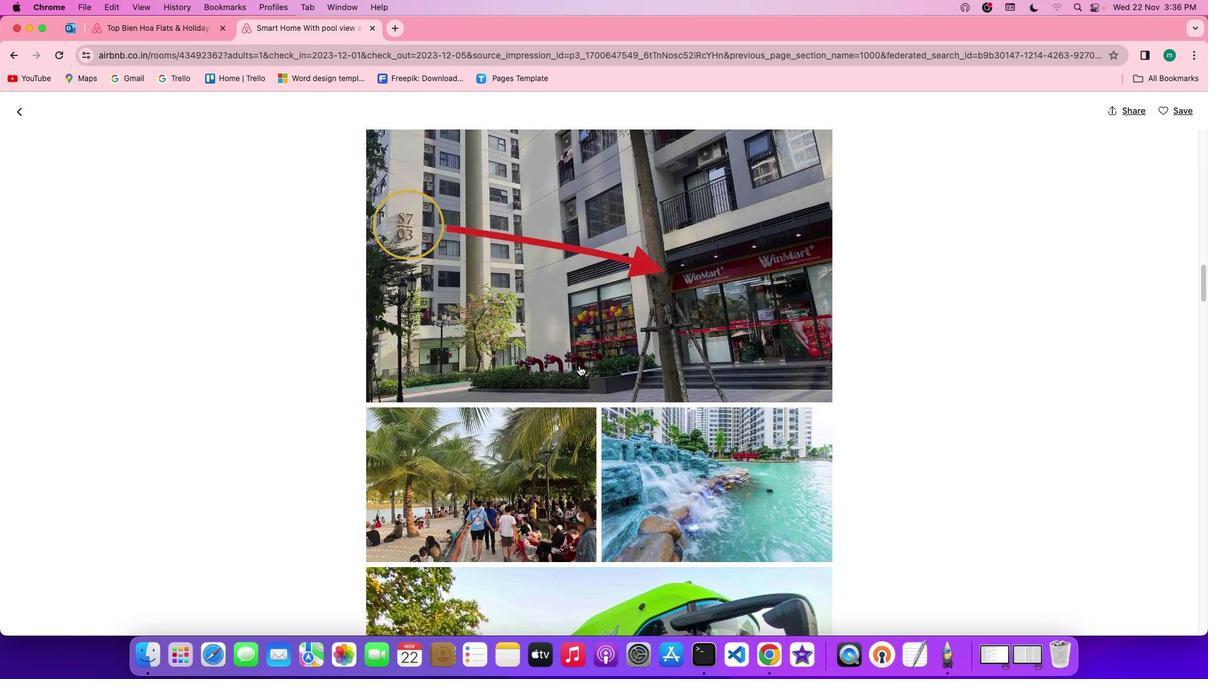 
Action: Mouse scrolled (579, 365) with delta (0, -1)
Screenshot: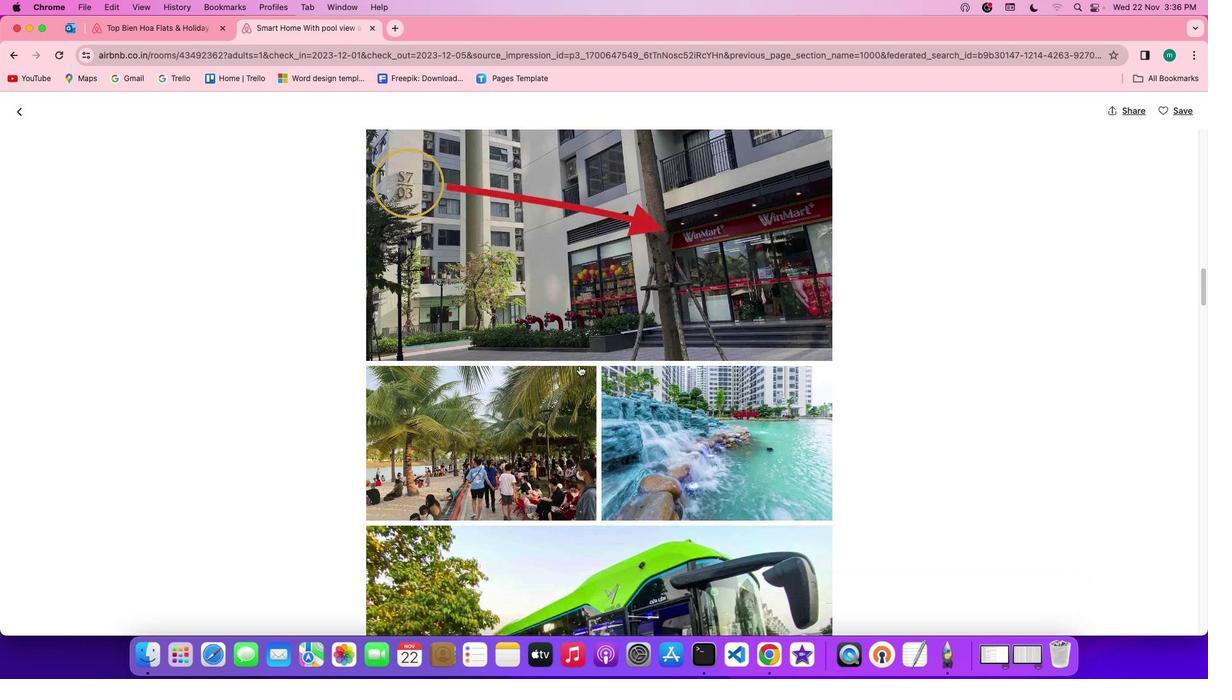 
Action: Mouse scrolled (579, 365) with delta (0, -1)
Screenshot: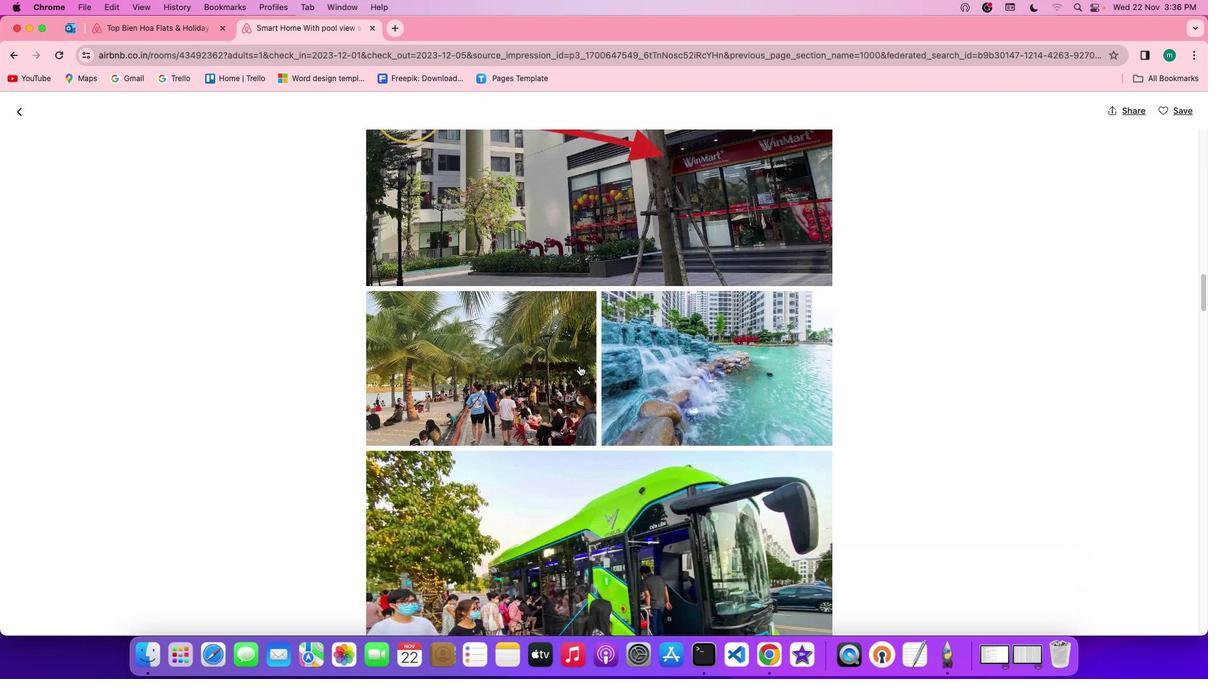 
Action: Mouse scrolled (579, 365) with delta (0, -1)
Screenshot: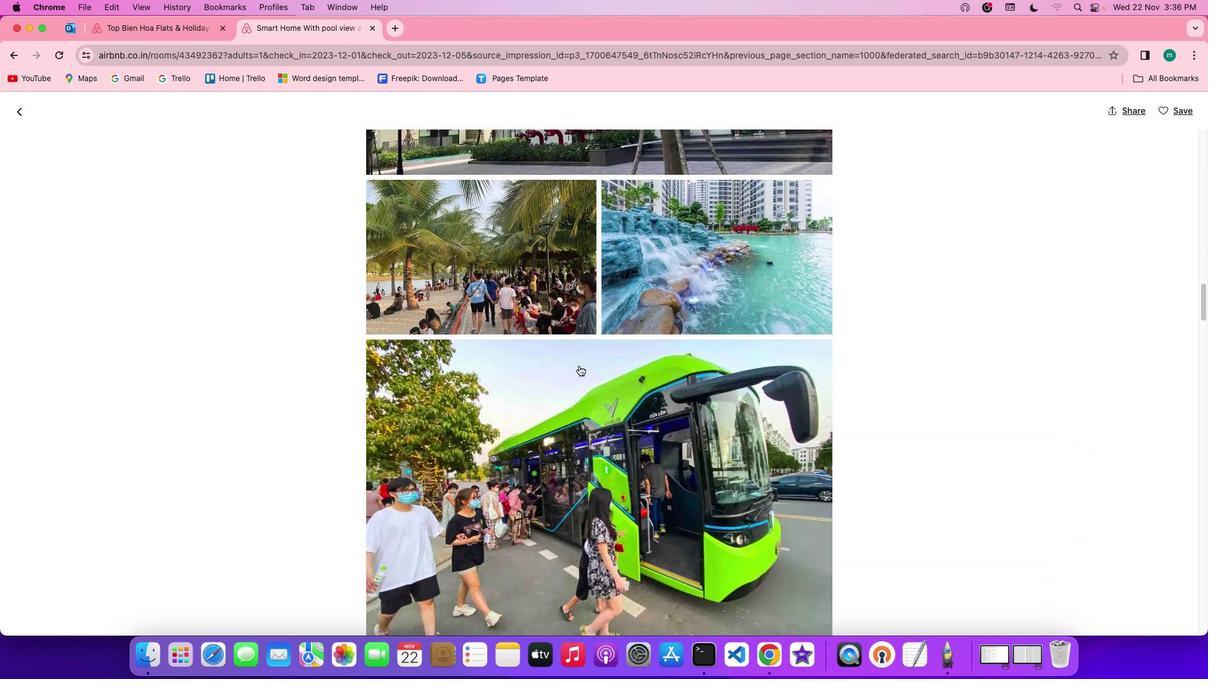 
Action: Mouse scrolled (579, 365) with delta (0, 0)
Screenshot: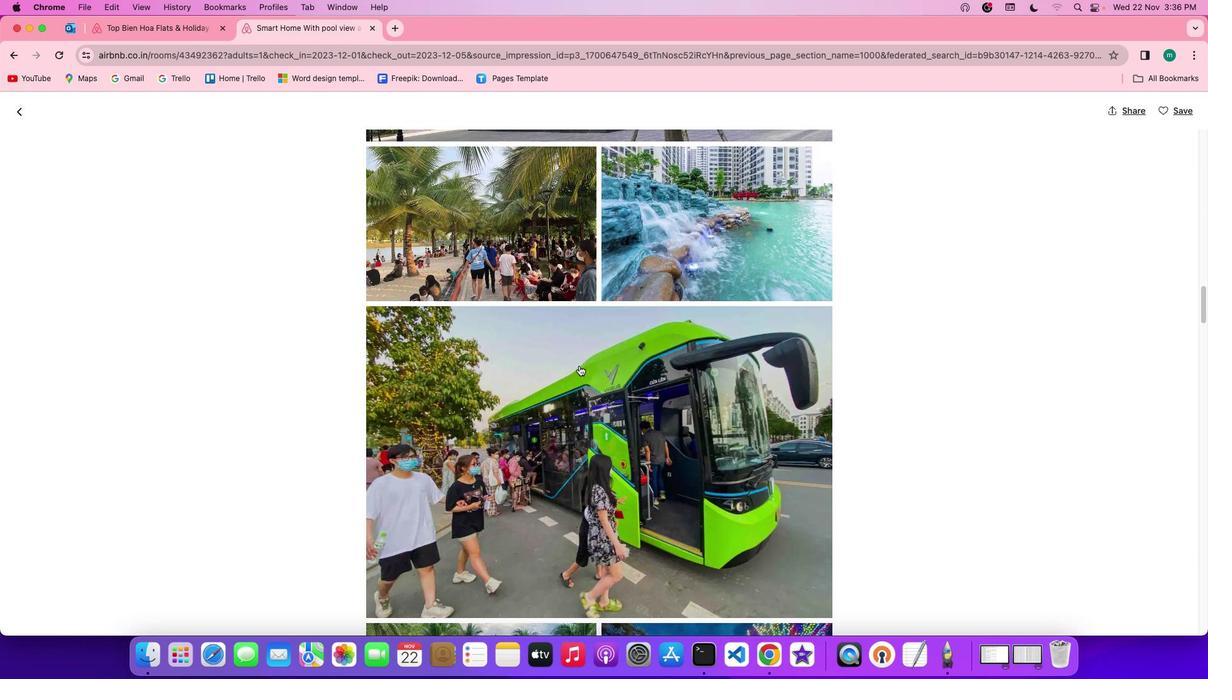 
Action: Mouse scrolled (579, 365) with delta (0, 0)
Screenshot: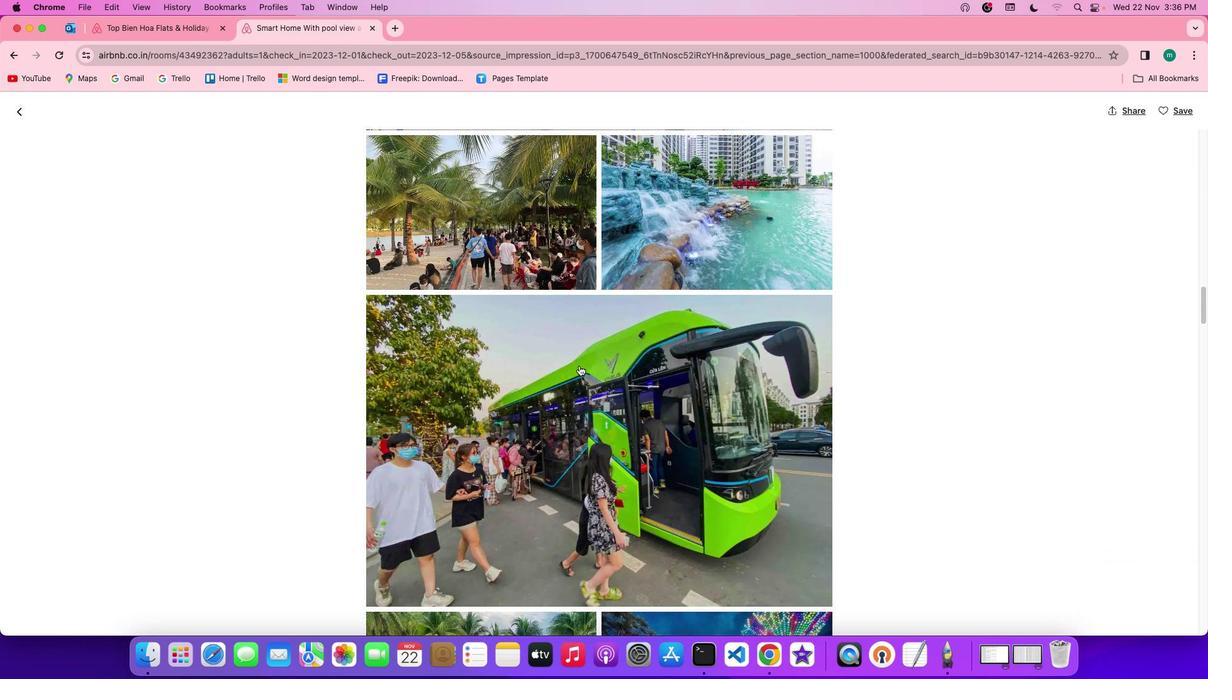 
Action: Mouse scrolled (579, 365) with delta (0, 0)
Screenshot: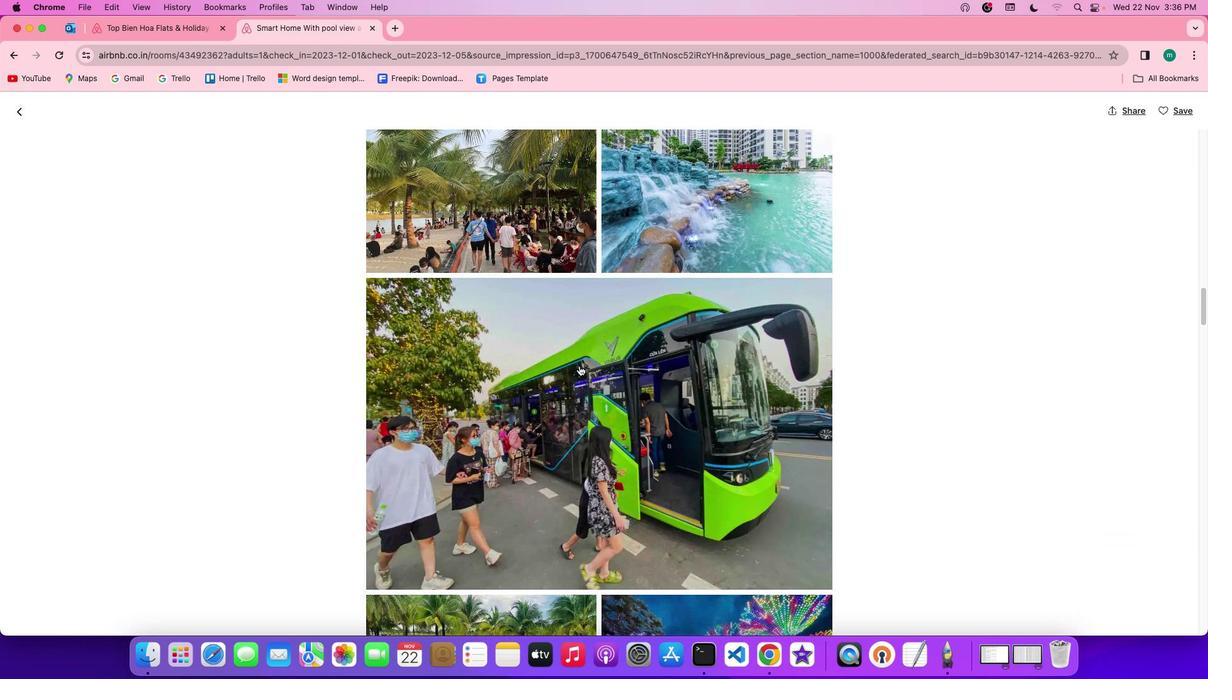 
Action: Mouse scrolled (579, 365) with delta (0, -1)
Screenshot: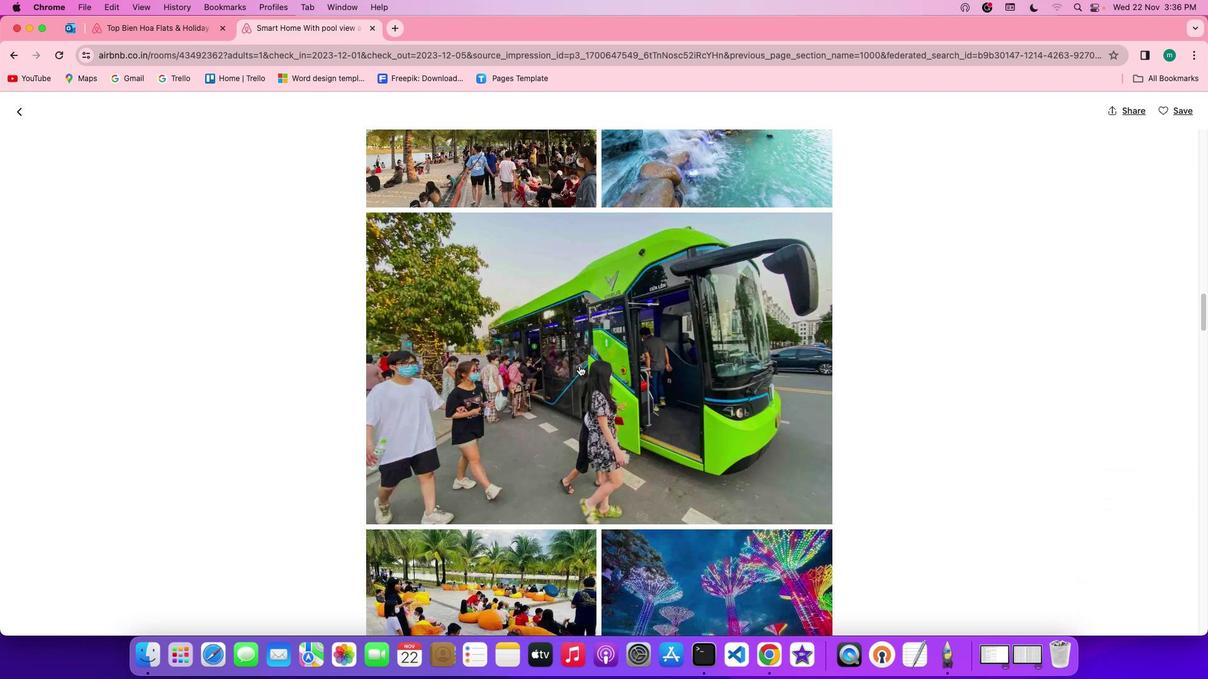 
Action: Mouse scrolled (579, 365) with delta (0, -1)
Screenshot: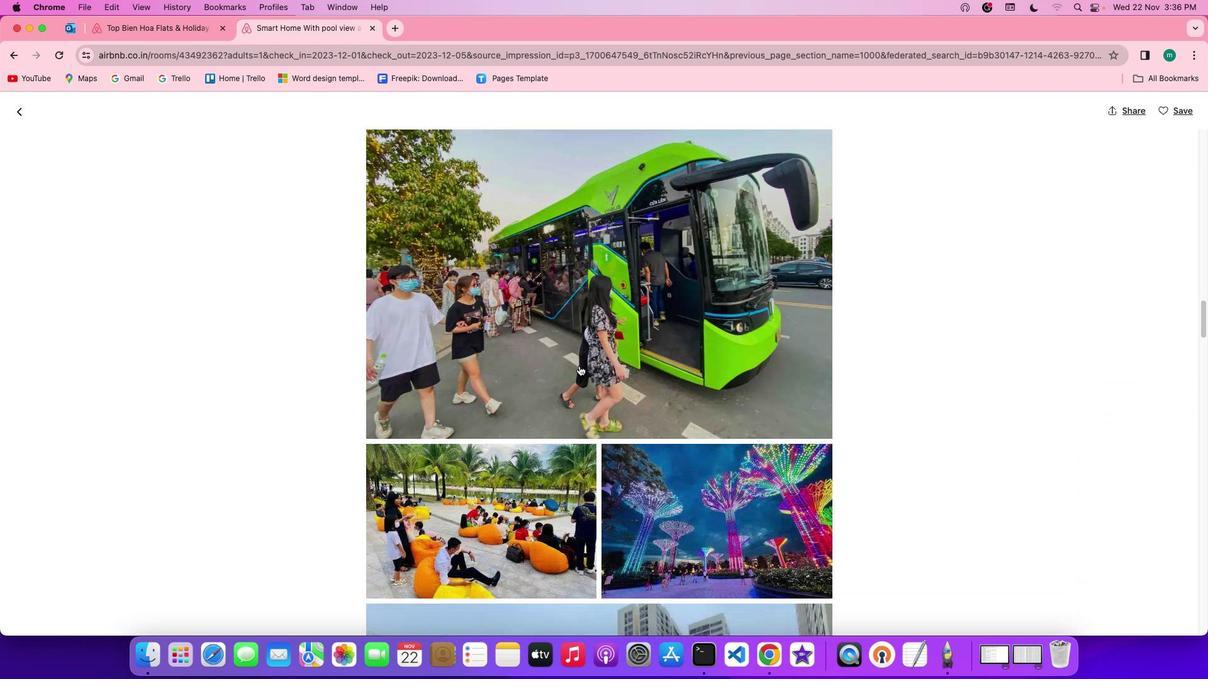 
Action: Mouse scrolled (579, 365) with delta (0, 0)
Screenshot: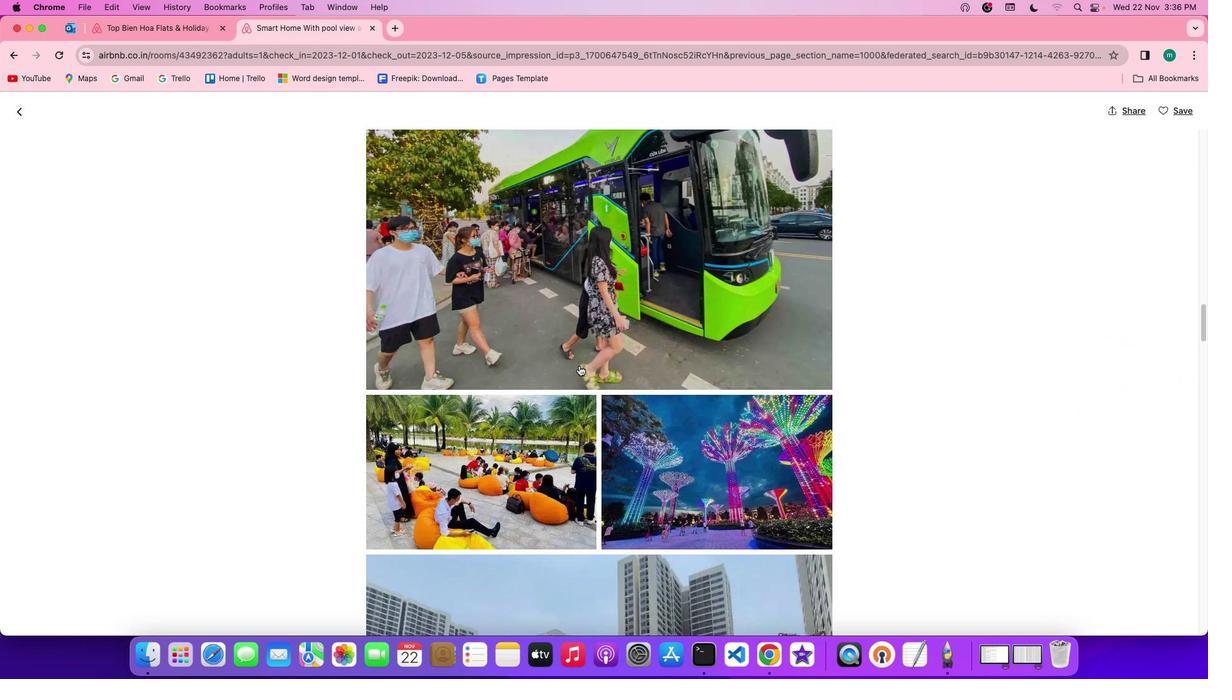 
Action: Mouse scrolled (579, 365) with delta (0, 0)
Screenshot: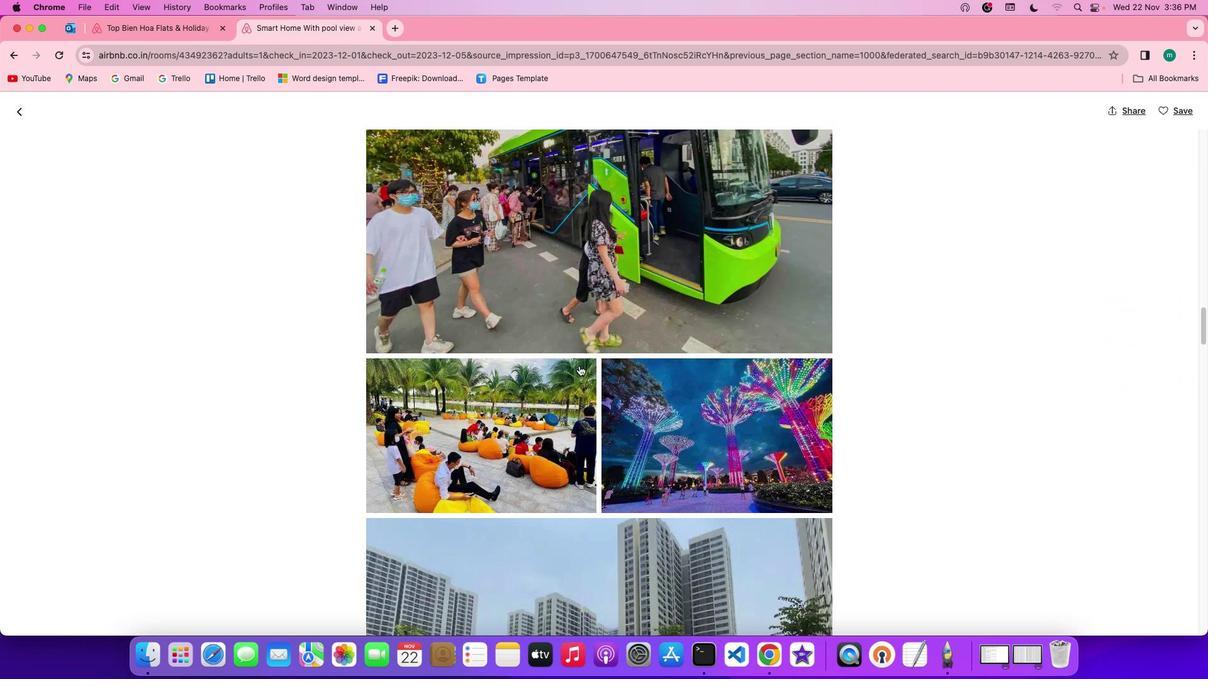 
Action: Mouse scrolled (579, 365) with delta (0, -1)
Screenshot: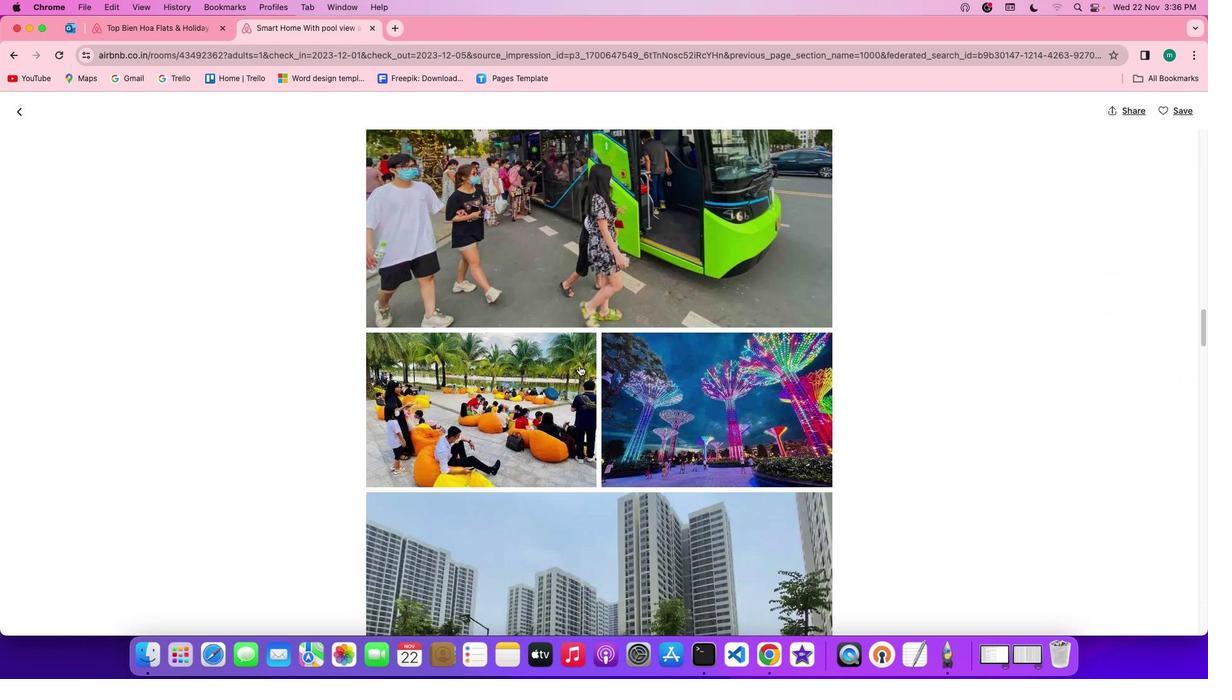 
Action: Mouse scrolled (579, 365) with delta (0, -2)
Screenshot: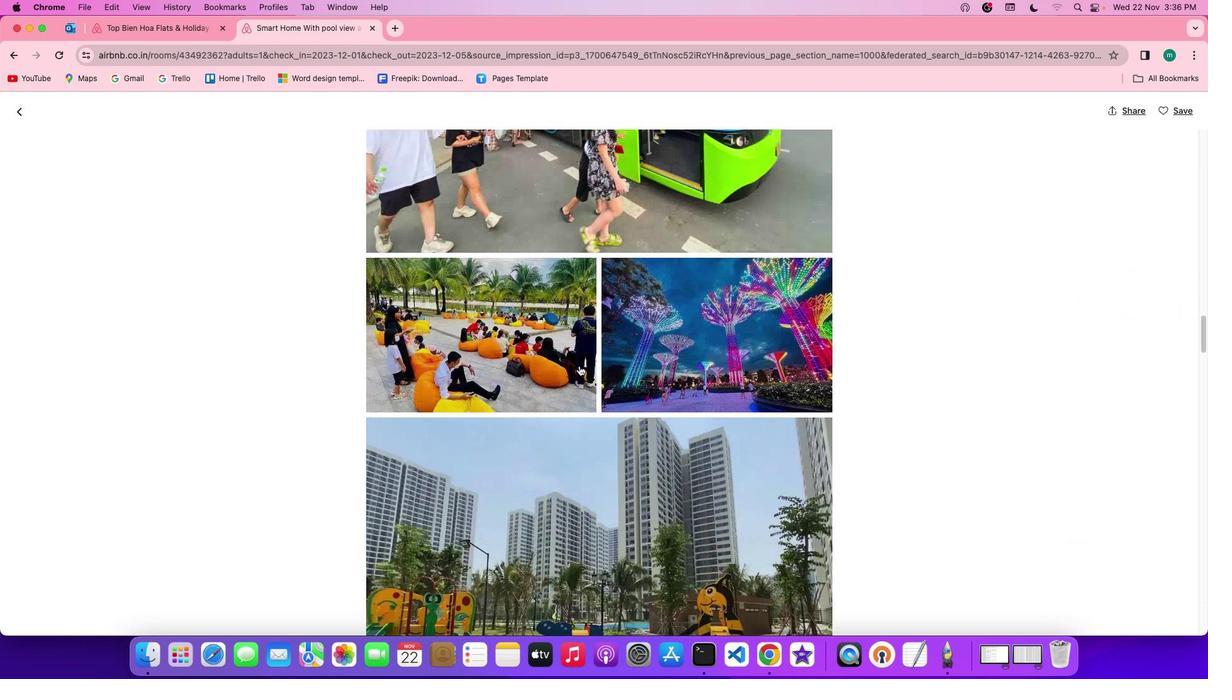 
Action: Mouse scrolled (579, 365) with delta (0, -3)
Screenshot: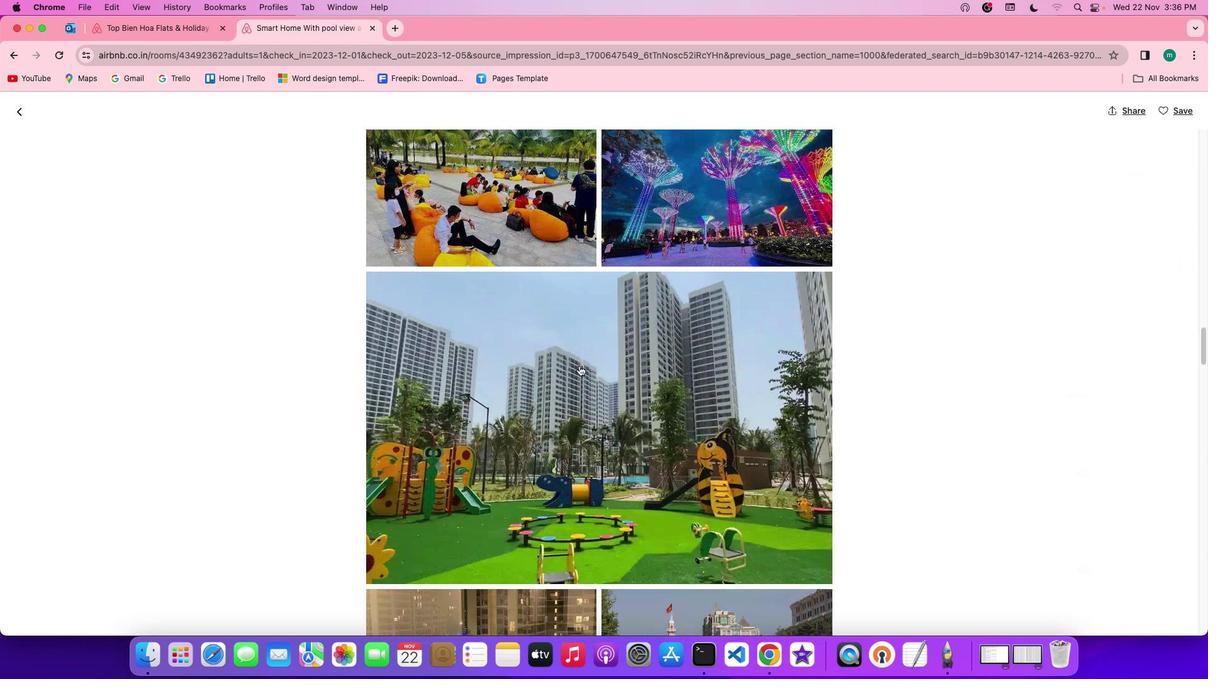 
Action: Mouse scrolled (579, 365) with delta (0, 0)
Screenshot: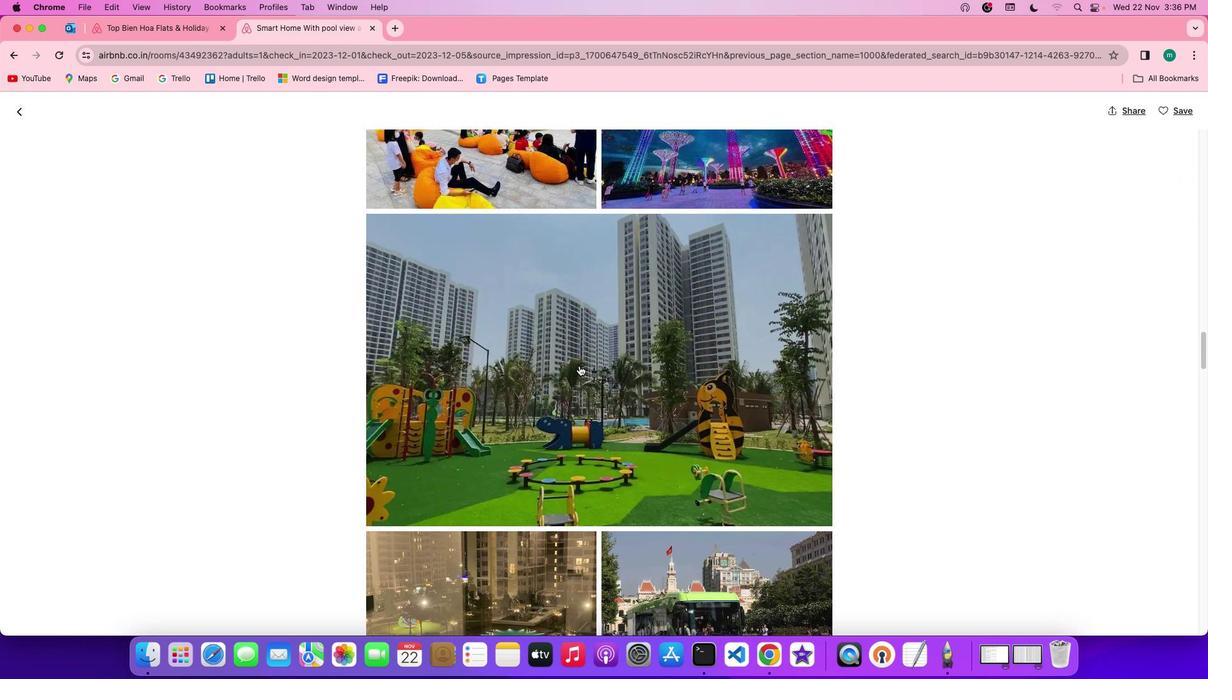 
Action: Mouse scrolled (579, 365) with delta (0, 0)
Screenshot: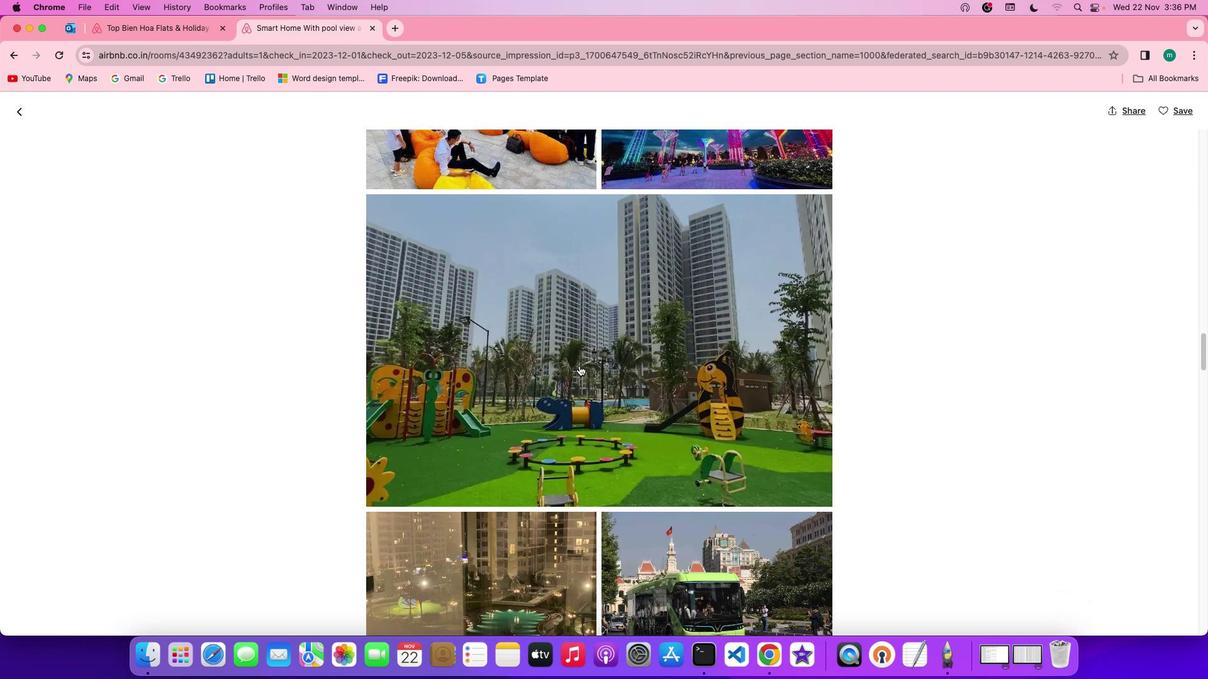 
Action: Mouse scrolled (579, 365) with delta (0, -1)
Screenshot: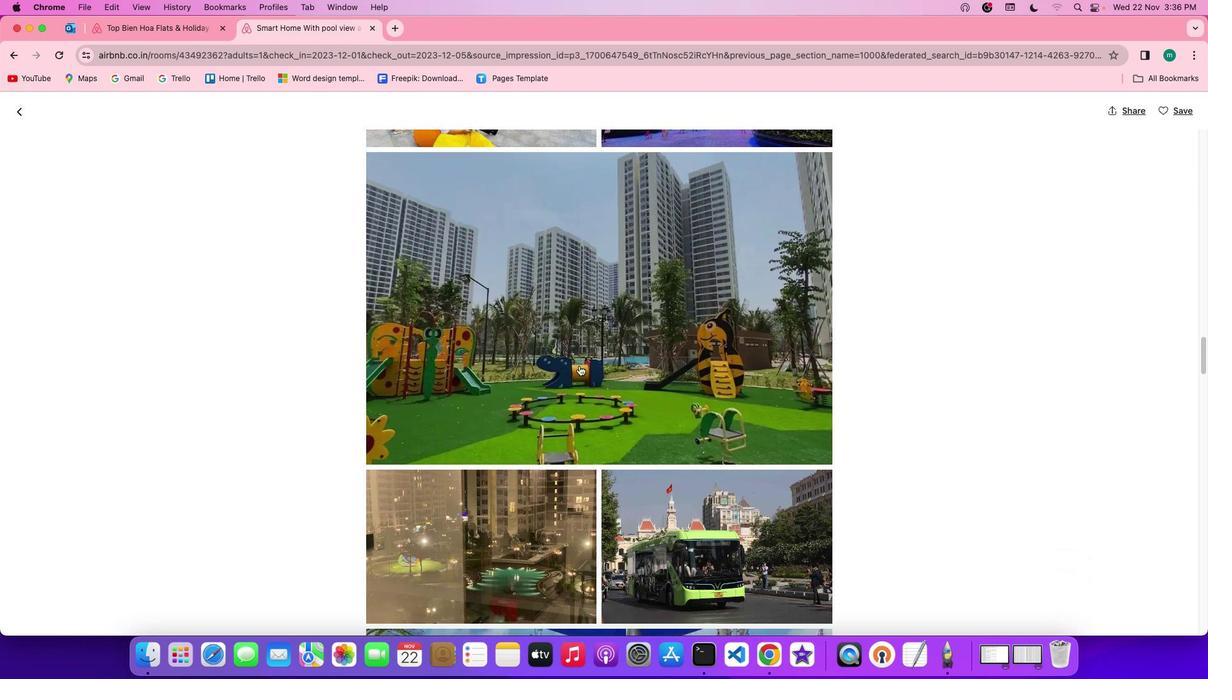 
Action: Mouse scrolled (579, 365) with delta (0, -1)
Screenshot: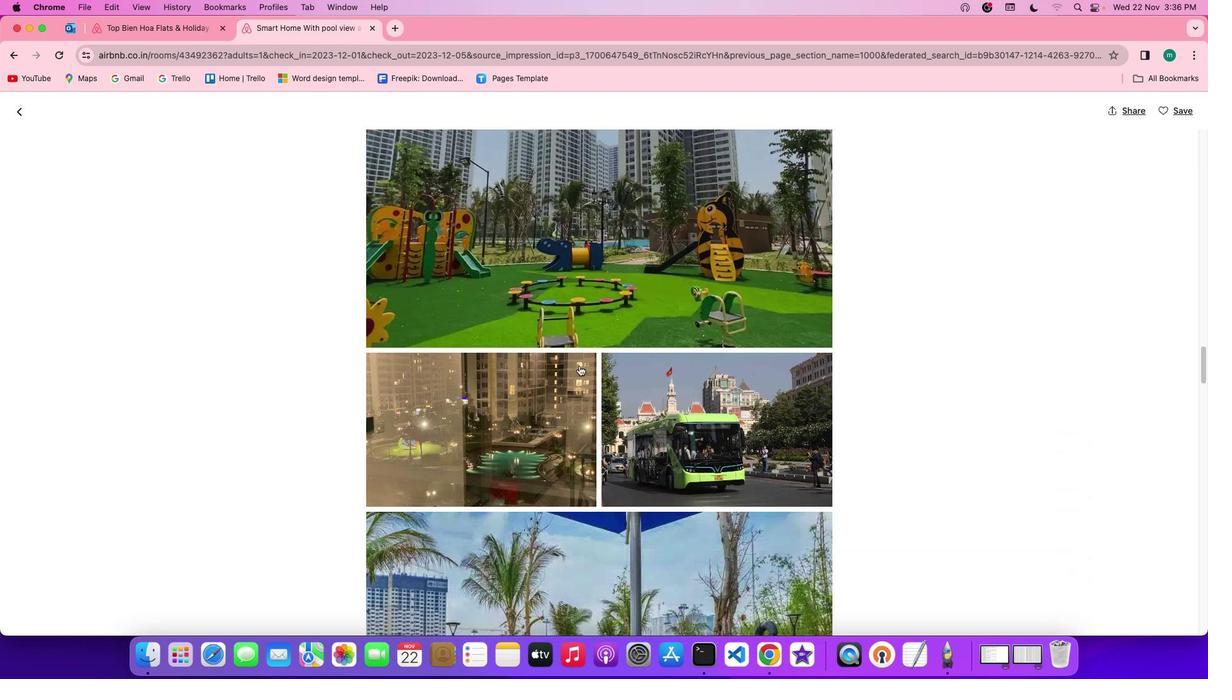 
Action: Mouse scrolled (579, 365) with delta (0, -2)
Screenshot: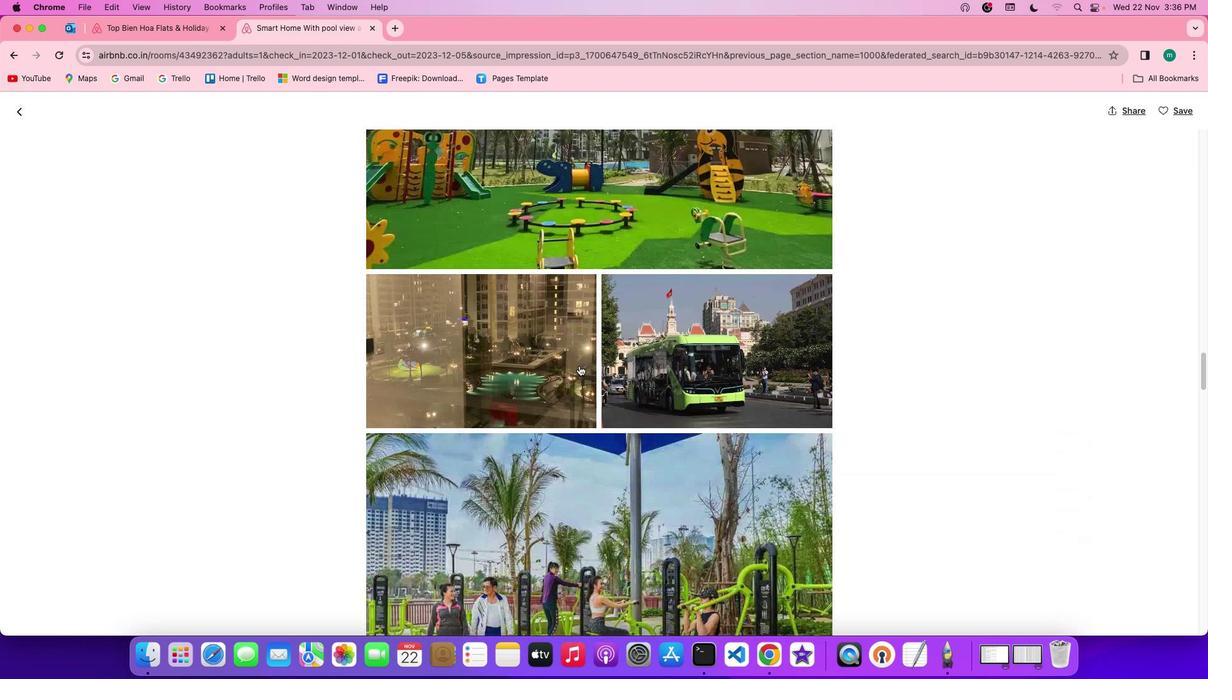 
Action: Mouse scrolled (579, 365) with delta (0, 0)
Screenshot: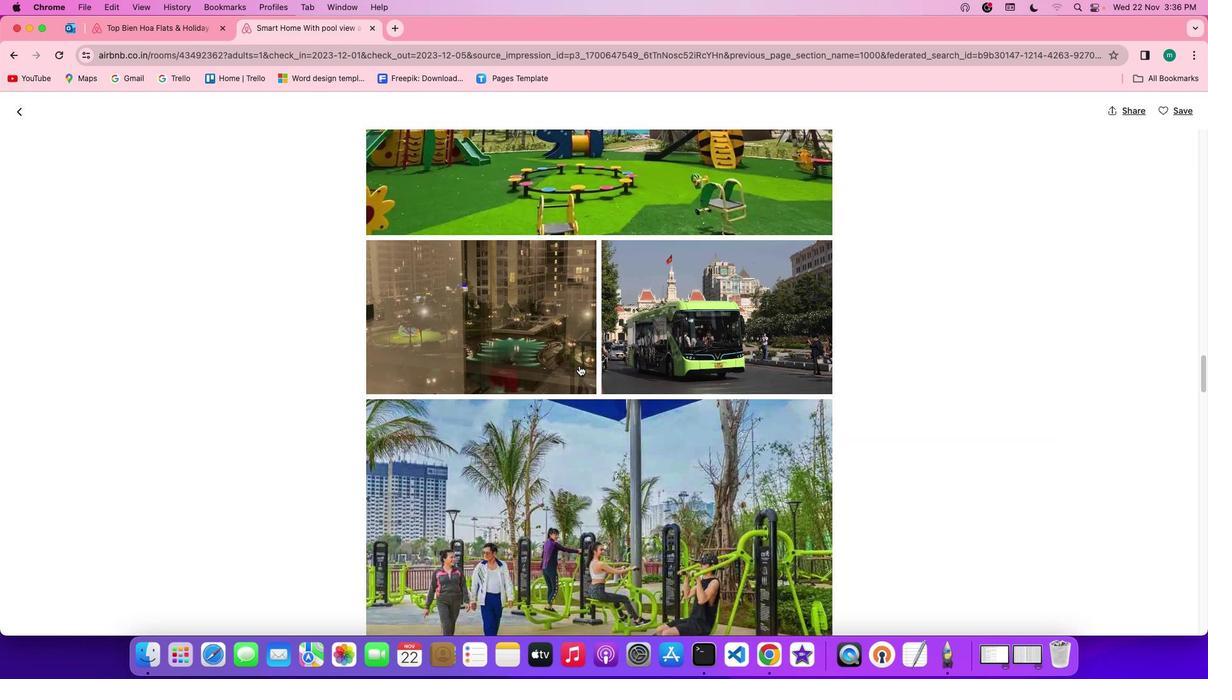 
Action: Mouse scrolled (579, 365) with delta (0, 0)
Screenshot: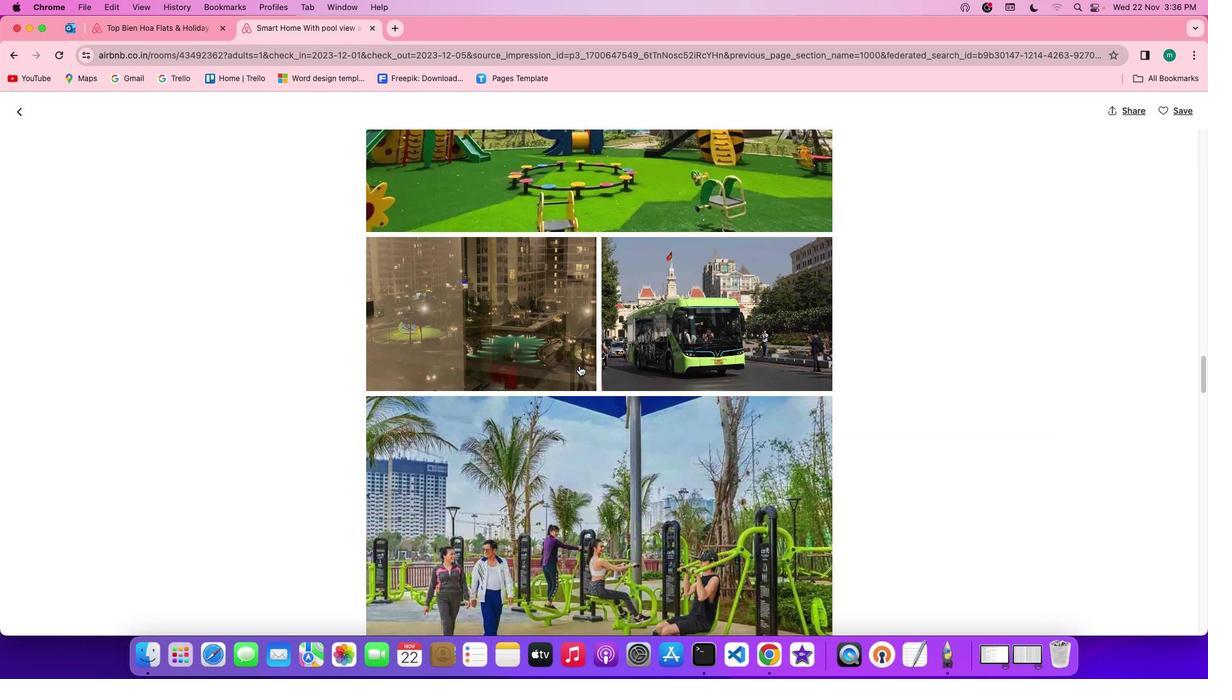 
Action: Mouse scrolled (579, 365) with delta (0, -1)
Screenshot: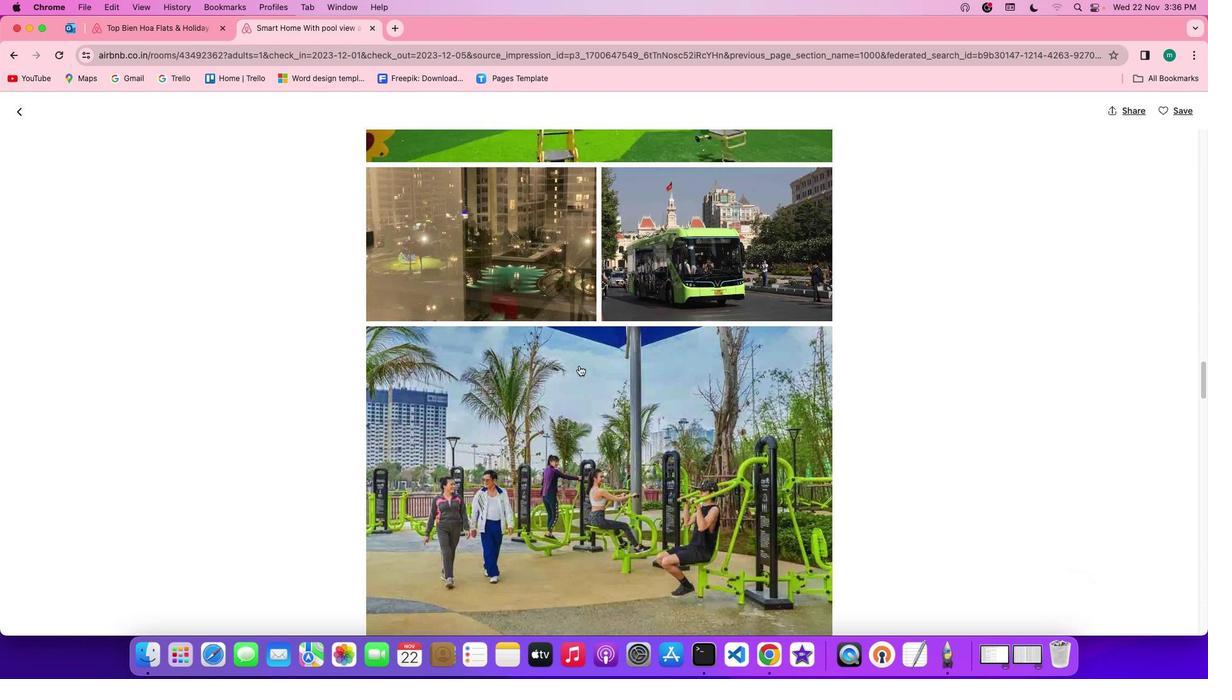 
Action: Mouse scrolled (579, 365) with delta (0, -1)
Screenshot: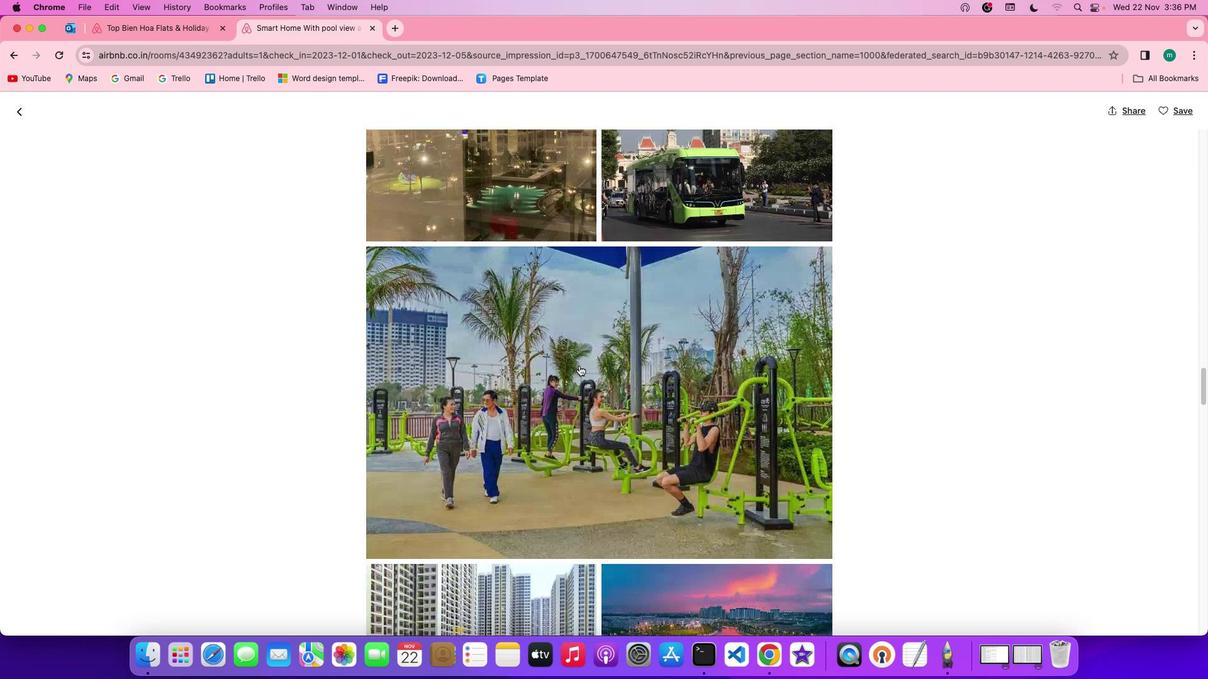 
Action: Mouse scrolled (579, 365) with delta (0, -2)
Screenshot: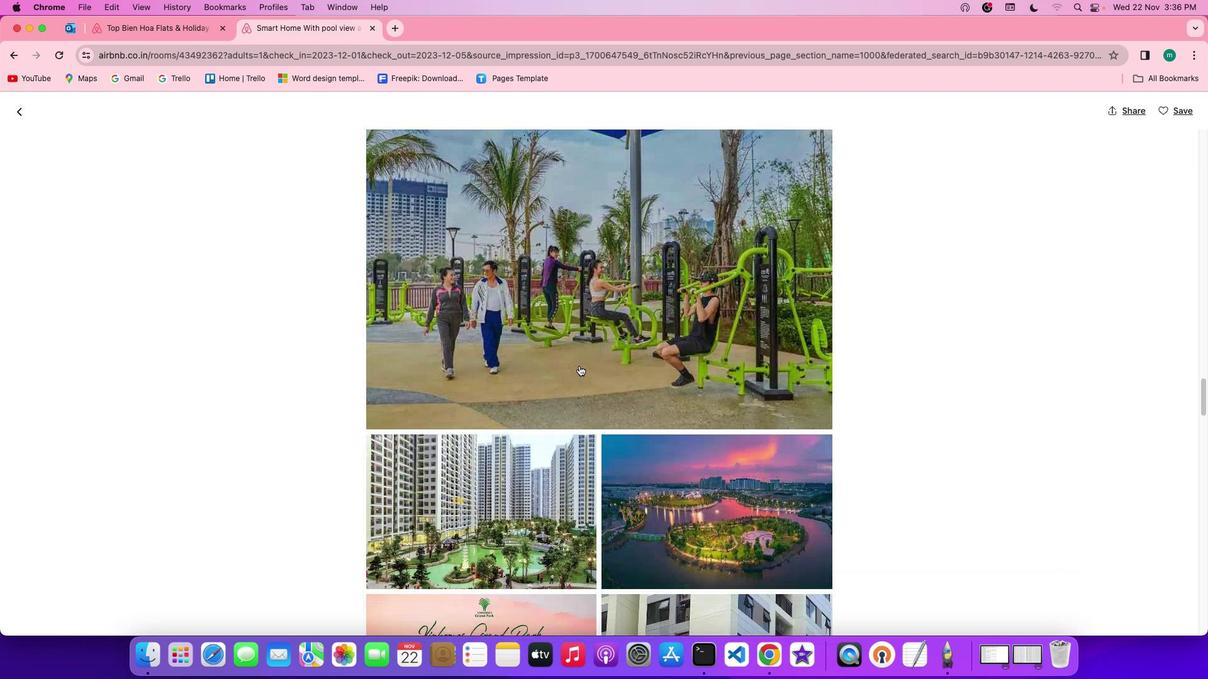 
Action: Mouse scrolled (579, 365) with delta (0, -3)
Screenshot: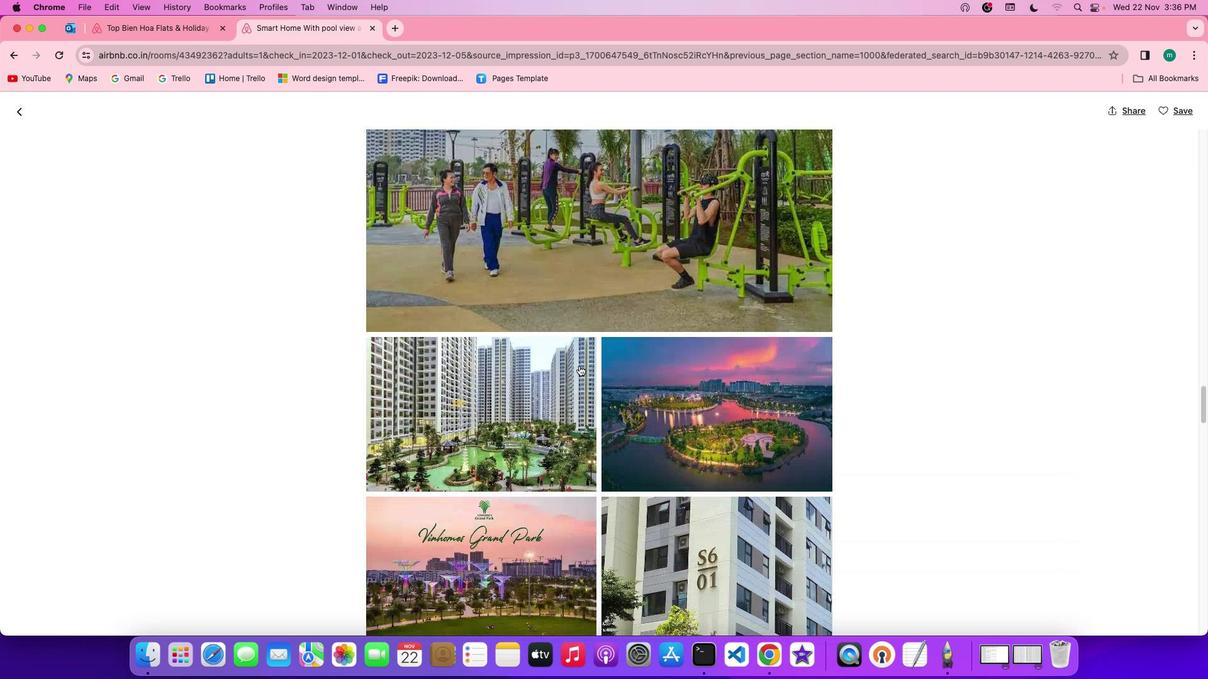 
Action: Mouse scrolled (579, 365) with delta (0, 0)
Screenshot: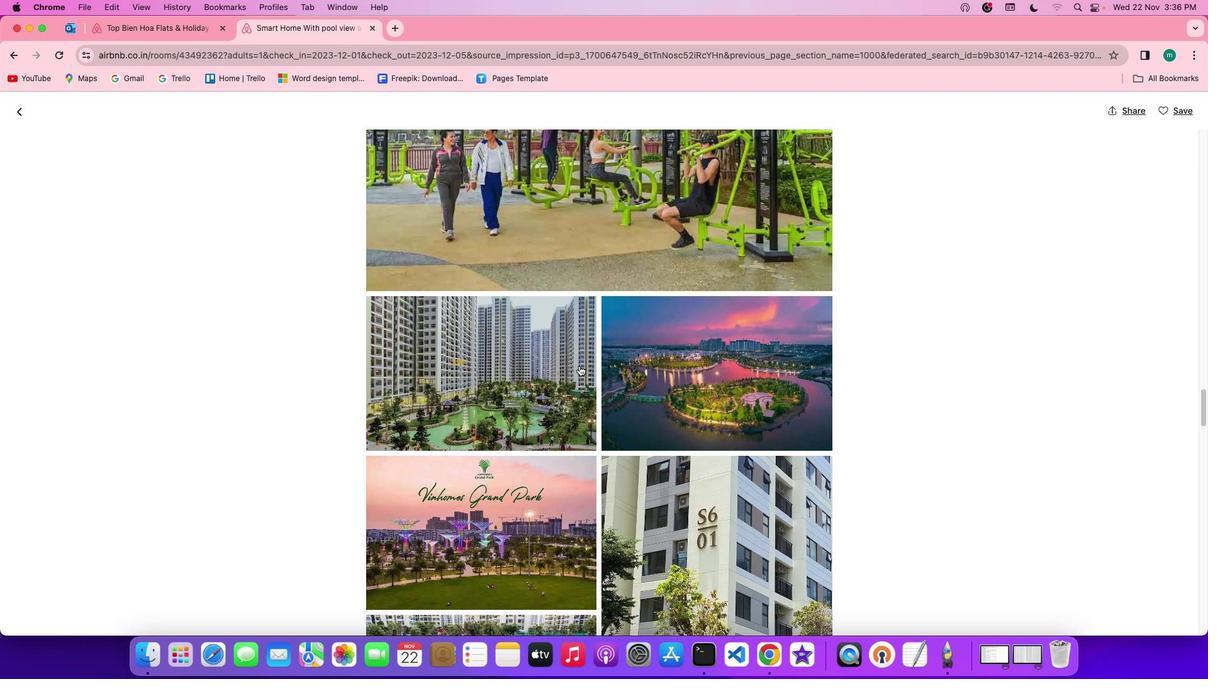 
Action: Mouse scrolled (579, 365) with delta (0, 0)
Screenshot: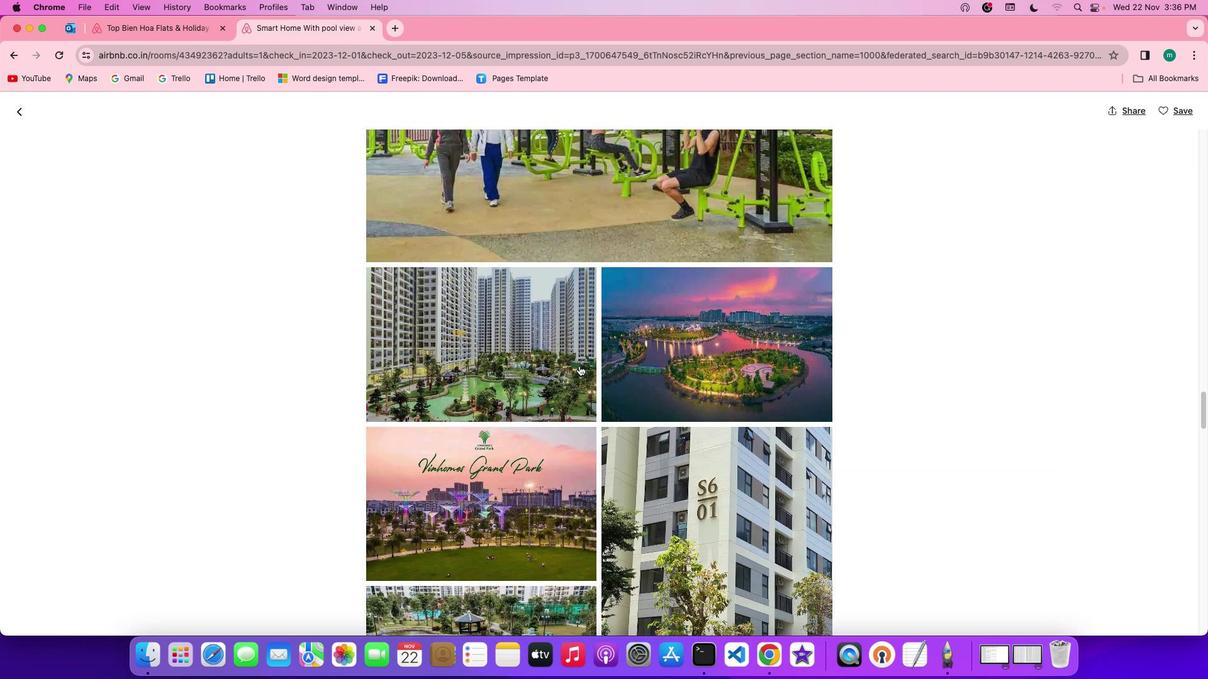 
Action: Mouse scrolled (579, 365) with delta (0, -1)
Screenshot: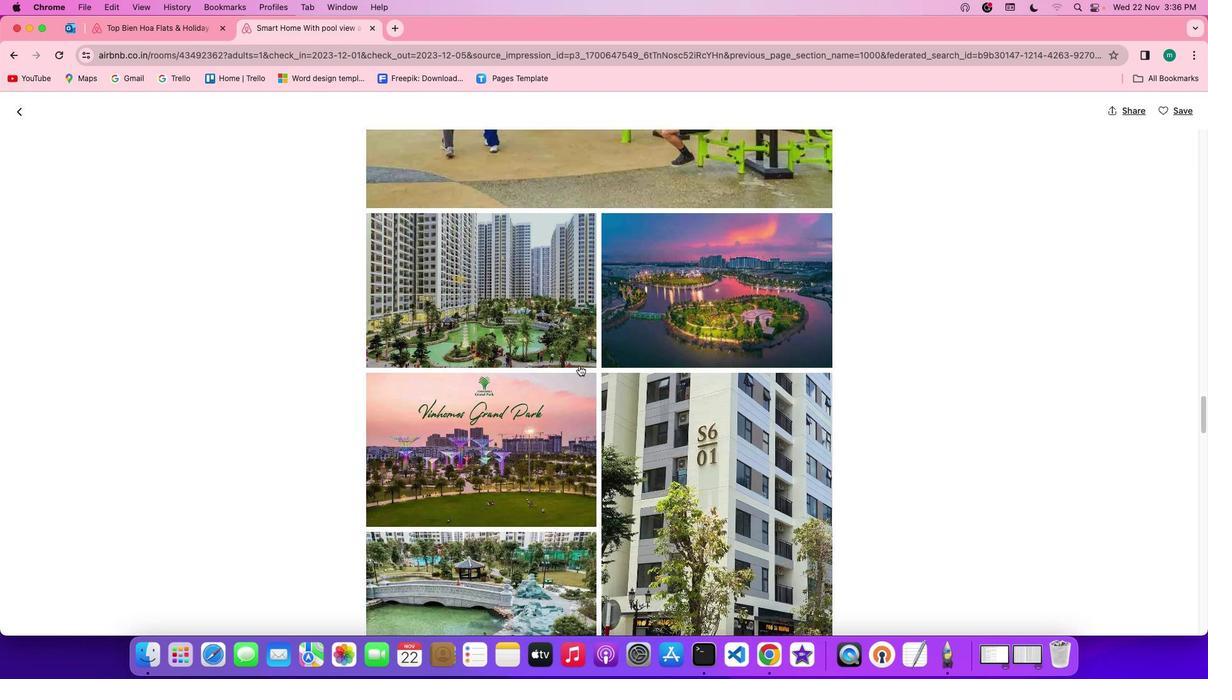 
Action: Mouse scrolled (579, 365) with delta (0, -2)
Screenshot: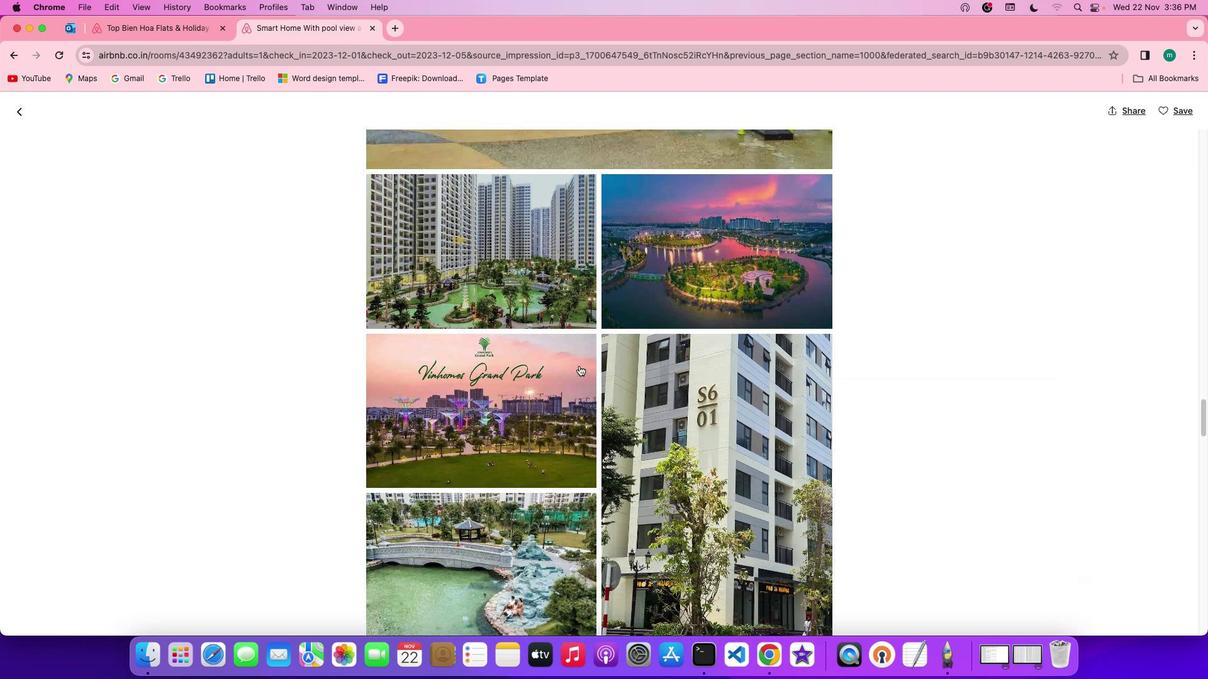 
Action: Mouse scrolled (579, 365) with delta (0, -3)
Screenshot: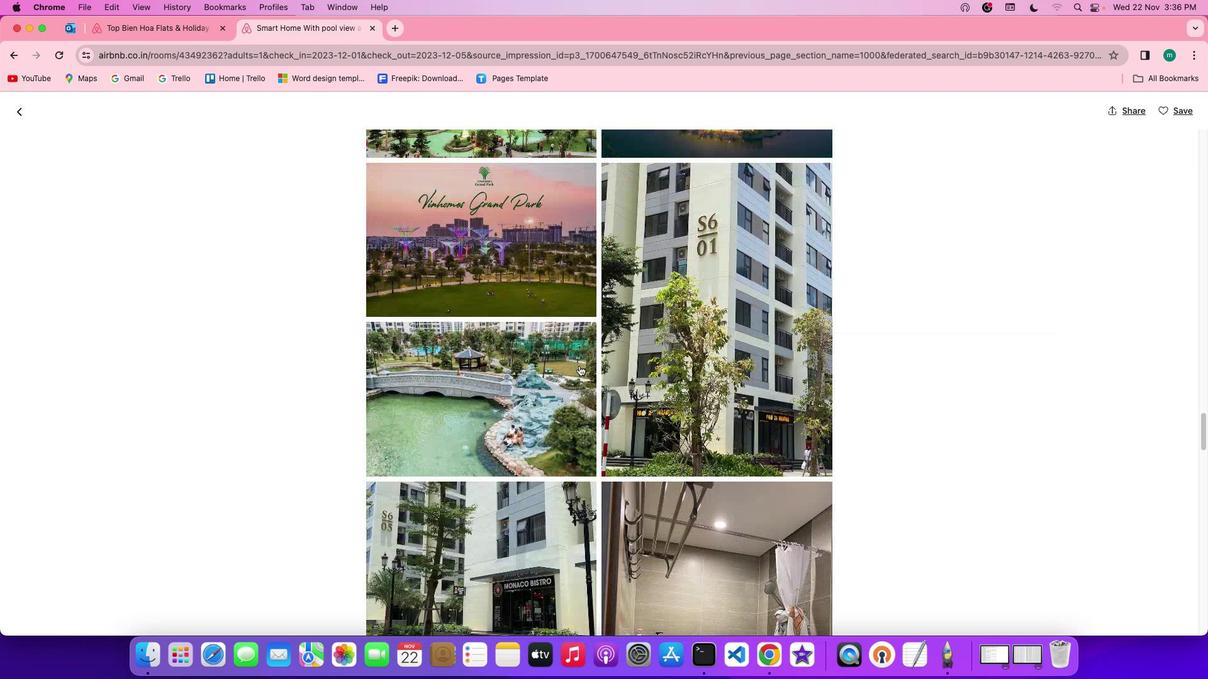 
Action: Mouse scrolled (579, 365) with delta (0, 0)
Screenshot: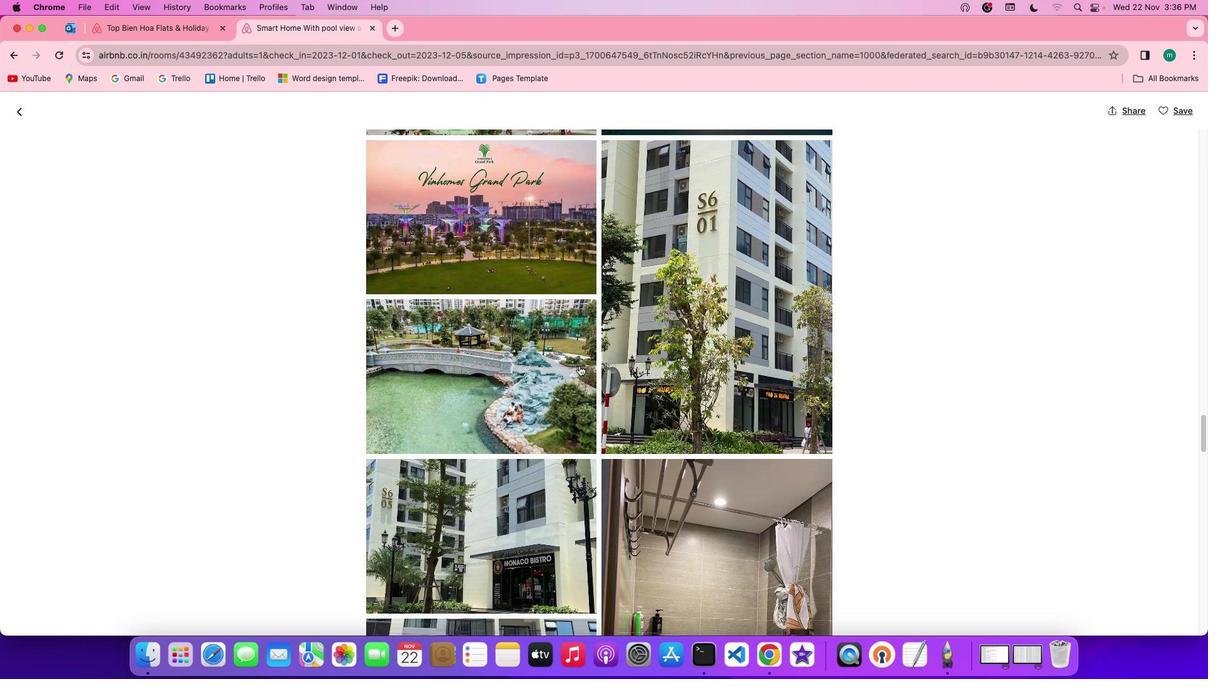 
Action: Mouse scrolled (579, 365) with delta (0, 0)
Screenshot: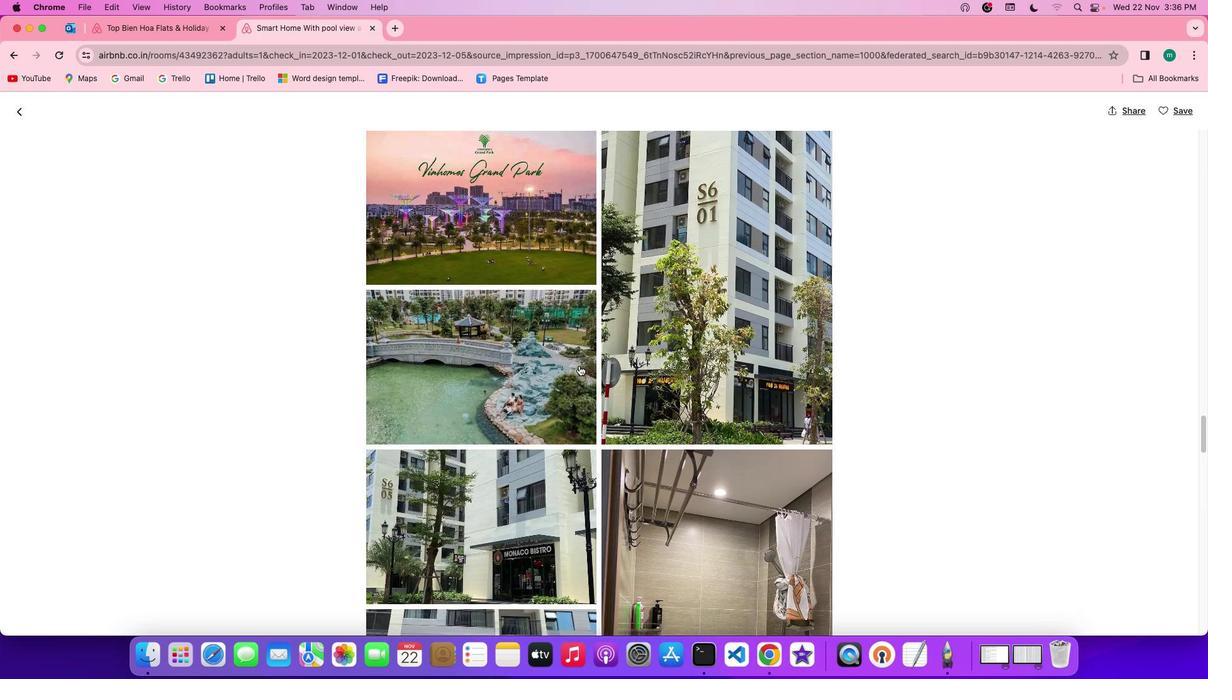 
Action: Mouse scrolled (579, 365) with delta (0, 0)
Screenshot: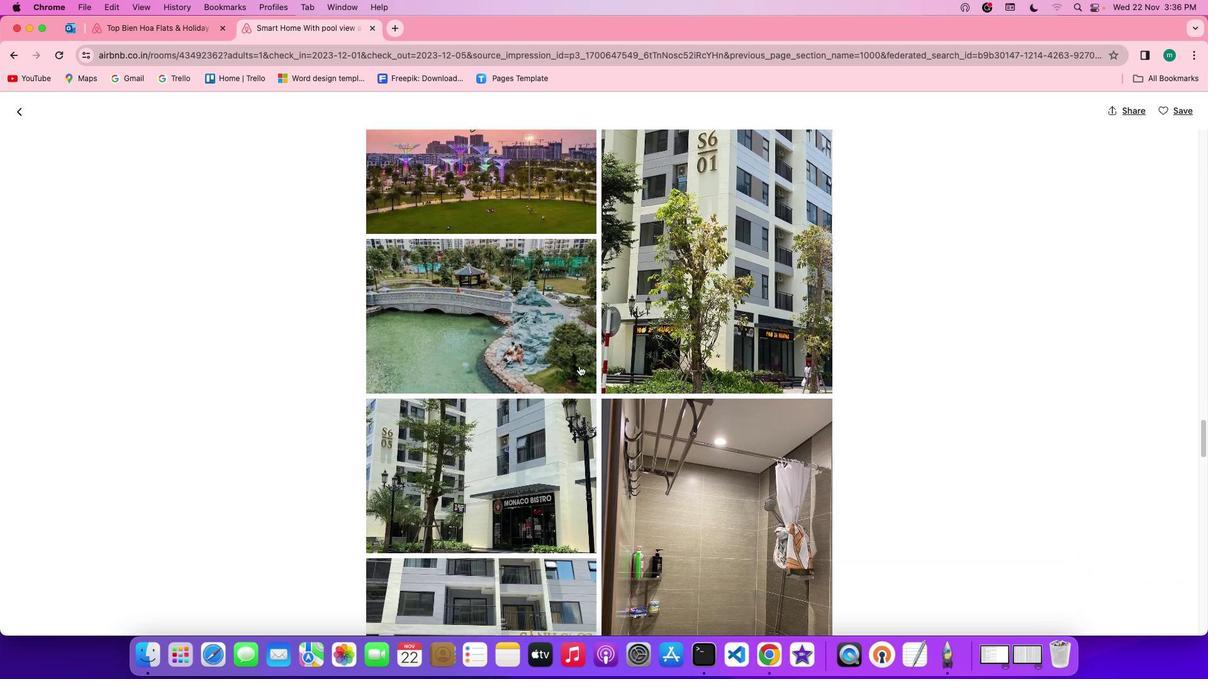 
Action: Mouse scrolled (579, 365) with delta (0, -1)
Screenshot: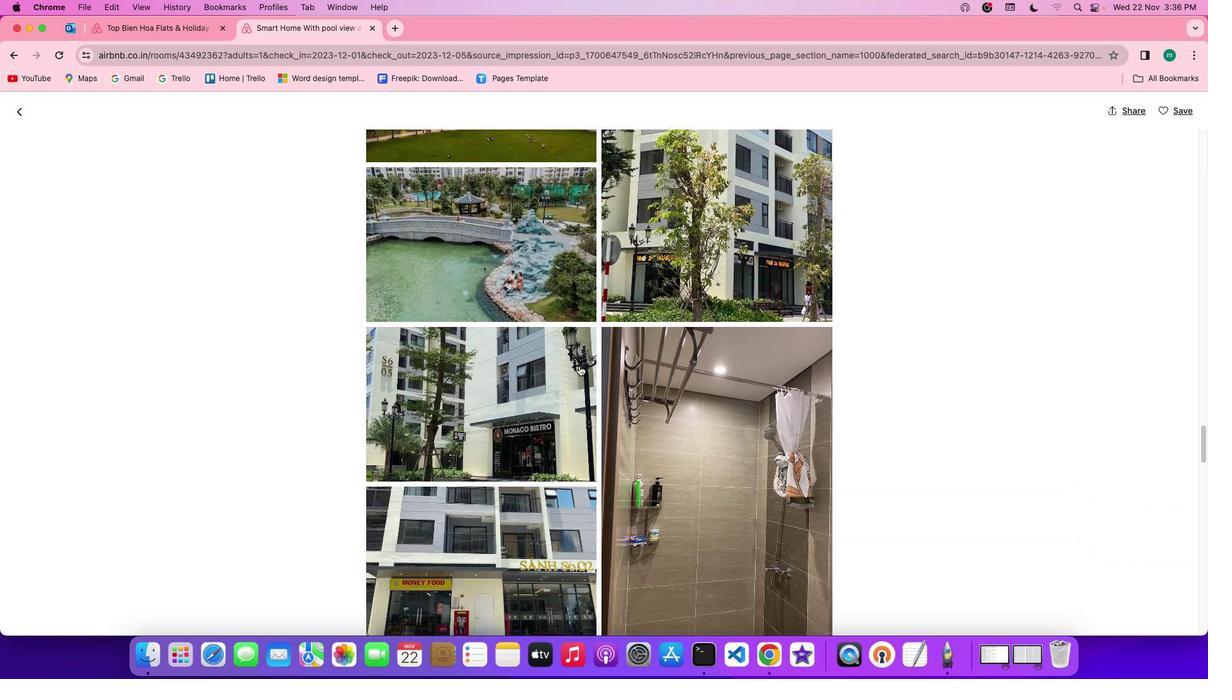 
Action: Mouse scrolled (579, 365) with delta (0, -2)
Screenshot: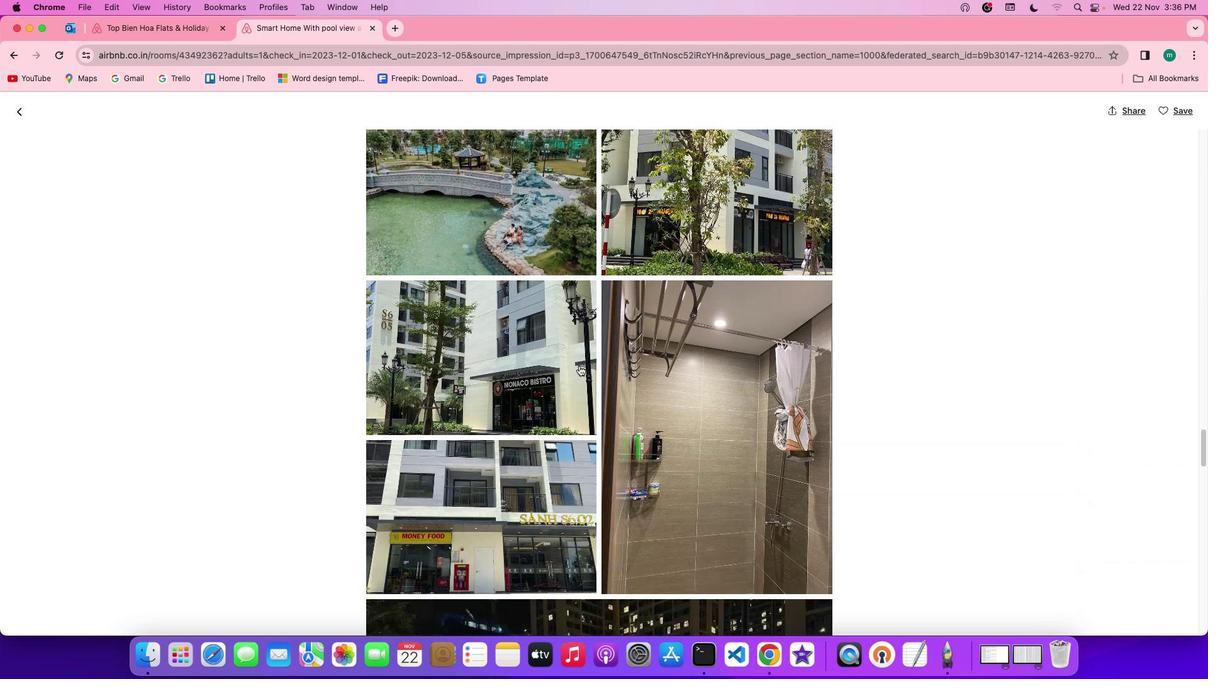 
Action: Mouse scrolled (579, 365) with delta (0, -3)
Screenshot: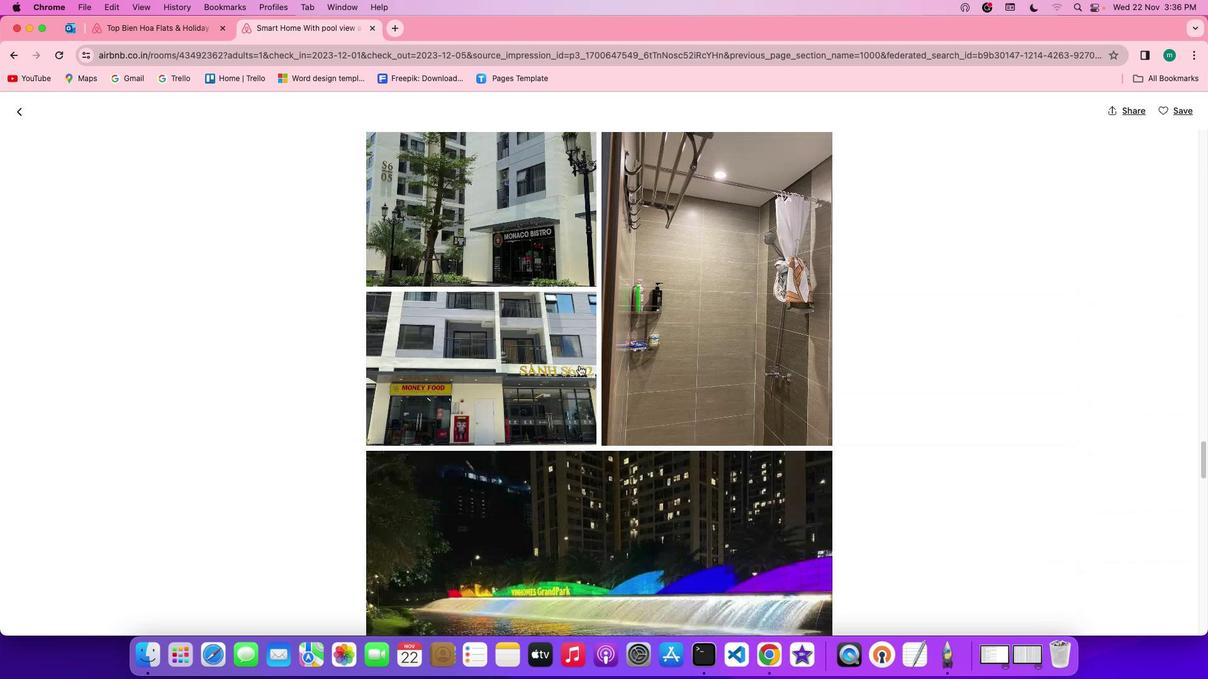 
Action: Mouse scrolled (579, 365) with delta (0, 0)
Screenshot: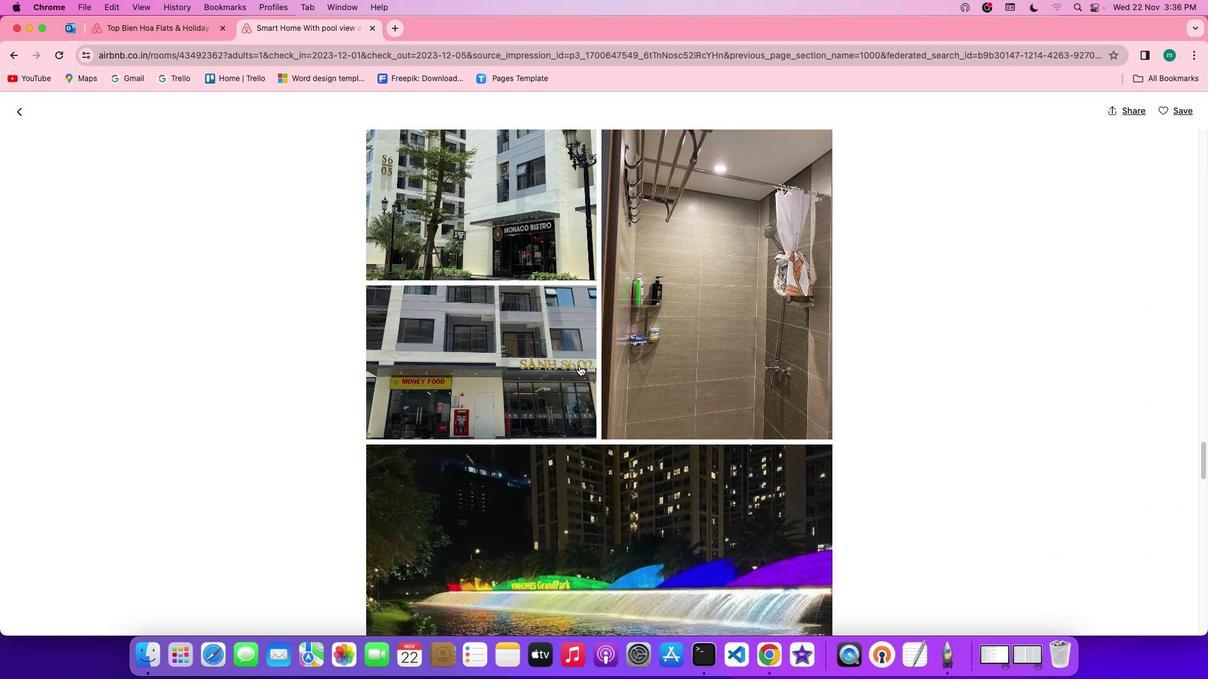 
Action: Mouse scrolled (579, 365) with delta (0, 0)
Screenshot: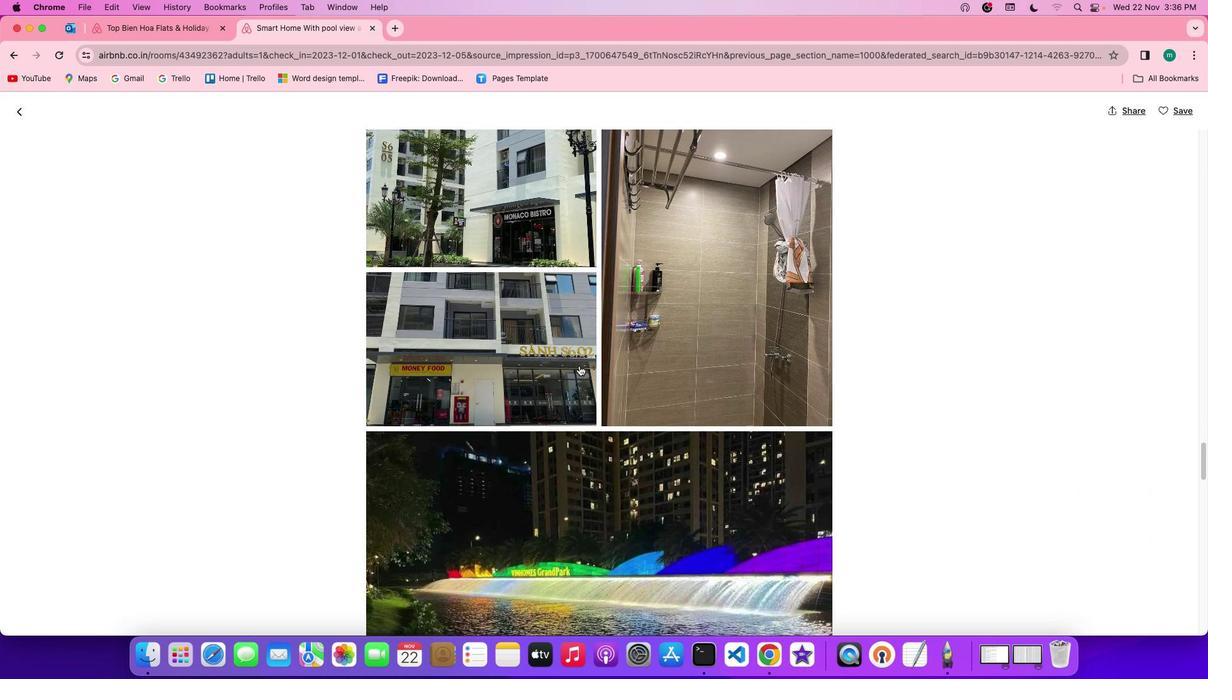
Action: Mouse scrolled (579, 365) with delta (0, 0)
Screenshot: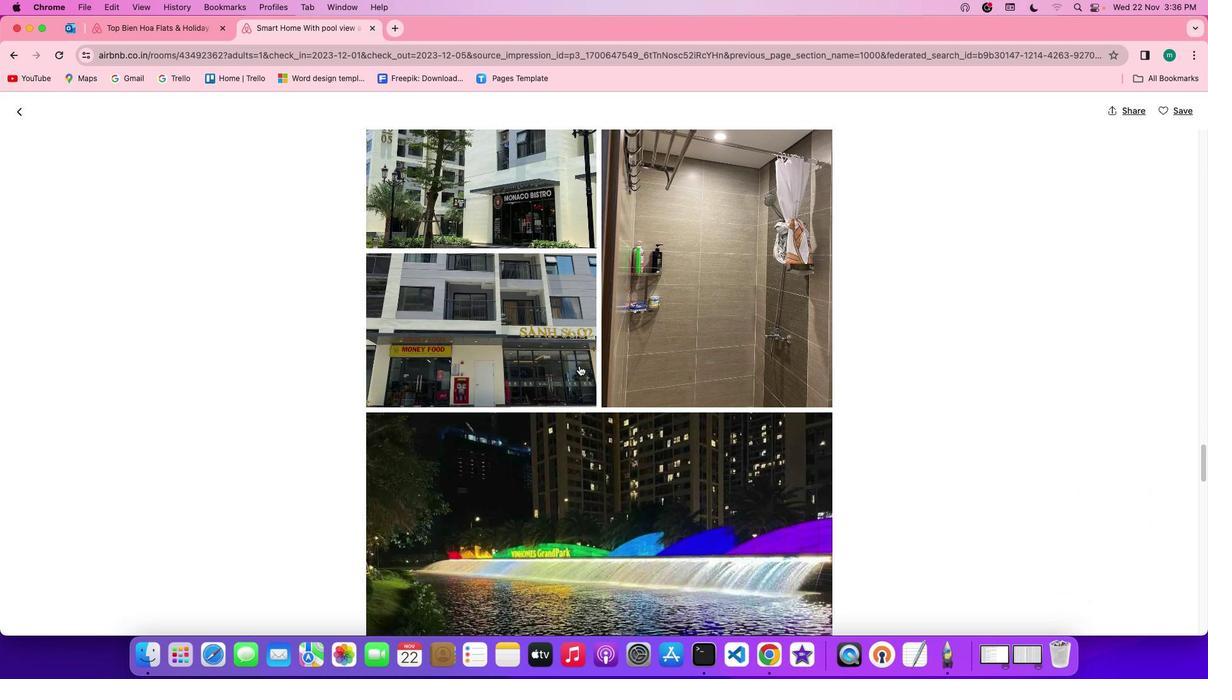 
Action: Mouse scrolled (579, 365) with delta (0, -1)
Screenshot: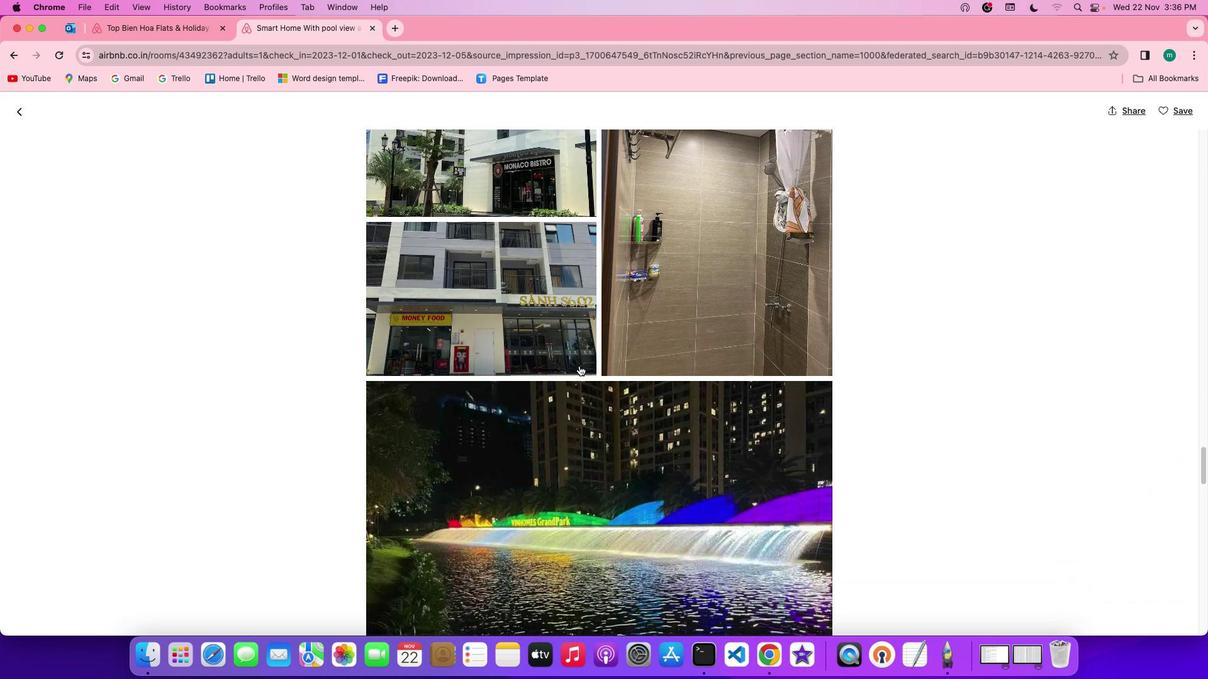 
Action: Mouse scrolled (579, 365) with delta (0, -1)
Screenshot: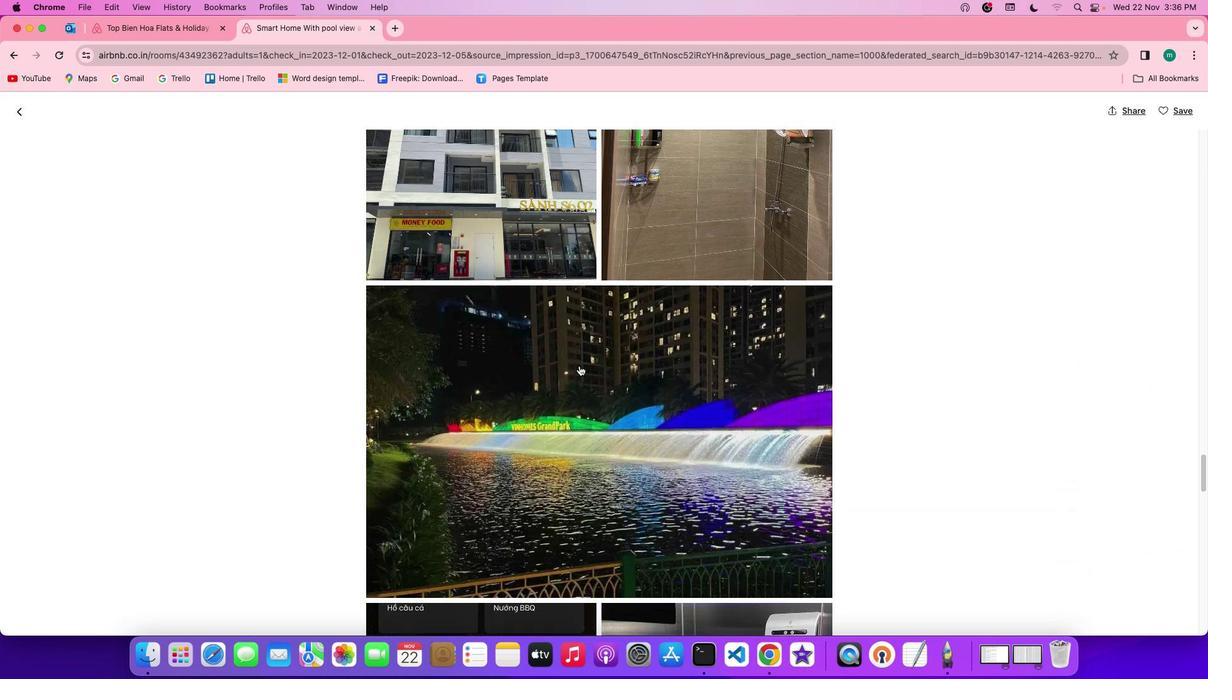 
Action: Mouse moved to (577, 368)
Screenshot: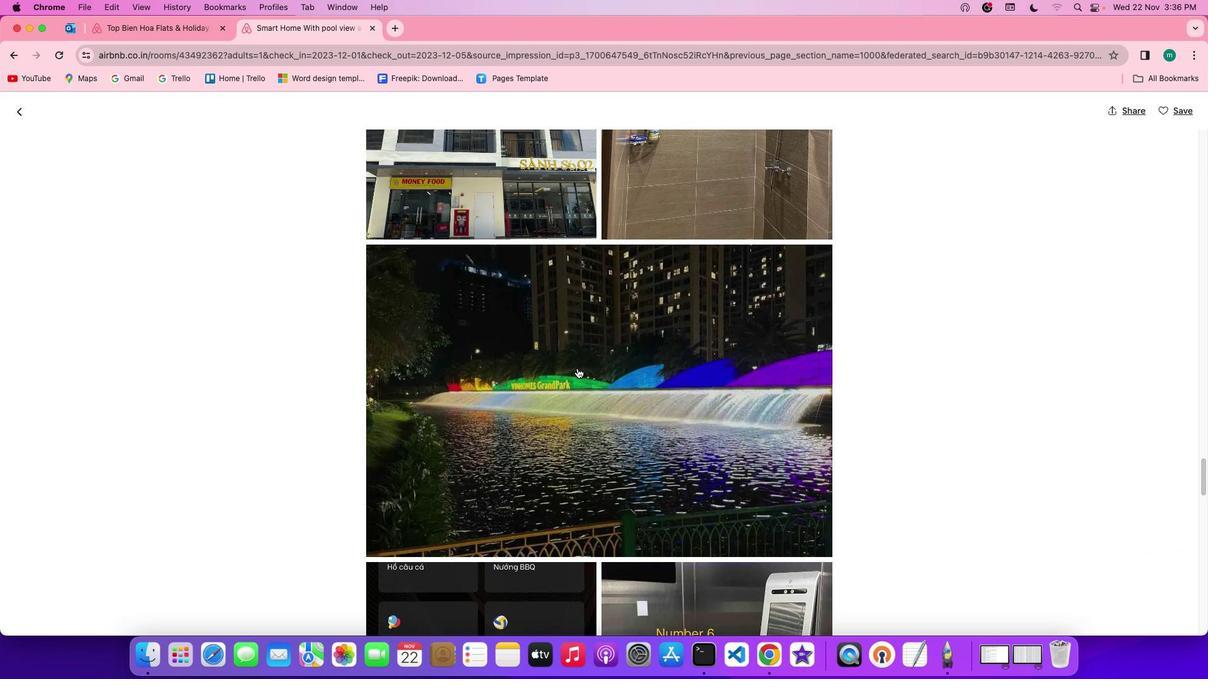 
Action: Mouse scrolled (577, 368) with delta (0, 0)
Screenshot: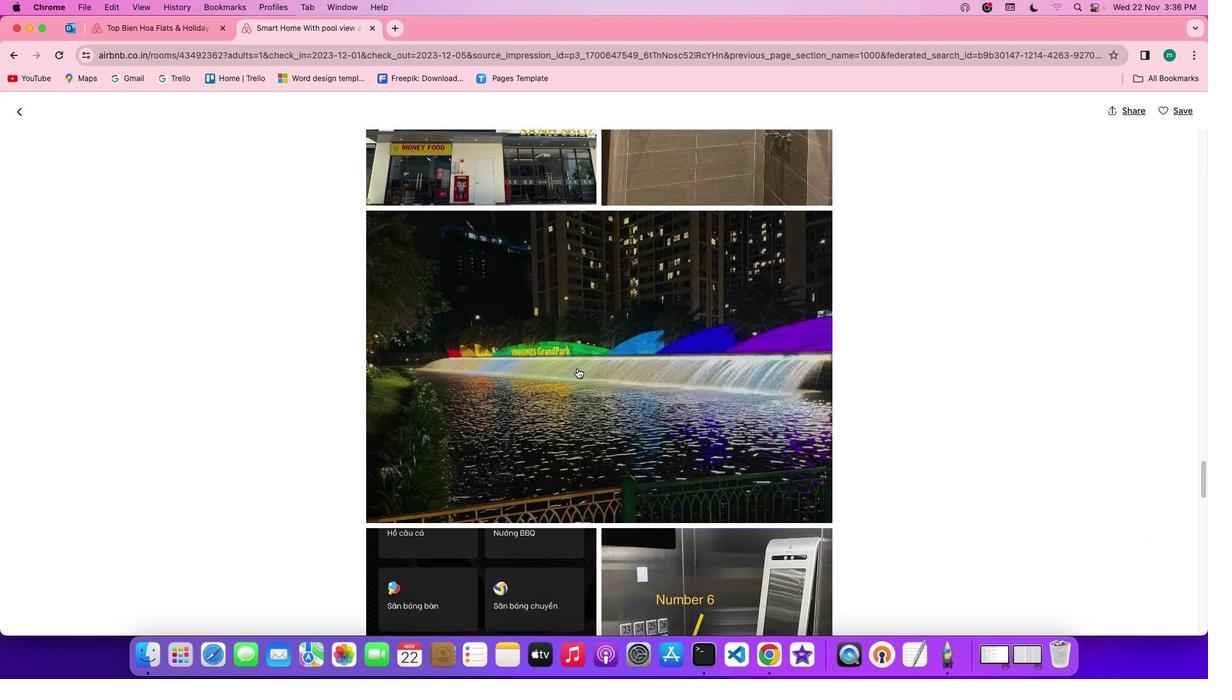
Action: Mouse scrolled (577, 368) with delta (0, 0)
Screenshot: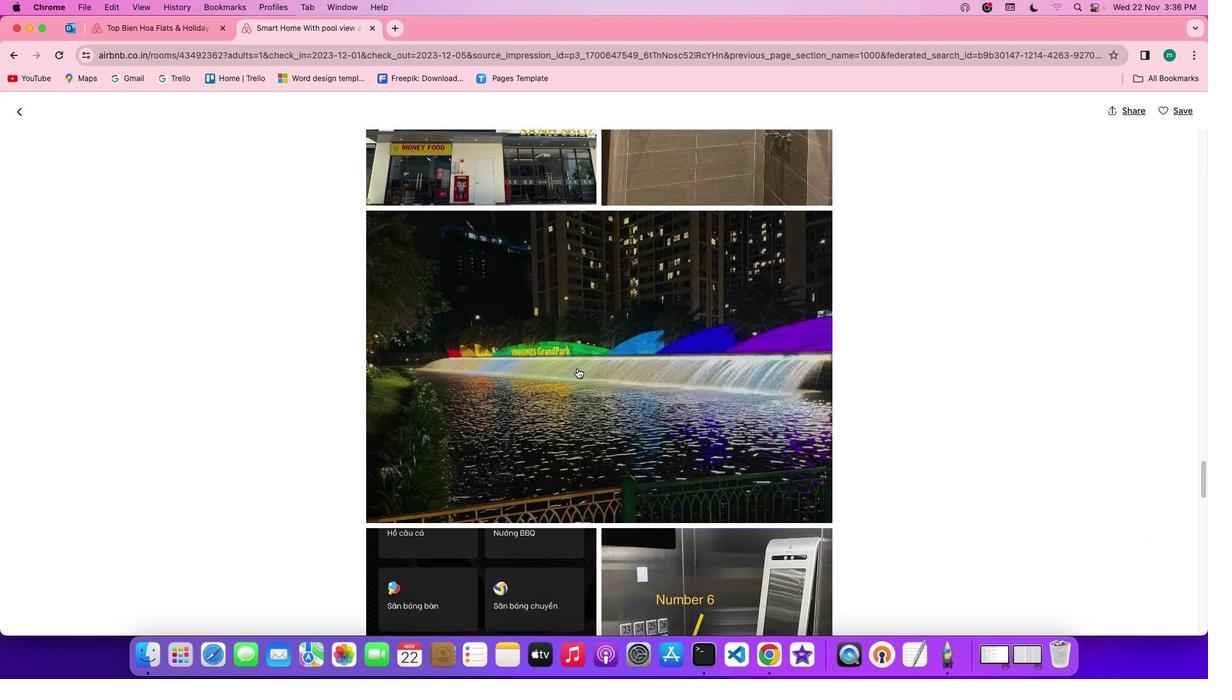 
Action: Mouse scrolled (577, 368) with delta (0, -1)
Screenshot: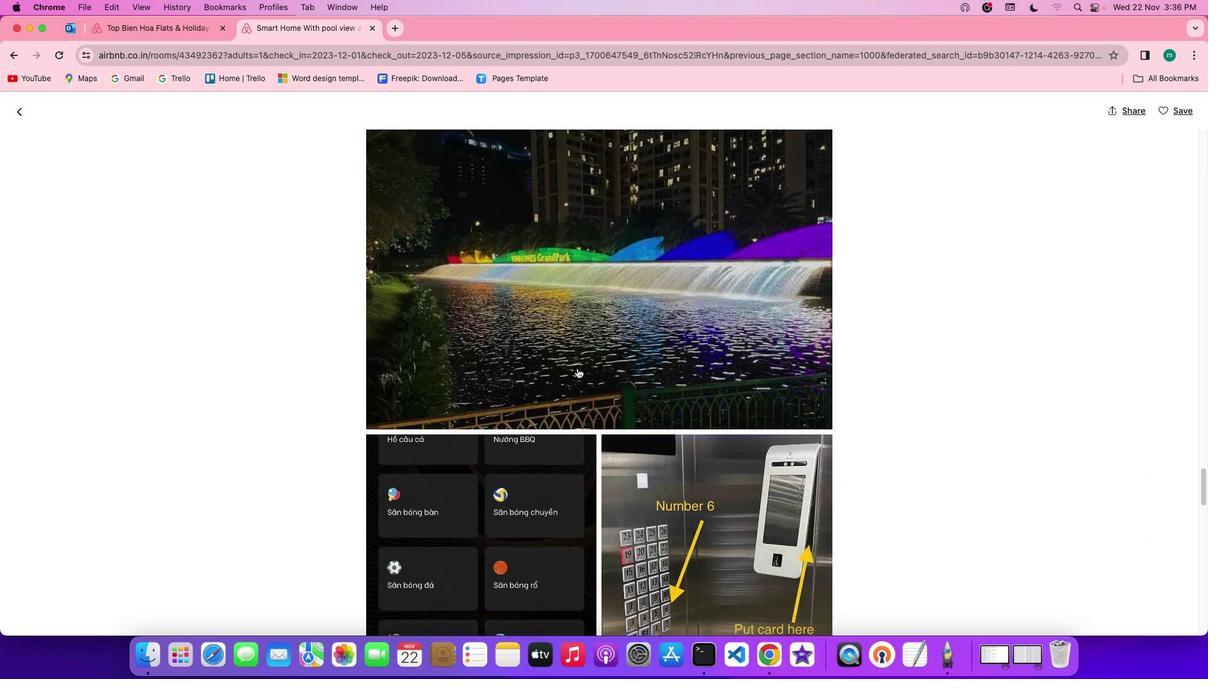 
Action: Mouse scrolled (577, 368) with delta (0, -2)
Screenshot: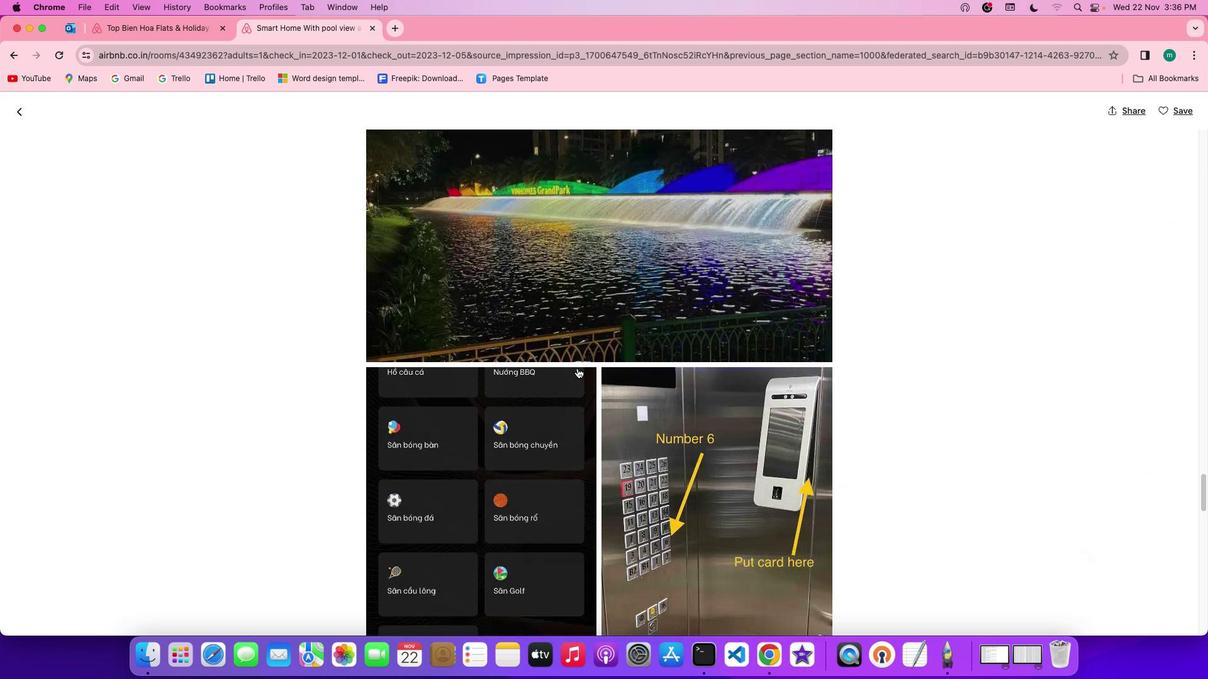 
Action: Mouse scrolled (577, 368) with delta (0, 0)
Screenshot: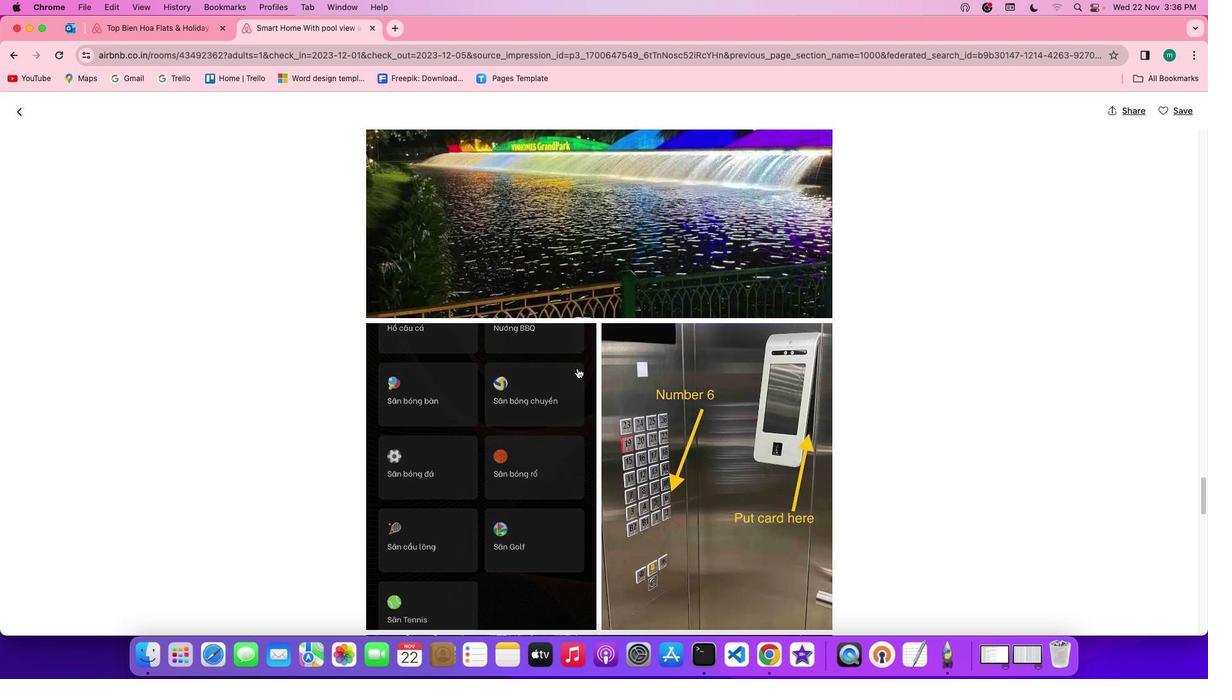 
Action: Mouse scrolled (577, 368) with delta (0, 0)
Screenshot: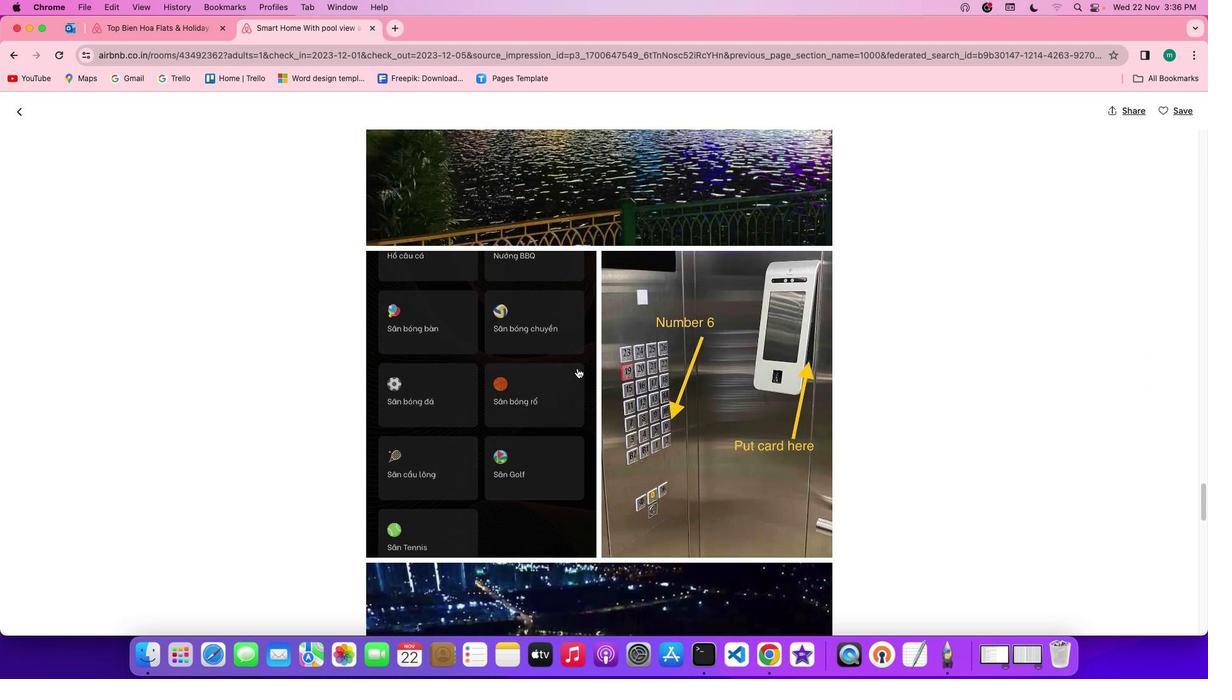 
Action: Mouse scrolled (577, 368) with delta (0, -1)
Screenshot: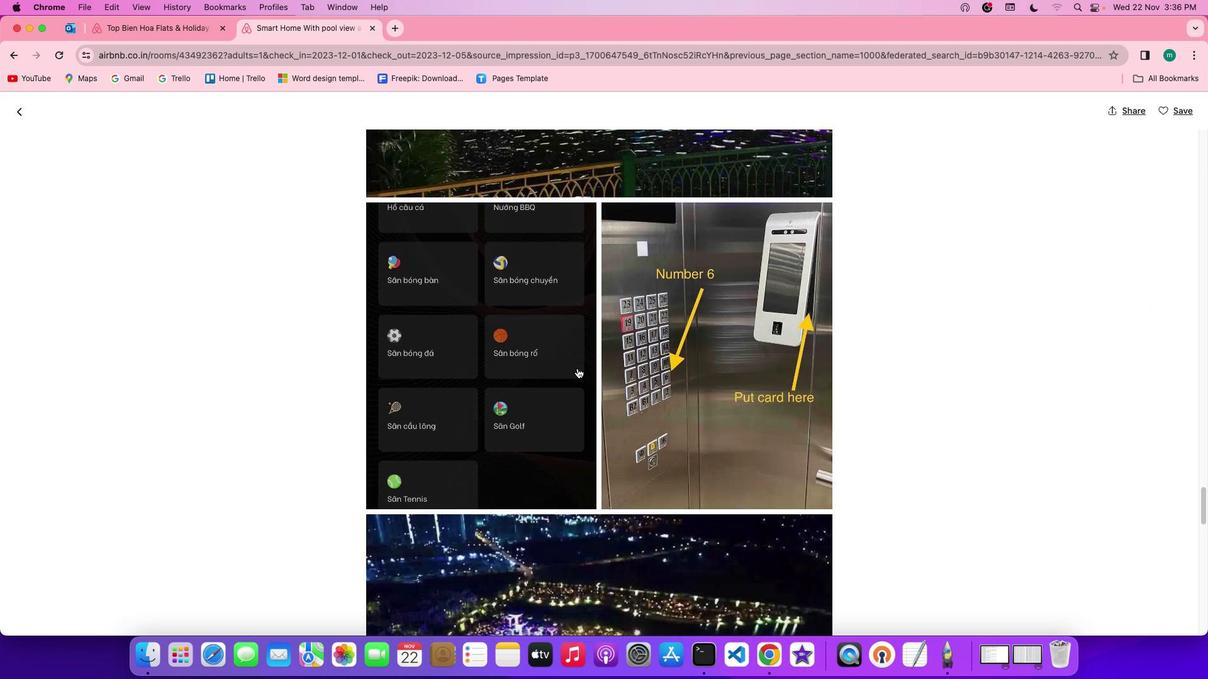 
Action: Mouse scrolled (577, 368) with delta (0, -2)
Screenshot: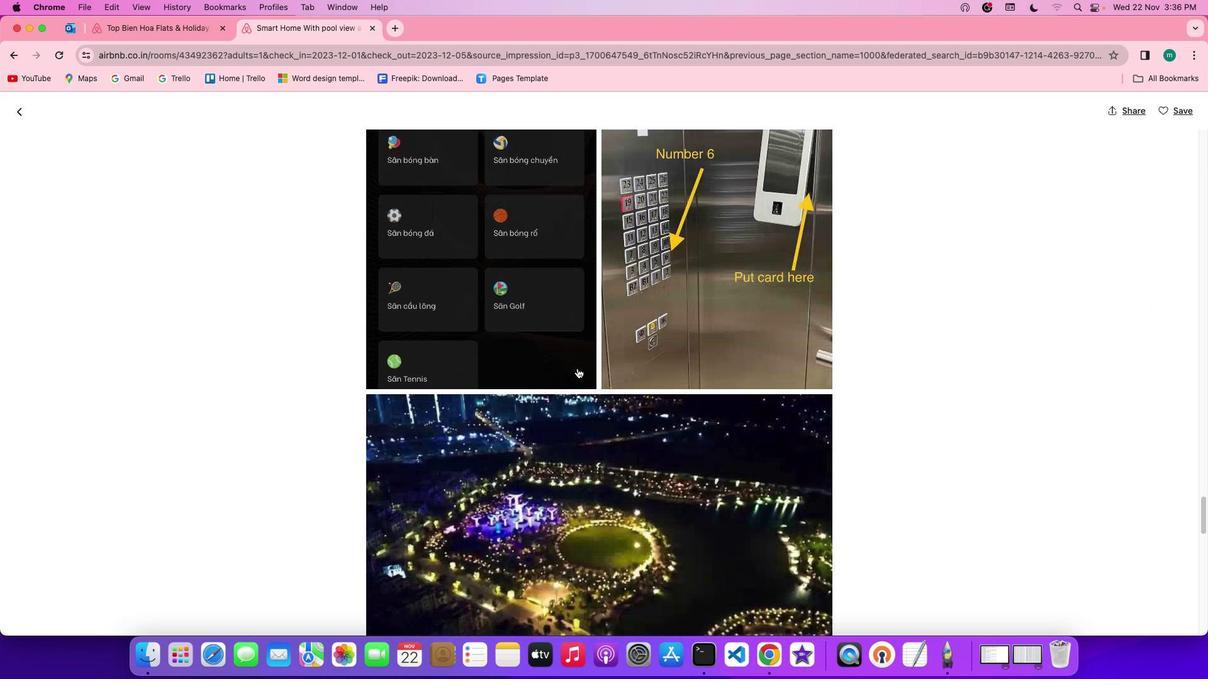 
Action: Mouse scrolled (577, 368) with delta (0, -3)
Screenshot: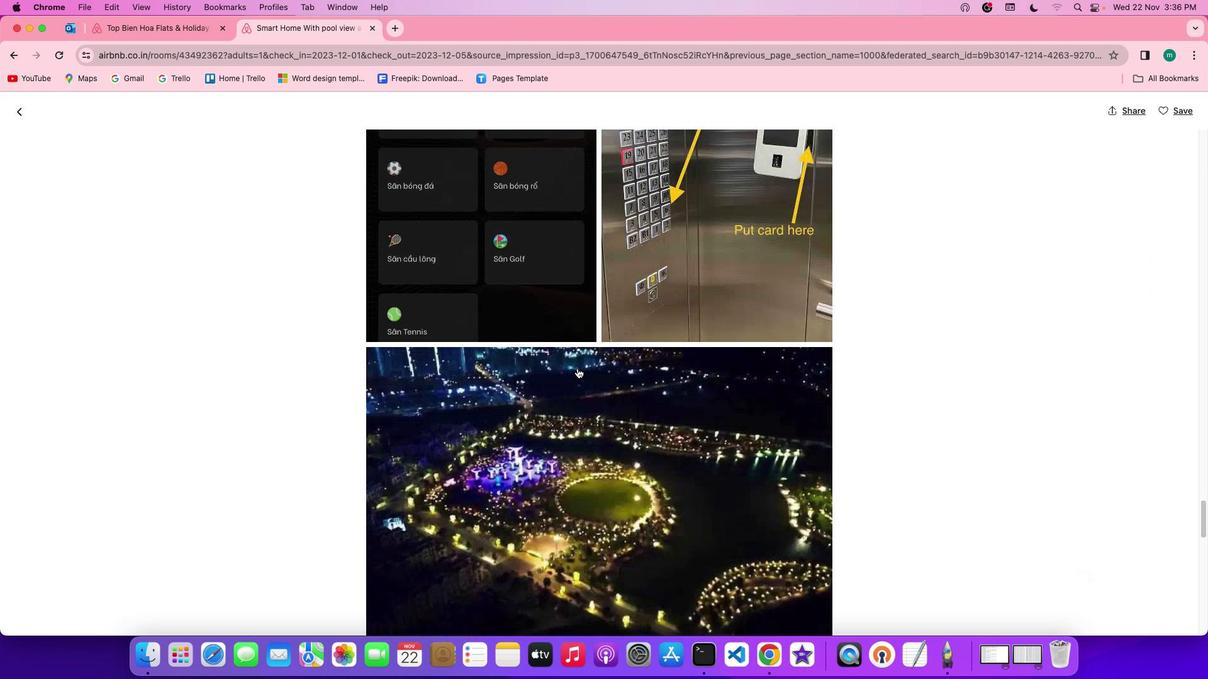 
Action: Mouse scrolled (577, 368) with delta (0, 0)
Screenshot: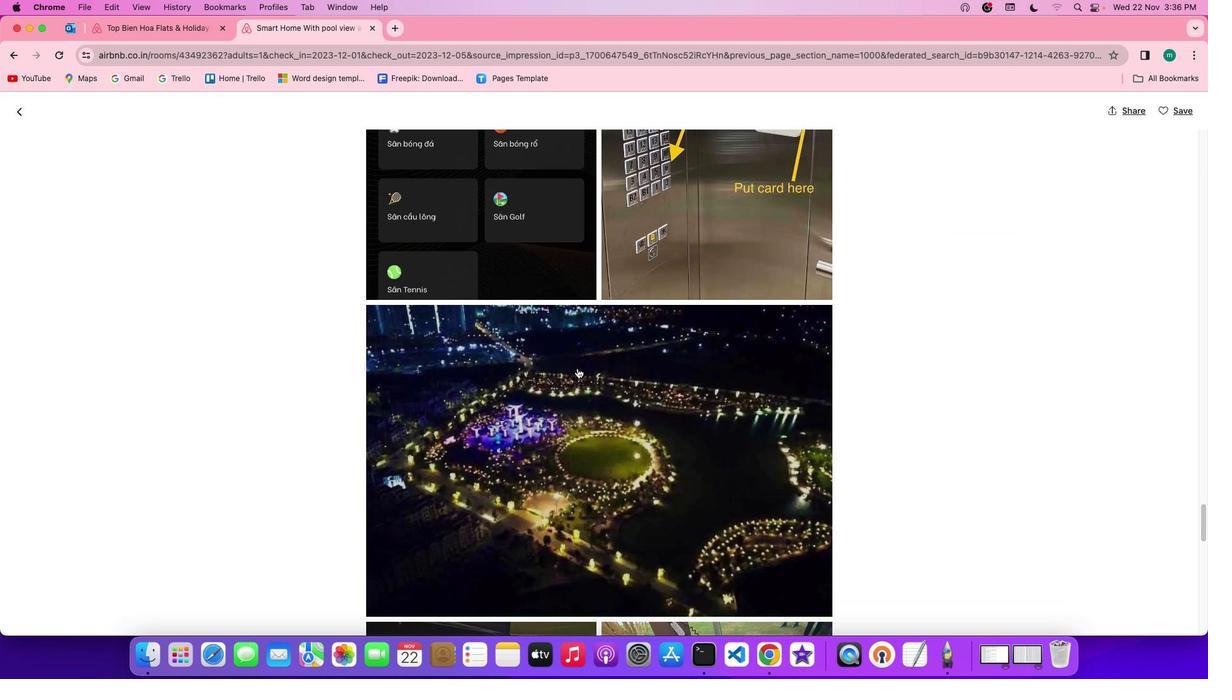 
Action: Mouse scrolled (577, 368) with delta (0, 0)
Screenshot: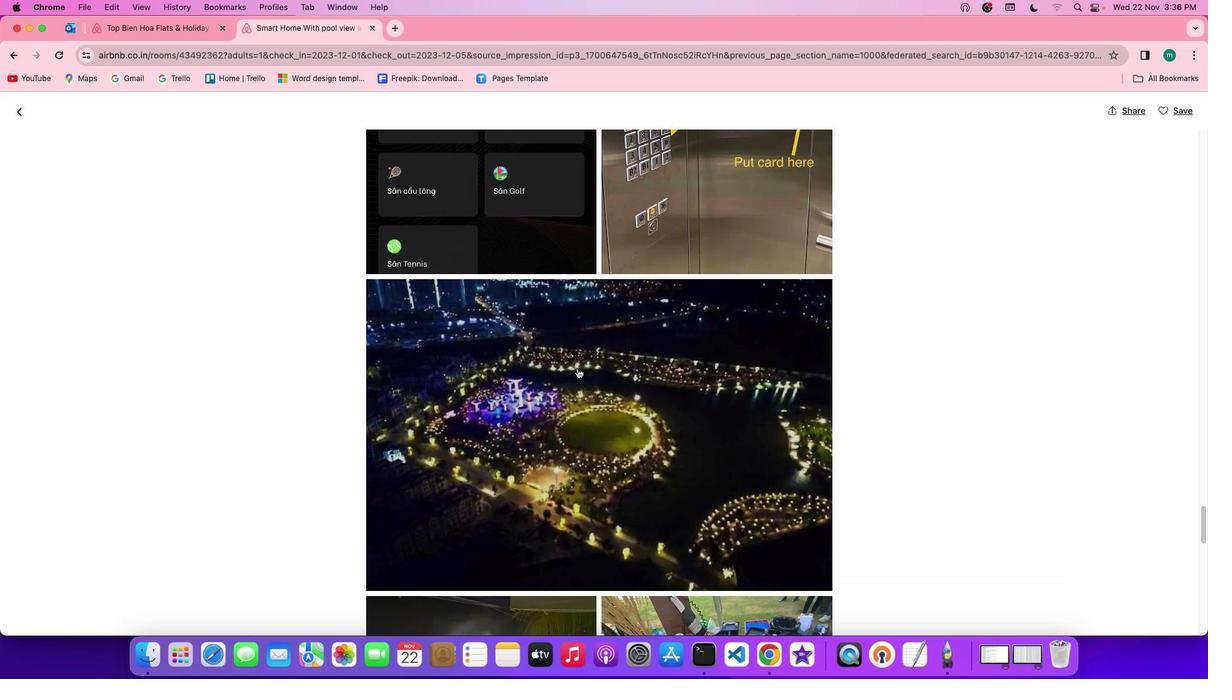 
Action: Mouse scrolled (577, 368) with delta (0, -1)
Screenshot: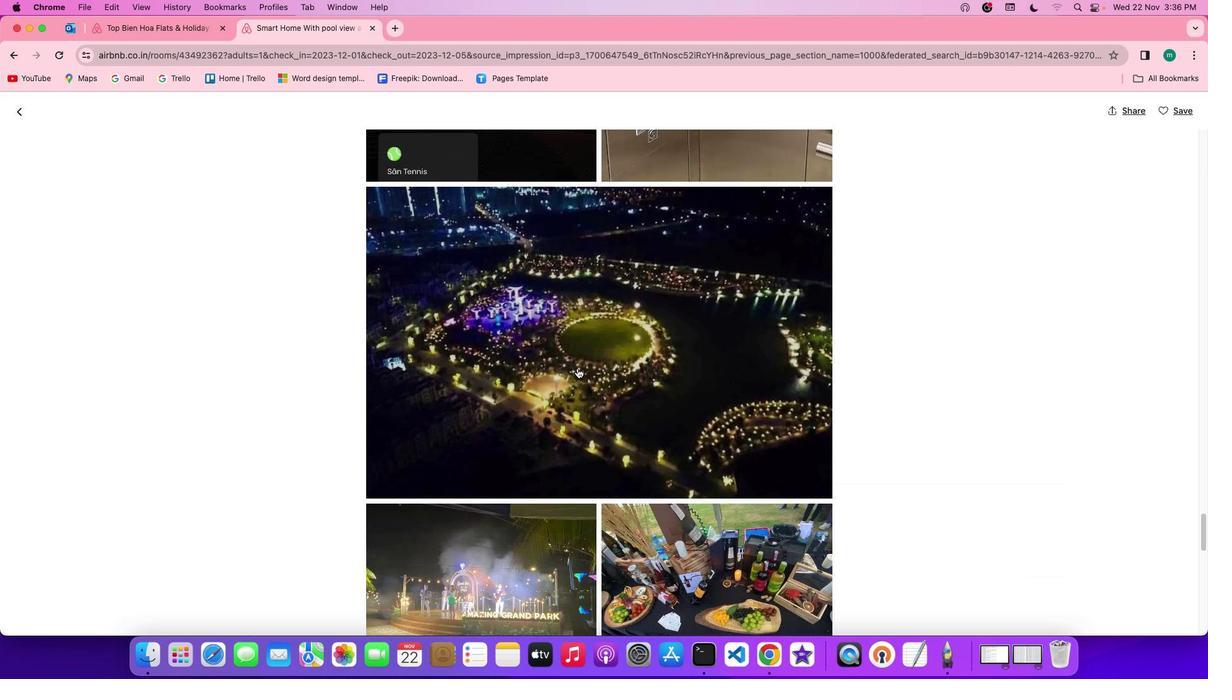 
Action: Mouse scrolled (577, 368) with delta (0, -2)
Screenshot: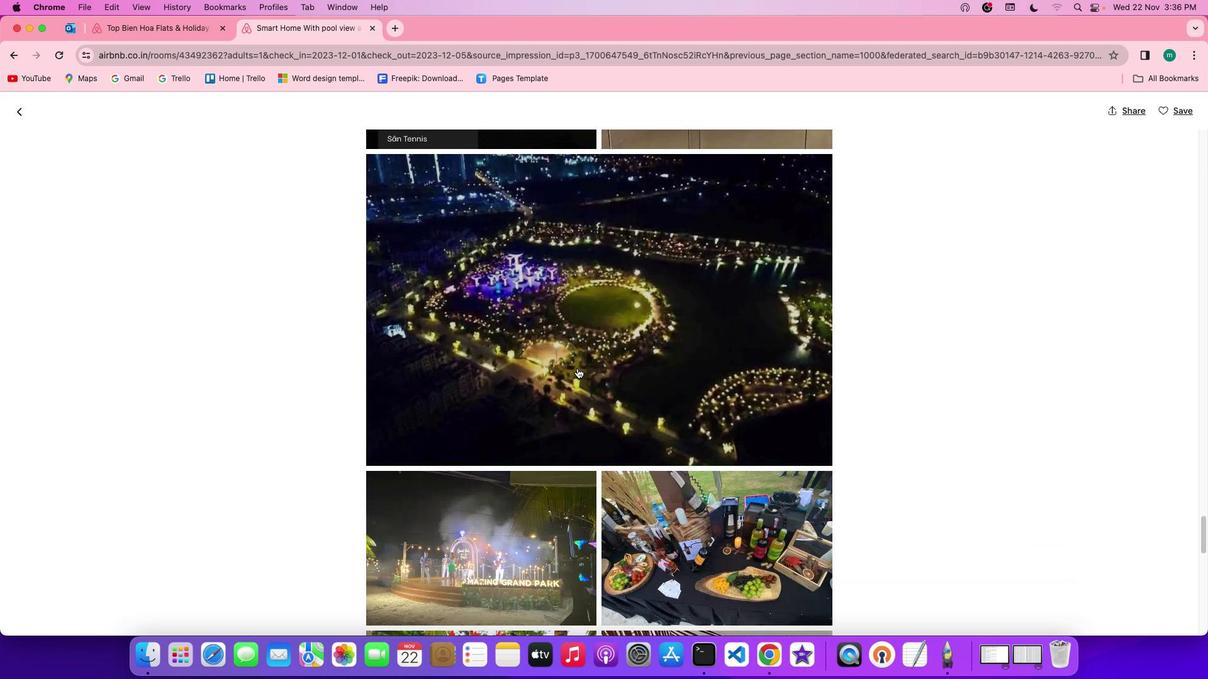 
Action: Mouse scrolled (577, 368) with delta (0, -2)
Screenshot: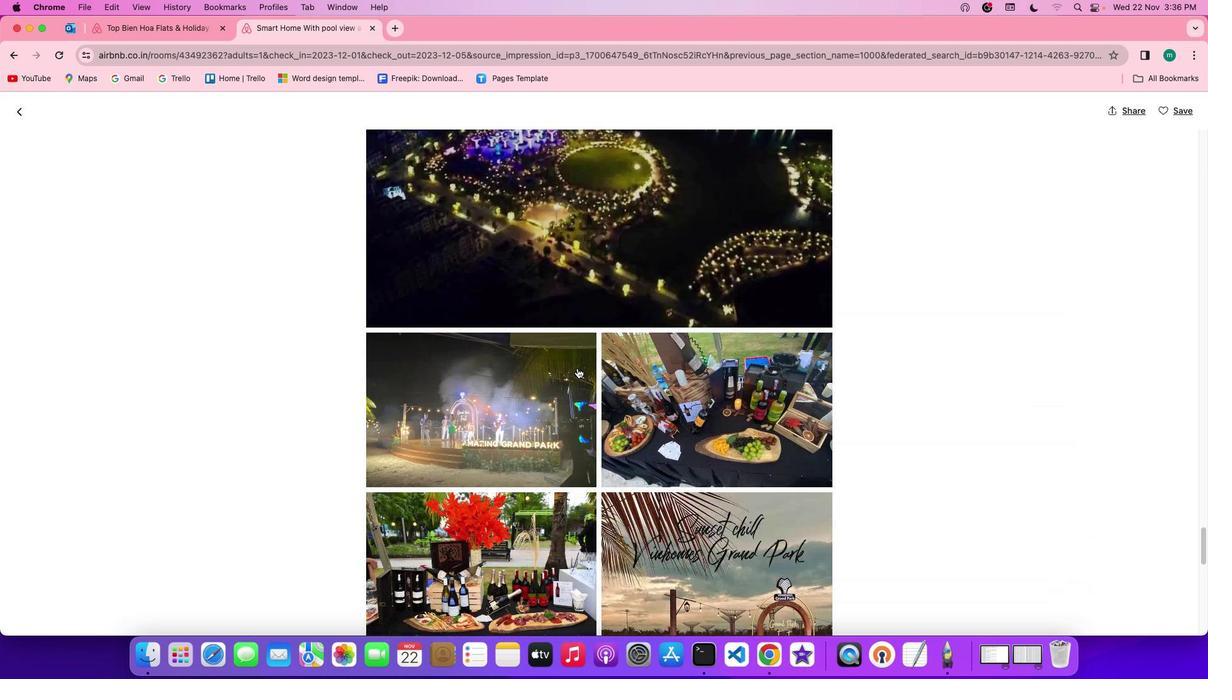 
Action: Mouse scrolled (577, 368) with delta (0, 0)
Screenshot: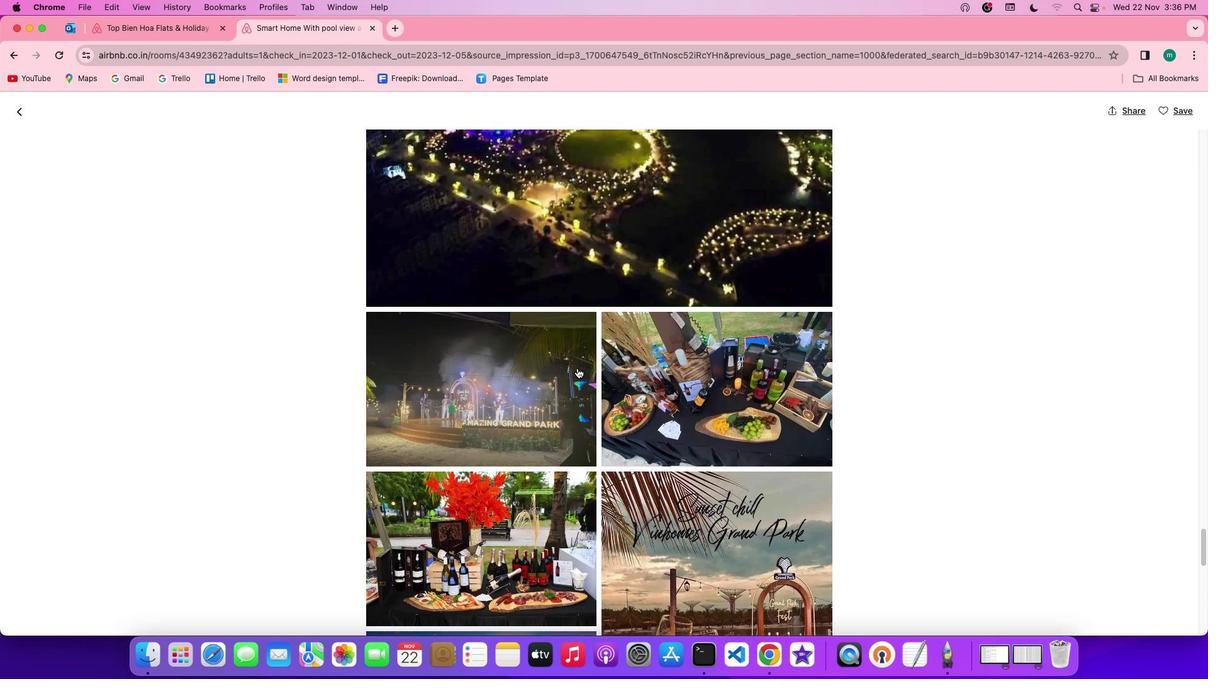
Action: Mouse scrolled (577, 368) with delta (0, 0)
Screenshot: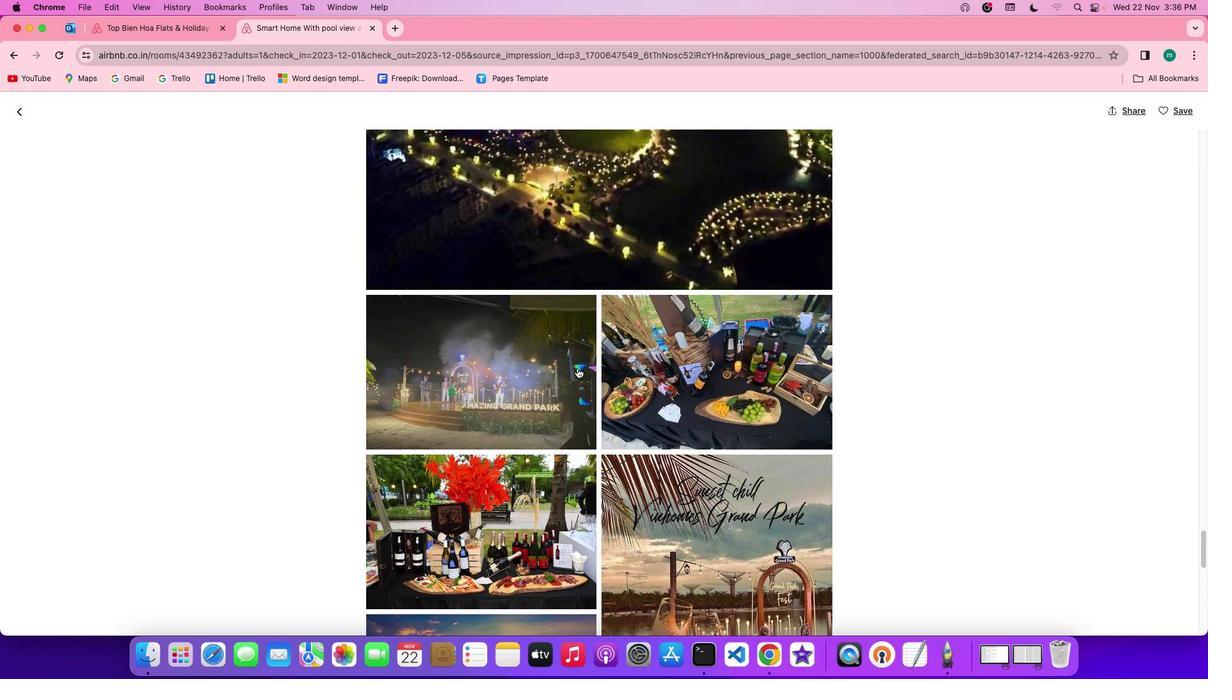 
Action: Mouse scrolled (577, 368) with delta (0, -1)
Screenshot: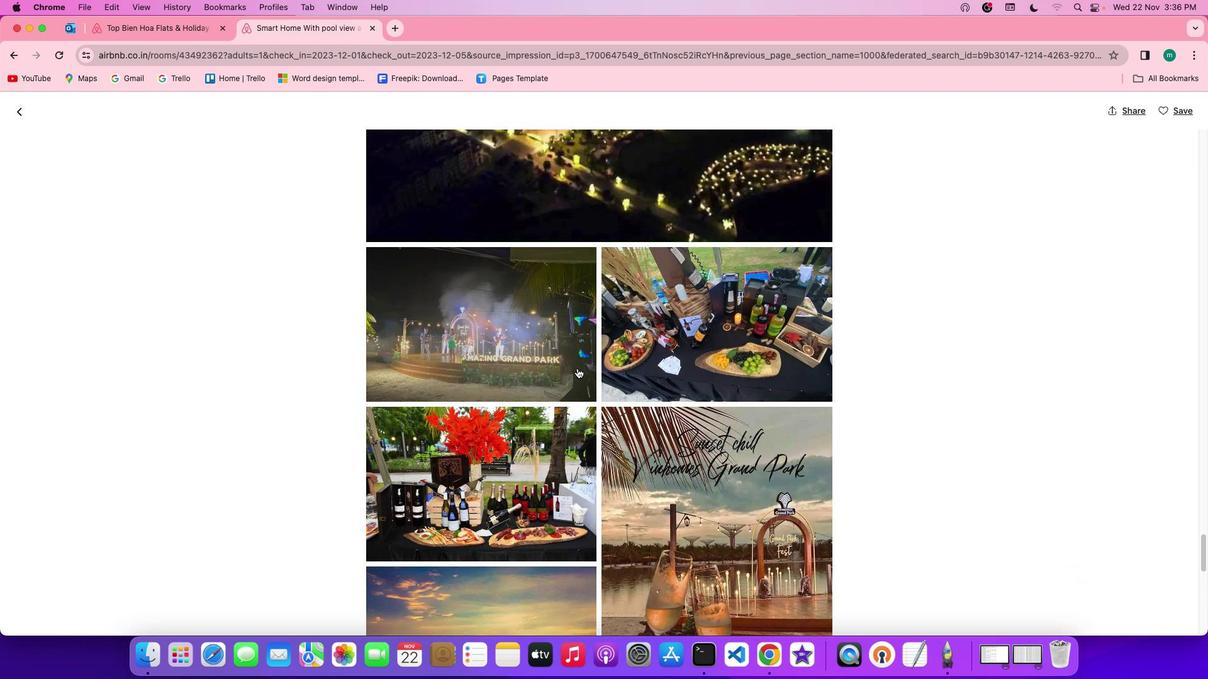 
Action: Mouse scrolled (577, 368) with delta (0, -1)
Screenshot: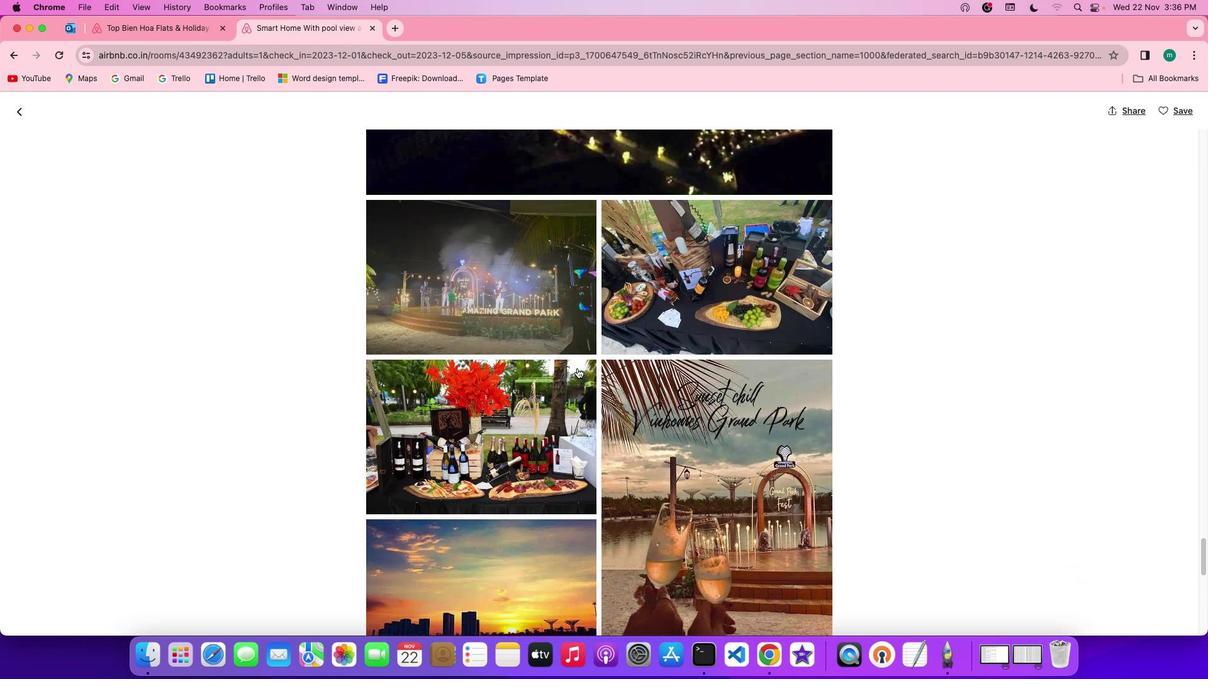 
Action: Mouse scrolled (577, 368) with delta (0, -2)
Screenshot: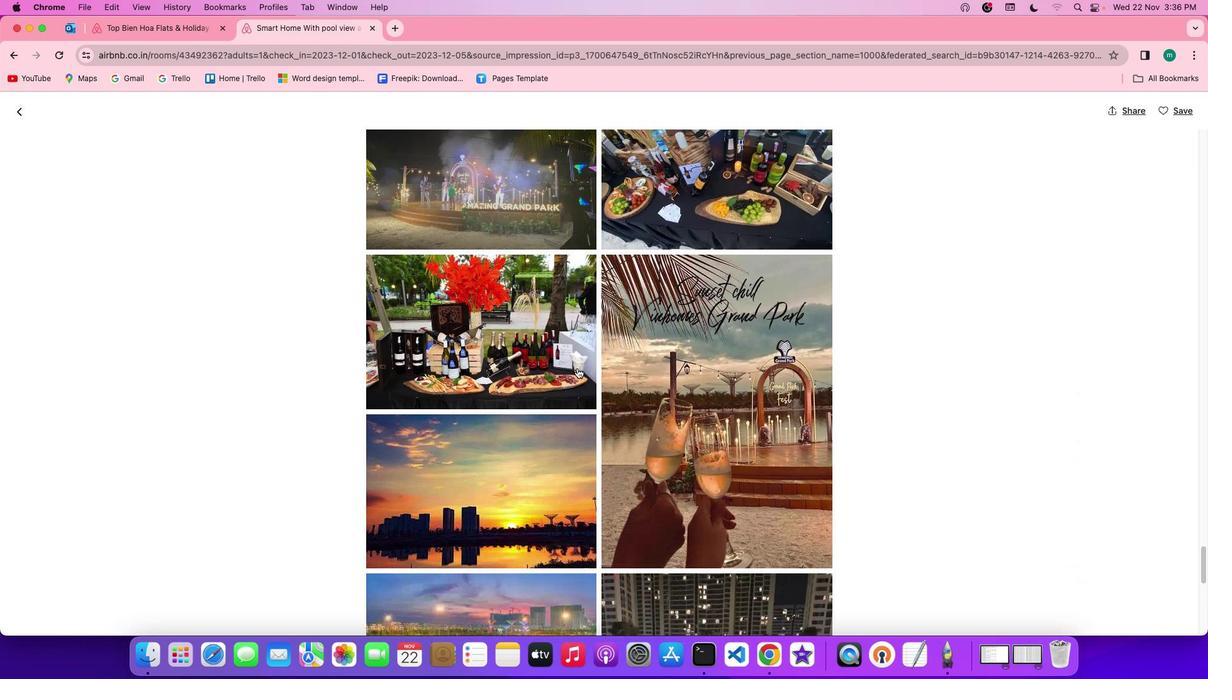 
Action: Mouse scrolled (577, 368) with delta (0, 0)
Screenshot: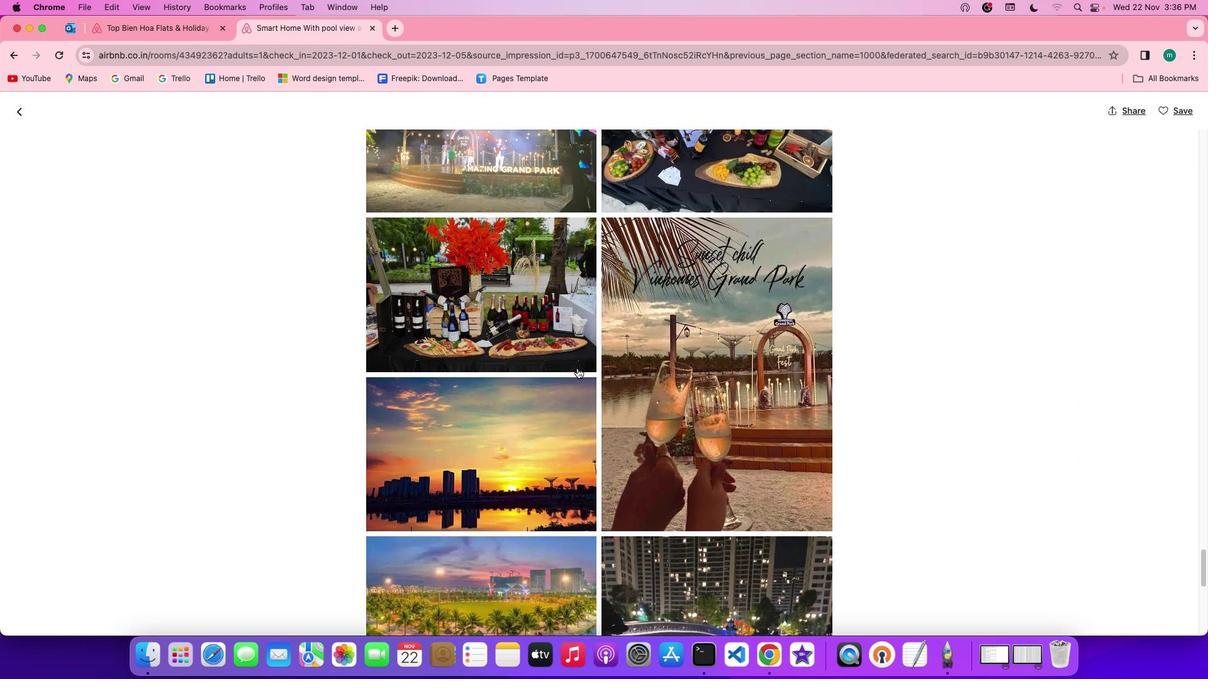 
Action: Mouse scrolled (577, 368) with delta (0, 0)
Screenshot: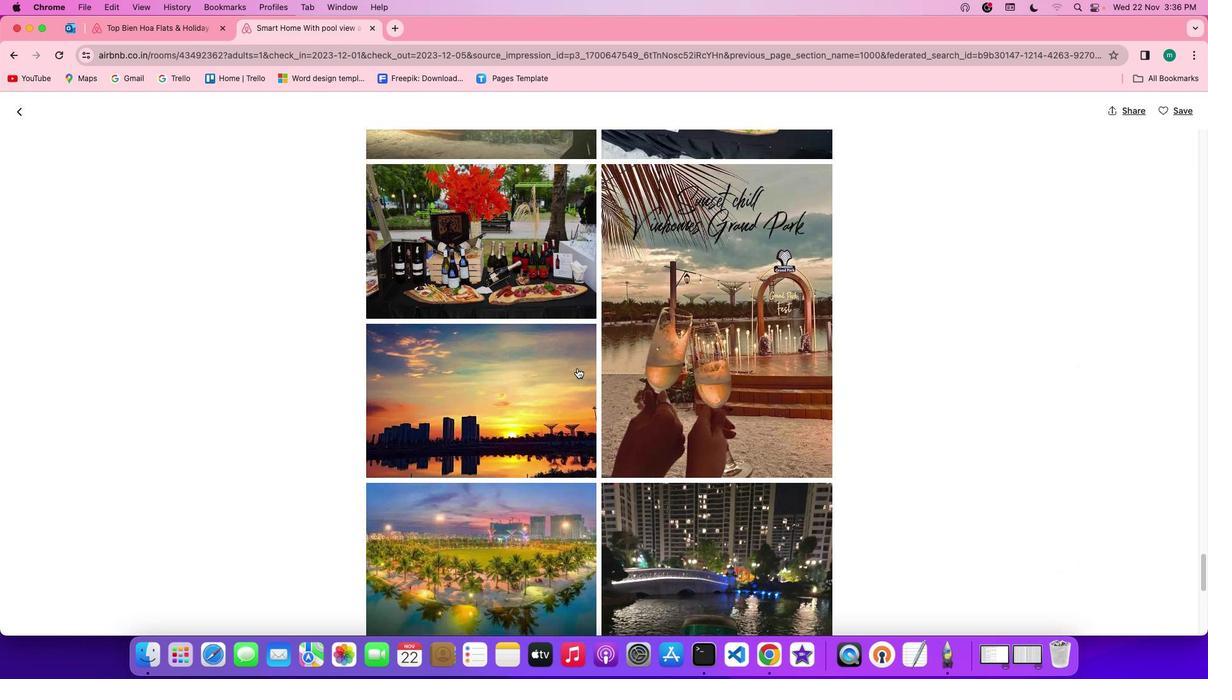 
Action: Mouse scrolled (577, 368) with delta (0, -1)
Screenshot: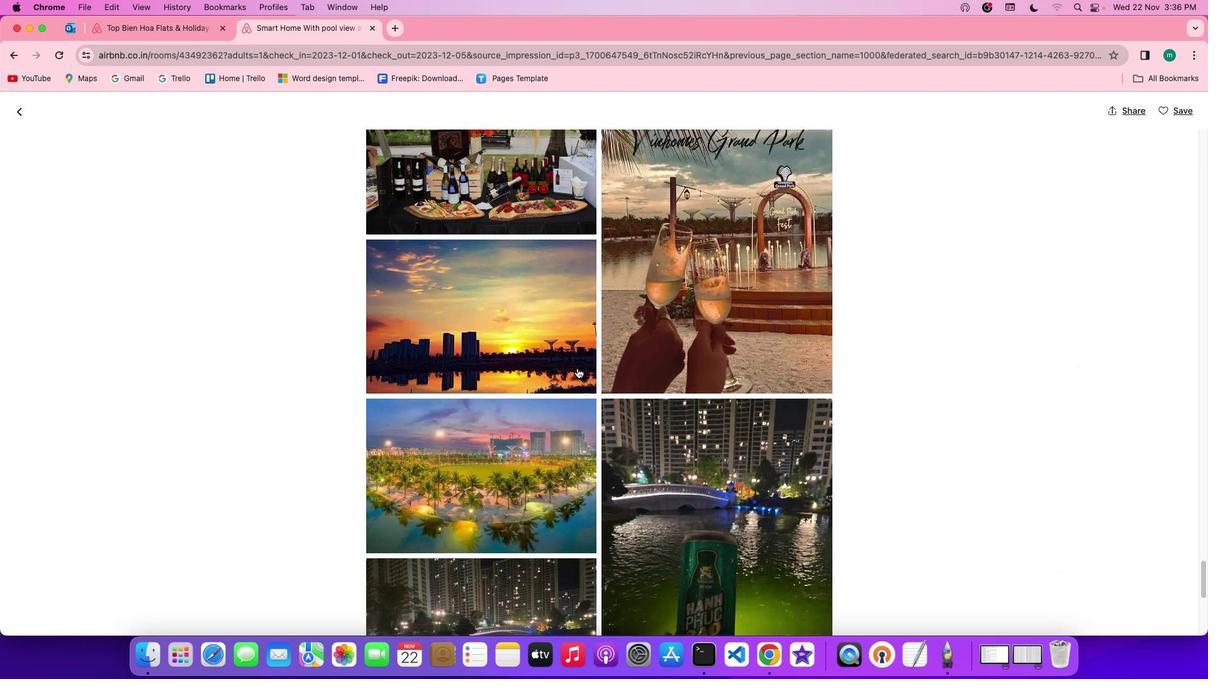 
Action: Mouse scrolled (577, 368) with delta (0, -2)
Screenshot: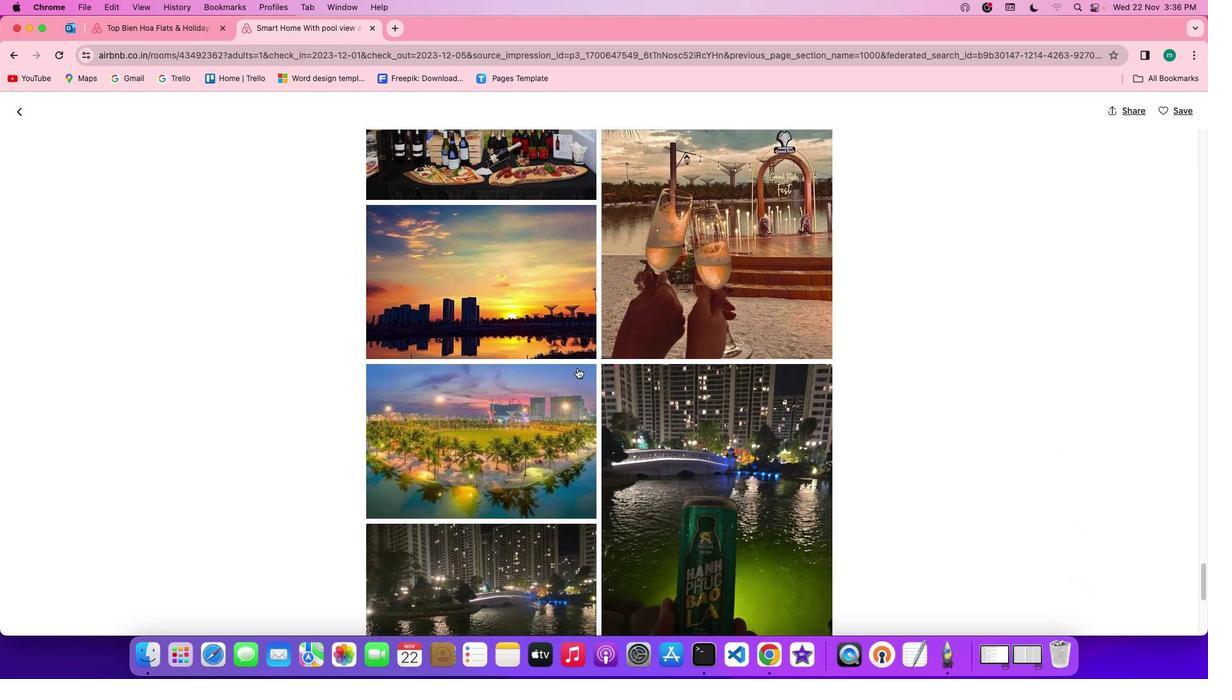 
Action: Mouse scrolled (577, 368) with delta (0, 0)
Screenshot: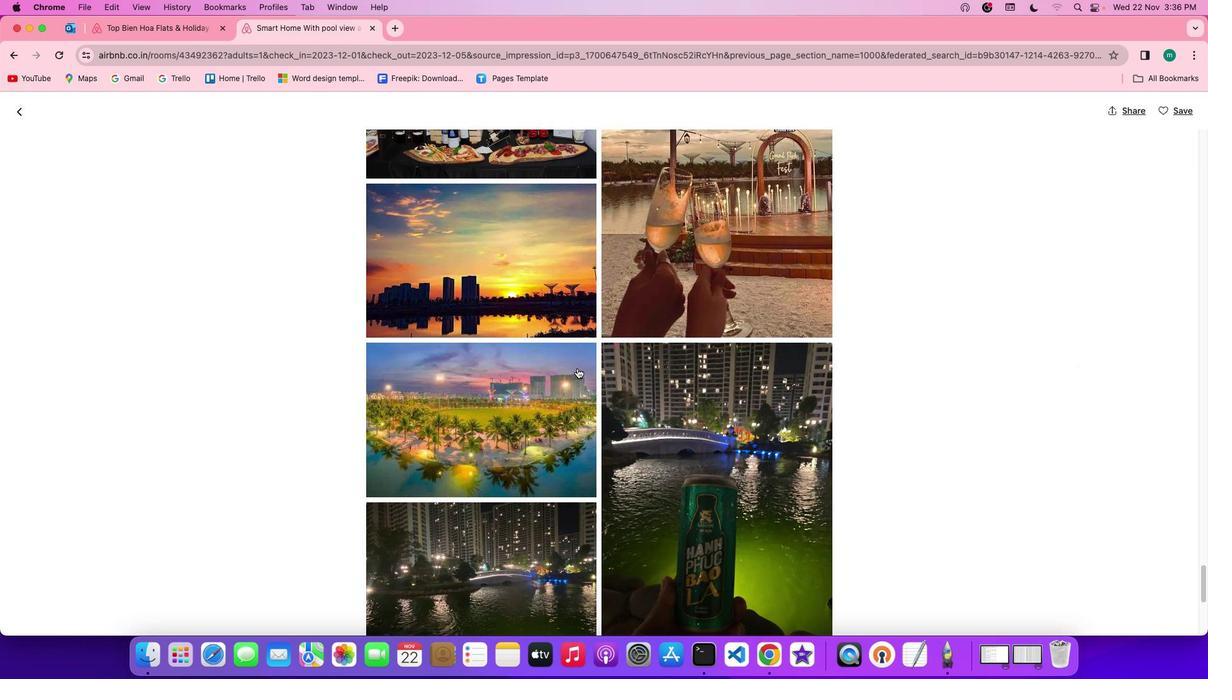 
Action: Mouse scrolled (577, 368) with delta (0, 0)
Screenshot: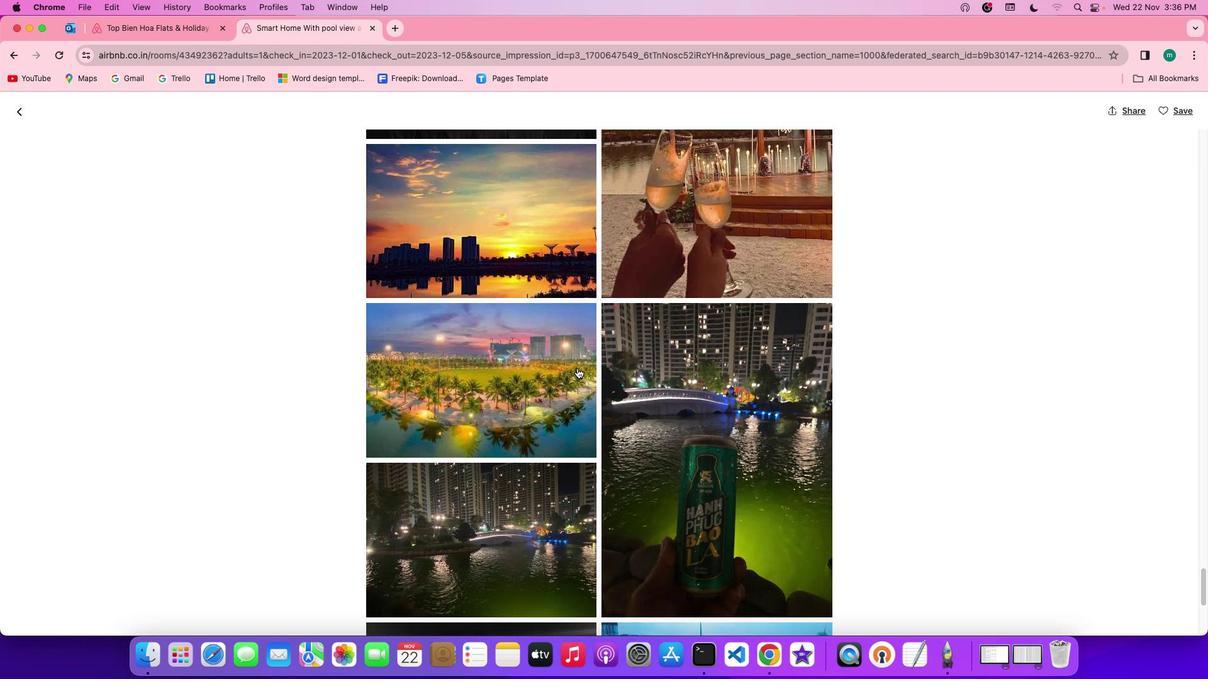 
Action: Mouse scrolled (577, 368) with delta (0, -1)
Screenshot: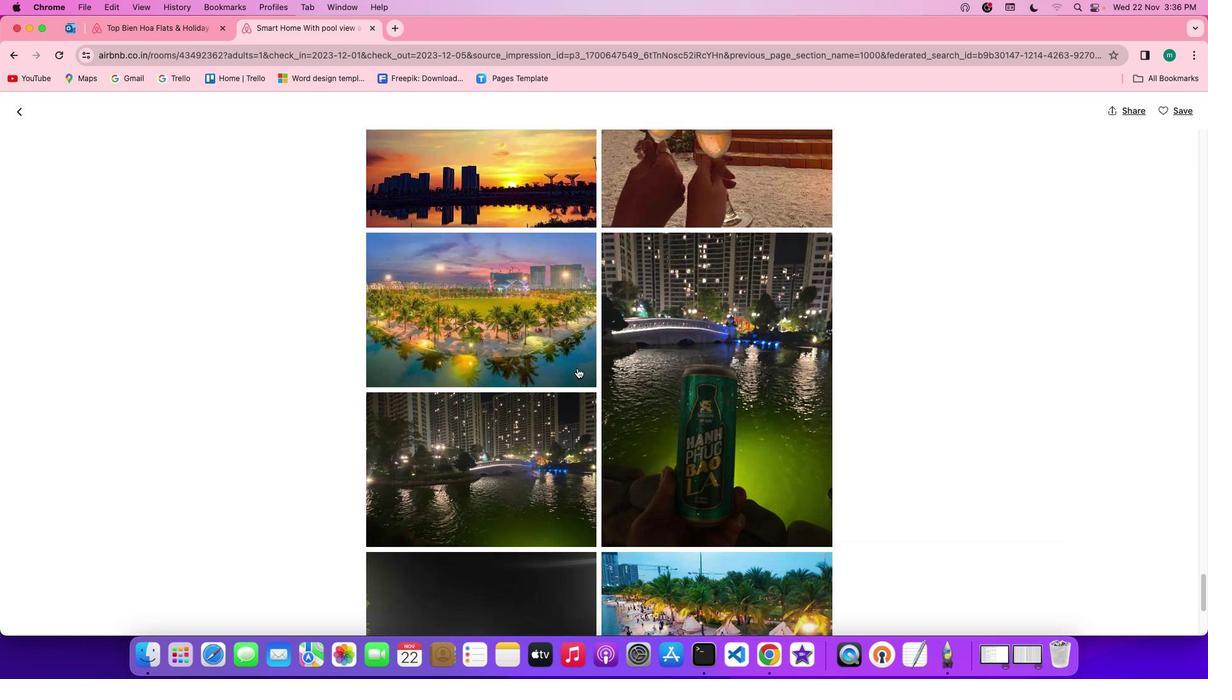 
Action: Mouse scrolled (577, 368) with delta (0, -2)
Screenshot: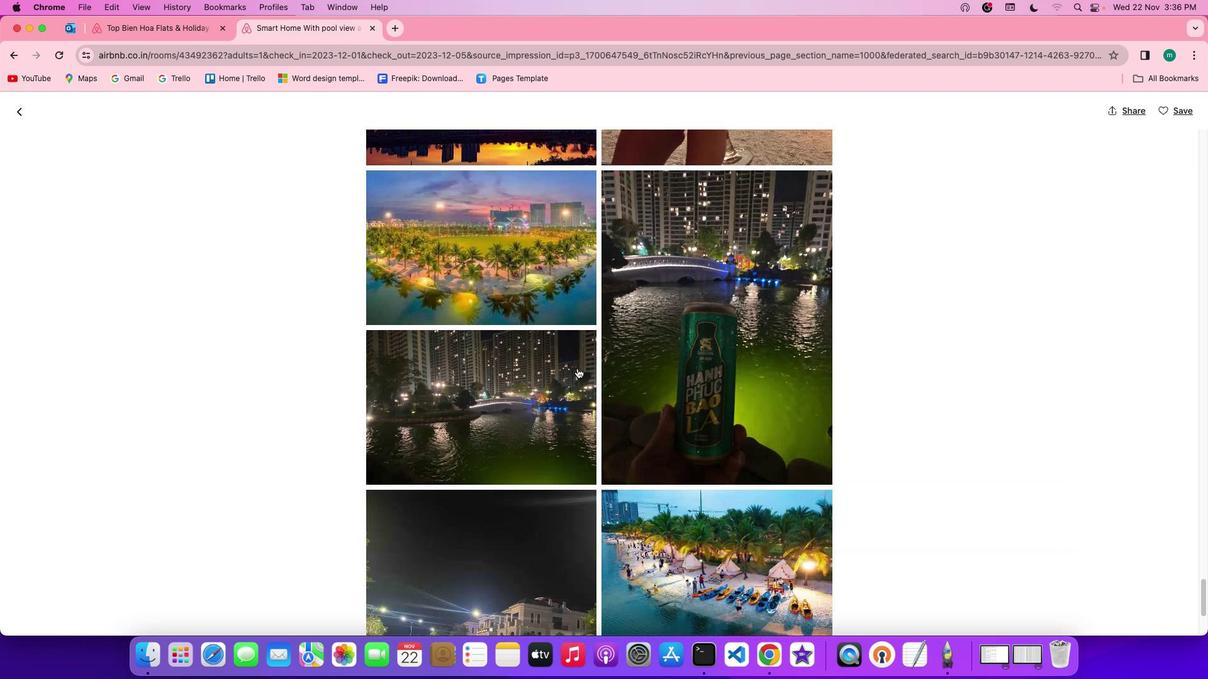
Action: Mouse moved to (578, 368)
Screenshot: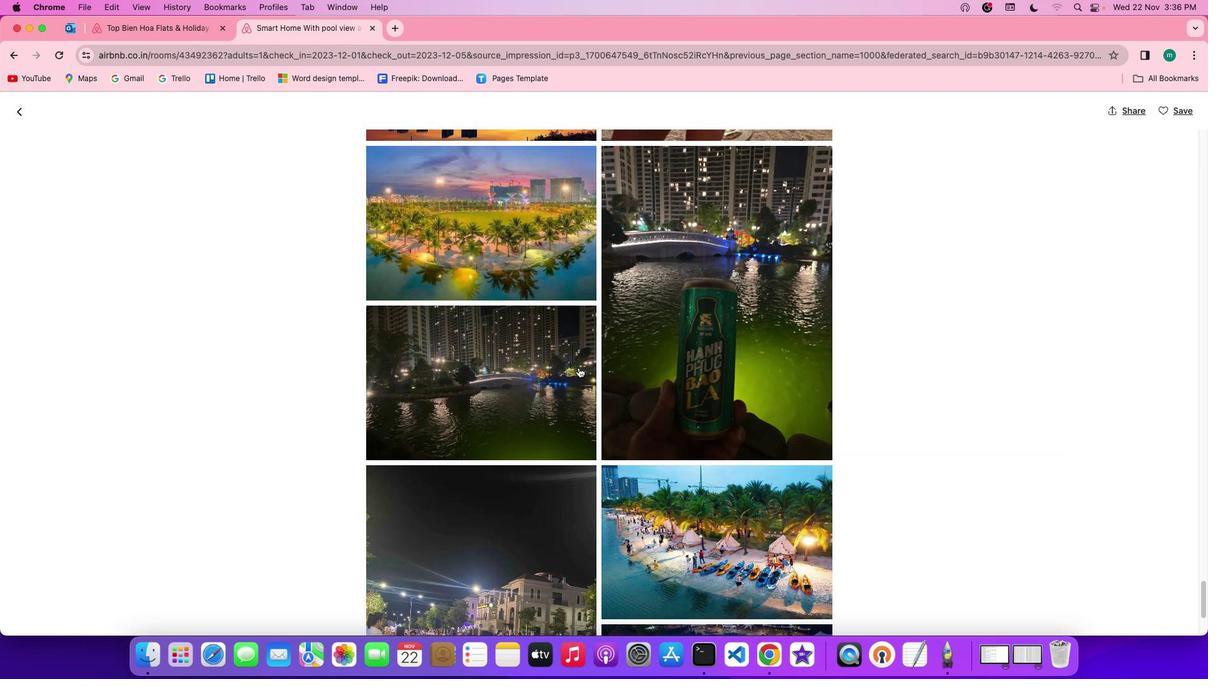 
Action: Mouse scrolled (578, 368) with delta (0, 0)
Screenshot: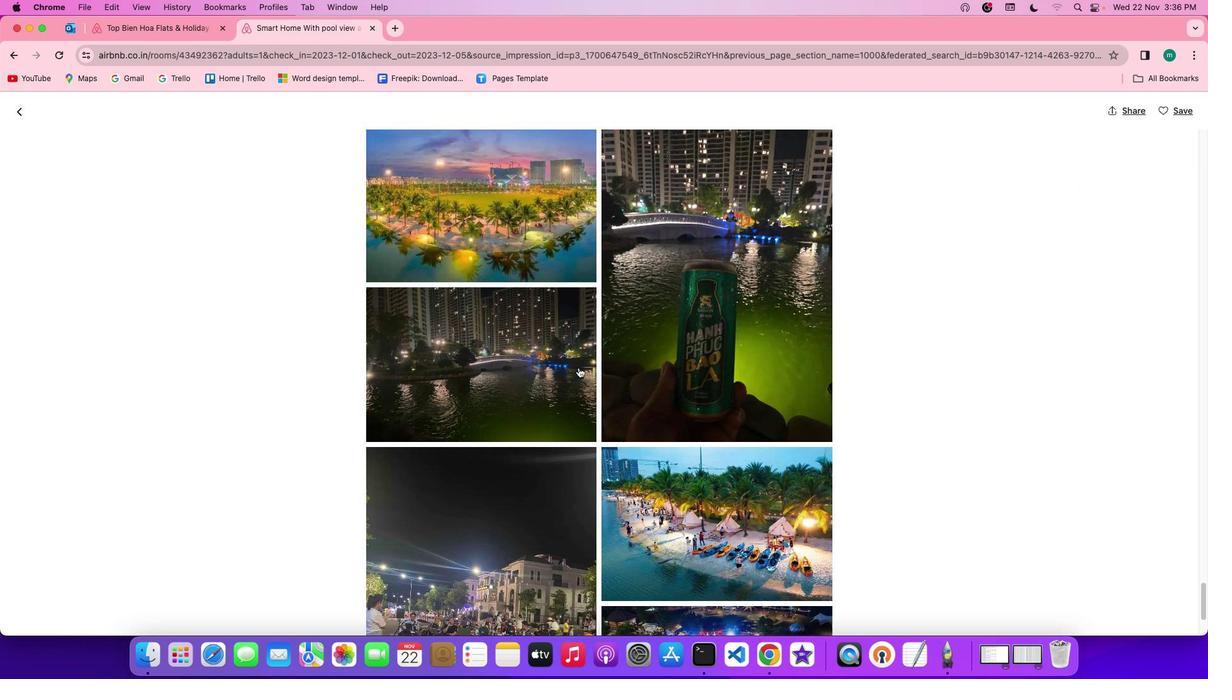 
Action: Mouse scrolled (578, 368) with delta (0, 0)
Screenshot: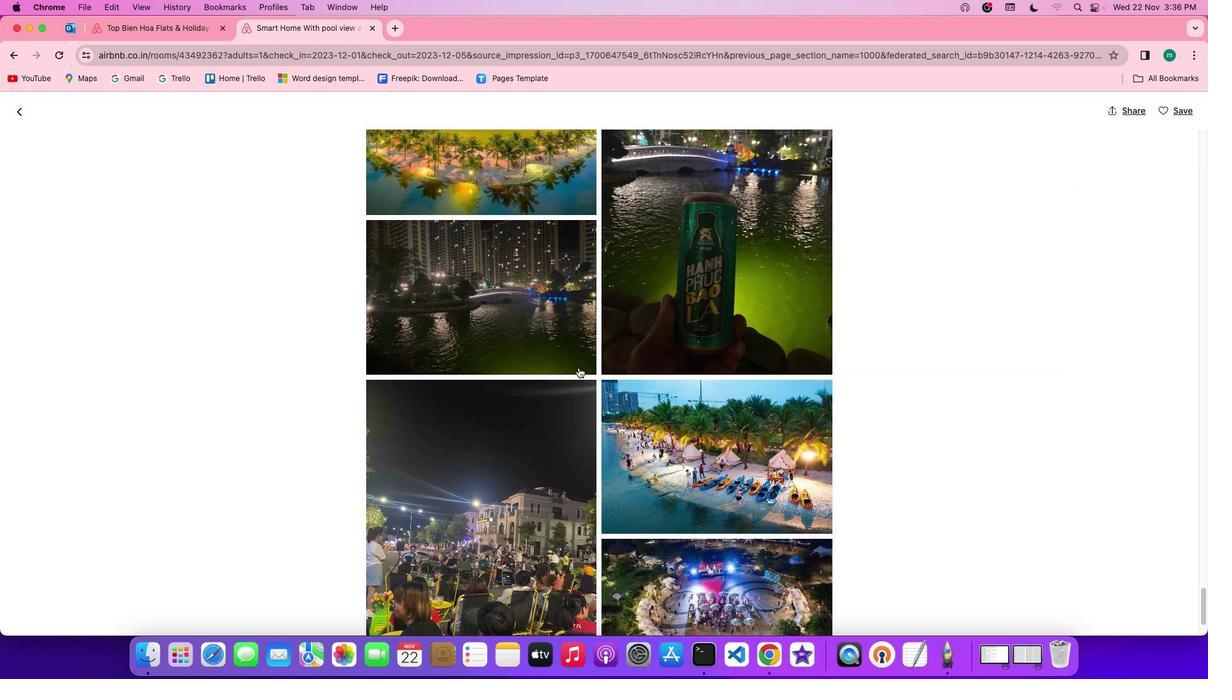 
Action: Mouse scrolled (578, 368) with delta (0, -1)
Screenshot: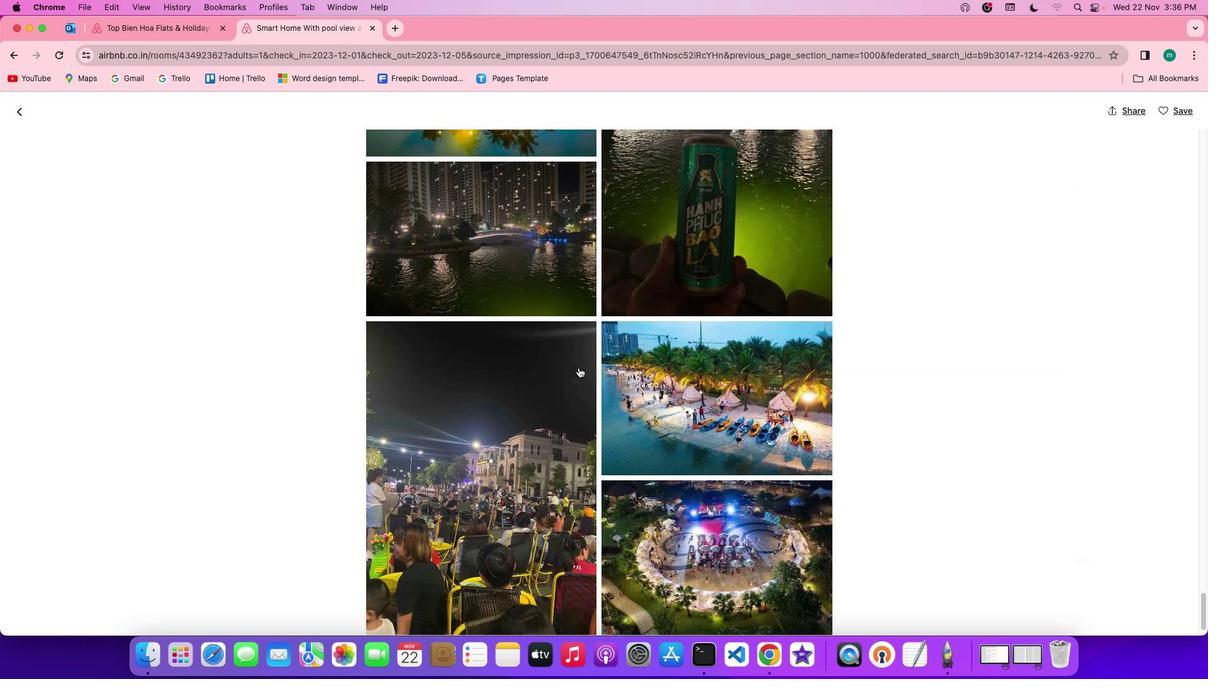 
Action: Mouse scrolled (578, 368) with delta (0, -2)
Screenshot: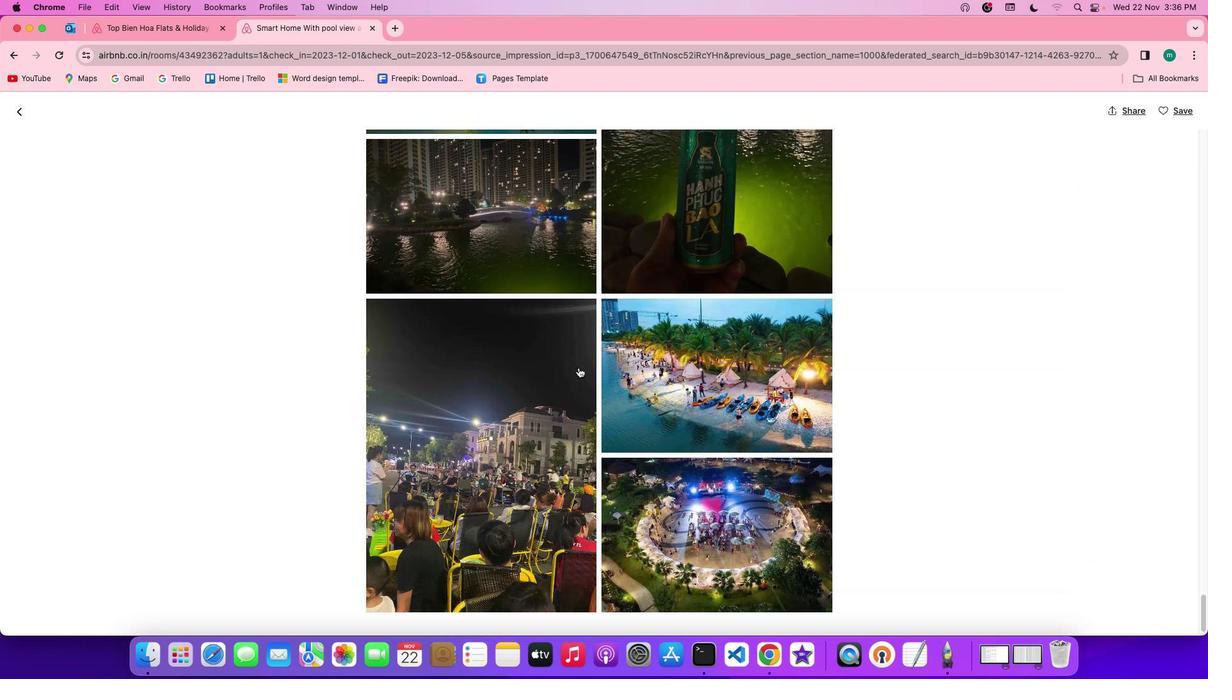 
Action: Mouse scrolled (578, 368) with delta (0, -3)
Screenshot: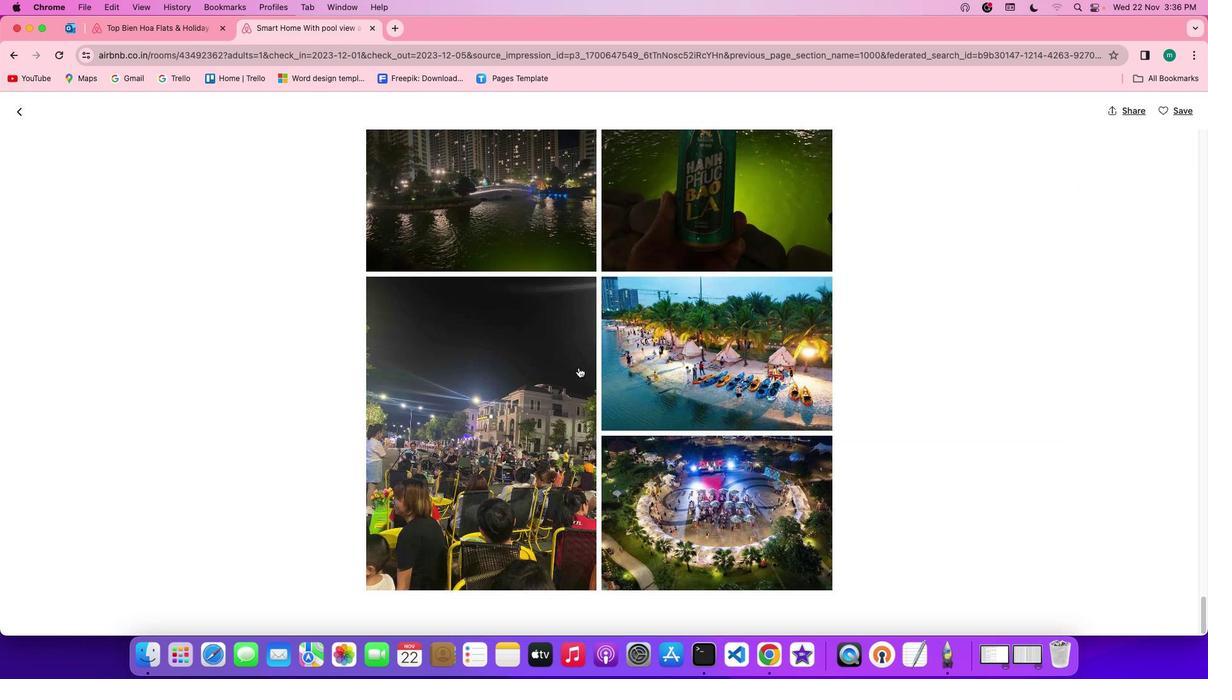 
Action: Mouse scrolled (578, 368) with delta (0, 0)
Screenshot: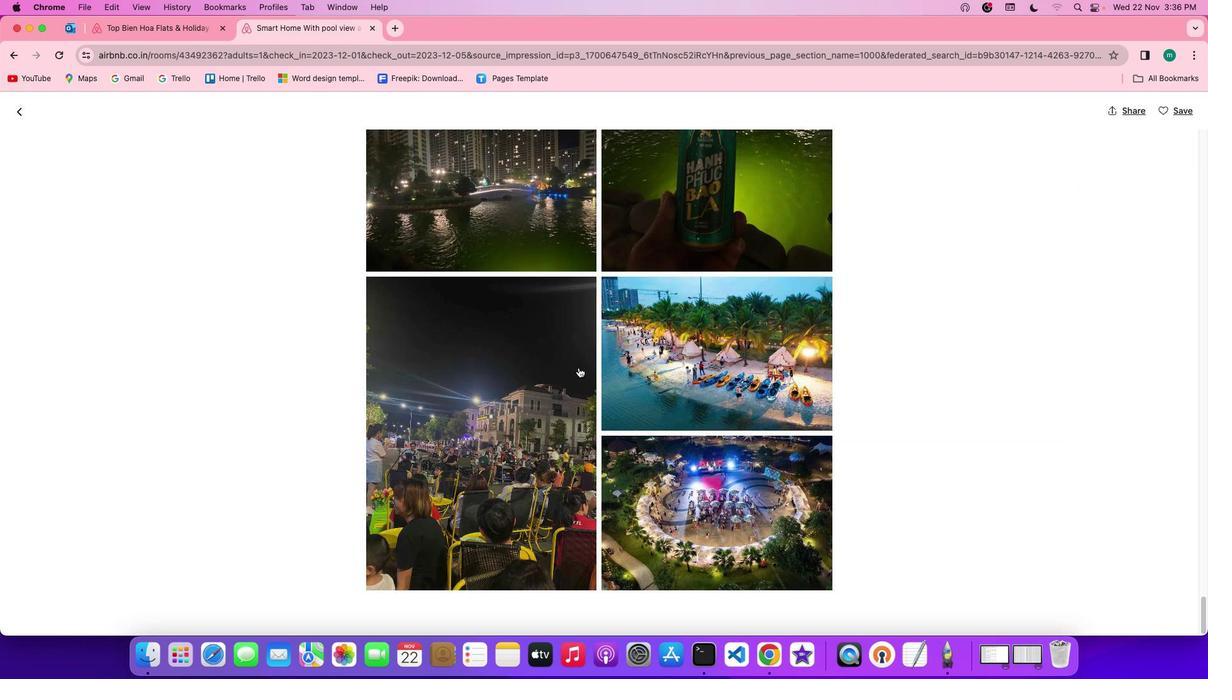 
Action: Mouse scrolled (578, 368) with delta (0, 0)
Screenshot: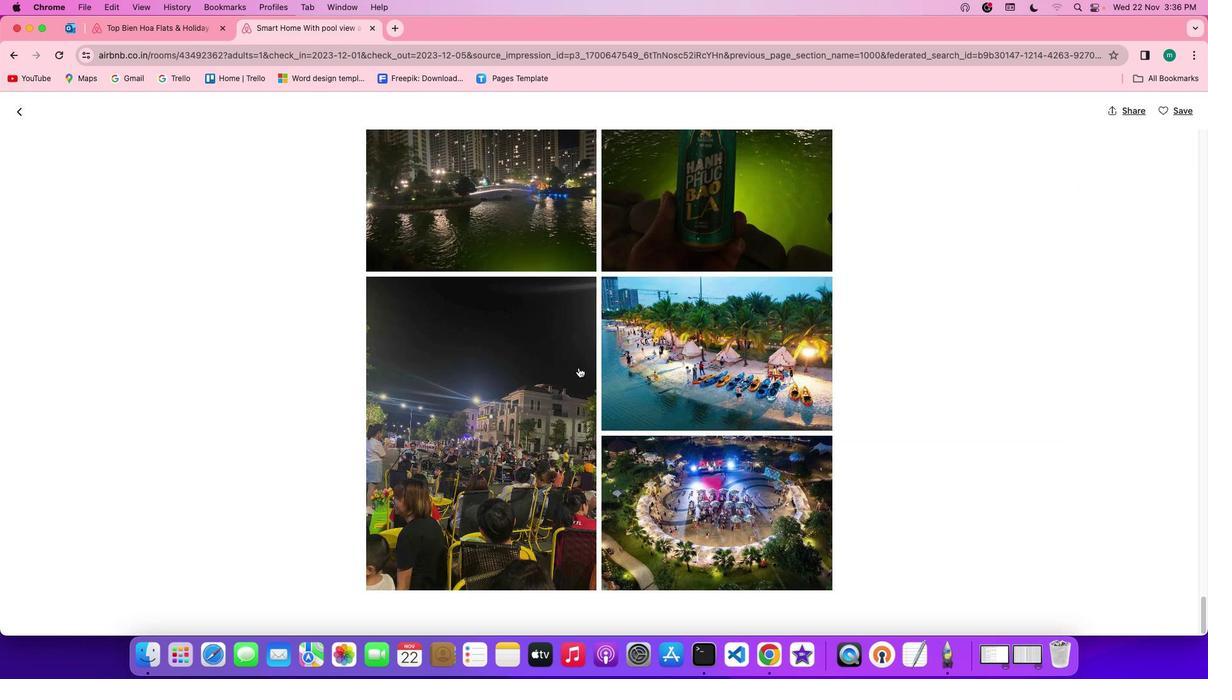 
Action: Mouse scrolled (578, 368) with delta (0, -1)
Screenshot: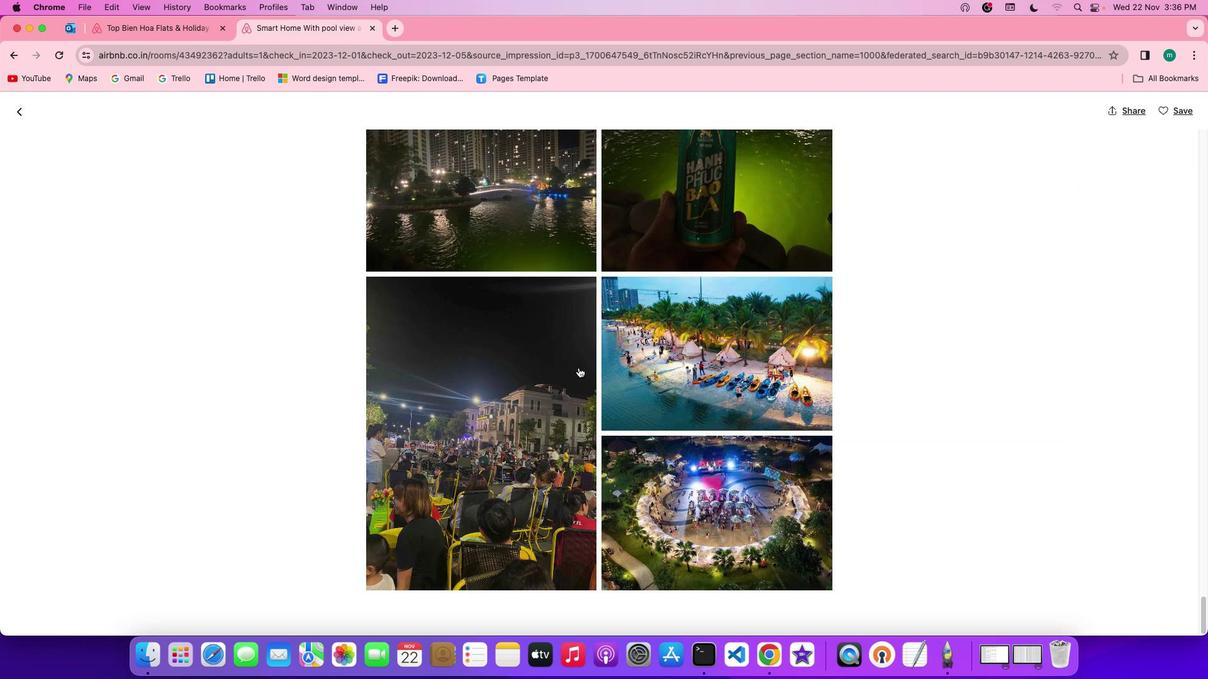 
Action: Mouse scrolled (578, 368) with delta (0, -2)
Screenshot: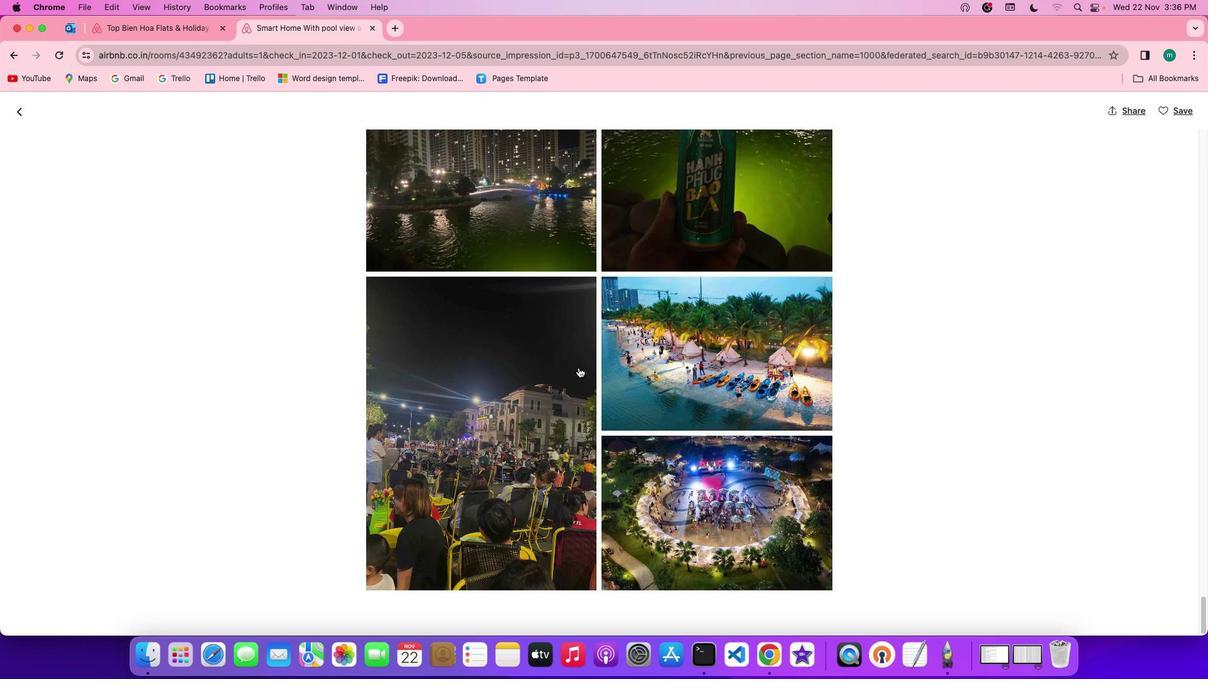 
Action: Mouse scrolled (578, 368) with delta (0, 0)
Screenshot: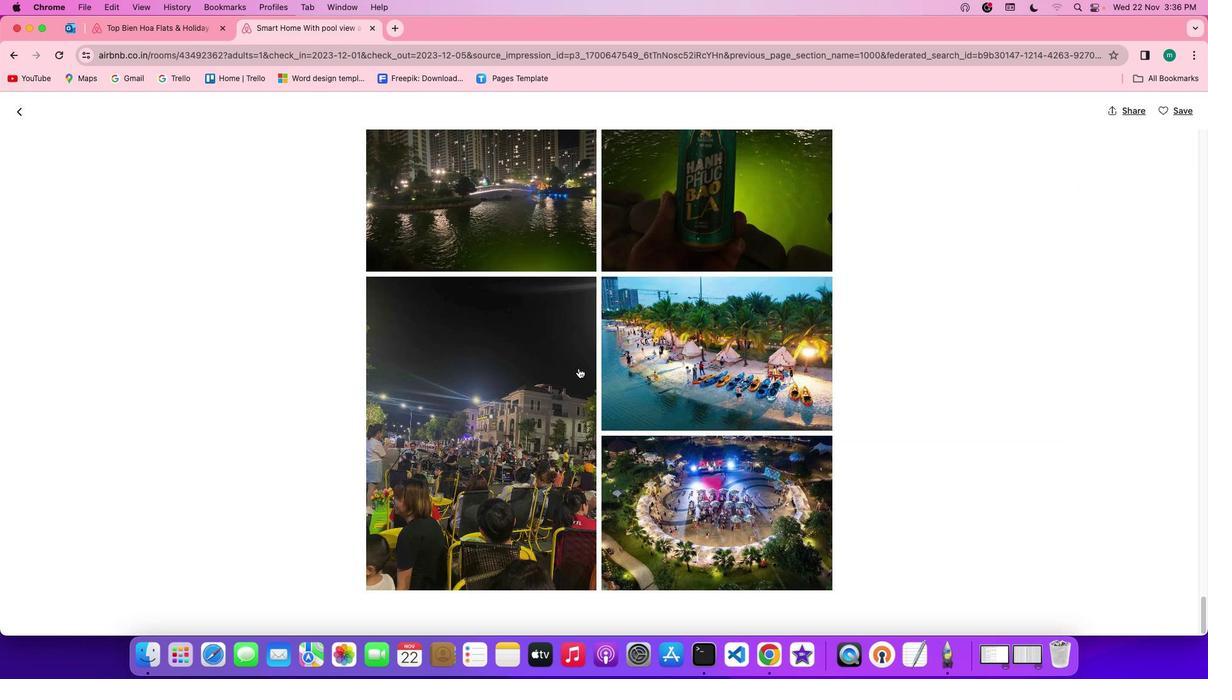 
Action: Mouse moved to (578, 368)
Screenshot: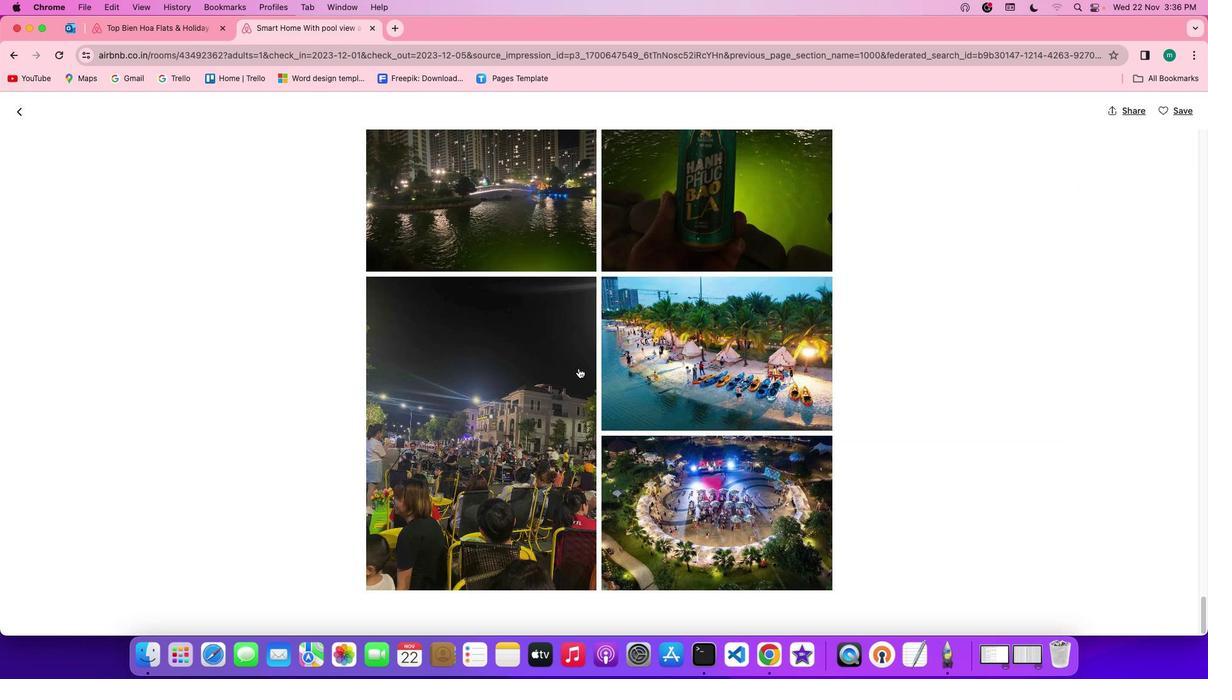 
Action: Mouse scrolled (578, 368) with delta (0, 0)
Screenshot: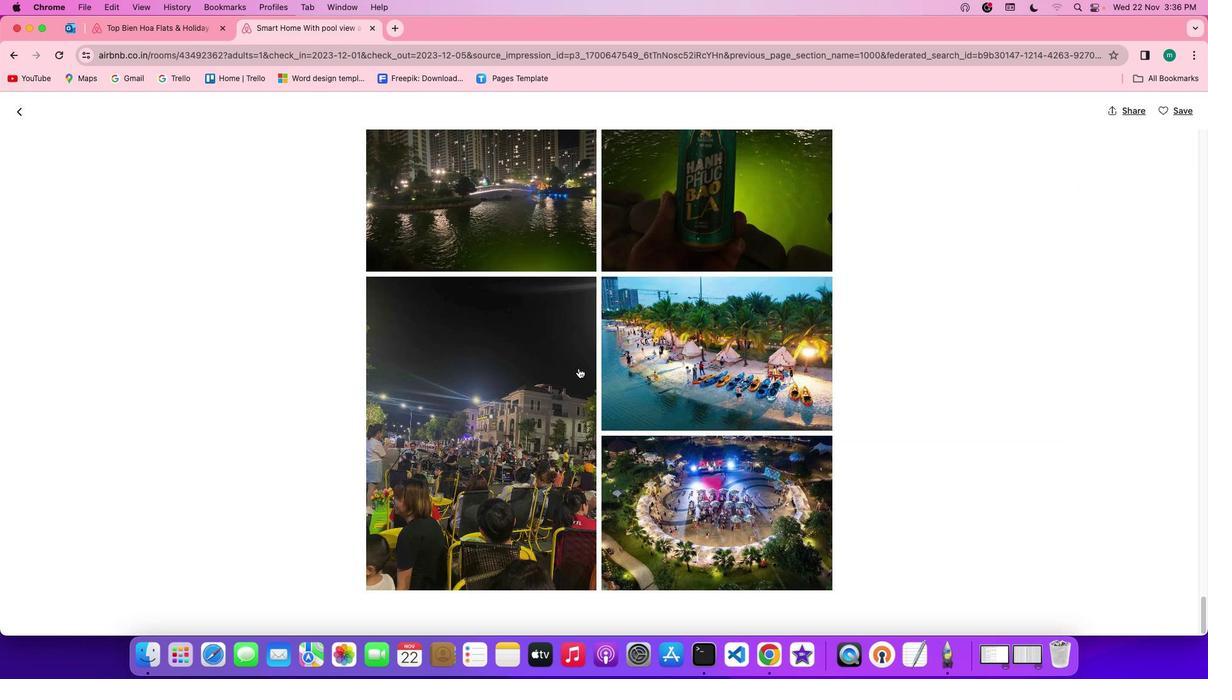 
Action: Mouse scrolled (578, 368) with delta (0, -1)
Screenshot: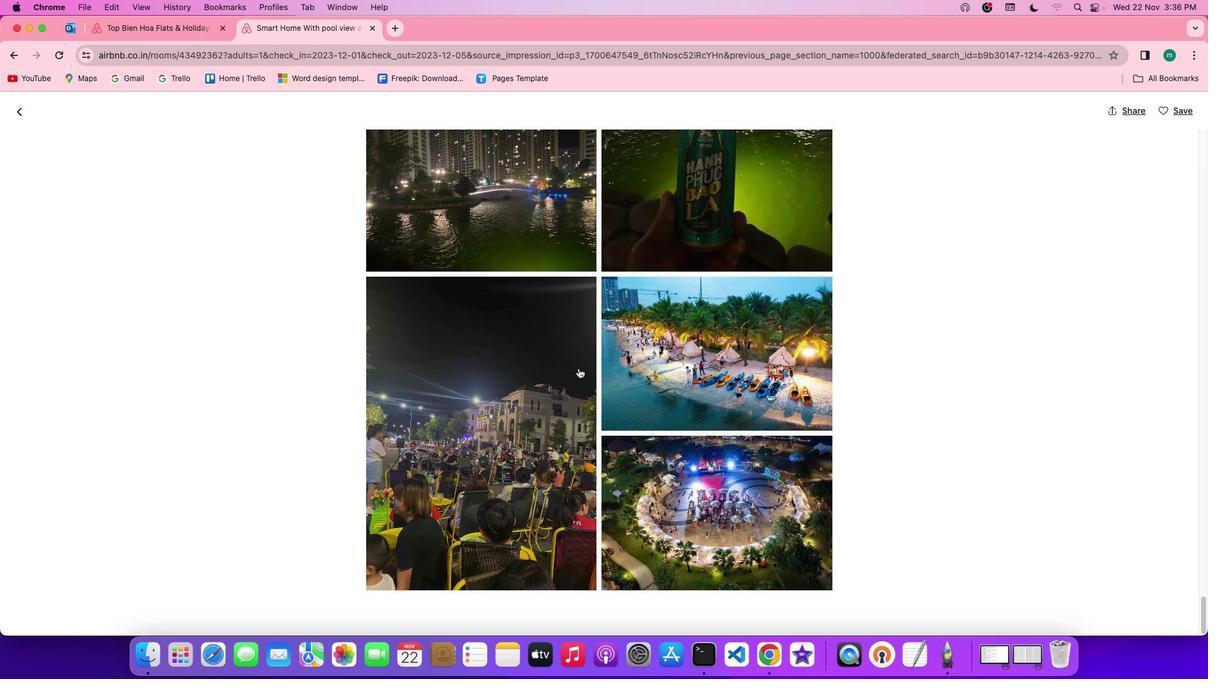 
Action: Mouse scrolled (578, 368) with delta (0, -1)
